 Task: Research Airbnb options in Jatibonico, Cuba from 2nd December, 2023 to 5th December, 2023 for 1 adult.1  bedroom having 1 bed and 1 bathroom. Property type can be hotel. Look for 4 properties as per requirement.
Action: Mouse moved to (487, 96)
Screenshot: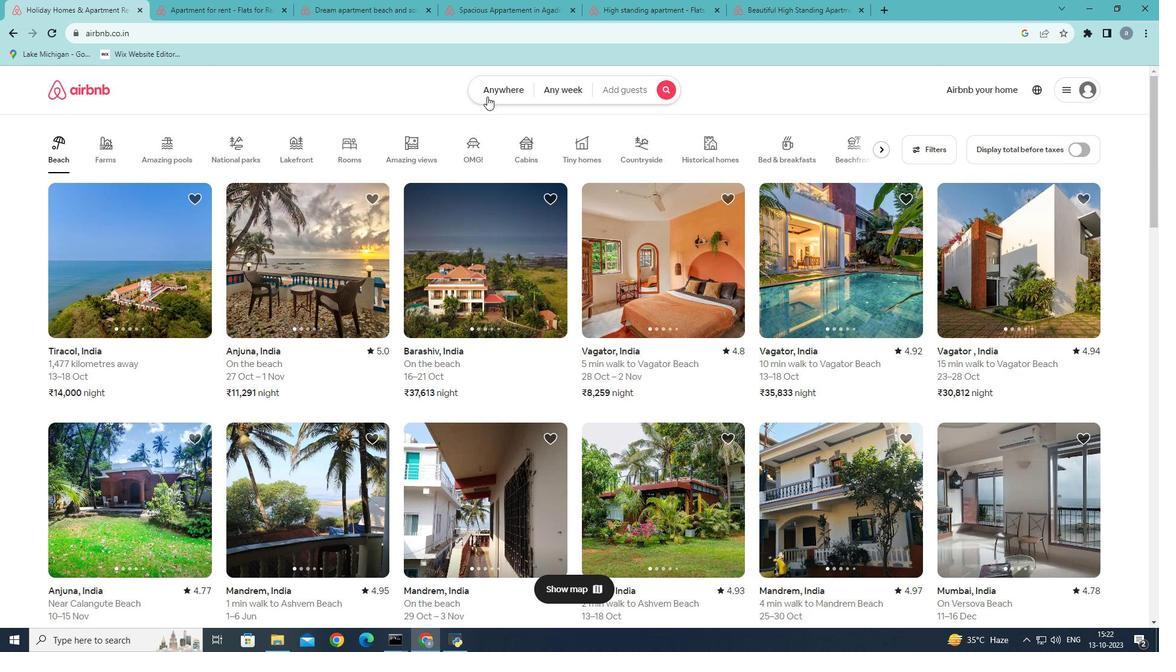 
Action: Mouse pressed left at (487, 96)
Screenshot: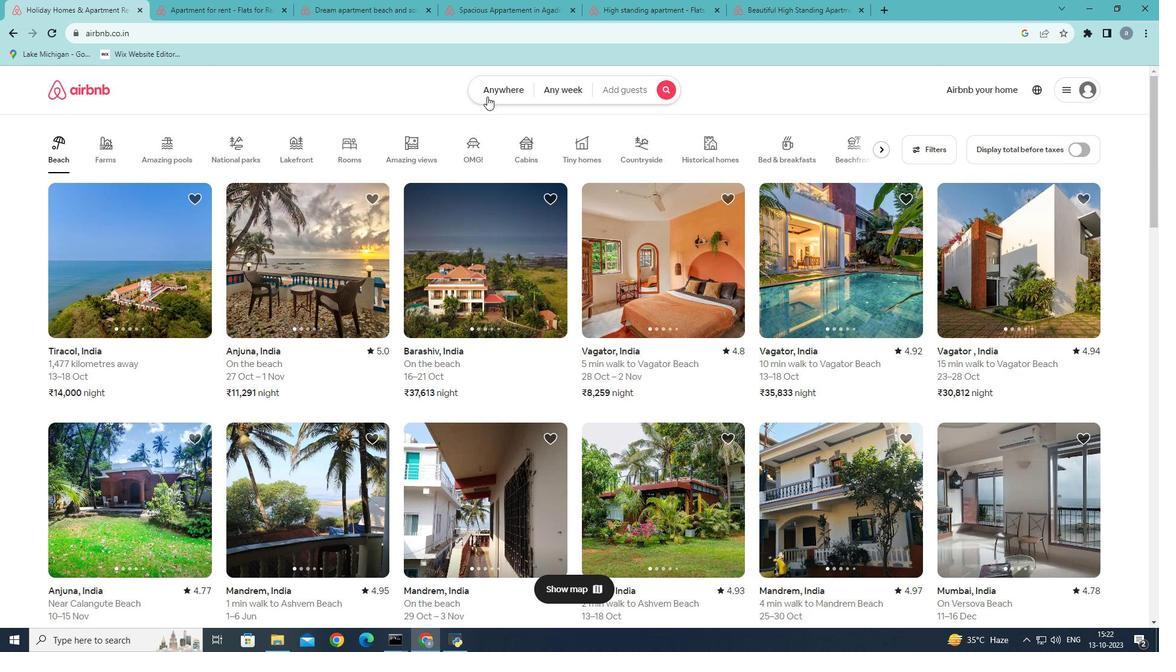 
Action: Mouse moved to (373, 135)
Screenshot: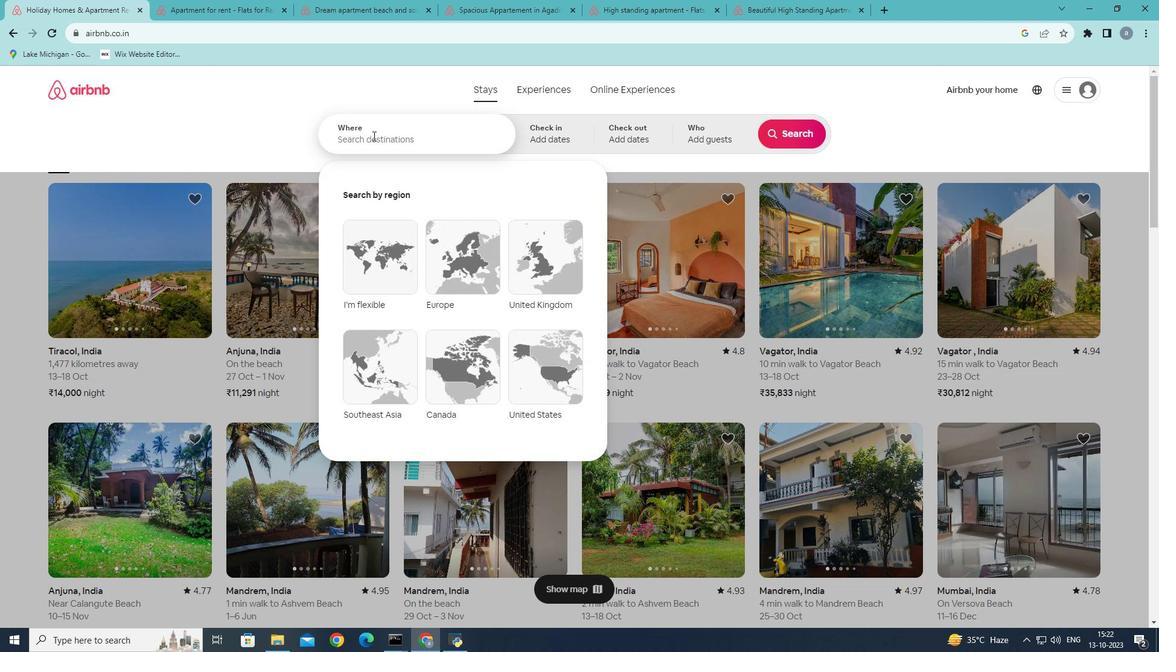 
Action: Mouse pressed left at (373, 135)
Screenshot: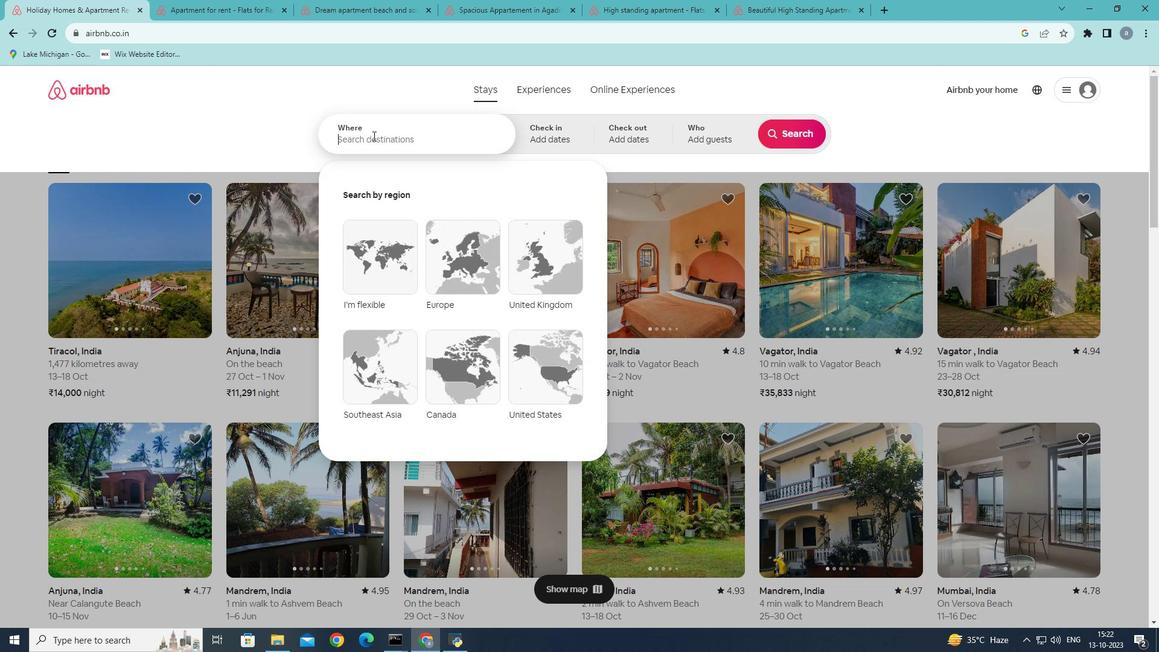 
Action: Mouse moved to (373, 137)
Screenshot: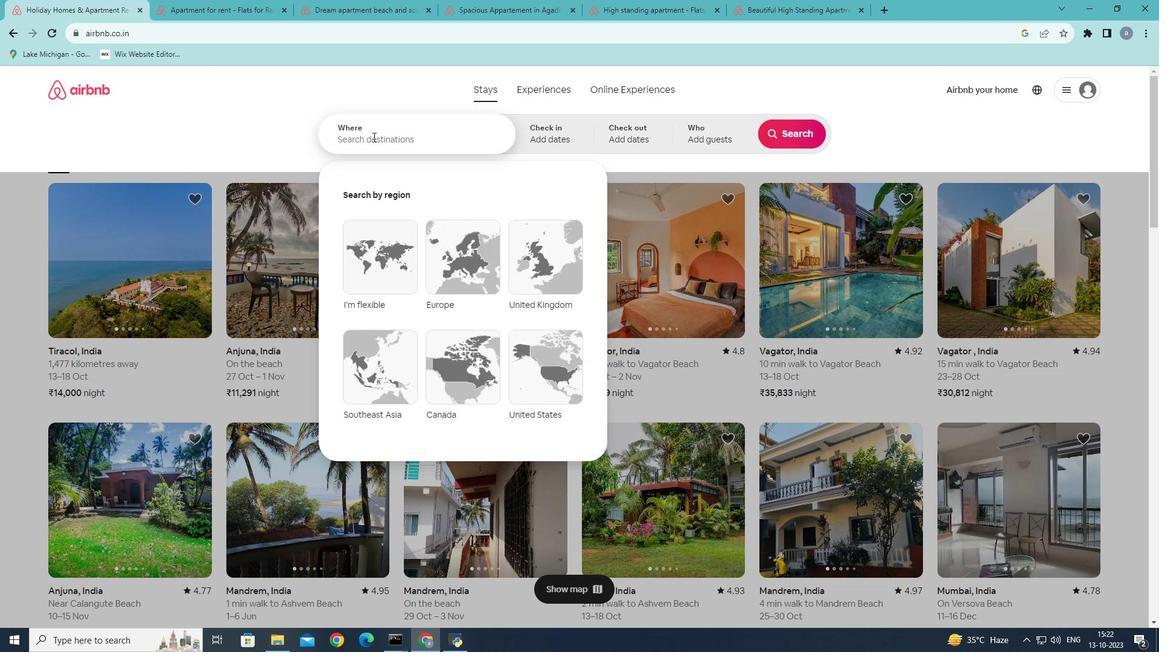 
Action: Key pressed <Key.shift><Key.shift><Key.shift><Key.shift><Key.shift><Key.shift><Key.shift><Key.shift><Key.shift><Key.shift><Key.shift><Key.shift><Key.shift><Key.shift><Key.shift><Key.shift><Key.shift><Key.shift><Key.shift><Key.shift><Key.shift><Key.shift><Key.shift><Key.shift><Key.shift><Key.shift><Key.shift><Key.shift><Key.shift><Key.shift><Key.shift><Key.shift><Key.shift><Key.shift><Key.shift><Key.shift><Key.shift><Key.shift><Key.shift><Key.shift><Key.shift><Key.shift><Key.shift><Key.shift><Key.shift><Key.shift><Key.shift><Key.shift><Key.shift><Key.shift><Key.shift><Key.shift>Air<Key.backspace><Key.backspace><Key.backspace><Key.shift><Key.shift><Key.shift><Key.shift><Key.shift><Key.shift><Key.shift><Key.shift><Key.shift><Key.shift><Key.shift><Key.shift><Key.shift><Key.shift><Key.shift><Key.shift><Key.shift><Key.shift><Key.shift><Key.shift><Key.shift><Key.shift><Key.shift><Key.shift>Jatibonico
Screenshot: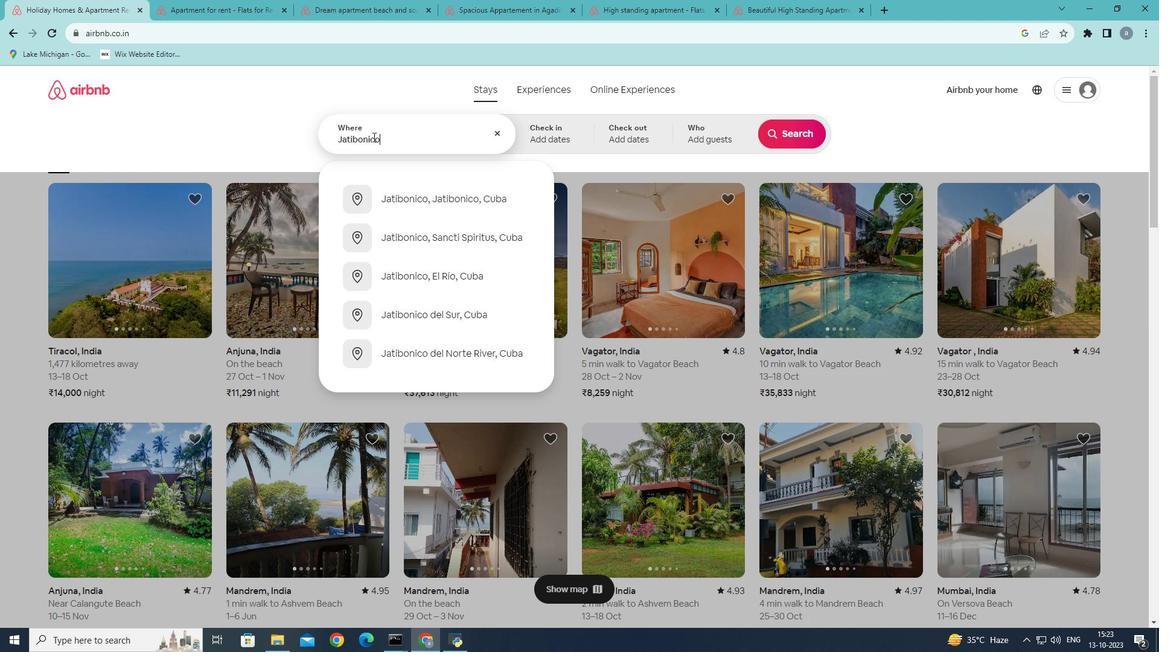 
Action: Mouse moved to (466, 237)
Screenshot: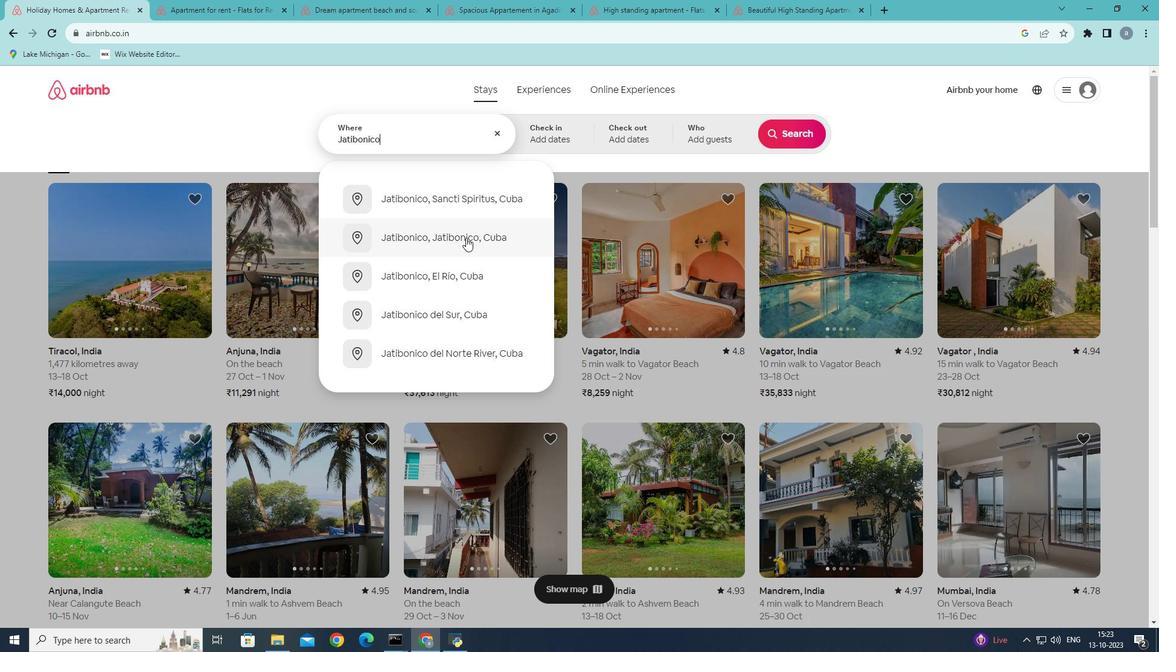 
Action: Mouse pressed left at (466, 237)
Screenshot: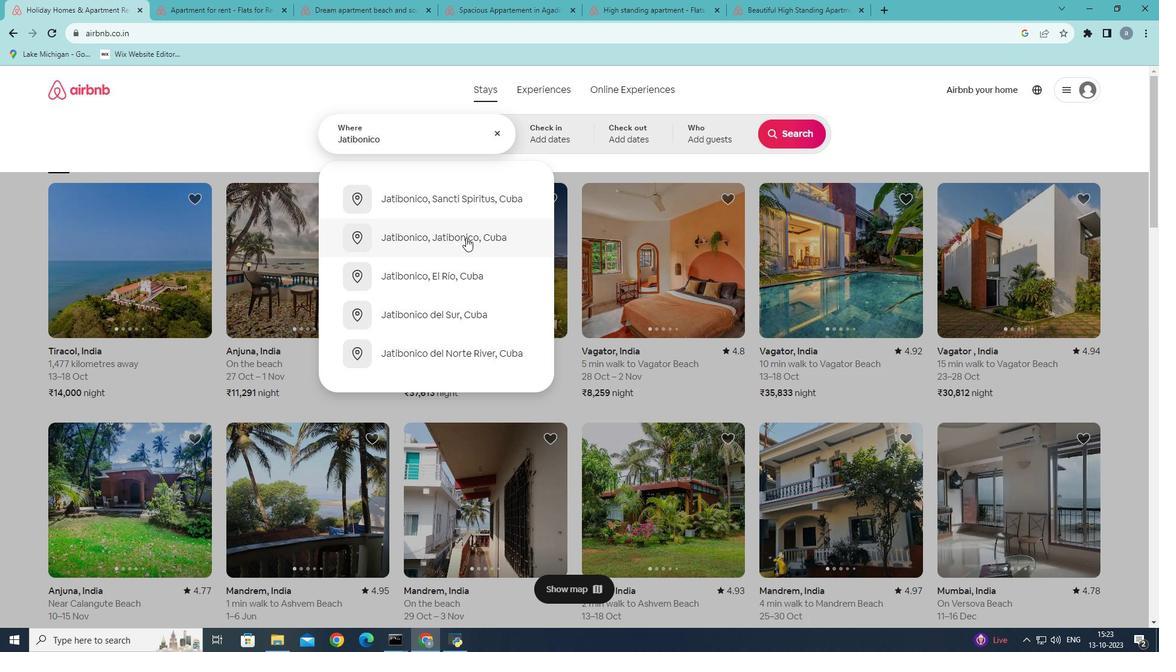 
Action: Mouse moved to (788, 231)
Screenshot: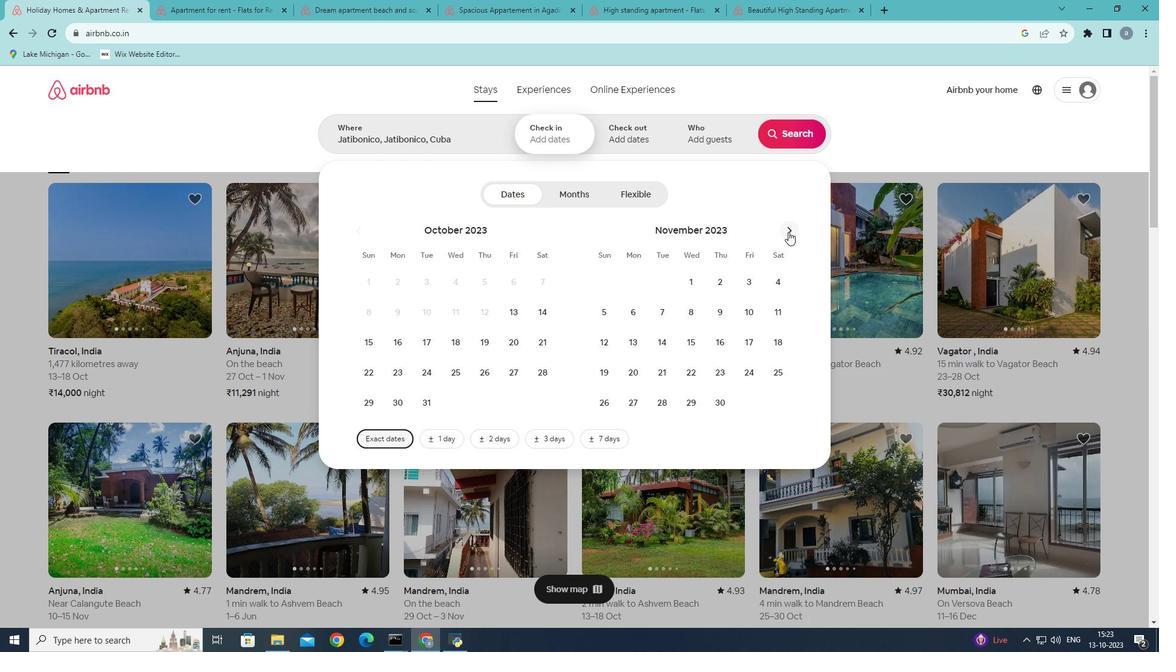 
Action: Mouse pressed left at (788, 231)
Screenshot: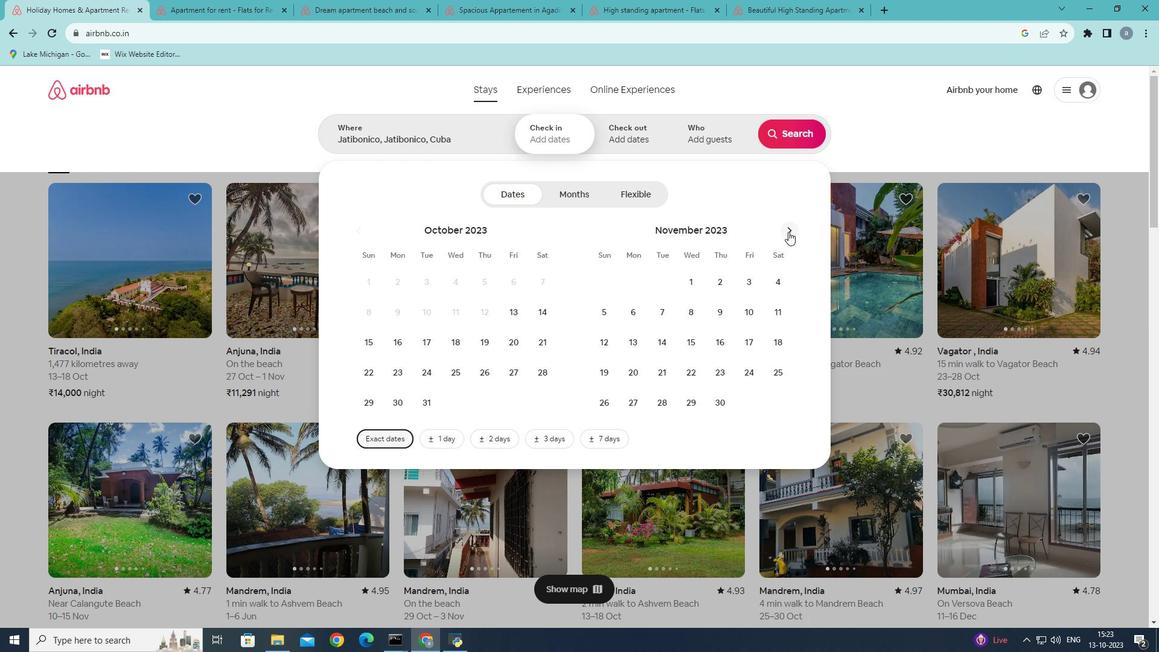 
Action: Mouse moved to (780, 284)
Screenshot: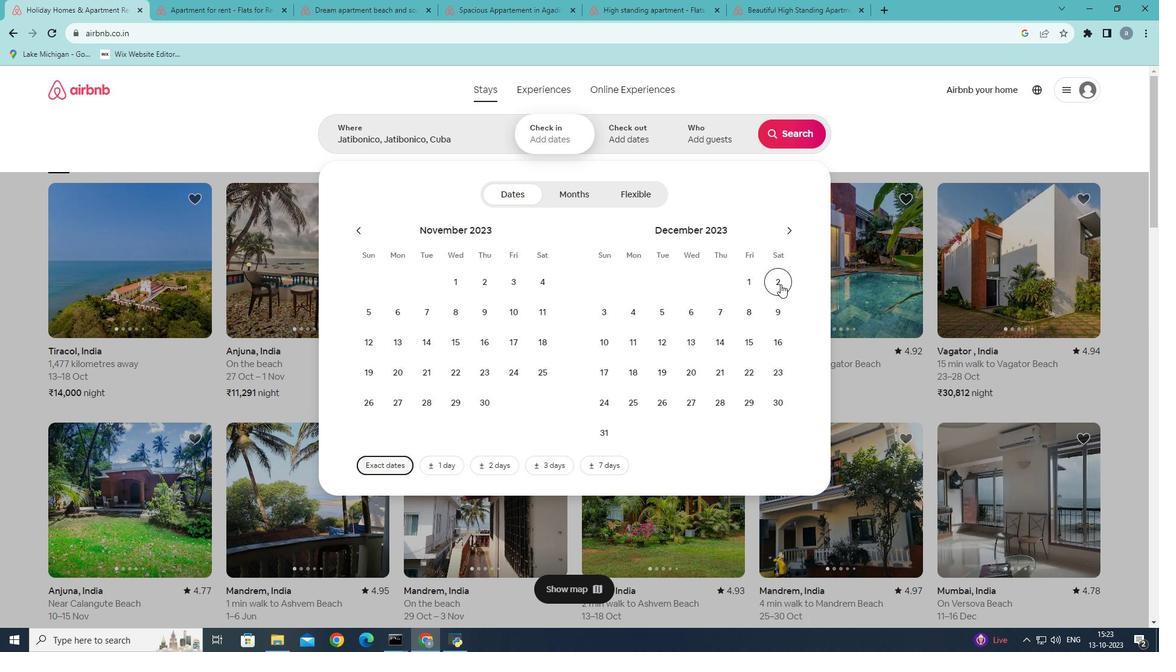 
Action: Mouse pressed left at (780, 284)
Screenshot: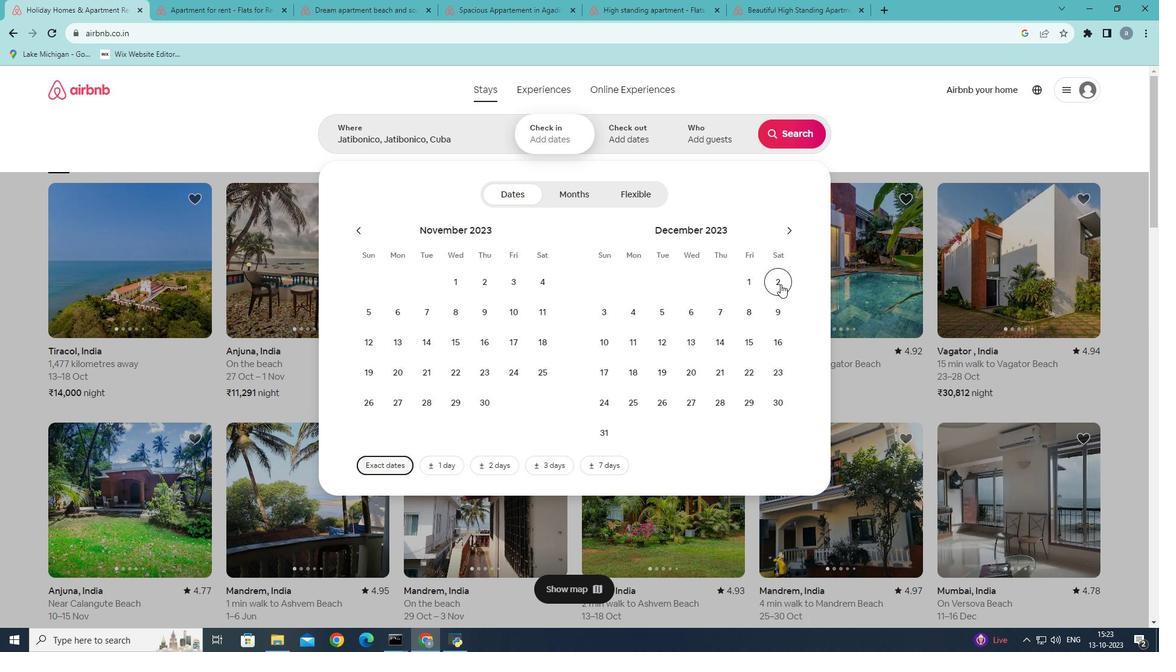 
Action: Mouse moved to (663, 315)
Screenshot: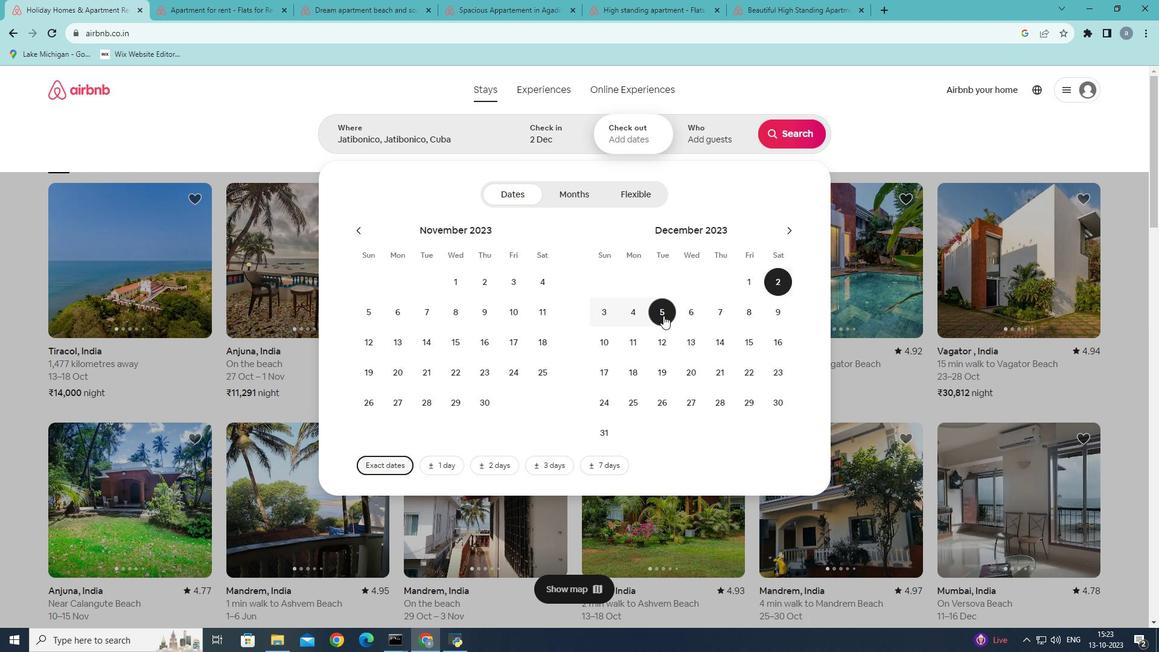 
Action: Mouse pressed left at (663, 315)
Screenshot: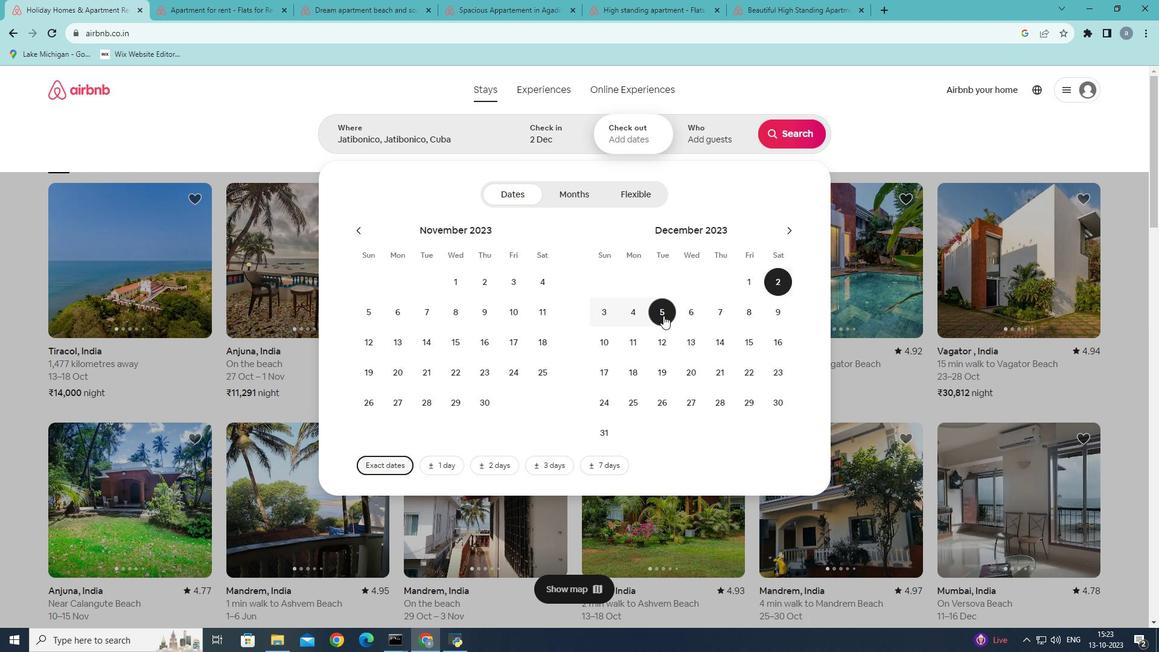
Action: Mouse moved to (734, 138)
Screenshot: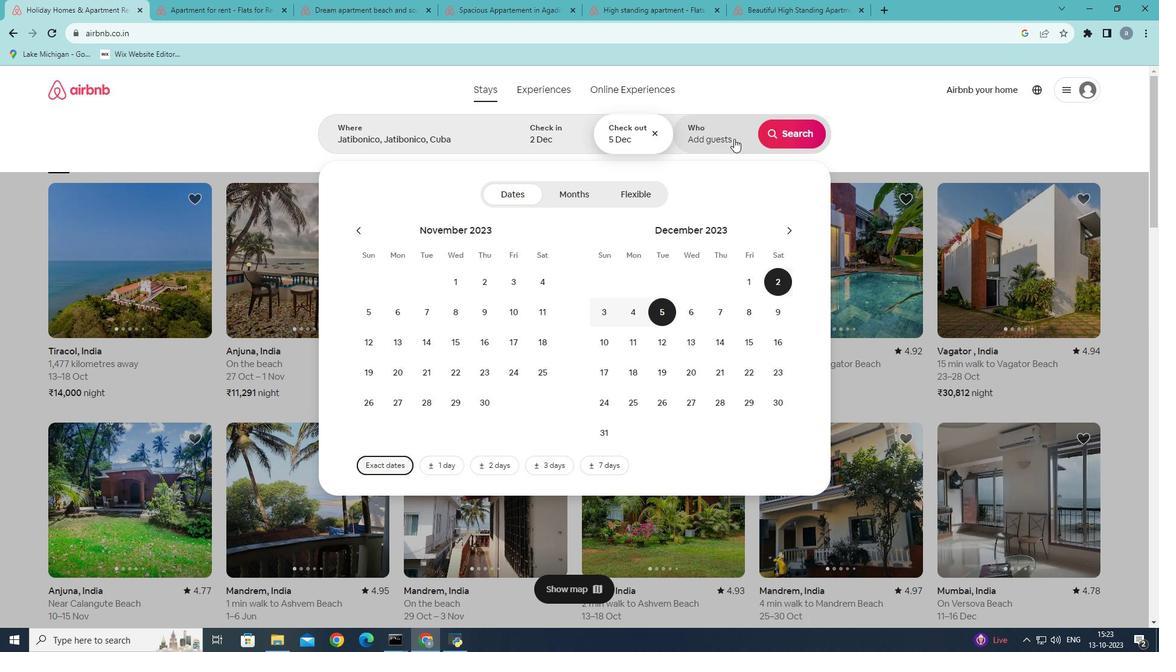 
Action: Mouse pressed left at (734, 138)
Screenshot: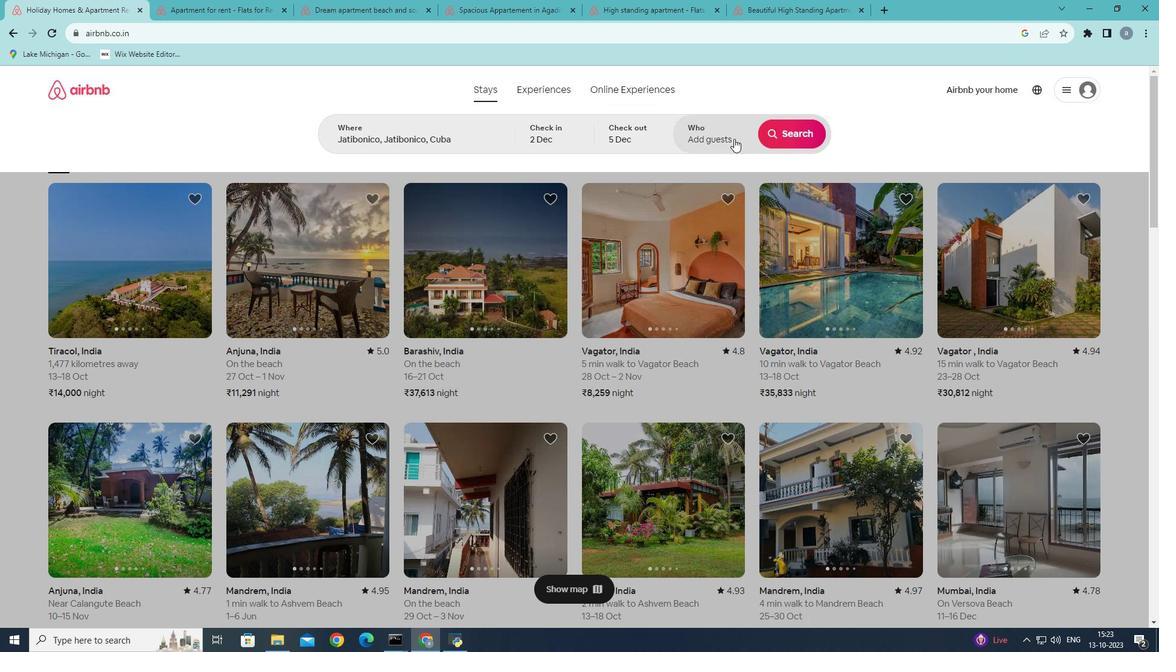 
Action: Mouse moved to (792, 198)
Screenshot: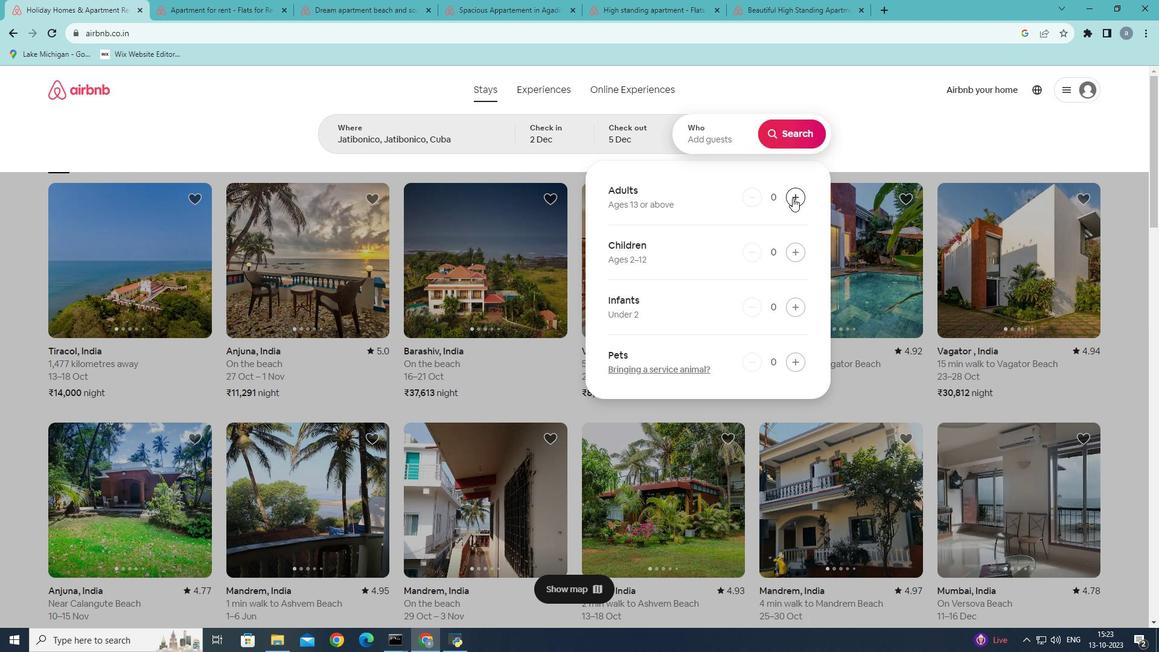 
Action: Mouse pressed left at (792, 198)
Screenshot: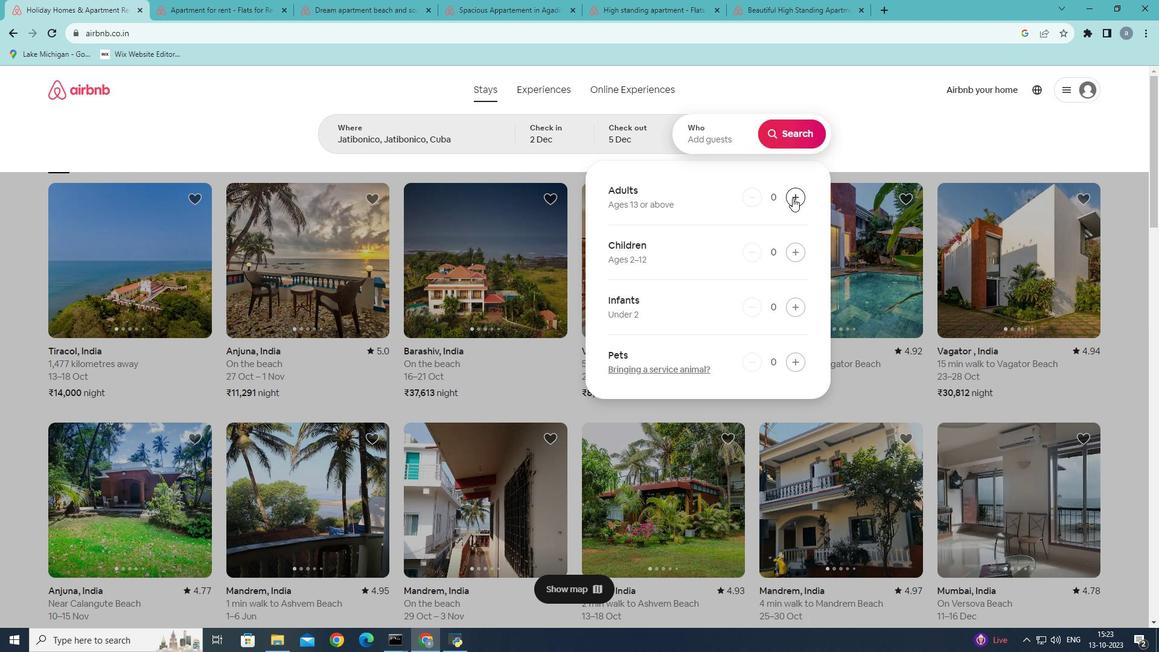 
Action: Mouse moved to (800, 137)
Screenshot: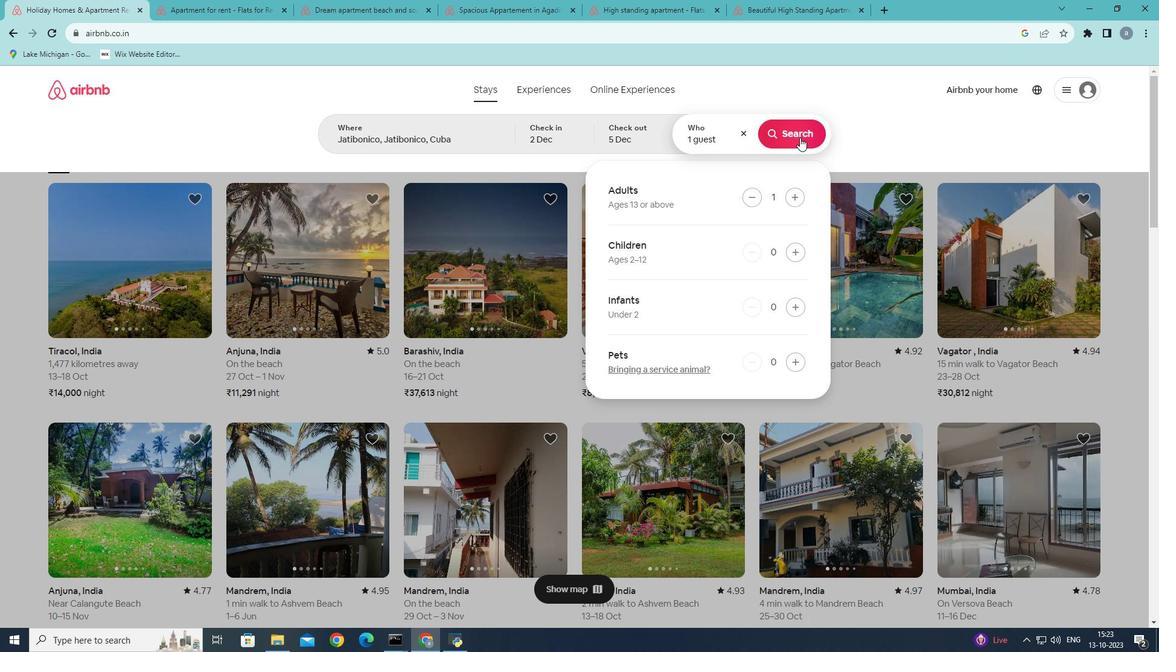 
Action: Mouse pressed left at (800, 137)
Screenshot: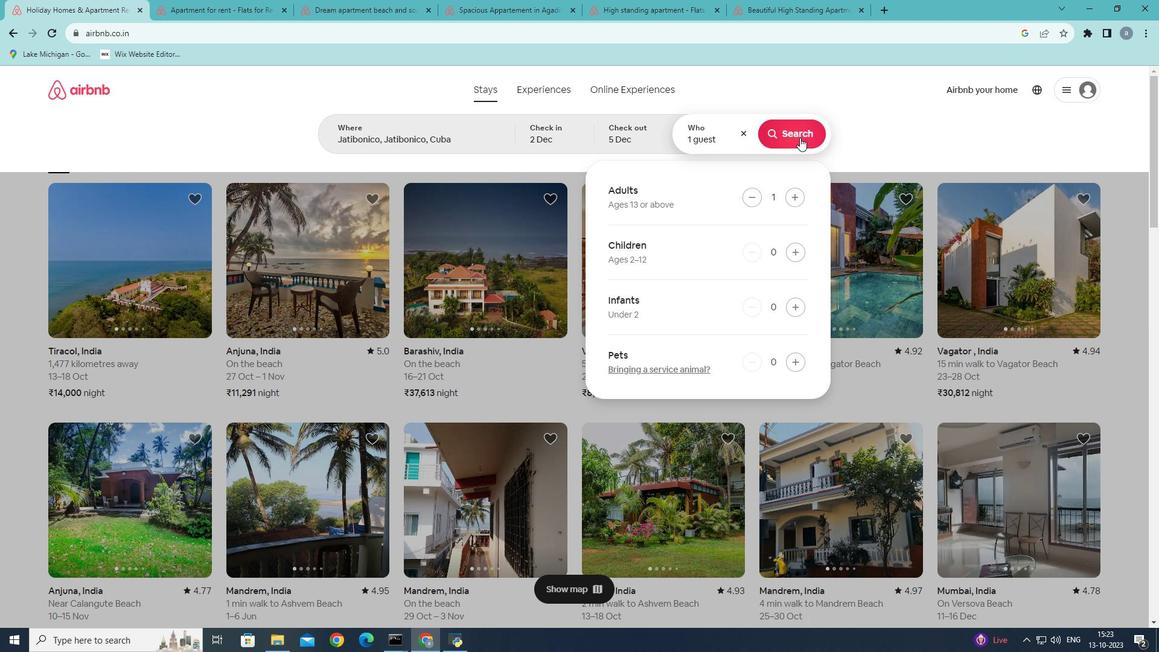 
Action: Mouse moved to (968, 142)
Screenshot: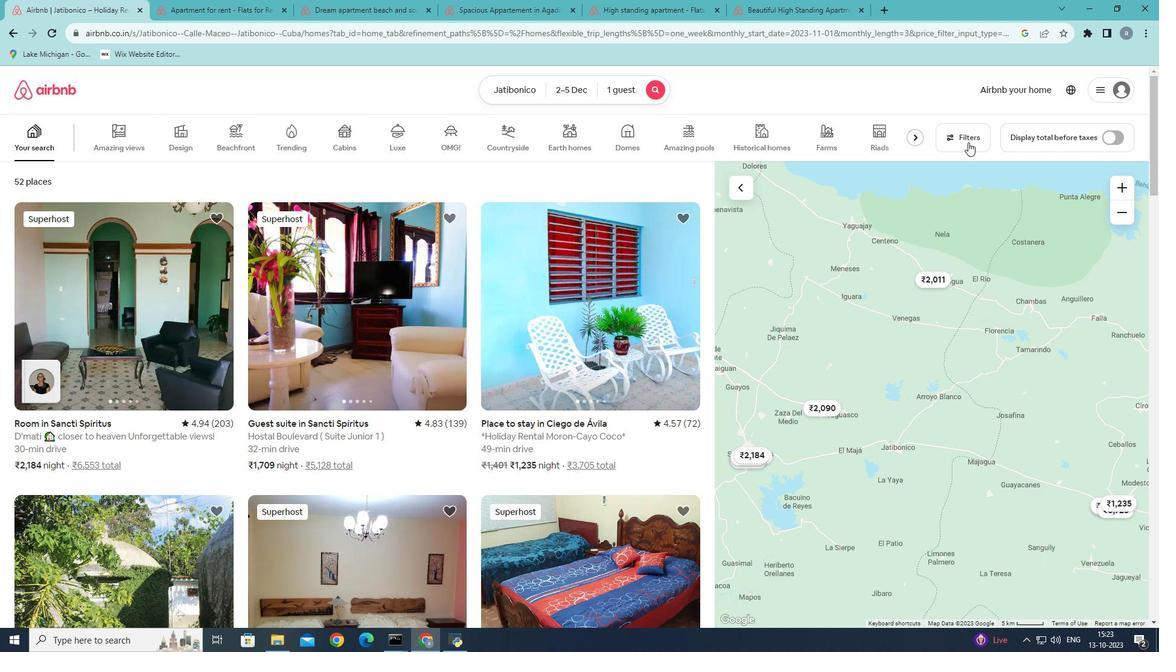 
Action: Mouse pressed left at (968, 142)
Screenshot: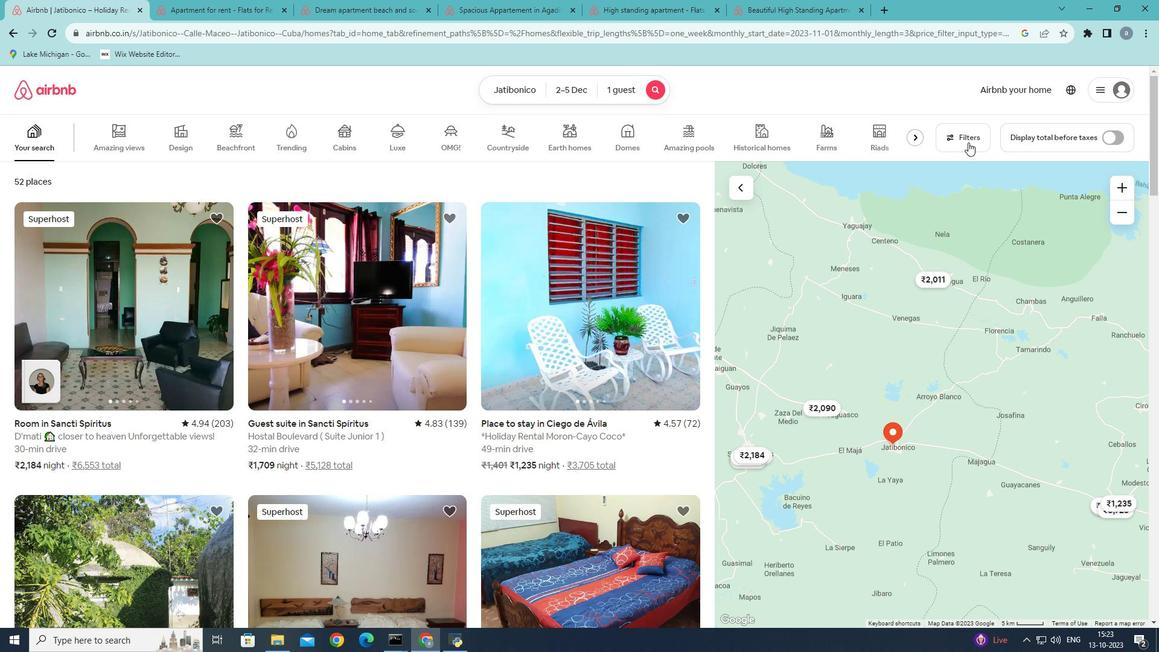 
Action: Mouse moved to (588, 376)
Screenshot: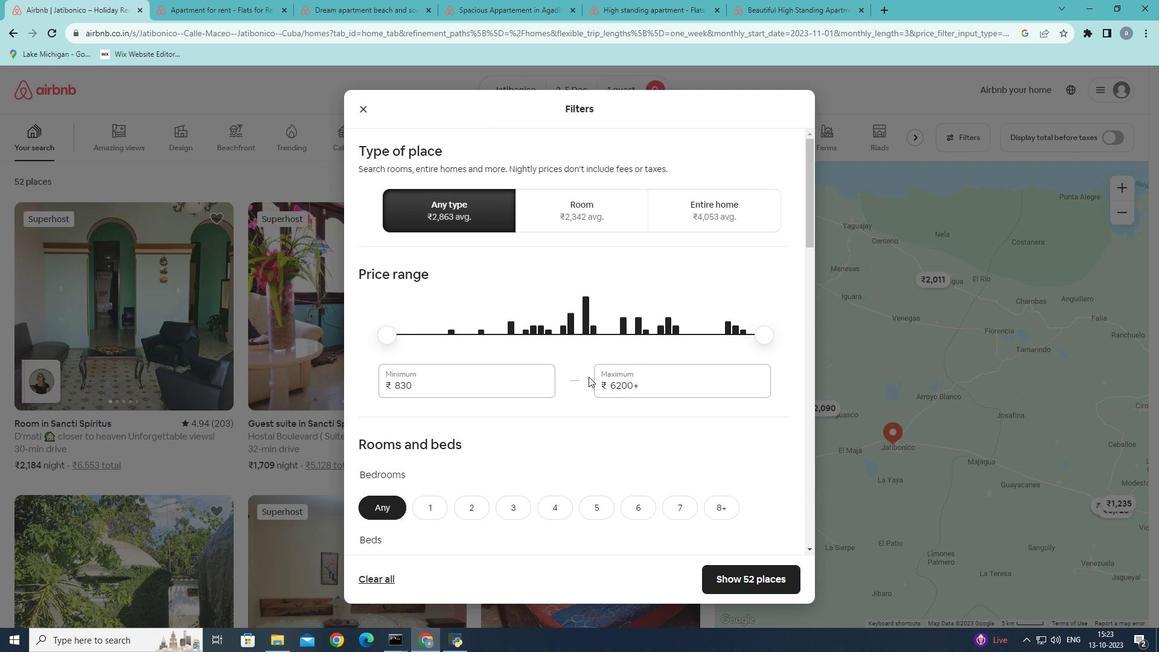 
Action: Mouse scrolled (588, 376) with delta (0, 0)
Screenshot: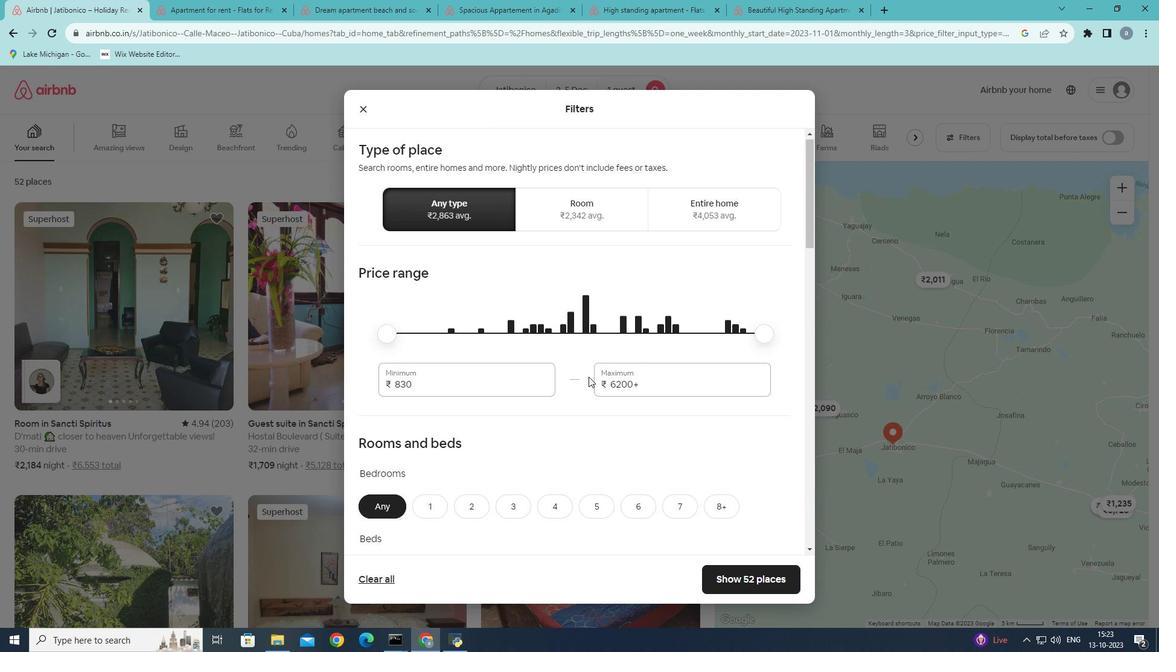 
Action: Mouse scrolled (588, 376) with delta (0, 0)
Screenshot: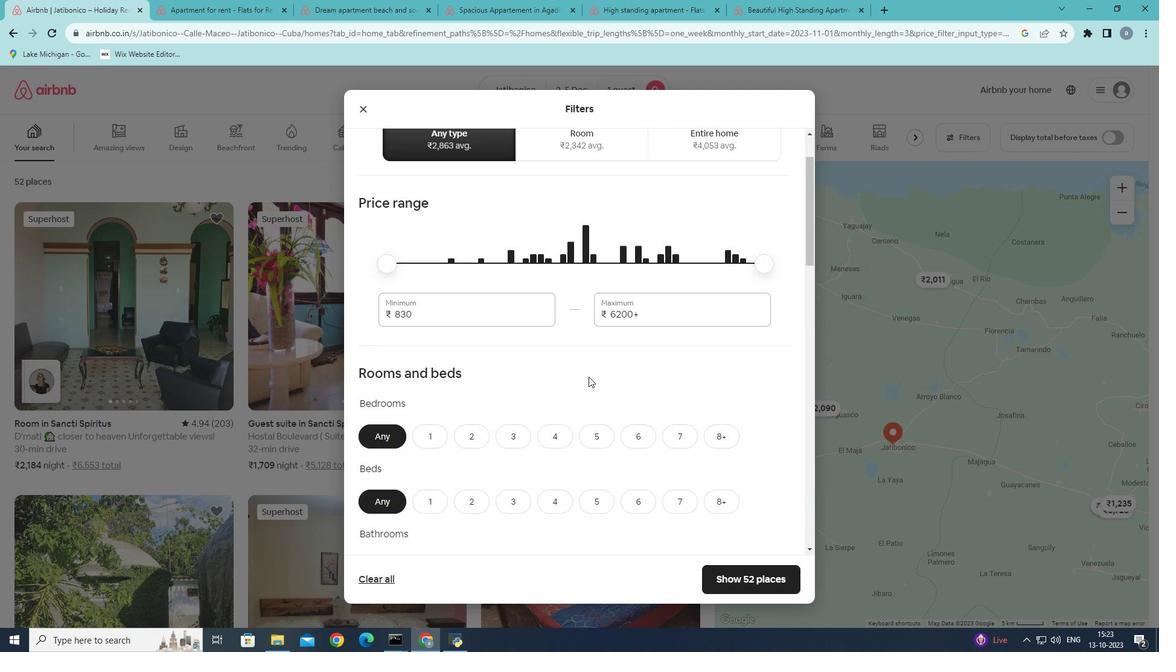
Action: Mouse moved to (441, 392)
Screenshot: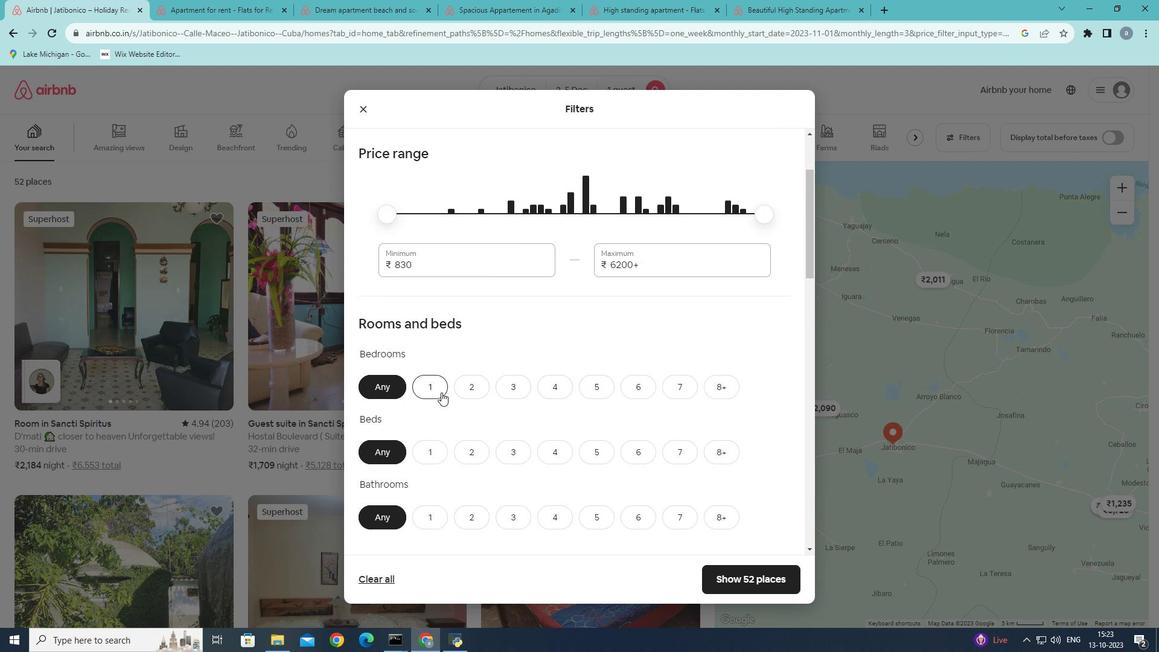 
Action: Mouse pressed left at (441, 392)
Screenshot: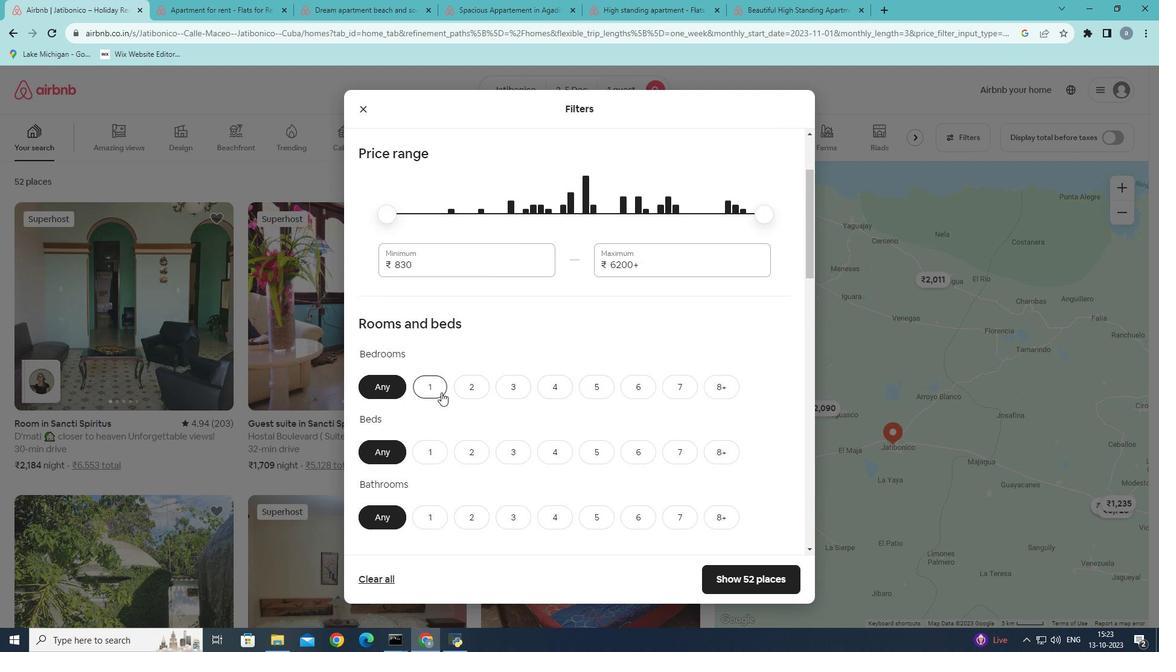 
Action: Mouse moved to (432, 449)
Screenshot: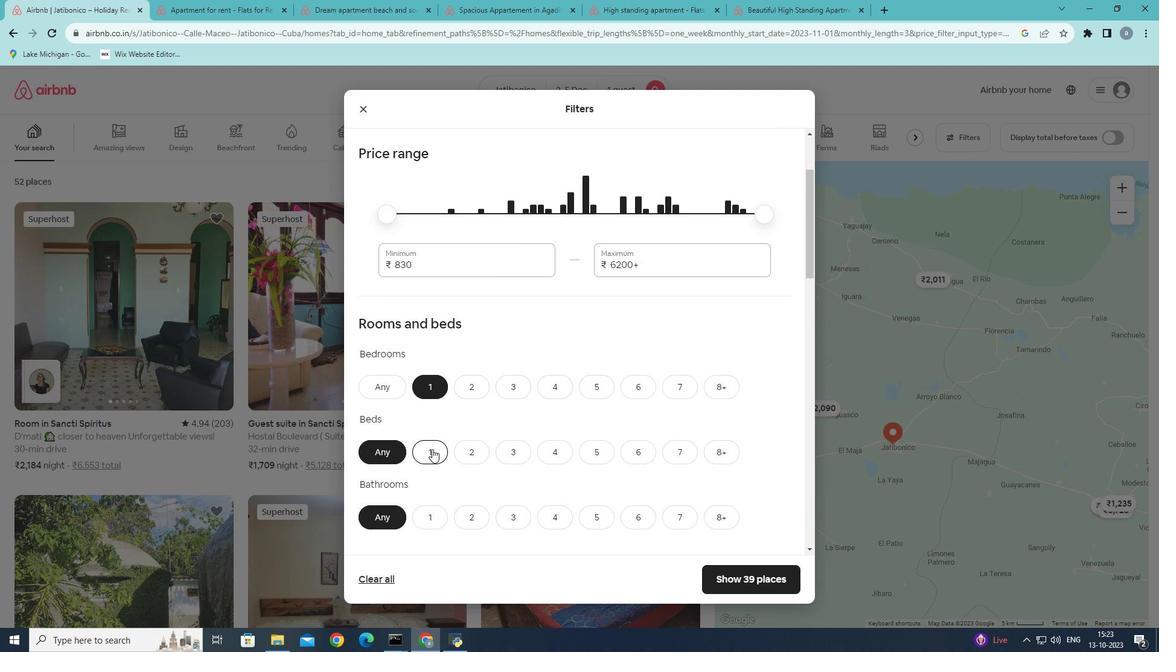 
Action: Mouse pressed left at (432, 449)
Screenshot: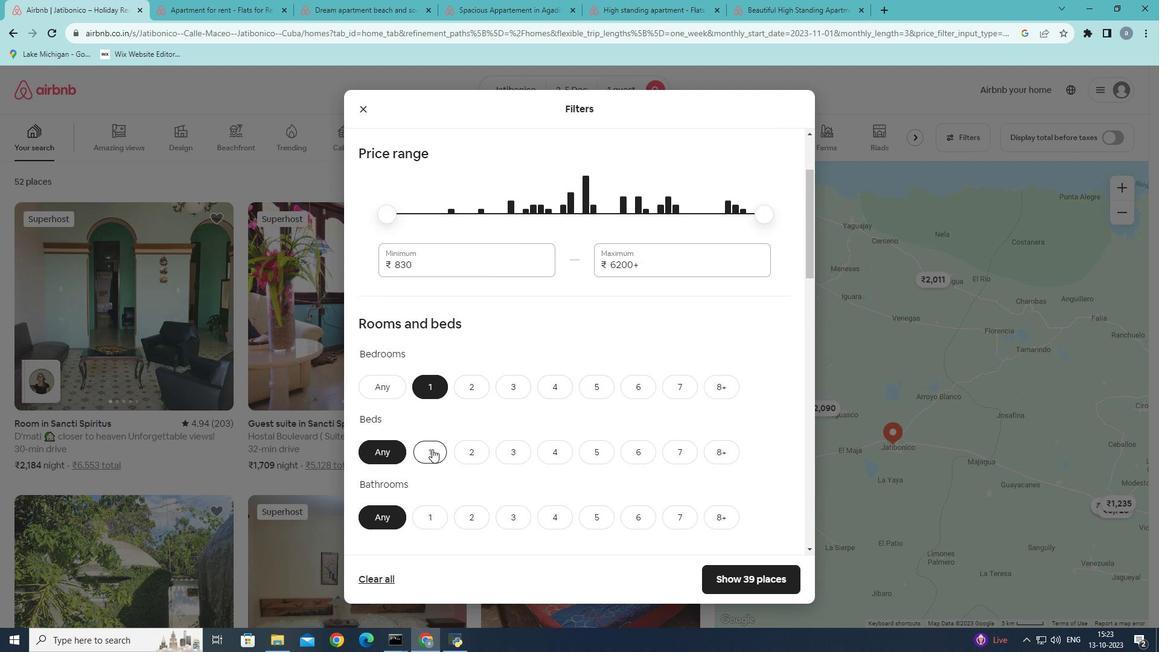 
Action: Mouse moved to (457, 410)
Screenshot: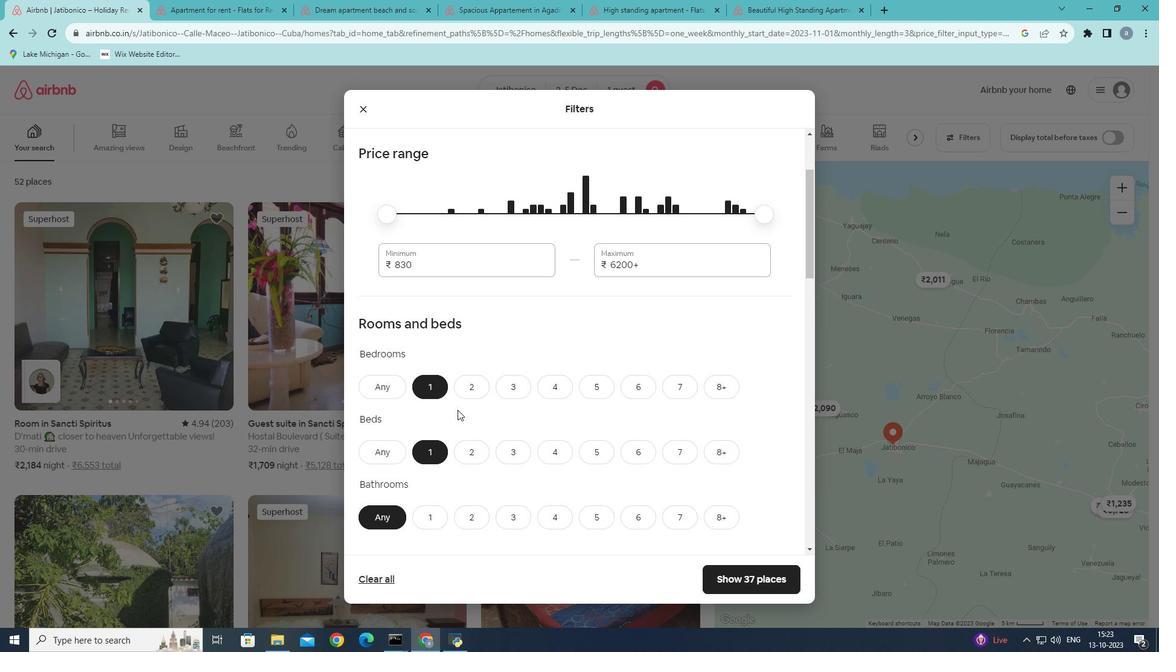 
Action: Mouse scrolled (457, 409) with delta (0, 0)
Screenshot: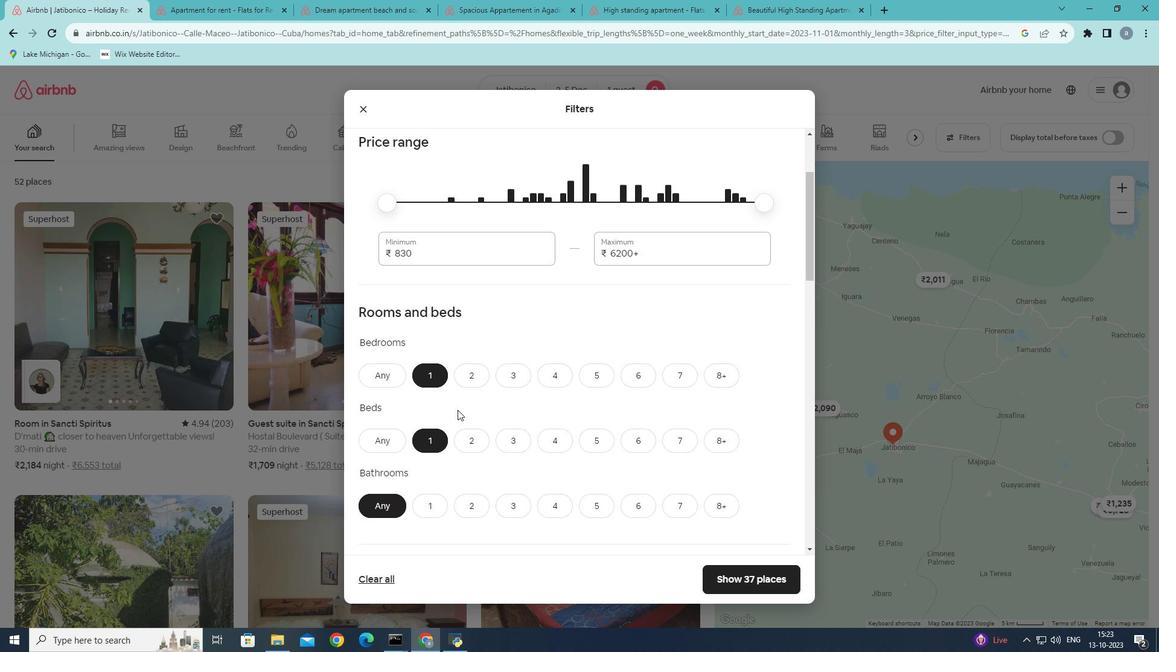 
Action: Mouse scrolled (457, 409) with delta (0, 0)
Screenshot: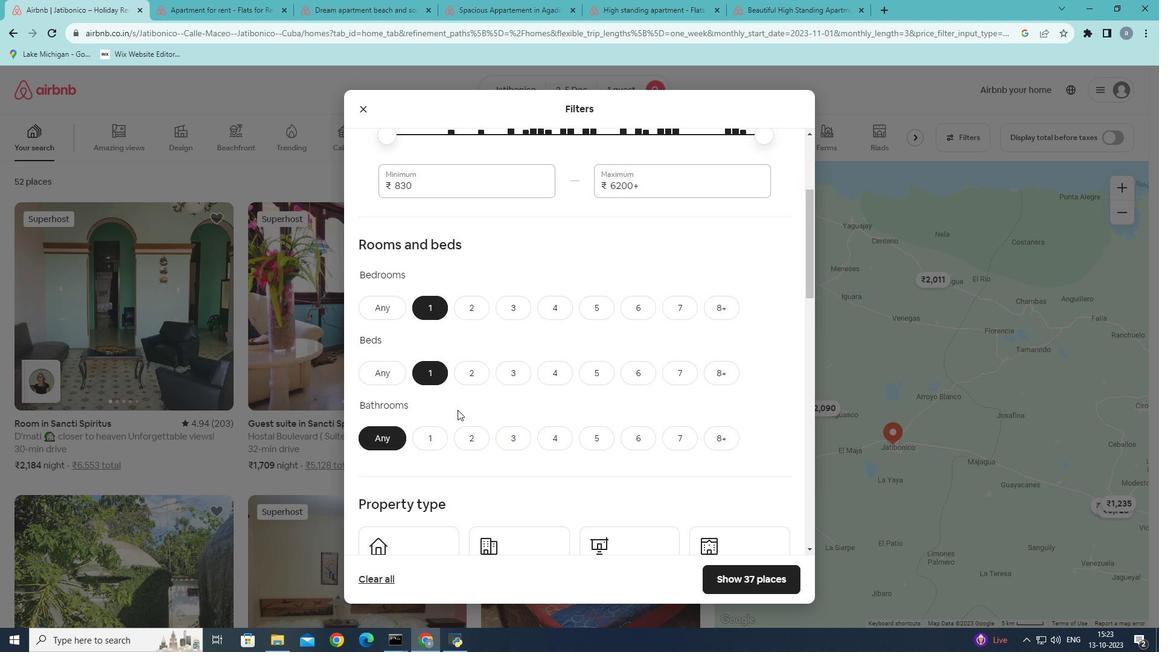 
Action: Mouse scrolled (457, 409) with delta (0, 0)
Screenshot: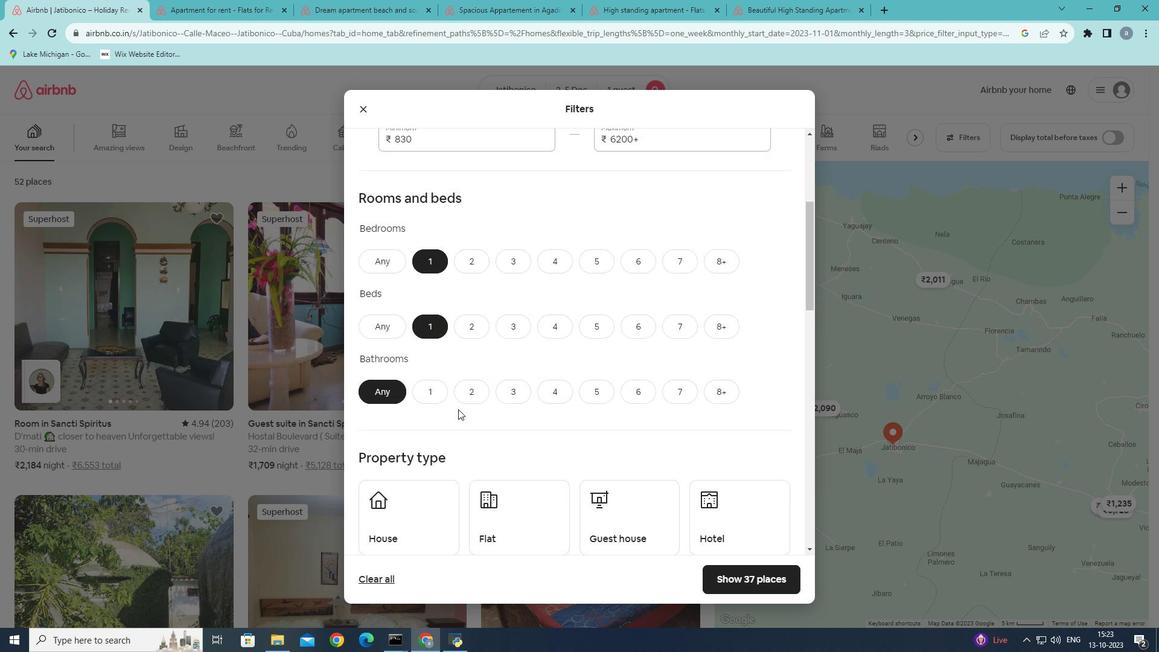 
Action: Mouse moved to (458, 409)
Screenshot: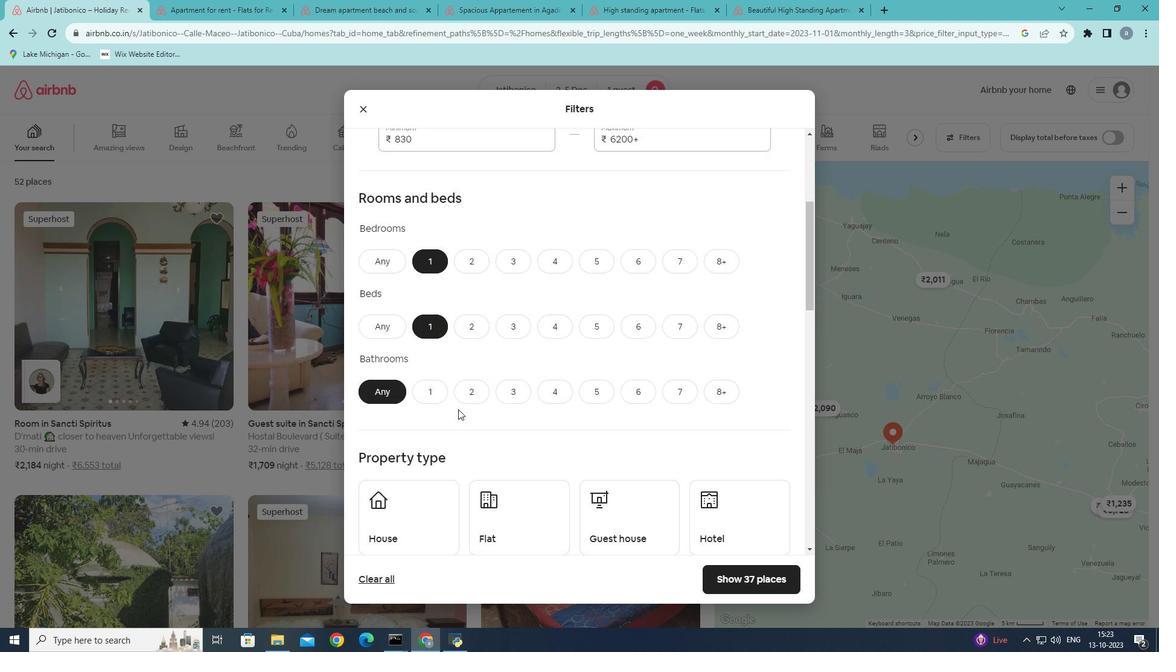 
Action: Mouse scrolled (458, 408) with delta (0, 0)
Screenshot: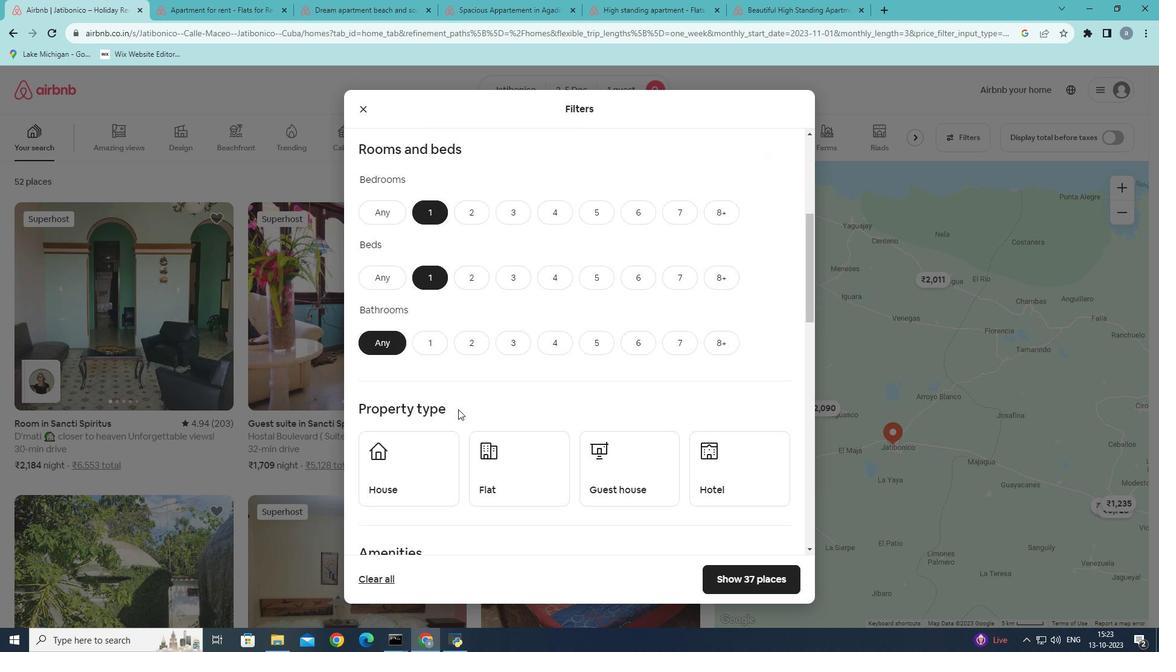 
Action: Mouse moved to (426, 277)
Screenshot: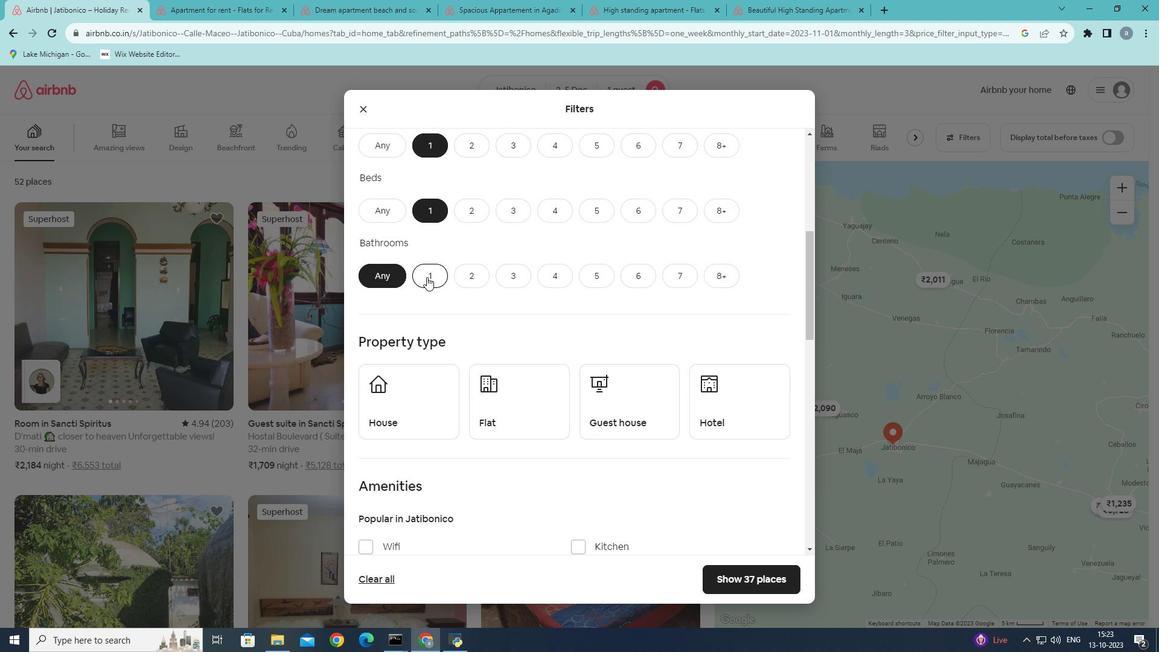 
Action: Mouse pressed left at (426, 277)
Screenshot: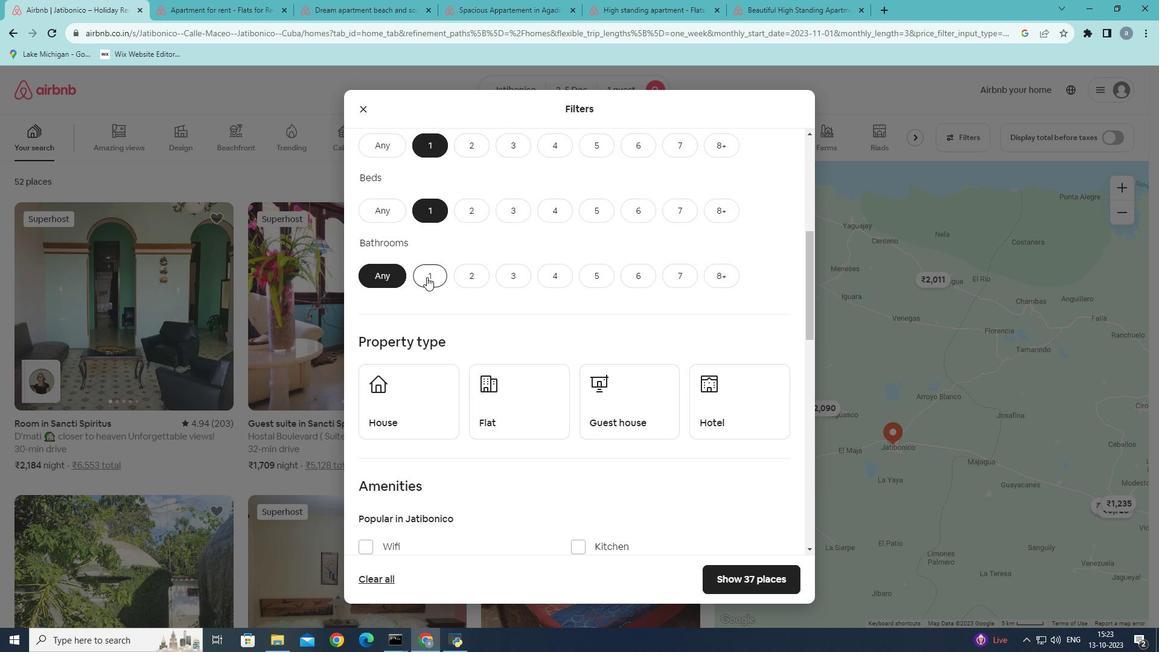 
Action: Mouse moved to (471, 364)
Screenshot: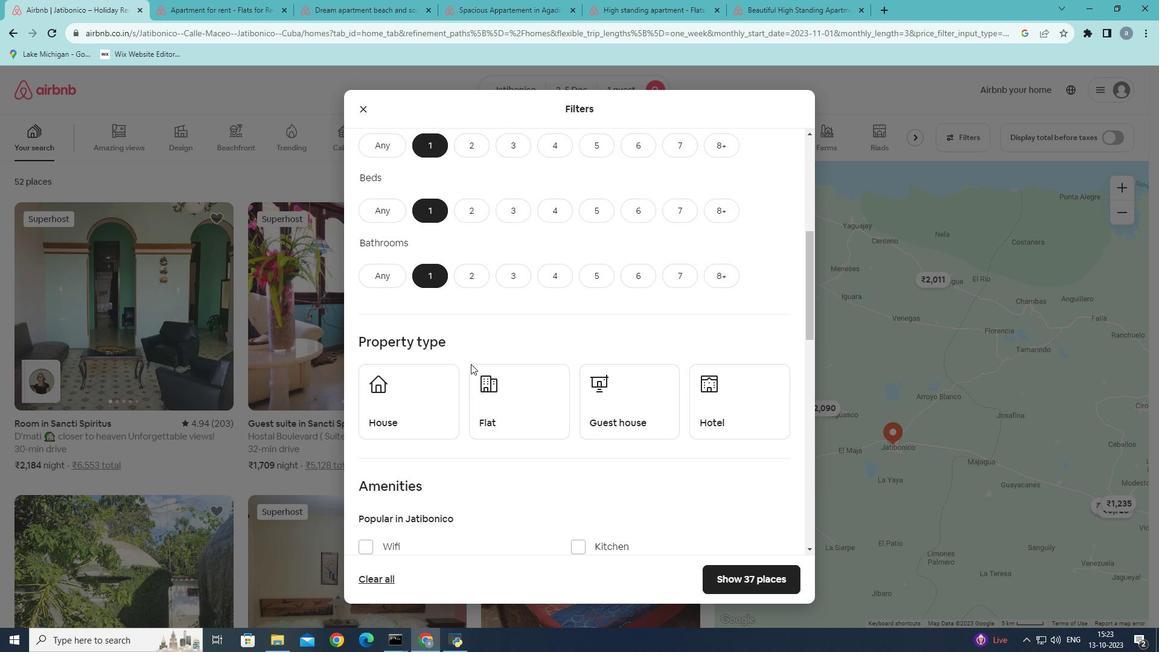 
Action: Mouse scrolled (471, 363) with delta (0, 0)
Screenshot: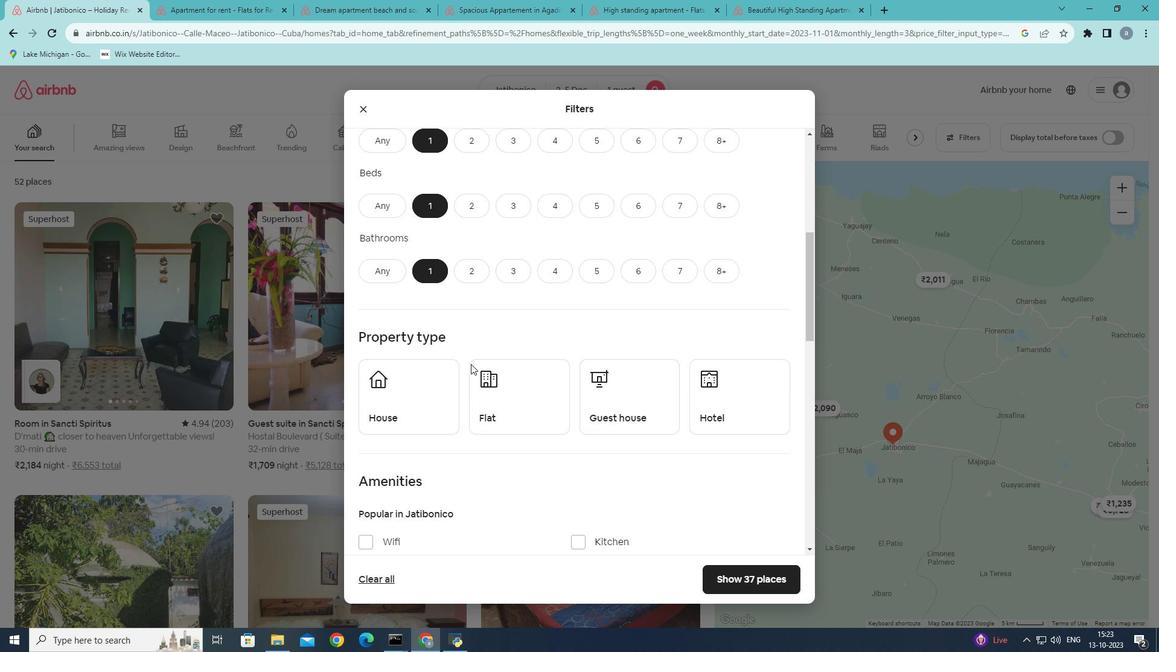 
Action: Mouse scrolled (471, 363) with delta (0, 0)
Screenshot: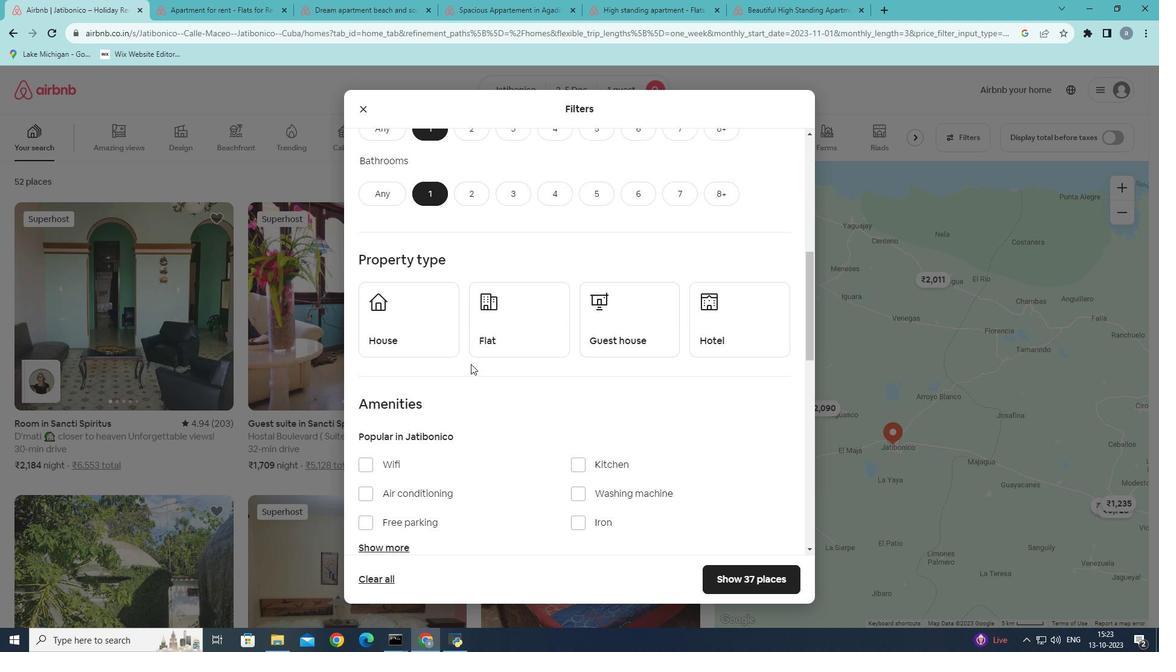 
Action: Mouse moved to (743, 290)
Screenshot: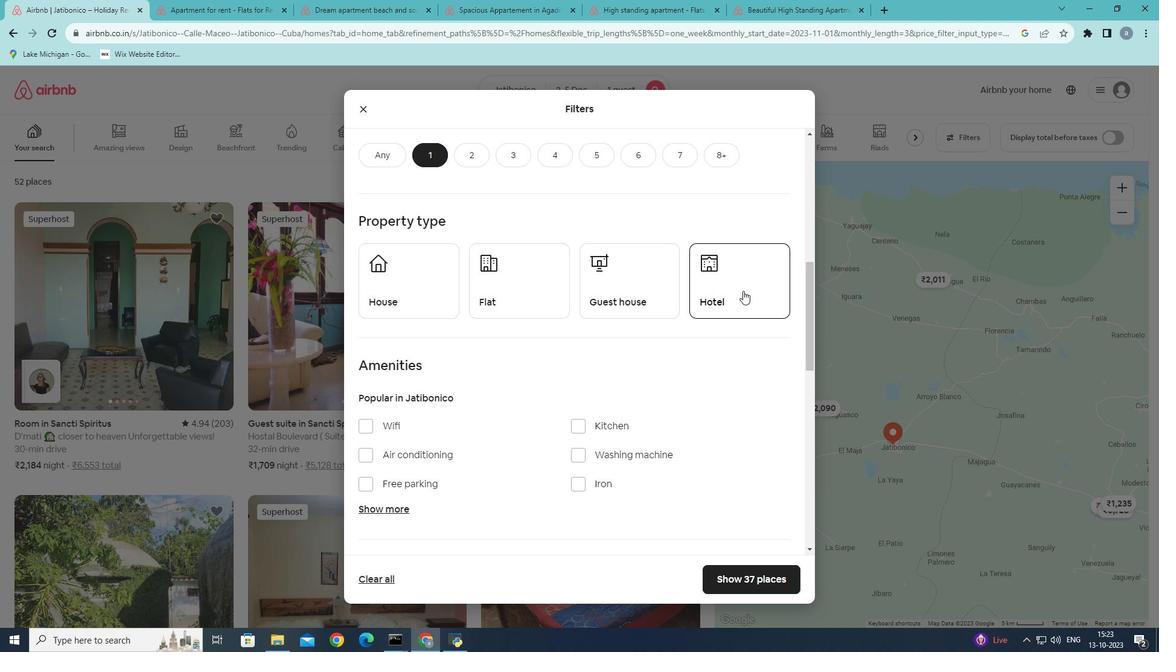 
Action: Mouse pressed left at (743, 290)
Screenshot: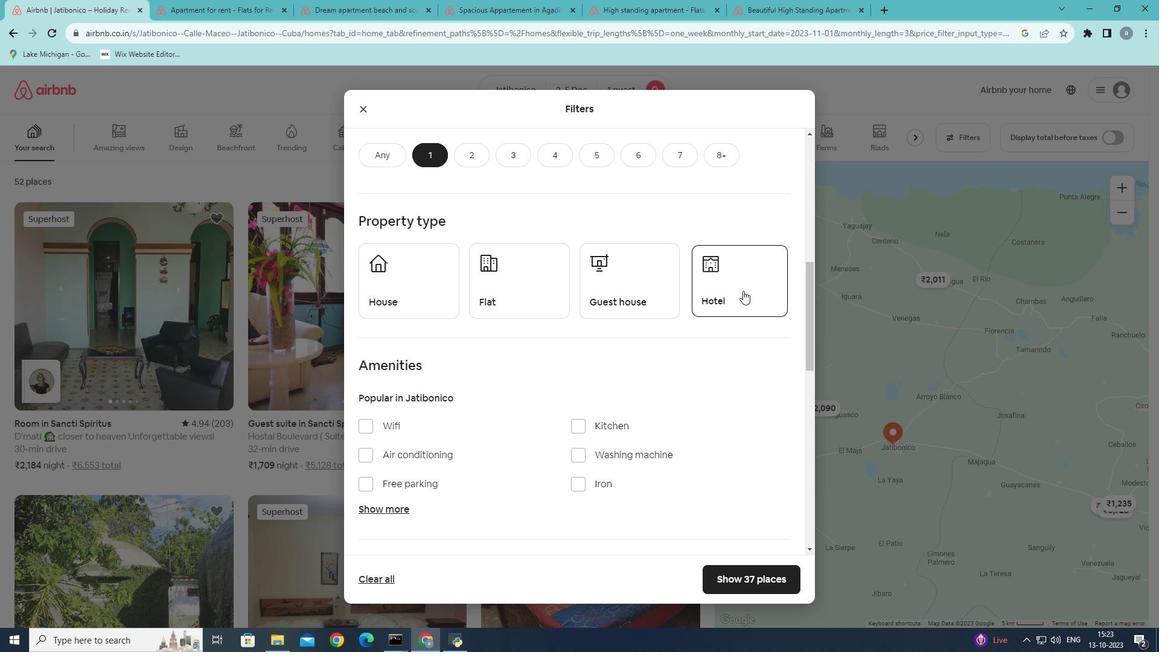 
Action: Mouse moved to (557, 397)
Screenshot: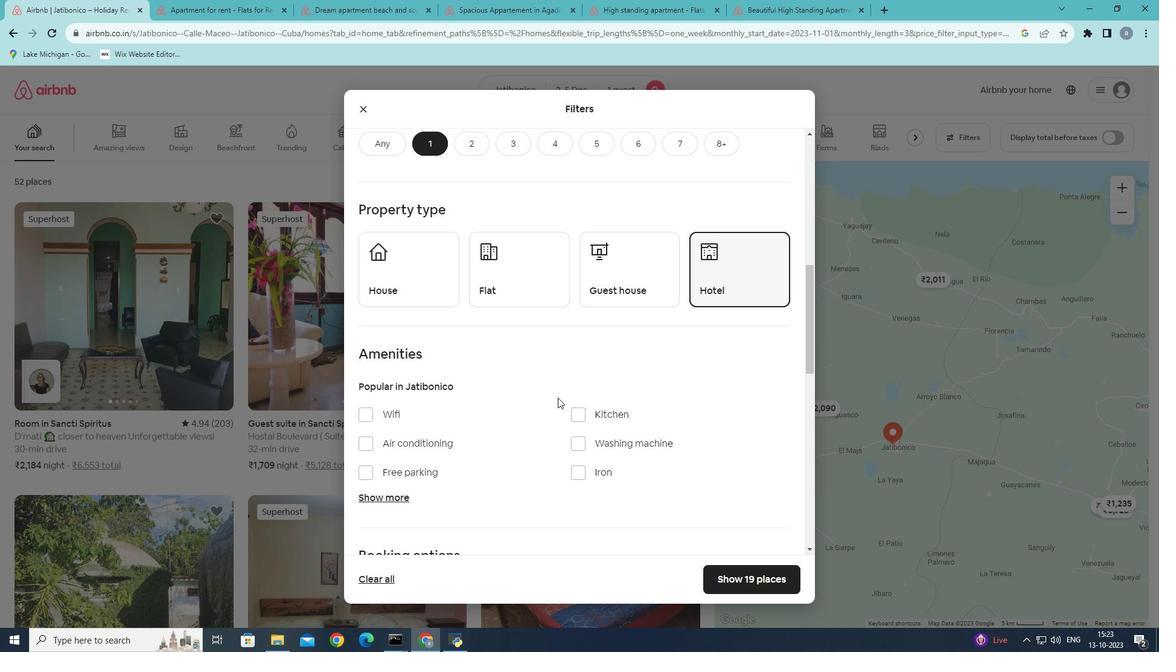 
Action: Mouse scrolled (557, 397) with delta (0, 0)
Screenshot: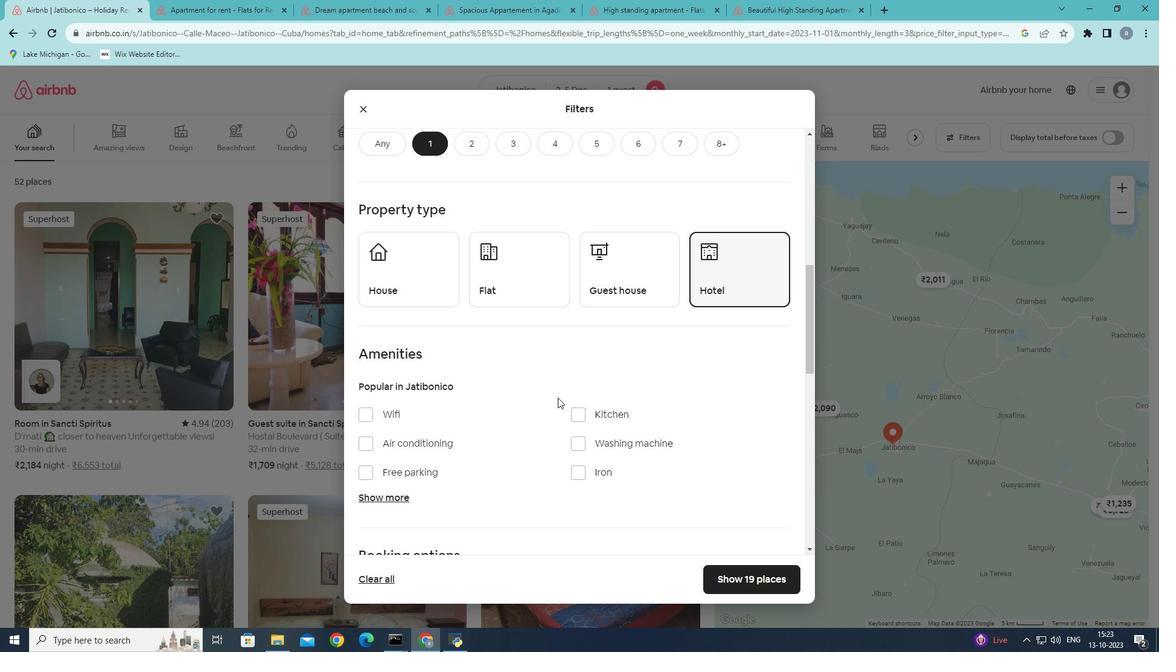 
Action: Mouse moved to (557, 397)
Screenshot: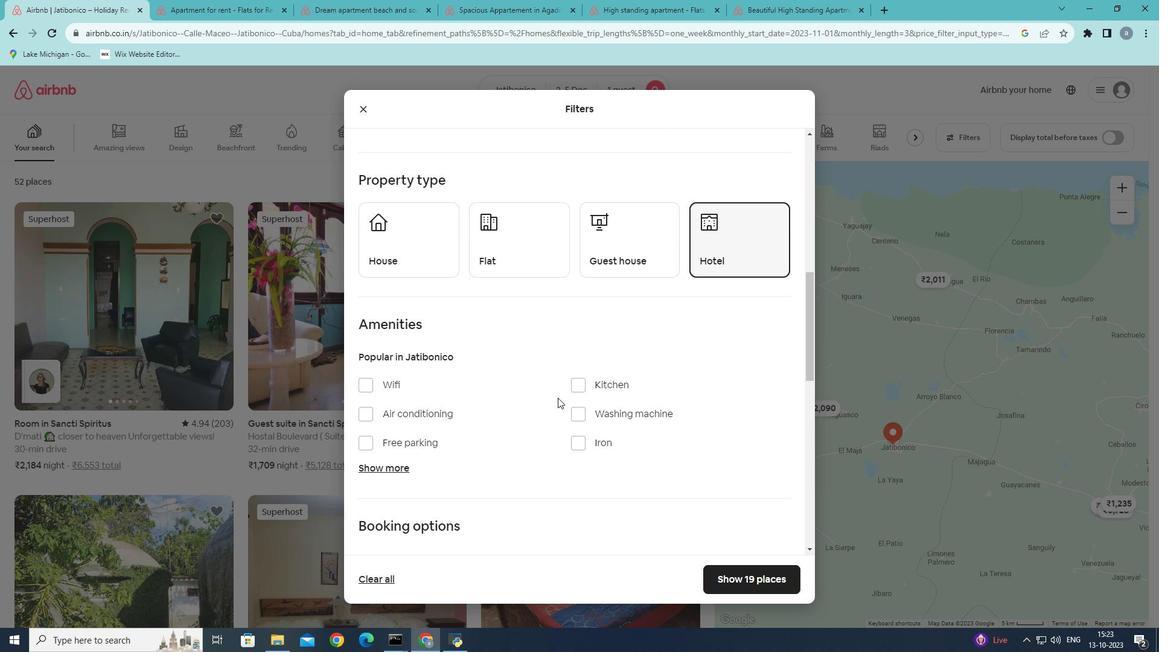
Action: Mouse scrolled (557, 397) with delta (0, 0)
Screenshot: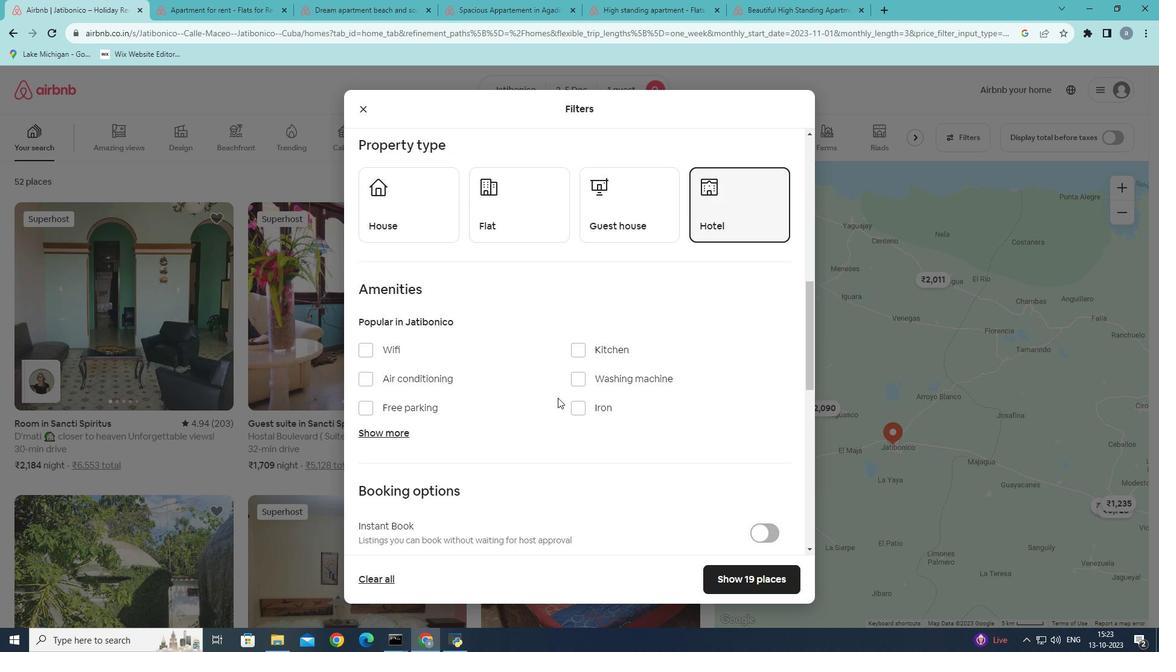 
Action: Mouse moved to (599, 355)
Screenshot: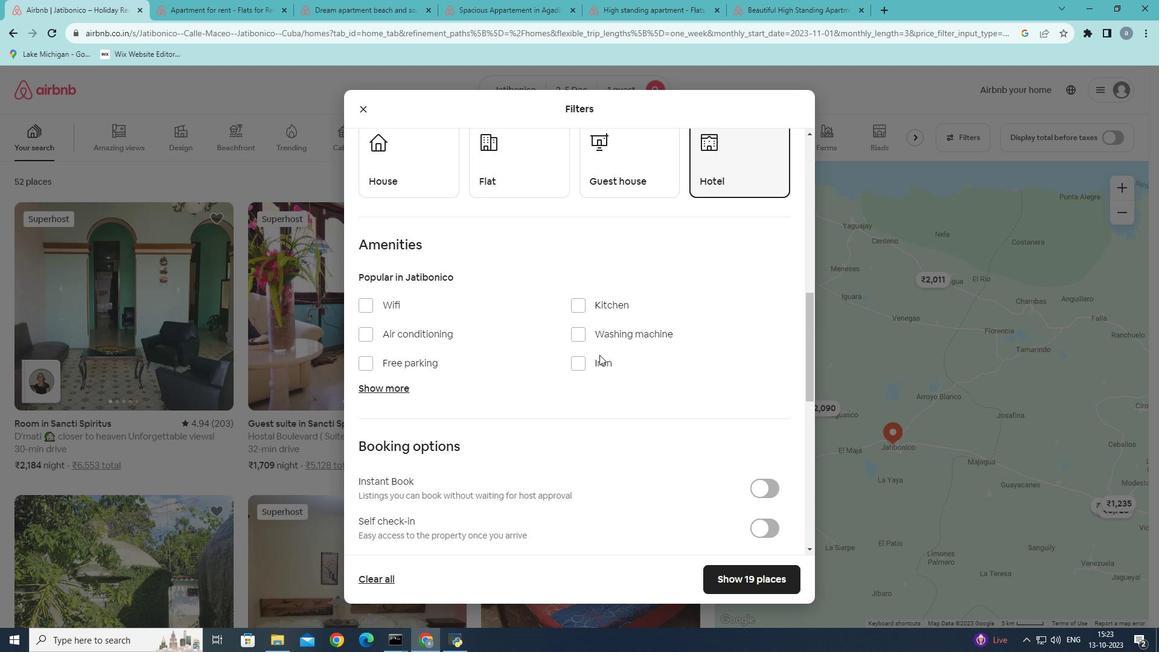 
Action: Mouse scrolled (599, 354) with delta (0, 0)
Screenshot: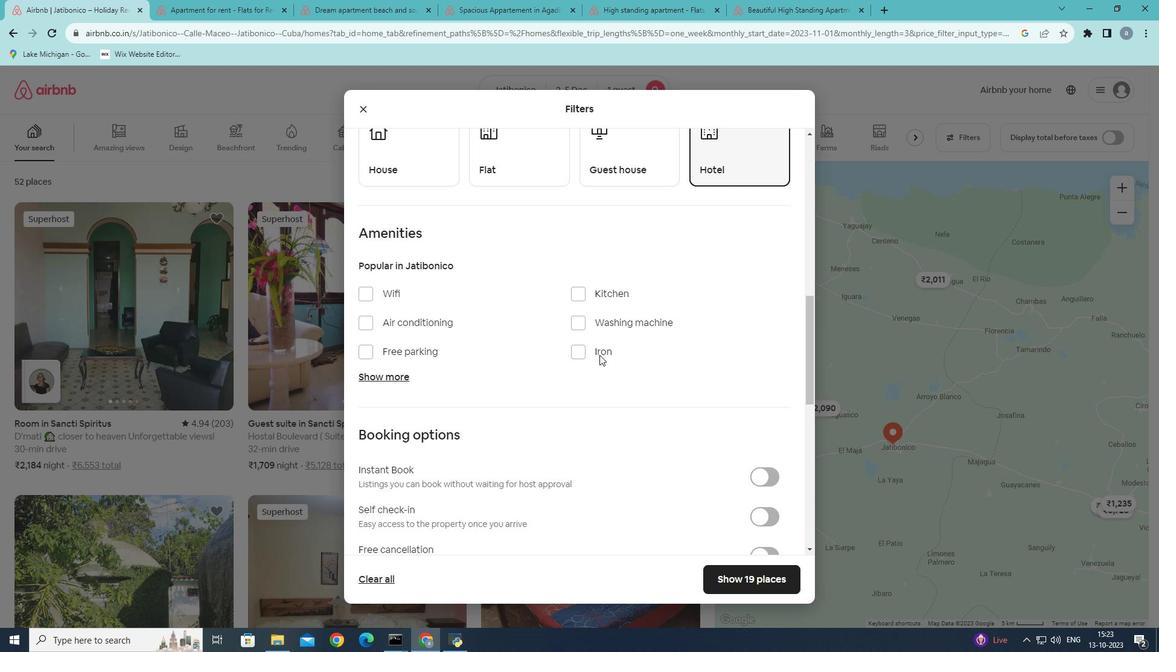 
Action: Mouse scrolled (599, 354) with delta (0, 0)
Screenshot: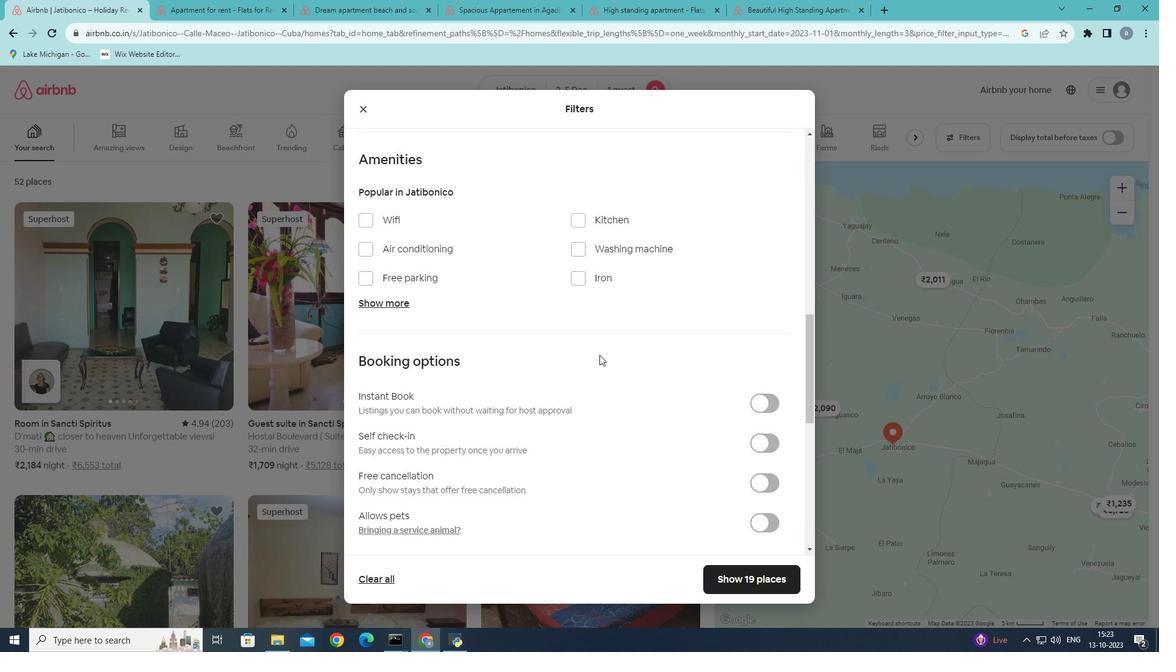 
Action: Mouse moved to (634, 378)
Screenshot: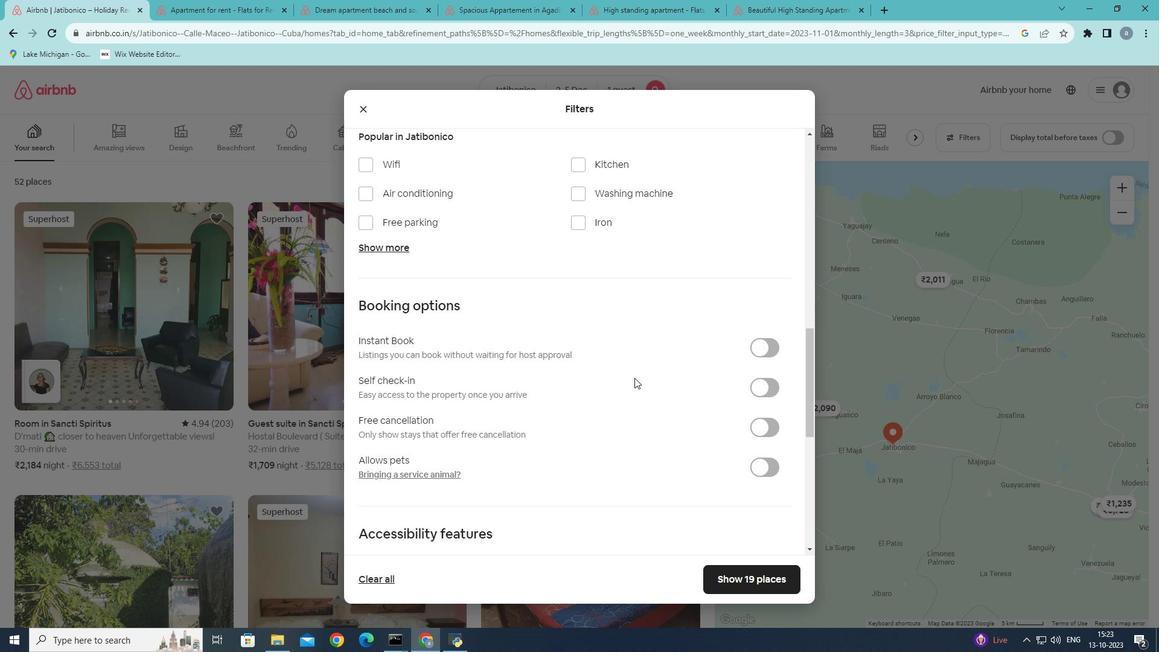 
Action: Mouse scrolled (634, 377) with delta (0, 0)
Screenshot: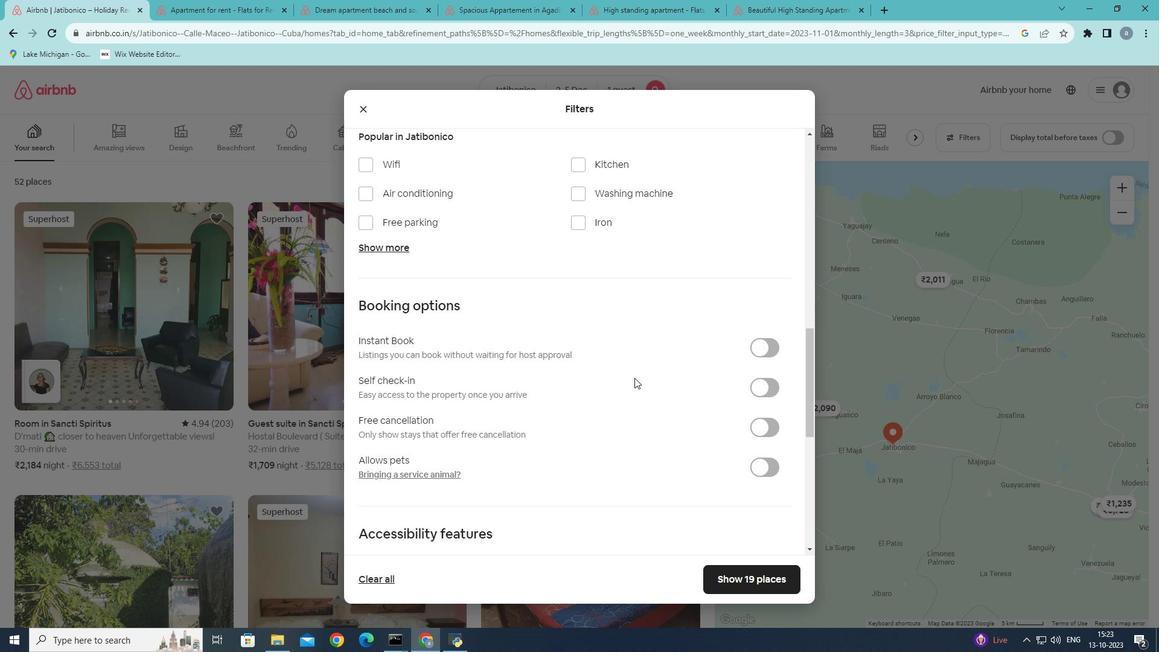 
Action: Mouse scrolled (634, 377) with delta (0, 0)
Screenshot: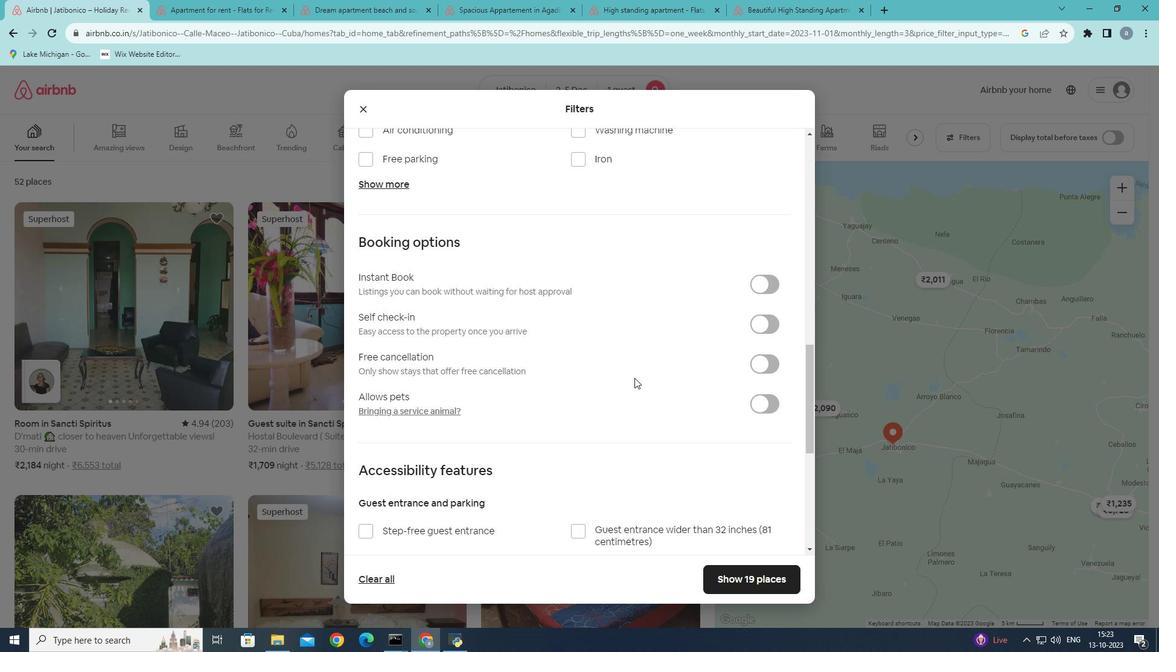
Action: Mouse moved to (754, 583)
Screenshot: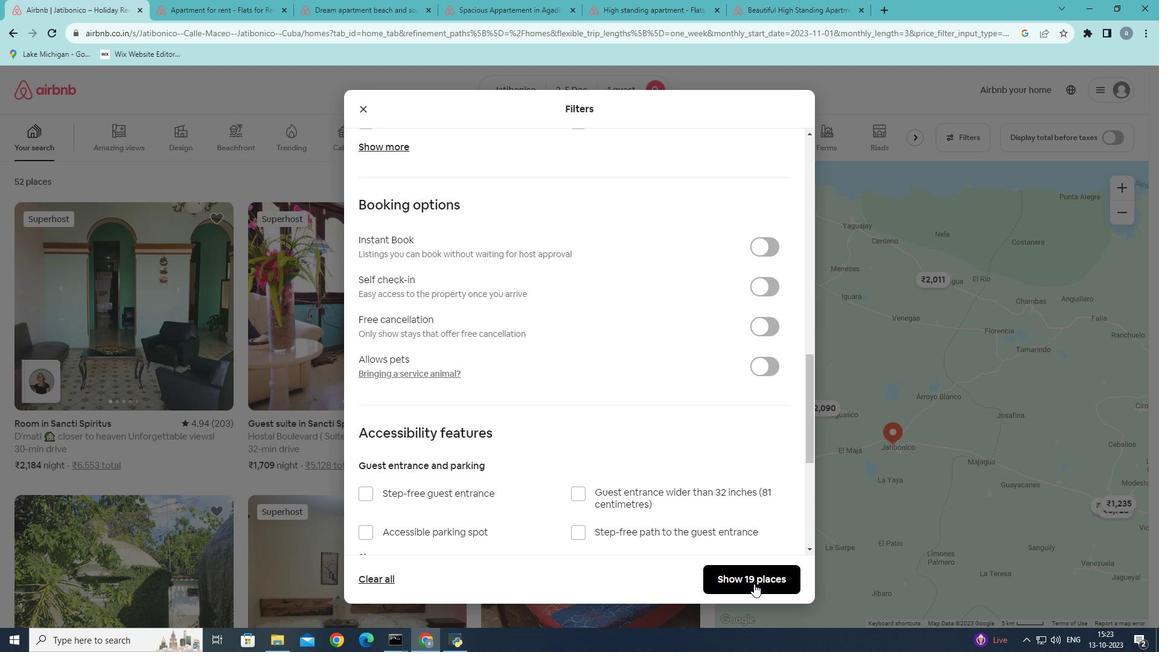 
Action: Mouse pressed left at (754, 583)
Screenshot: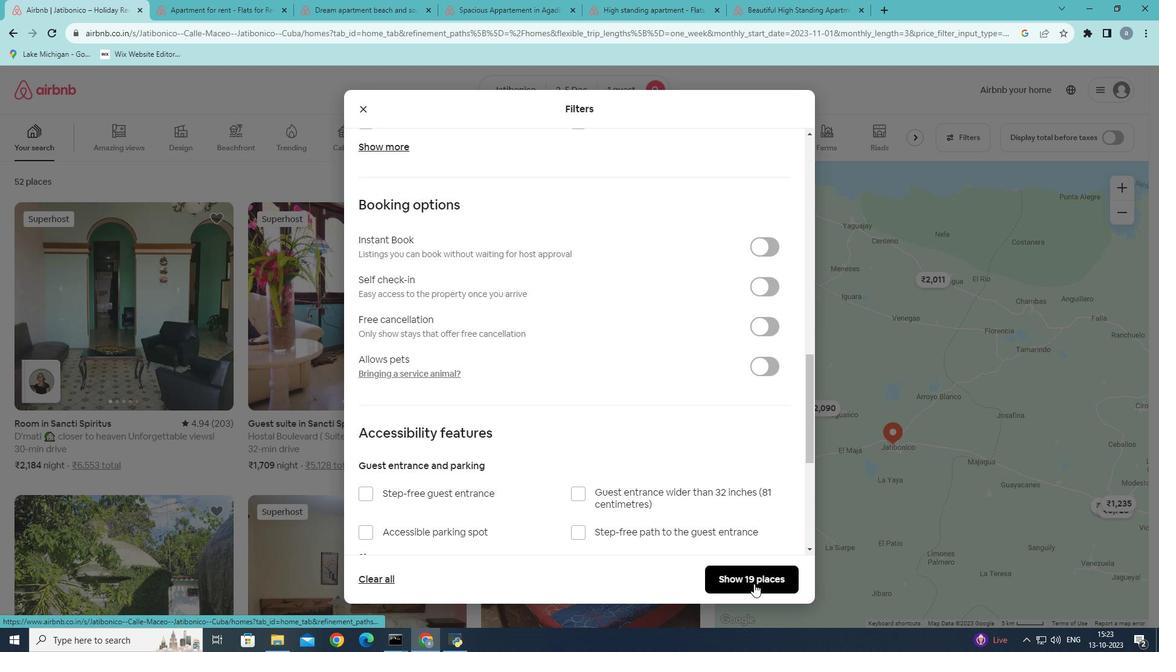 
Action: Mouse moved to (364, 423)
Screenshot: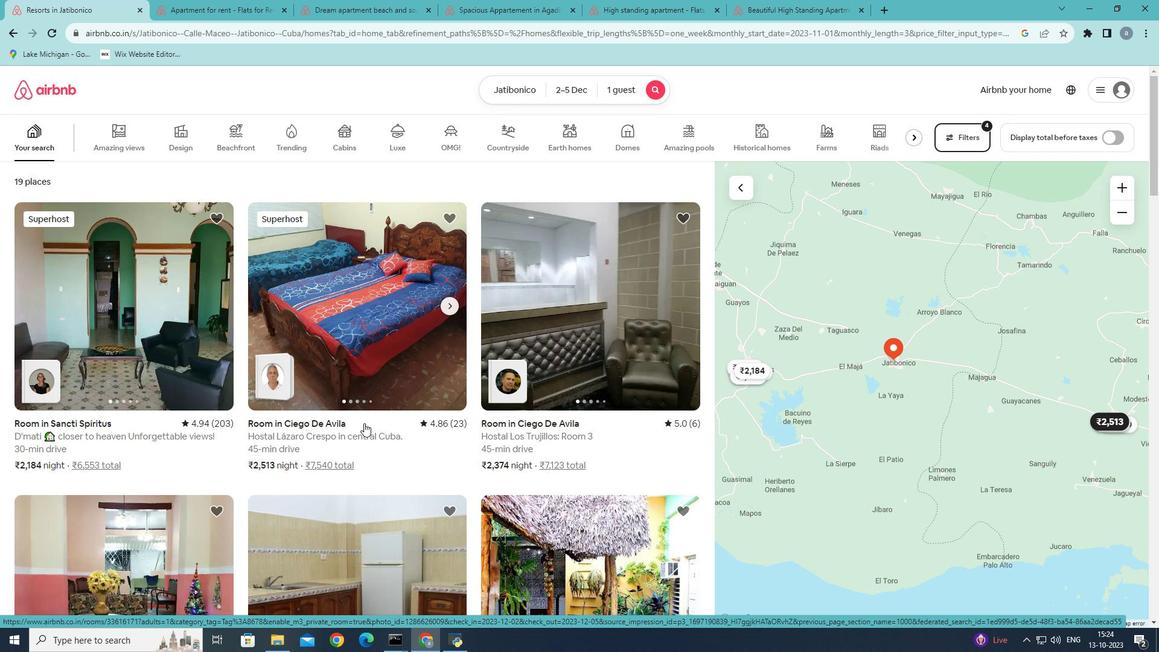 
Action: Mouse scrolled (364, 422) with delta (0, 0)
Screenshot: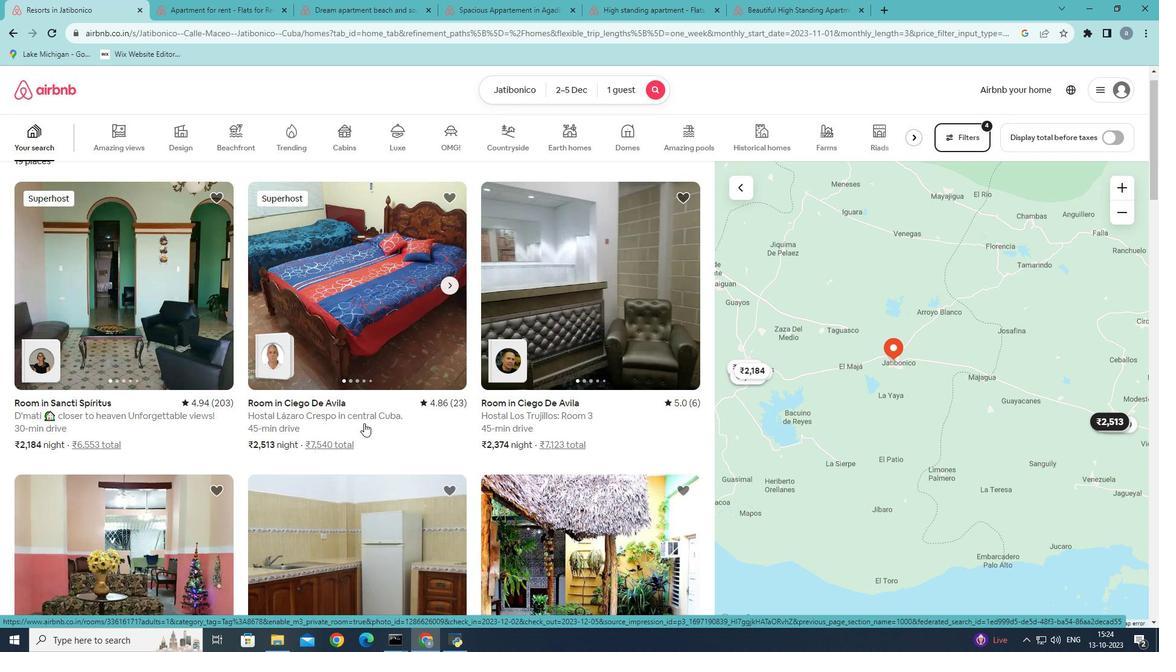 
Action: Mouse scrolled (364, 422) with delta (0, 0)
Screenshot: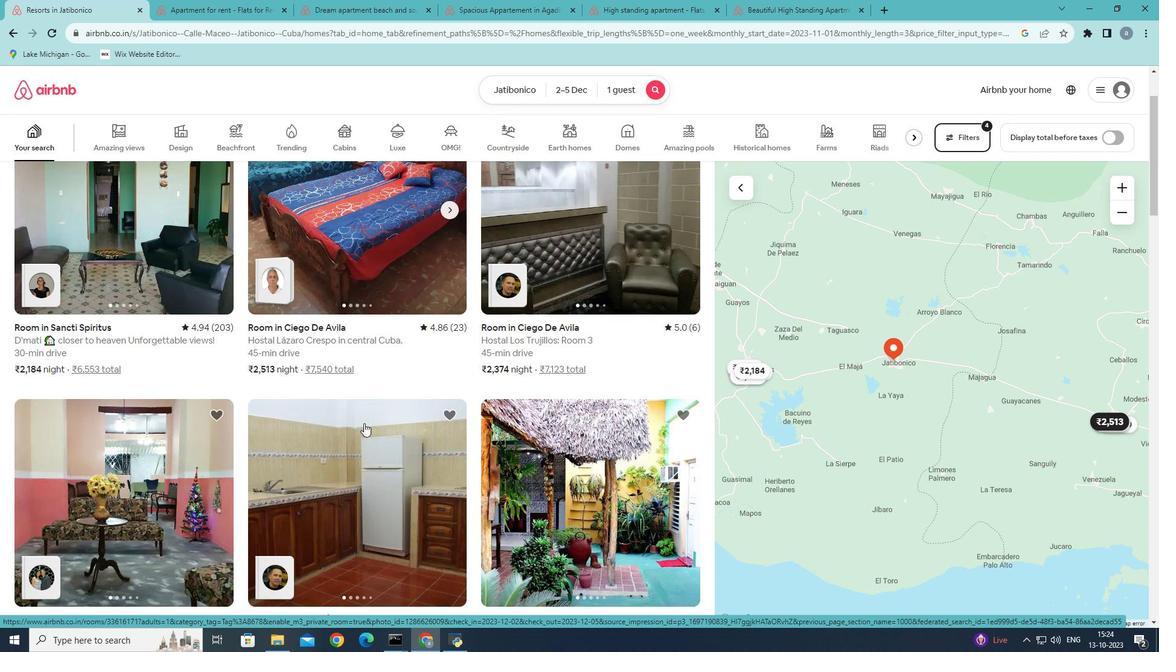 
Action: Mouse scrolled (364, 422) with delta (0, 0)
Screenshot: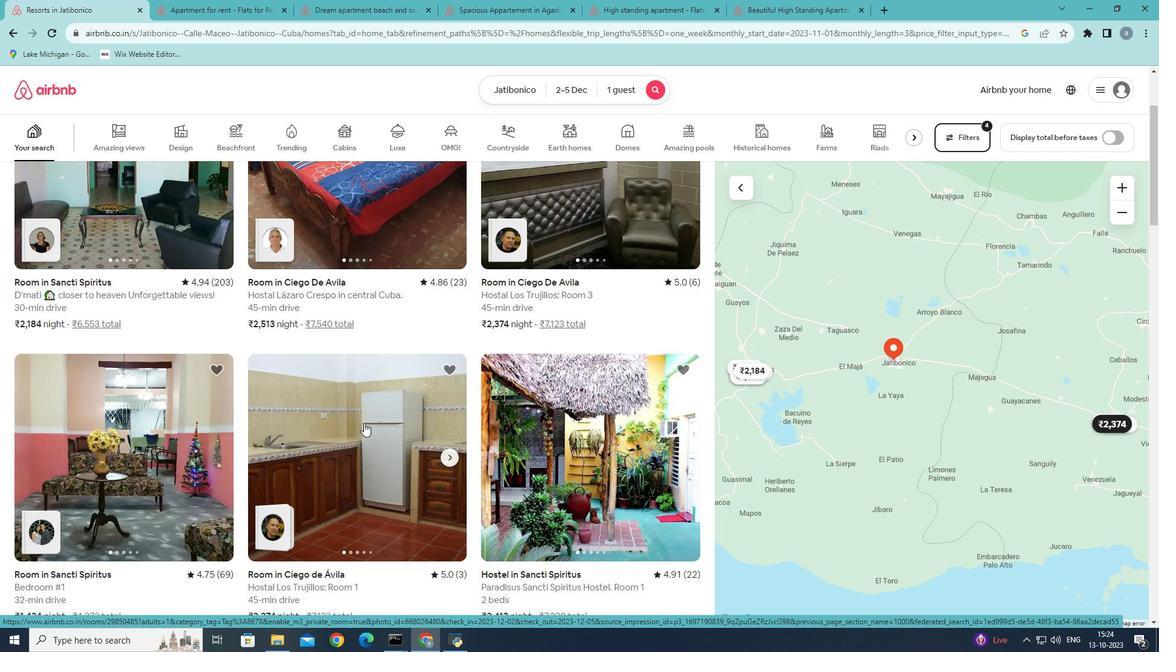 
Action: Mouse scrolled (364, 422) with delta (0, 0)
Screenshot: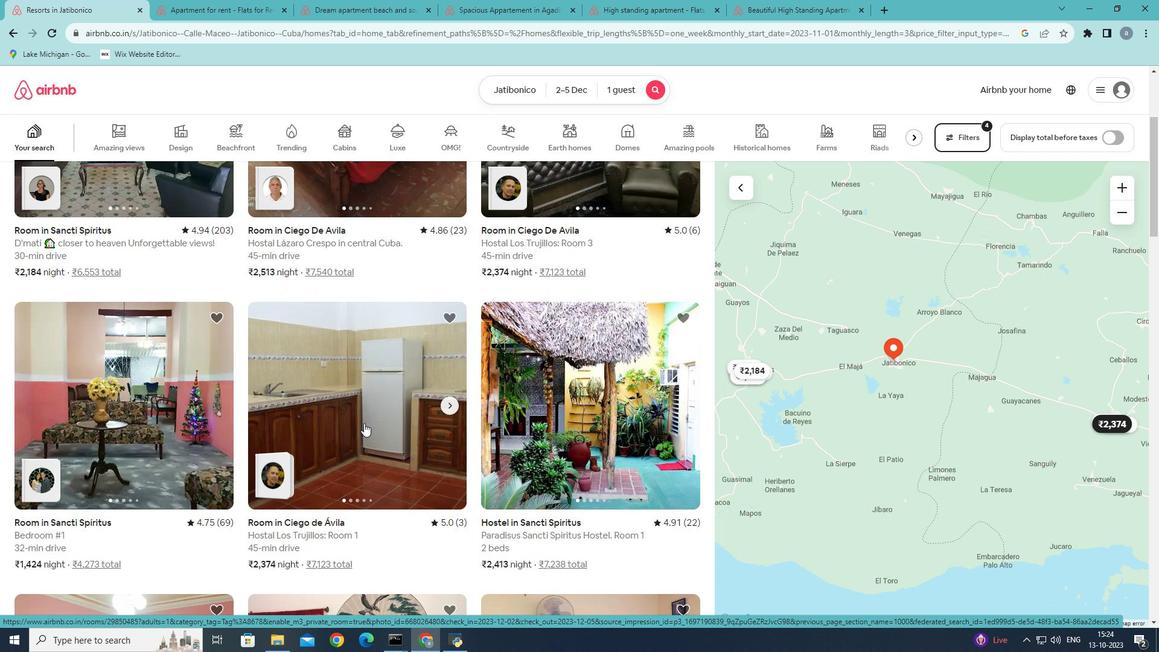 
Action: Mouse scrolled (364, 422) with delta (0, 0)
Screenshot: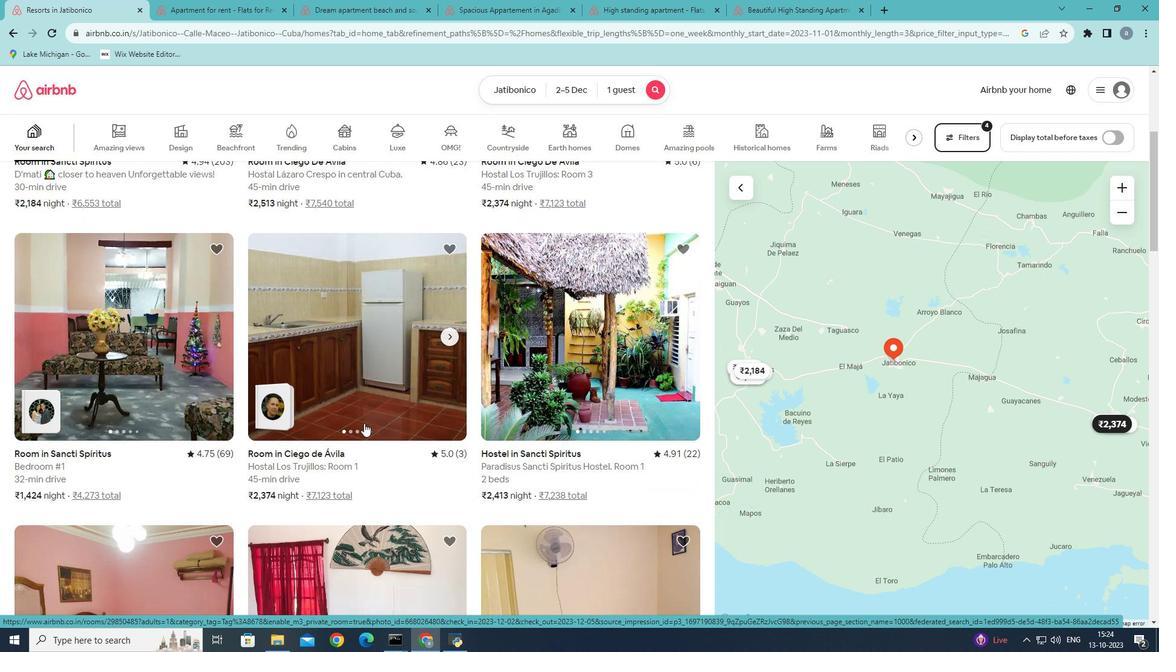 
Action: Mouse moved to (390, 410)
Screenshot: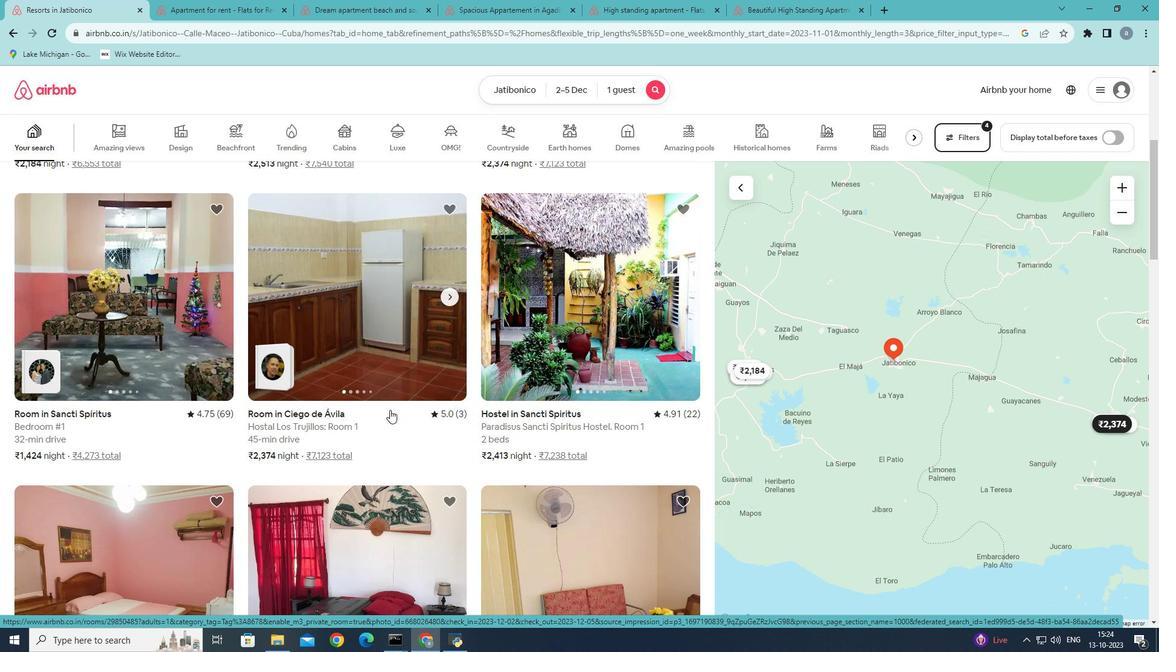 
Action: Mouse scrolled (390, 409) with delta (0, 0)
Screenshot: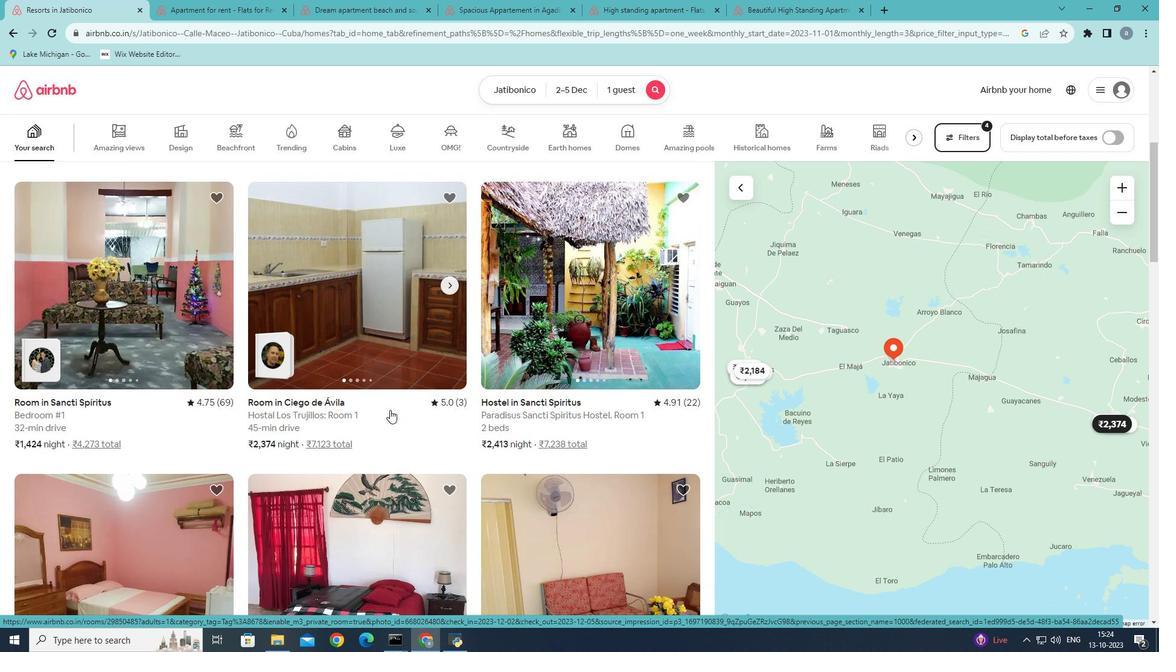 
Action: Mouse scrolled (390, 409) with delta (0, 0)
Screenshot: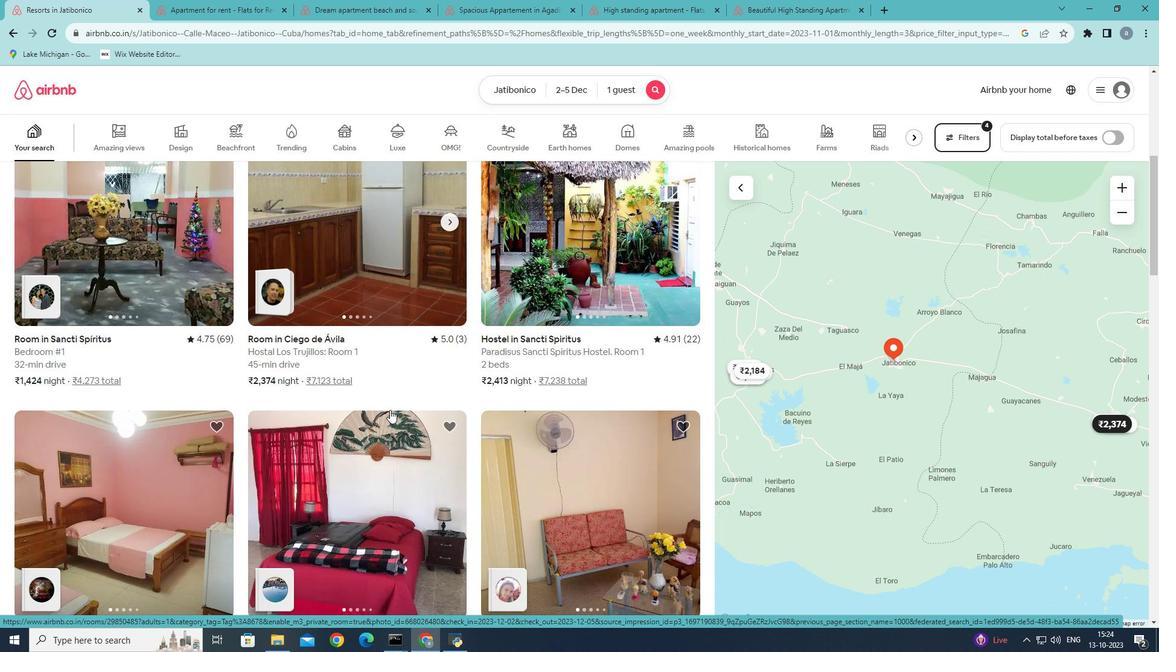 
Action: Mouse scrolled (390, 409) with delta (0, 0)
Screenshot: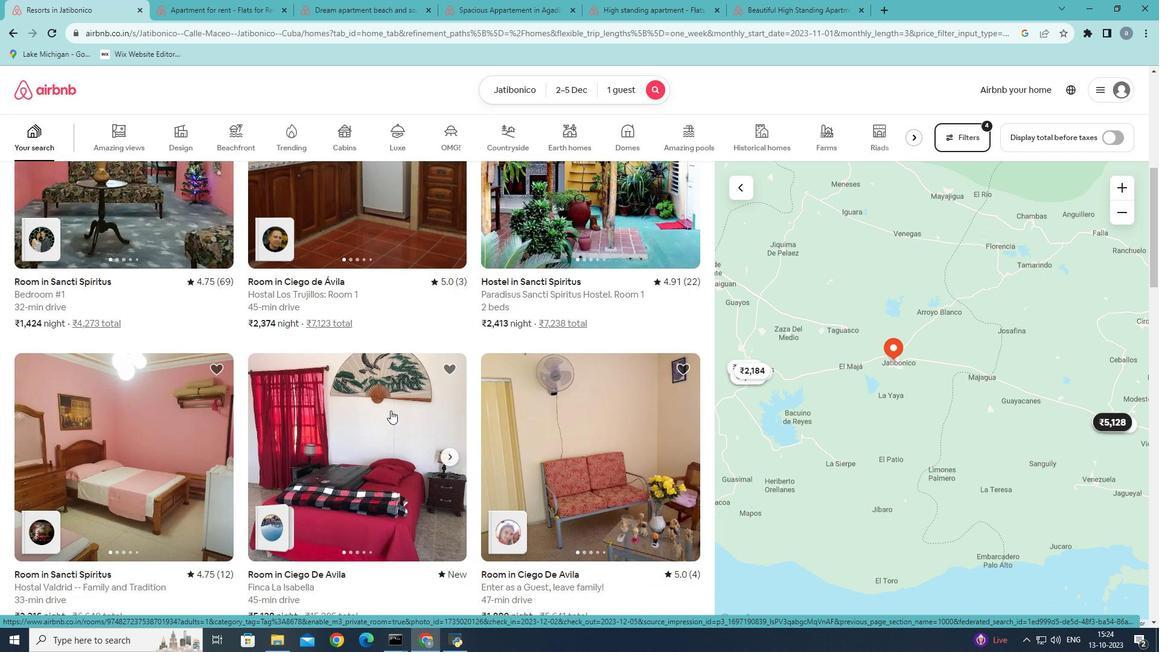 
Action: Mouse moved to (390, 410)
Screenshot: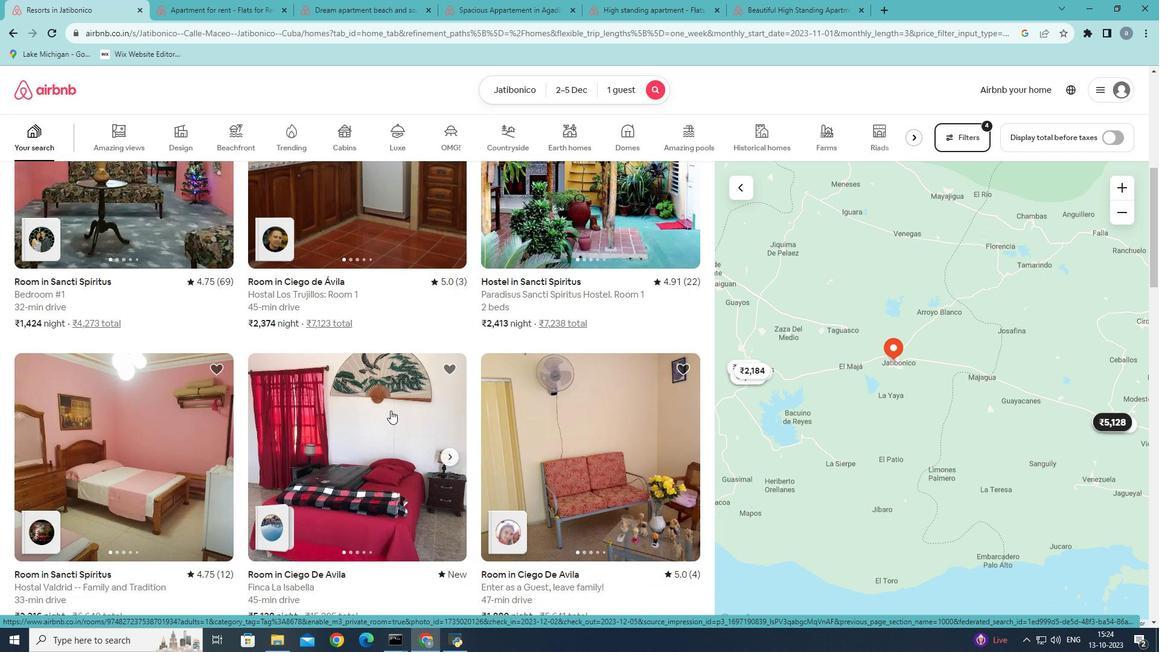 
Action: Mouse scrolled (390, 410) with delta (0, 0)
Screenshot: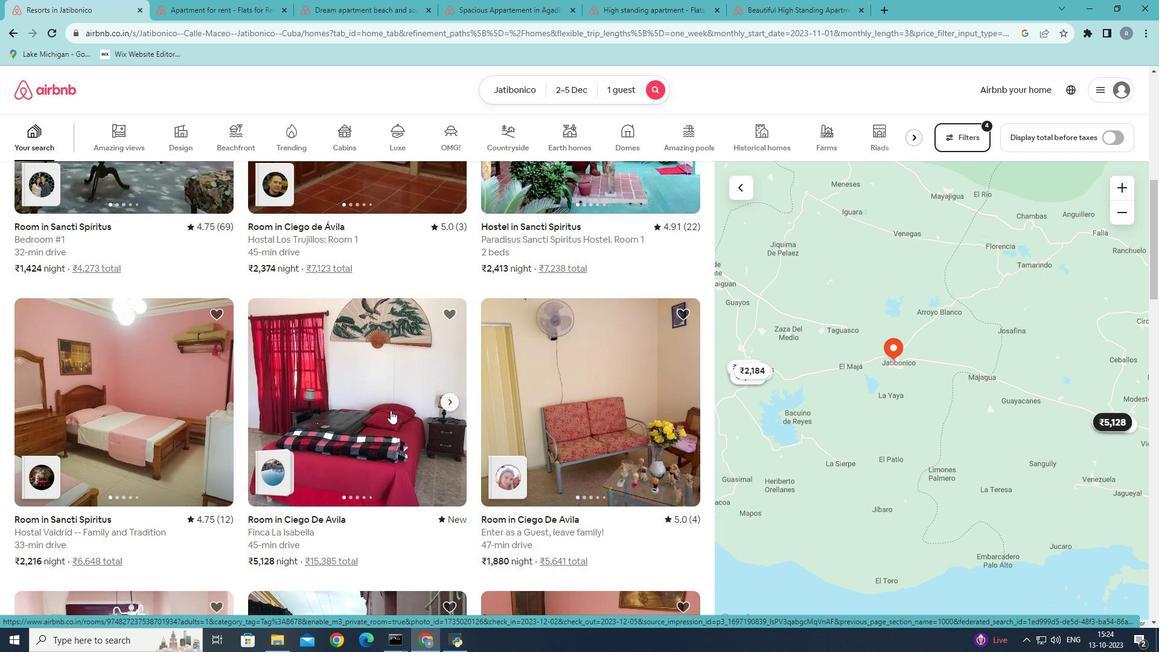 
Action: Mouse scrolled (390, 410) with delta (0, 0)
Screenshot: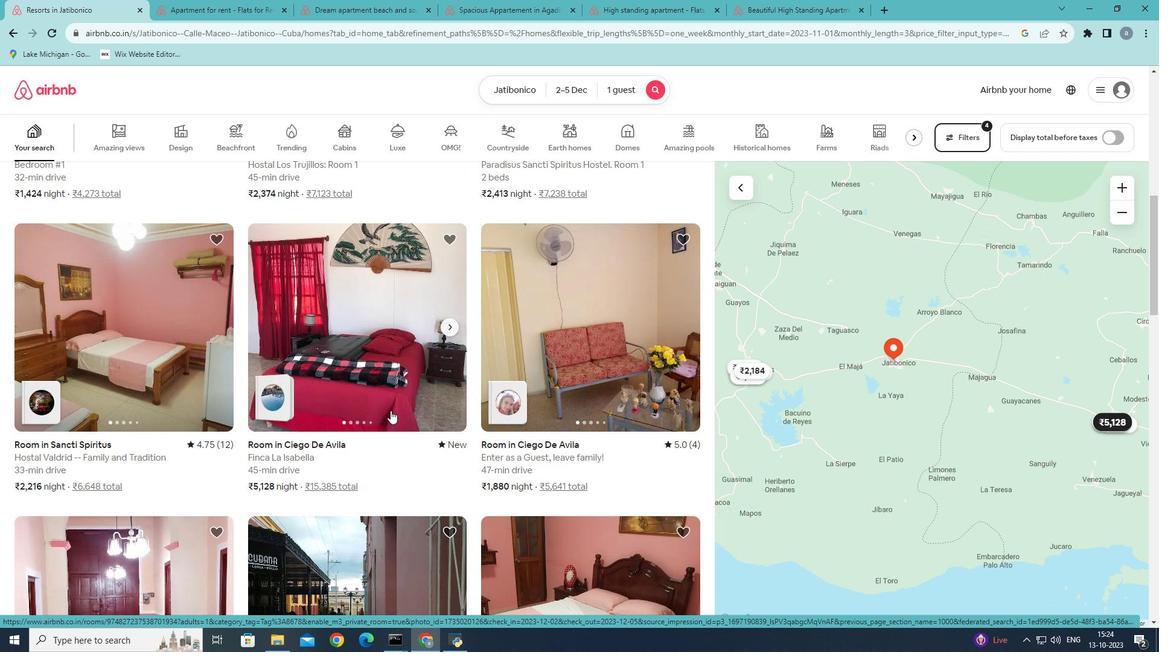 
Action: Mouse scrolled (390, 410) with delta (0, 0)
Screenshot: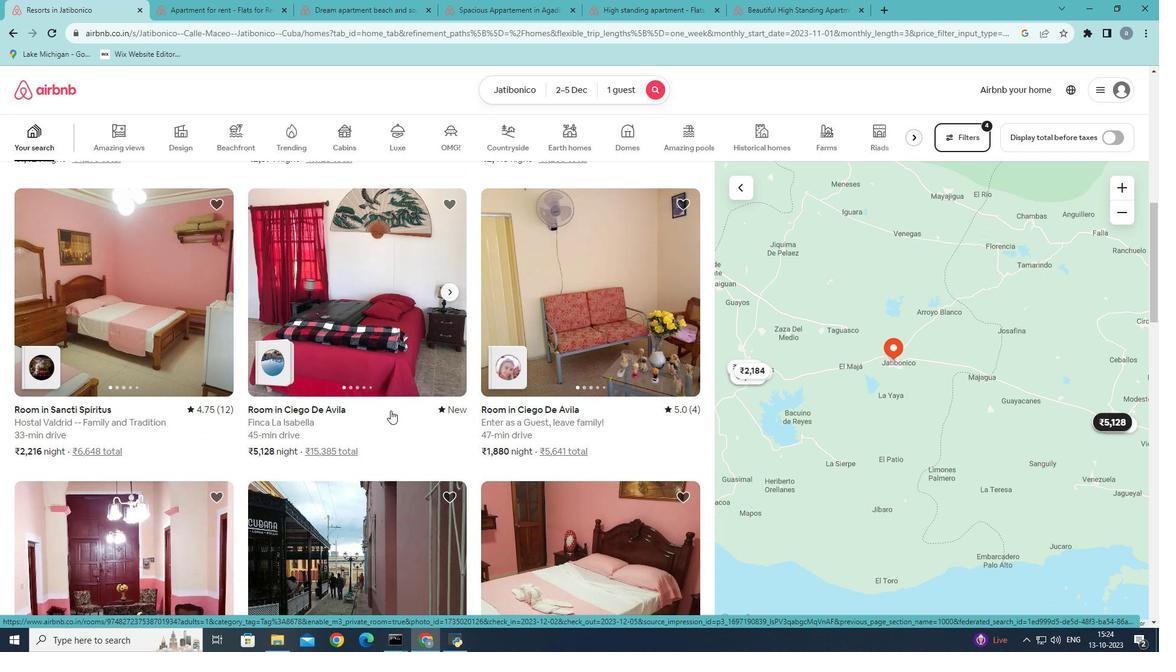 
Action: Mouse scrolled (390, 410) with delta (0, 0)
Screenshot: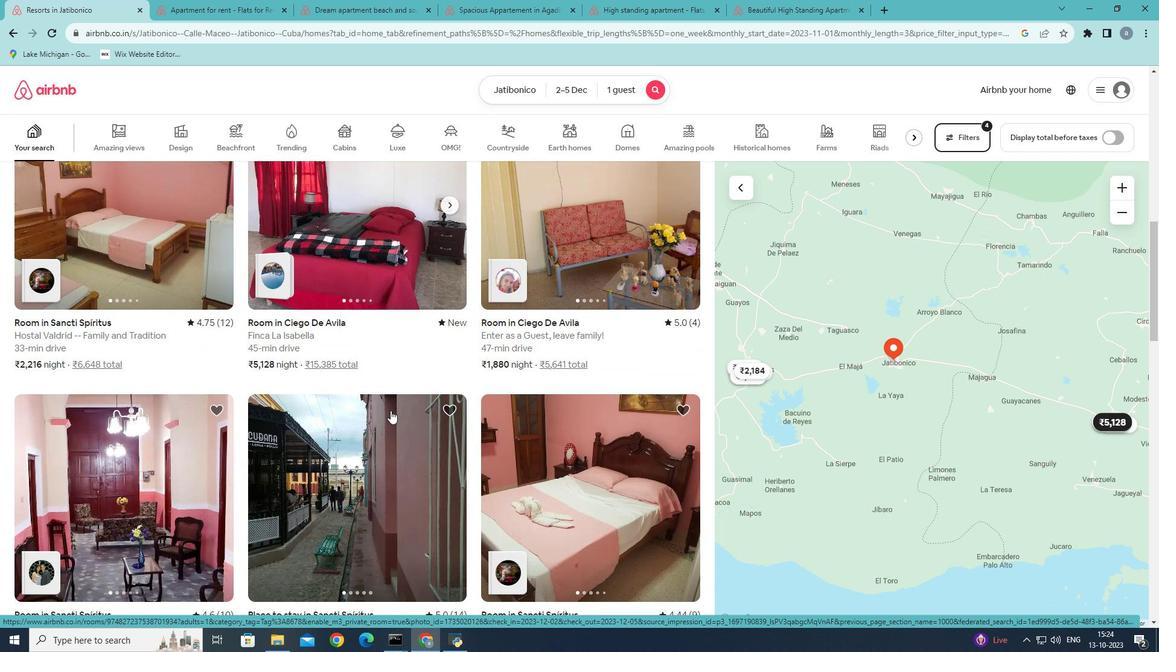 
Action: Mouse scrolled (390, 410) with delta (0, 0)
Screenshot: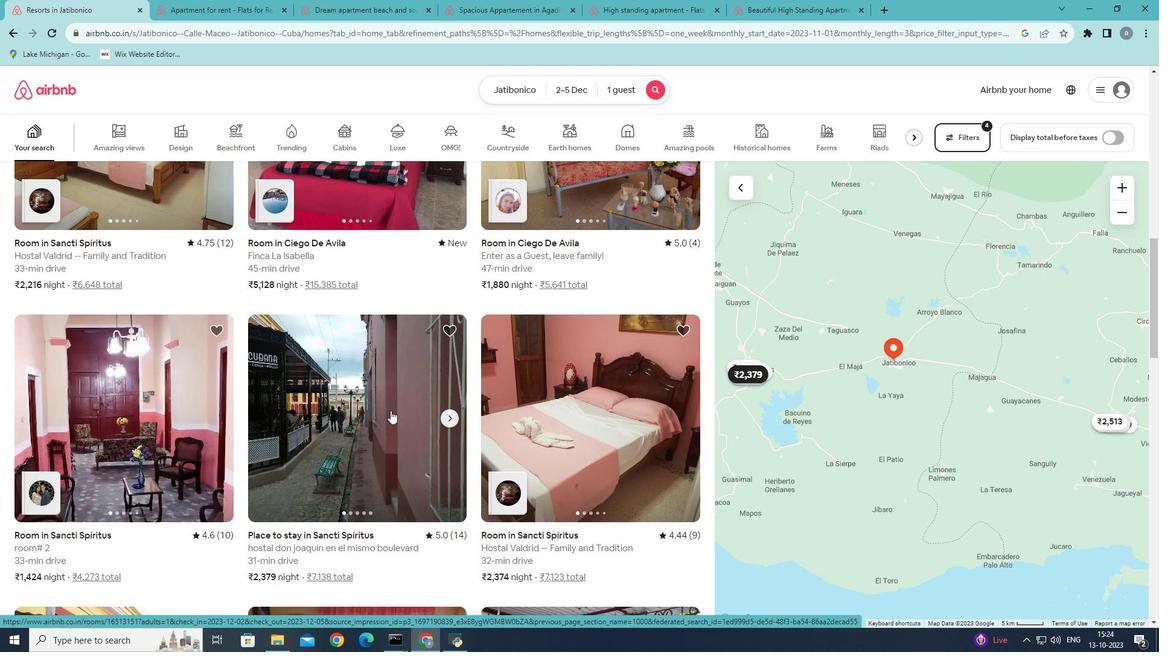 
Action: Mouse scrolled (390, 410) with delta (0, 0)
Screenshot: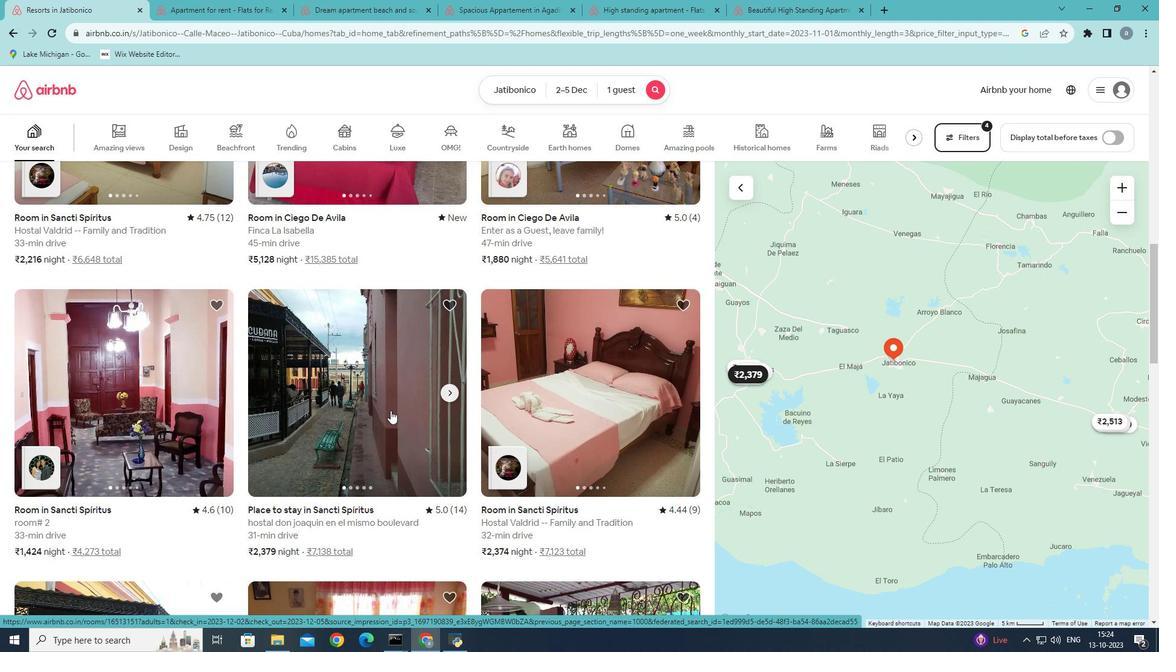 
Action: Mouse scrolled (390, 410) with delta (0, 0)
Screenshot: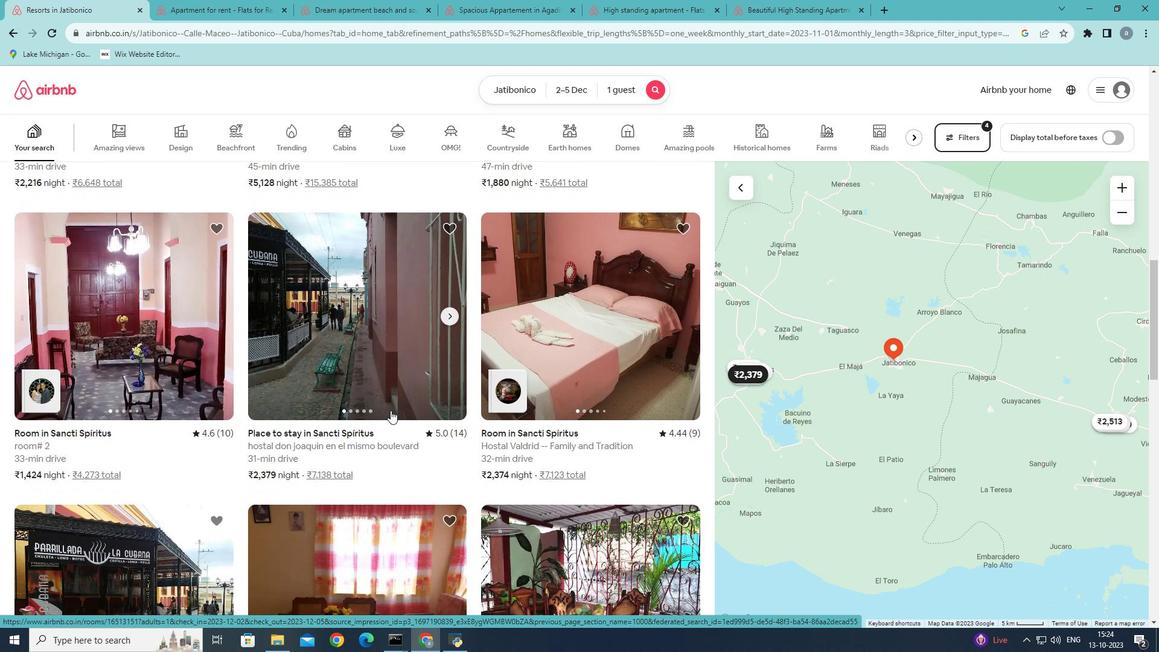 
Action: Mouse scrolled (390, 410) with delta (0, 0)
Screenshot: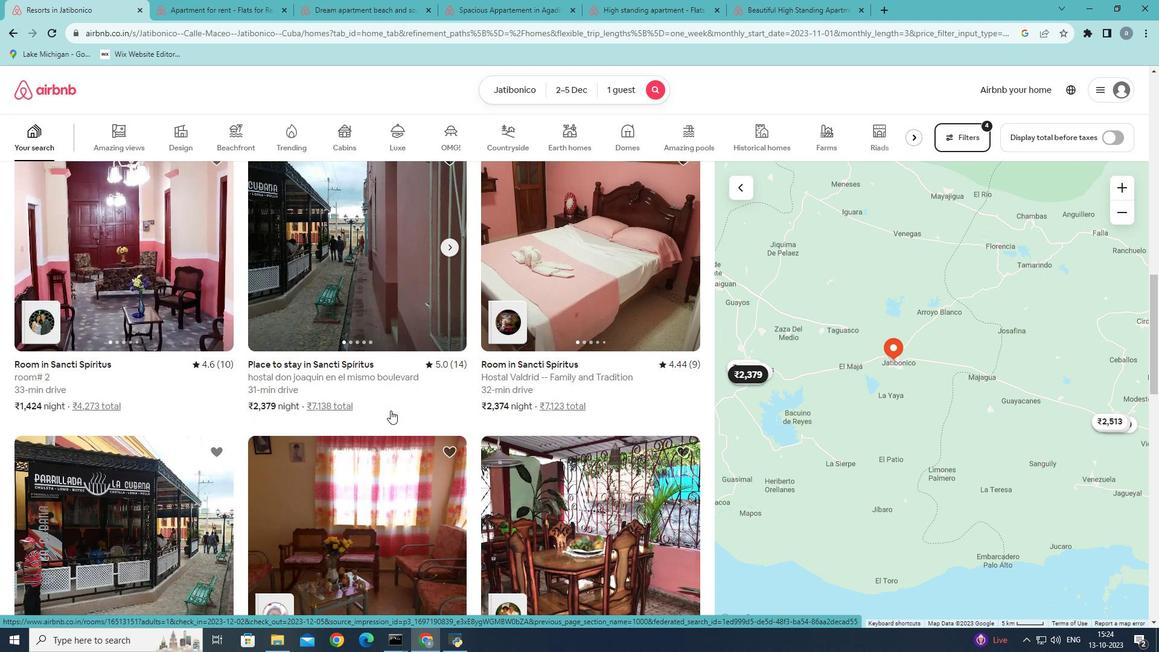 
Action: Mouse scrolled (390, 410) with delta (0, 0)
Screenshot: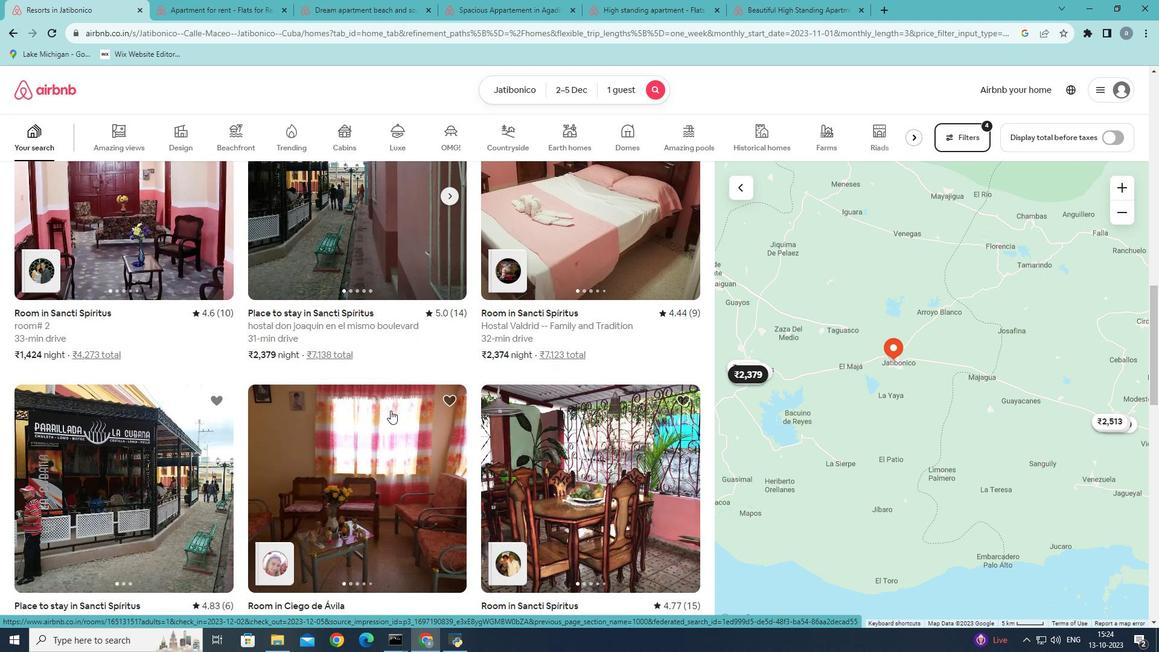 
Action: Mouse scrolled (390, 410) with delta (0, 0)
Screenshot: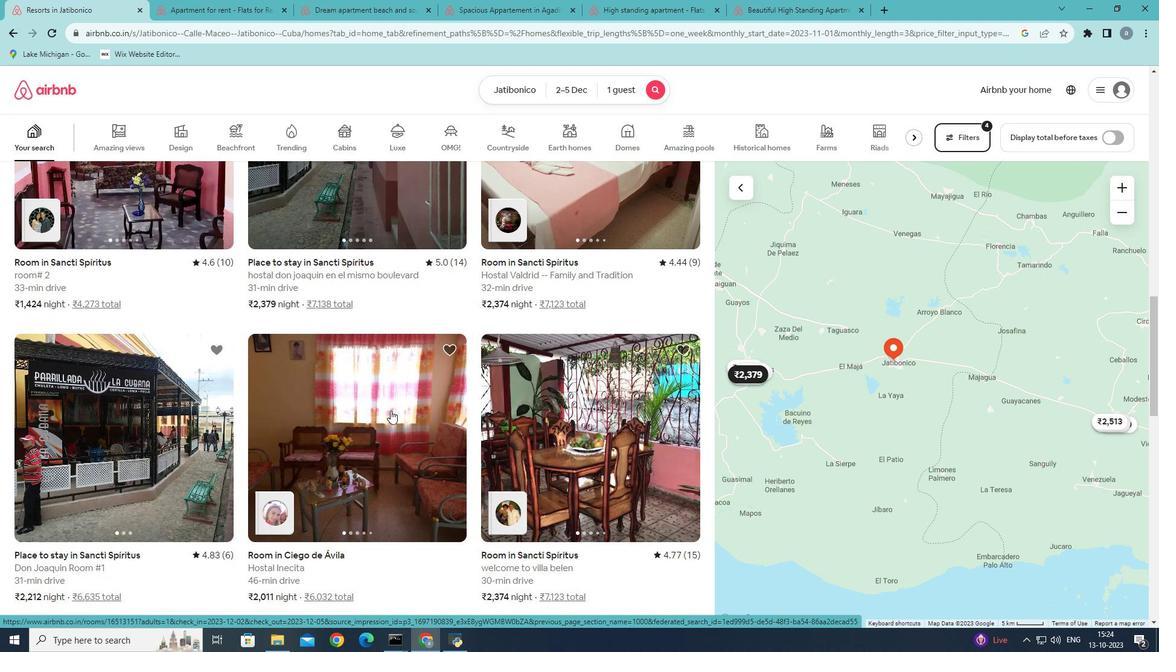 
Action: Mouse scrolled (390, 410) with delta (0, 0)
Screenshot: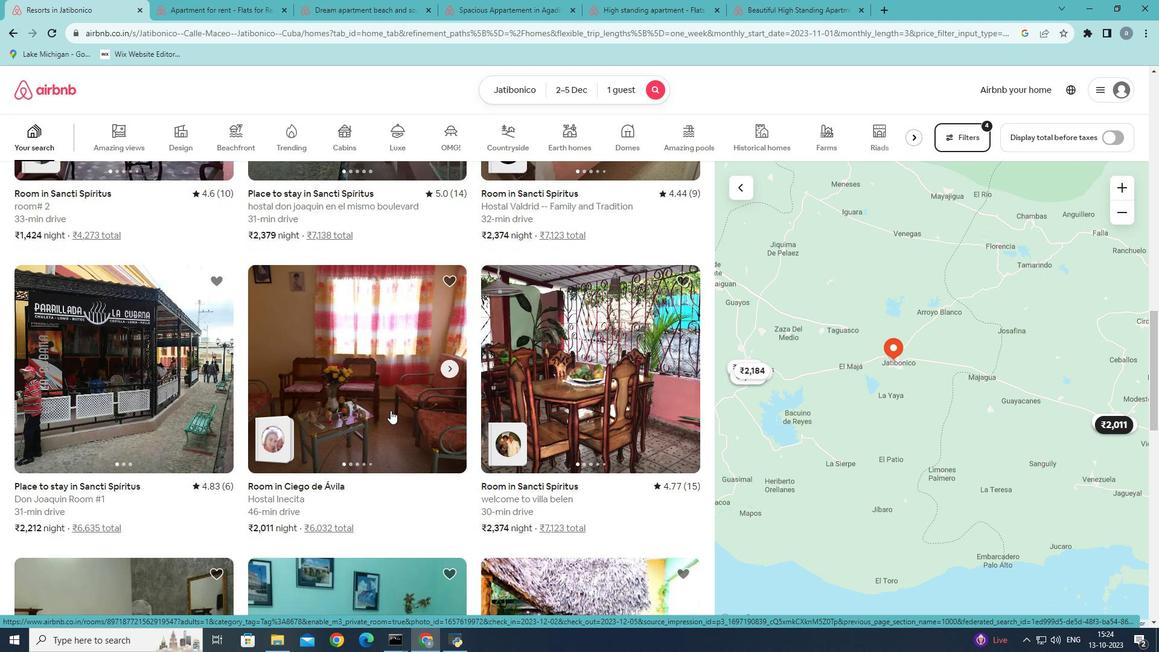
Action: Mouse scrolled (390, 410) with delta (0, 0)
Screenshot: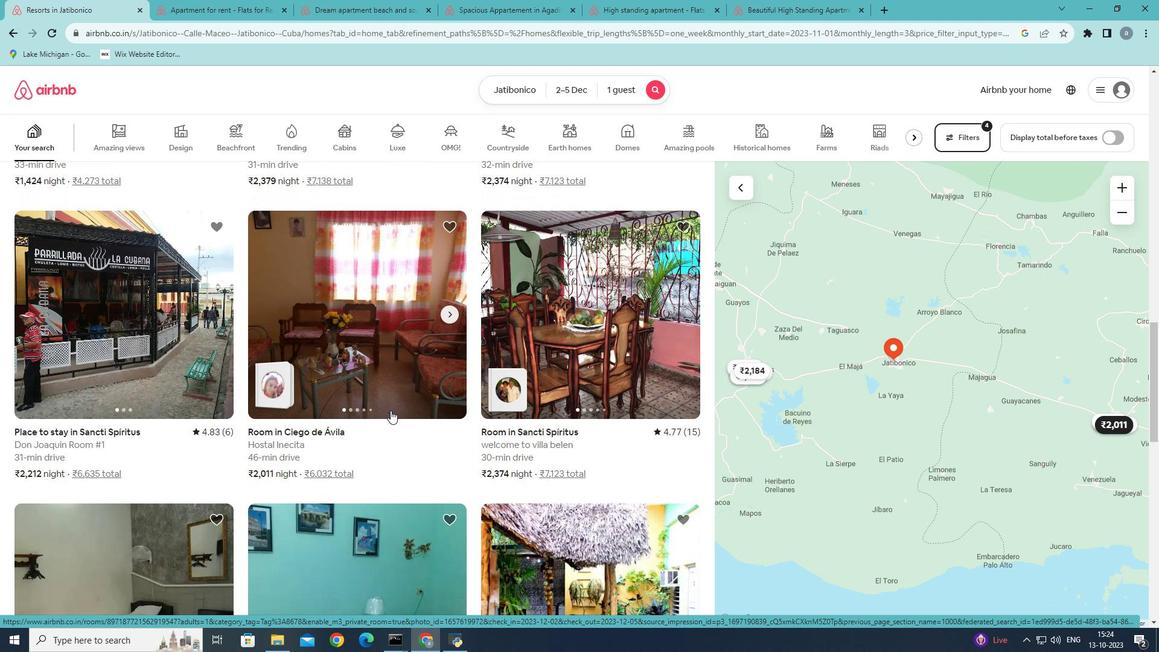 
Action: Mouse scrolled (390, 410) with delta (0, 0)
Screenshot: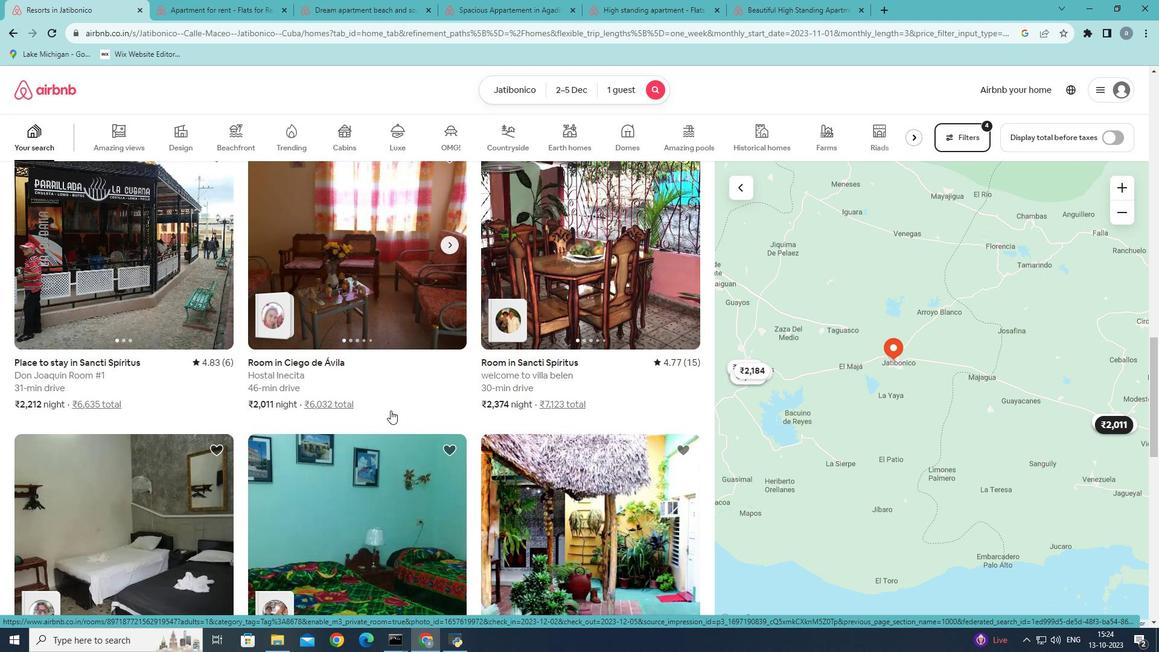 
Action: Mouse scrolled (390, 410) with delta (0, 0)
Screenshot: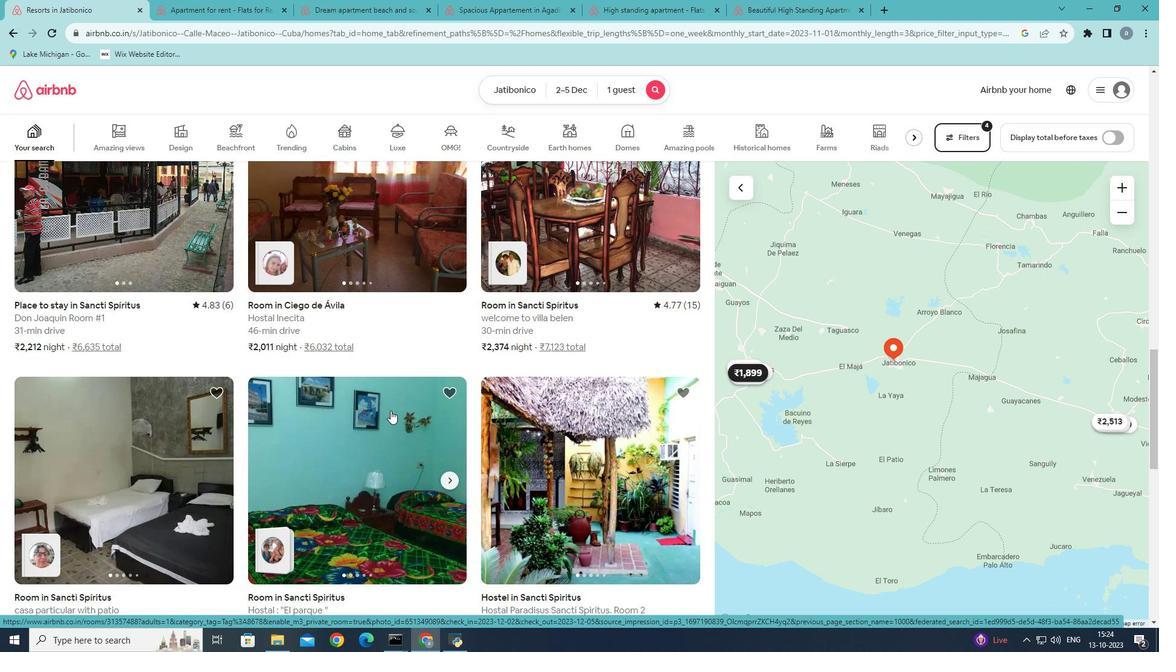 
Action: Mouse scrolled (390, 410) with delta (0, 0)
Screenshot: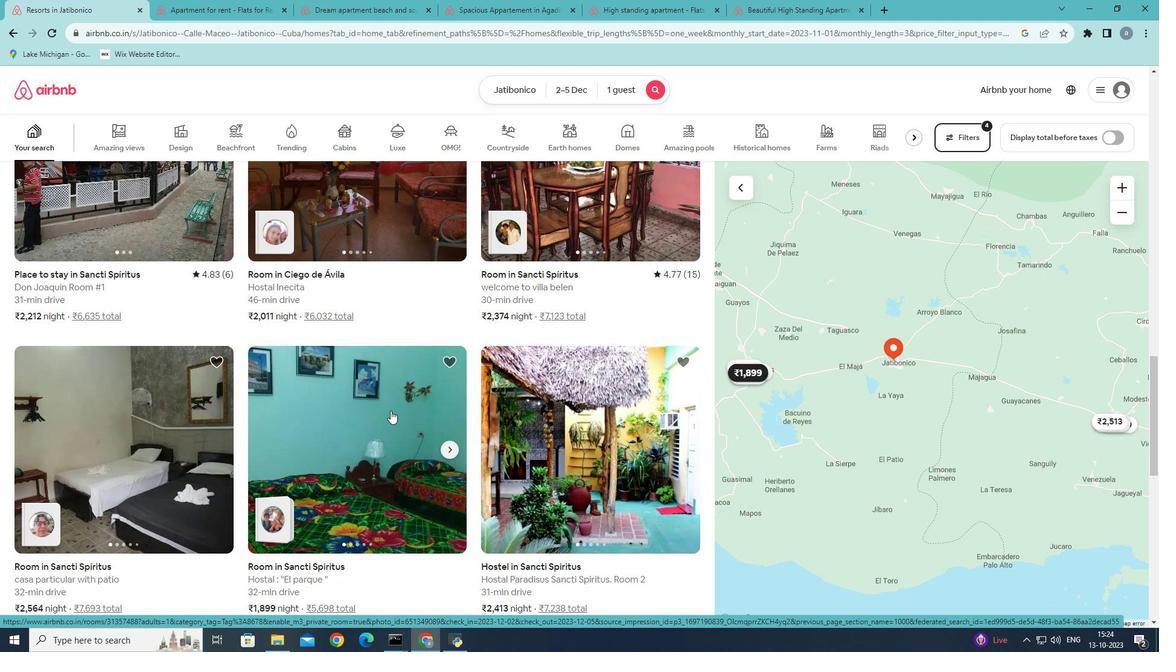 
Action: Mouse scrolled (390, 410) with delta (0, 0)
Screenshot: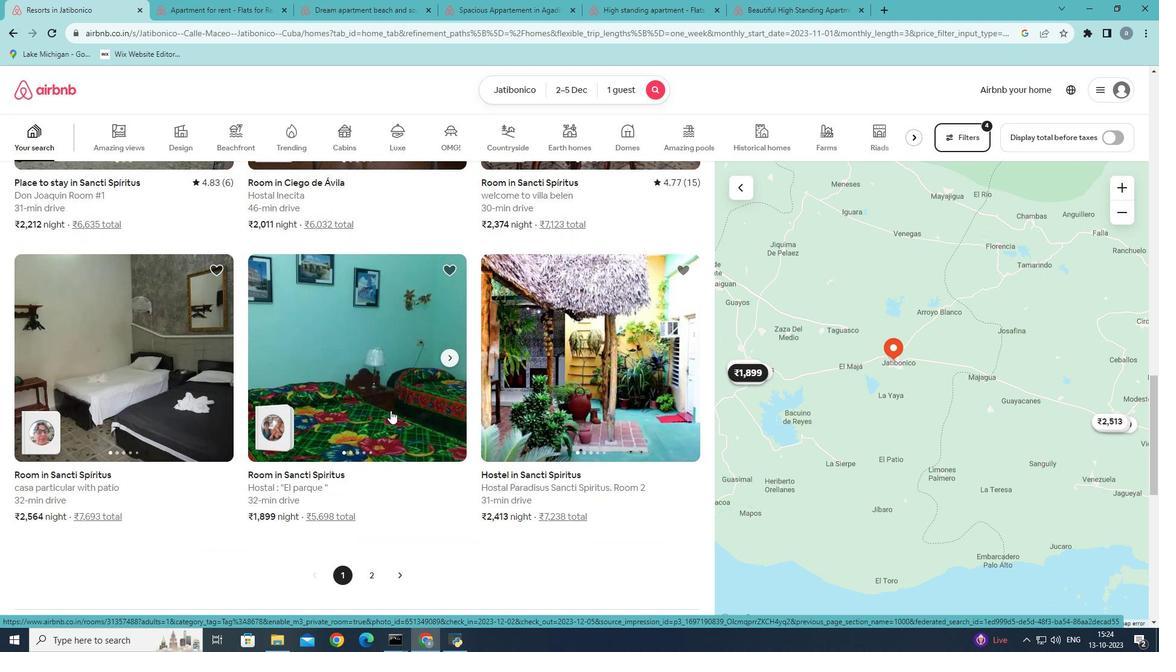 
Action: Mouse moved to (391, 410)
Screenshot: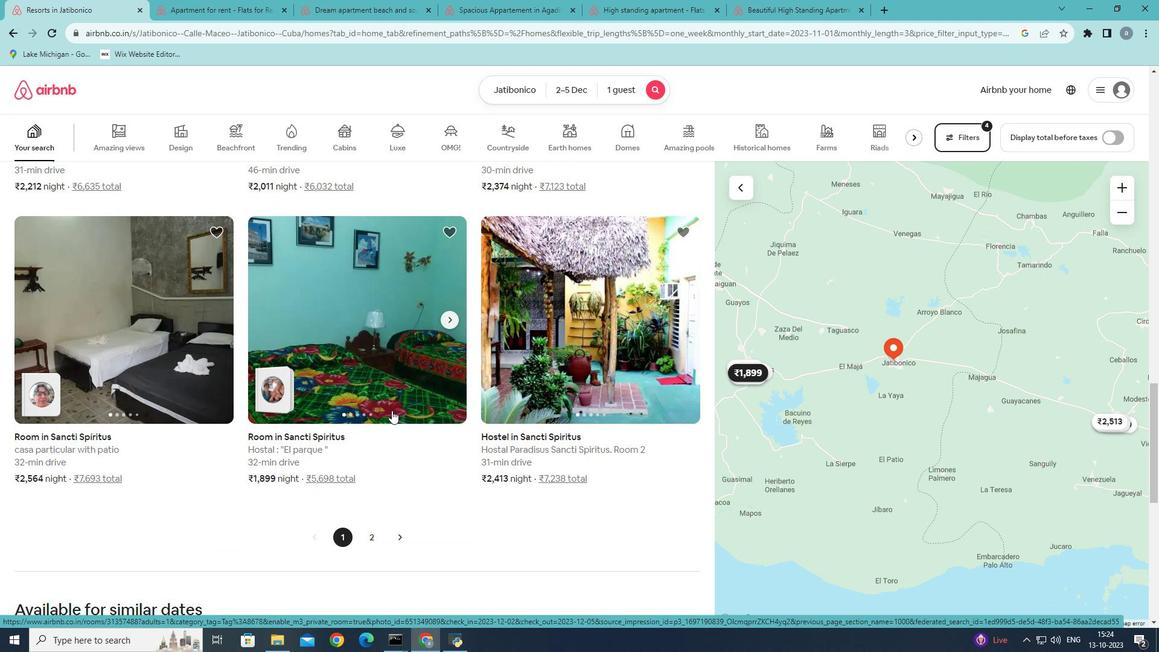 
Action: Mouse scrolled (391, 410) with delta (0, 0)
Screenshot: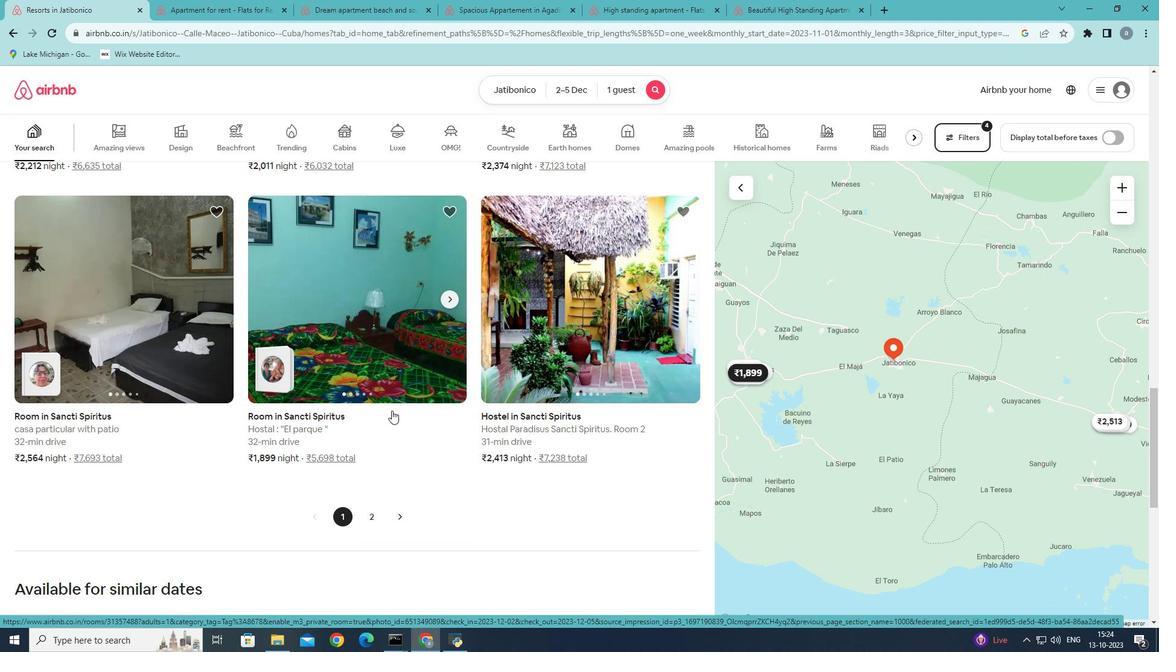 
Action: Mouse scrolled (391, 410) with delta (0, 0)
Screenshot: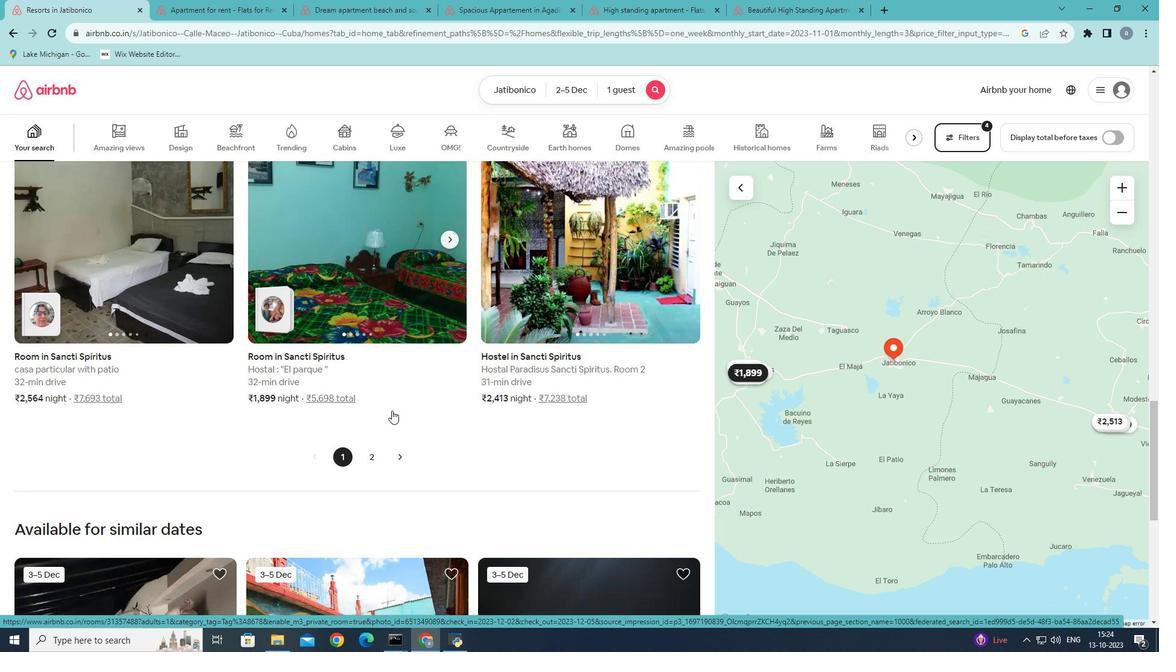 
Action: Mouse moved to (379, 419)
Screenshot: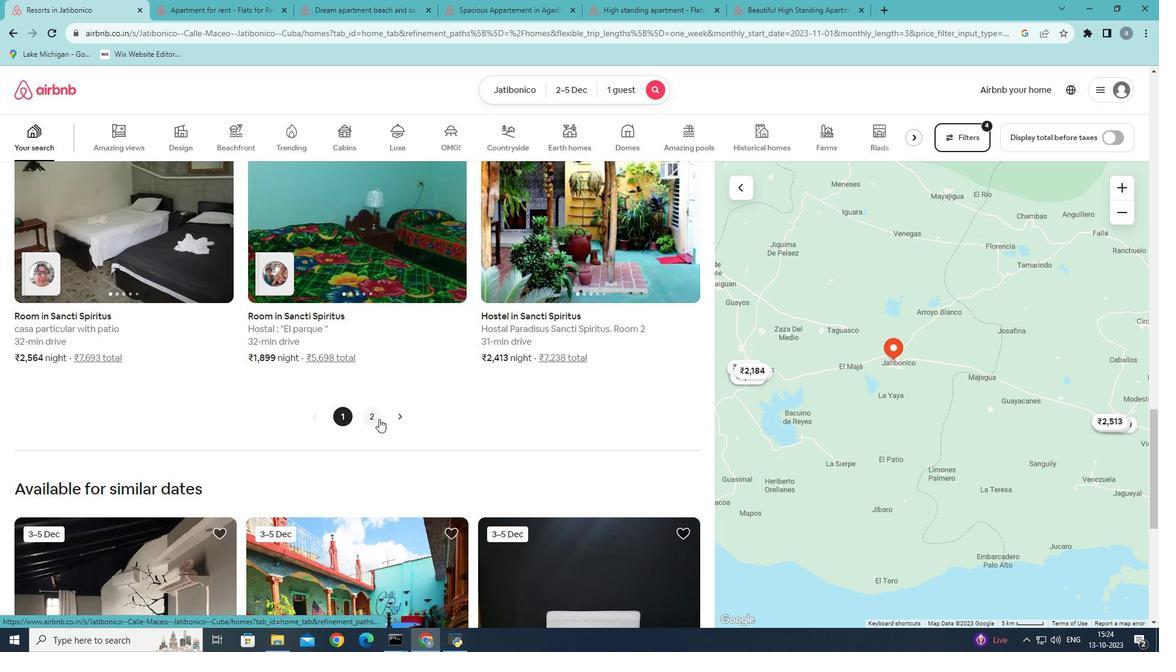 
Action: Mouse pressed left at (379, 419)
Screenshot: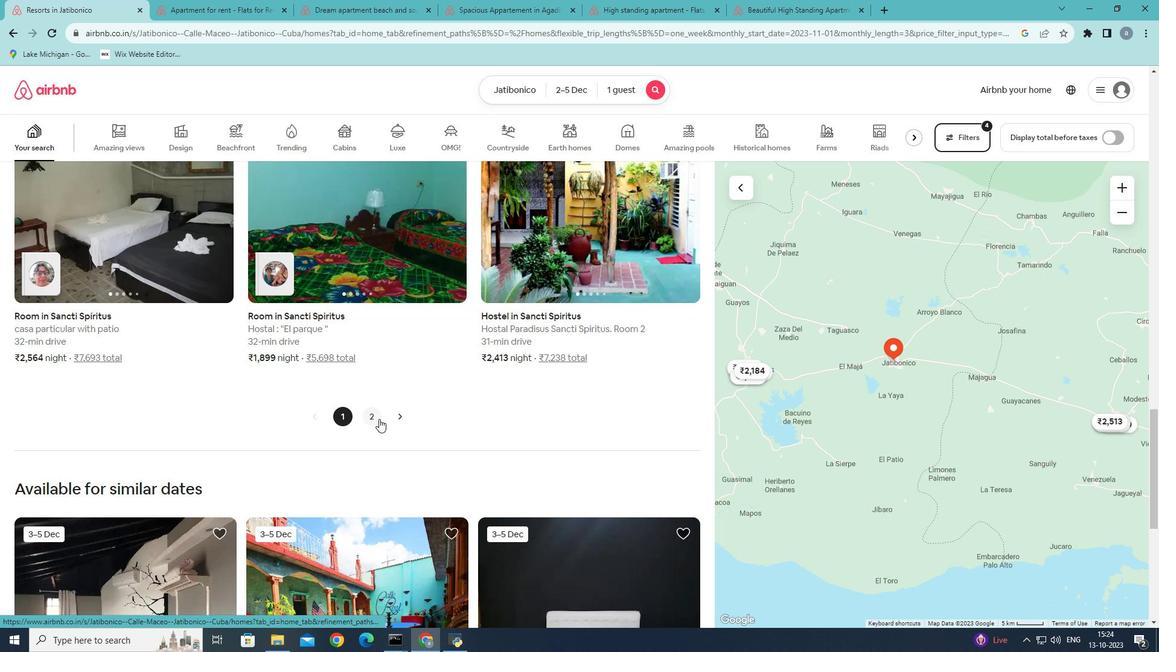 
Action: Mouse moved to (340, 521)
Screenshot: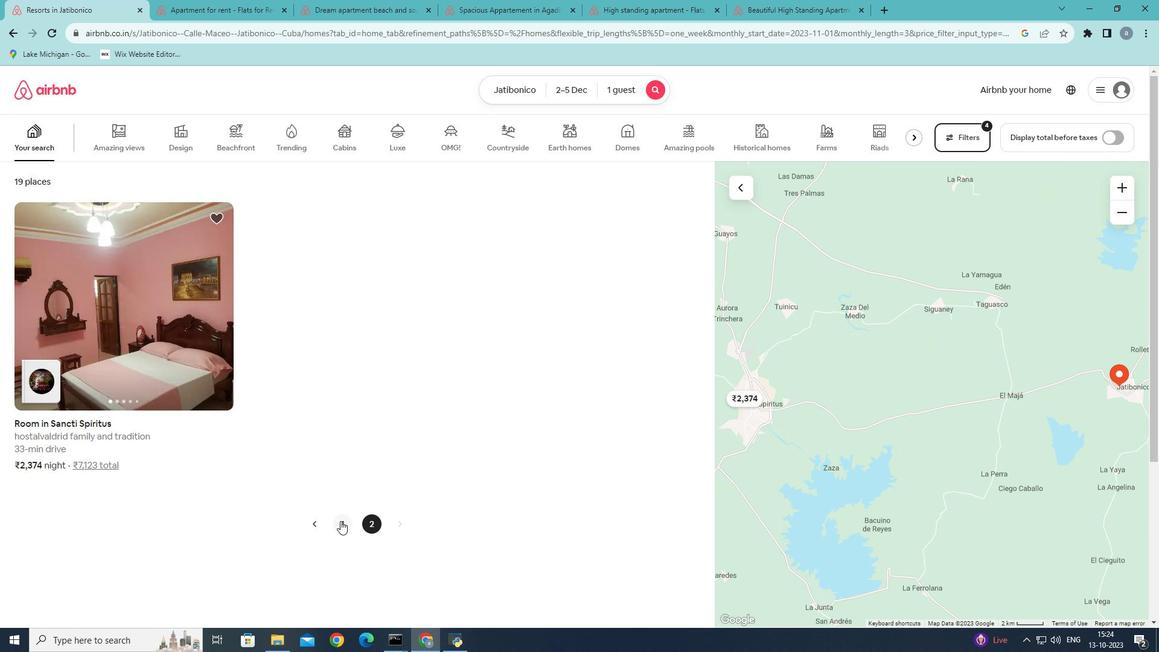 
Action: Mouse pressed left at (340, 521)
Screenshot: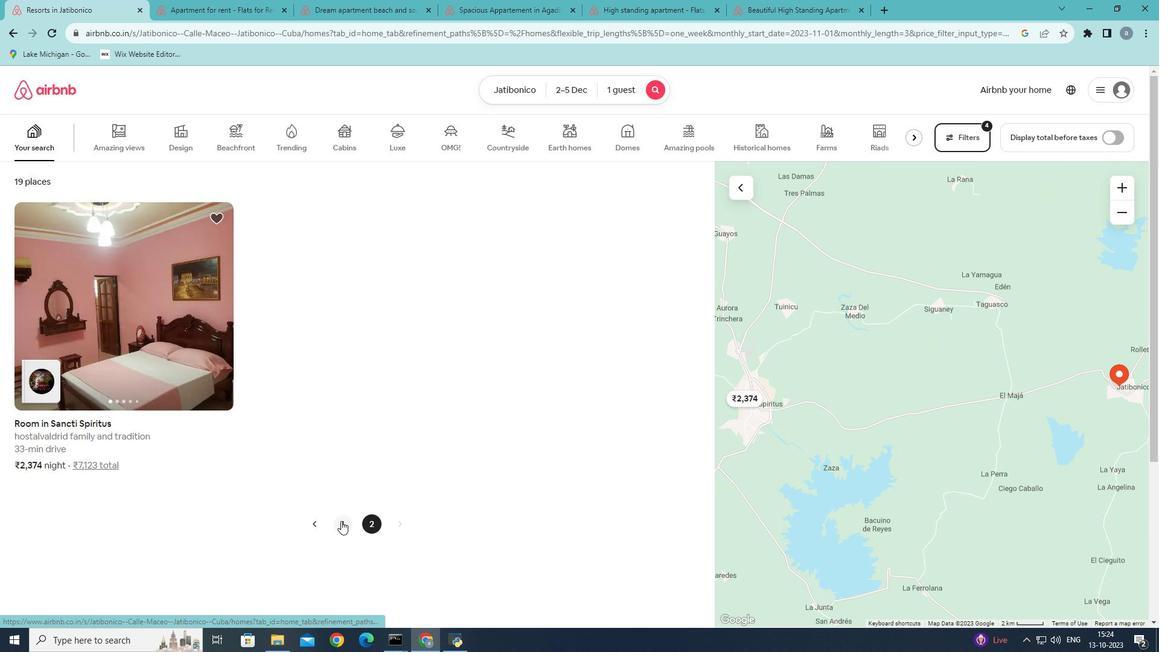 
Action: Mouse moved to (135, 358)
Screenshot: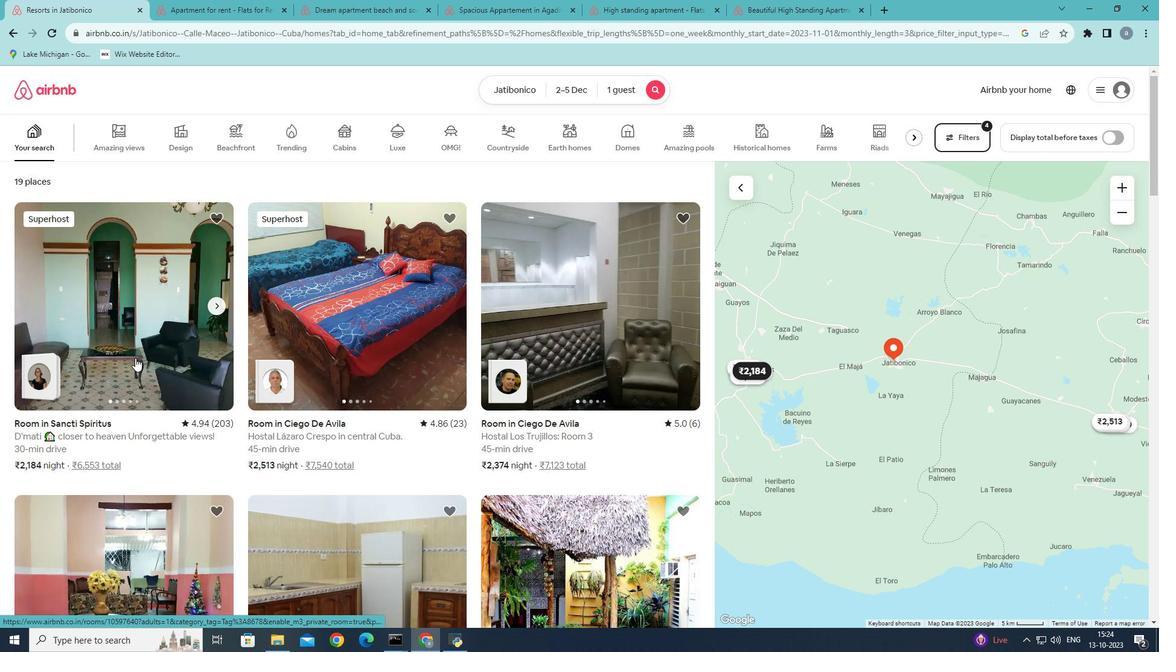 
Action: Mouse pressed left at (135, 358)
Screenshot: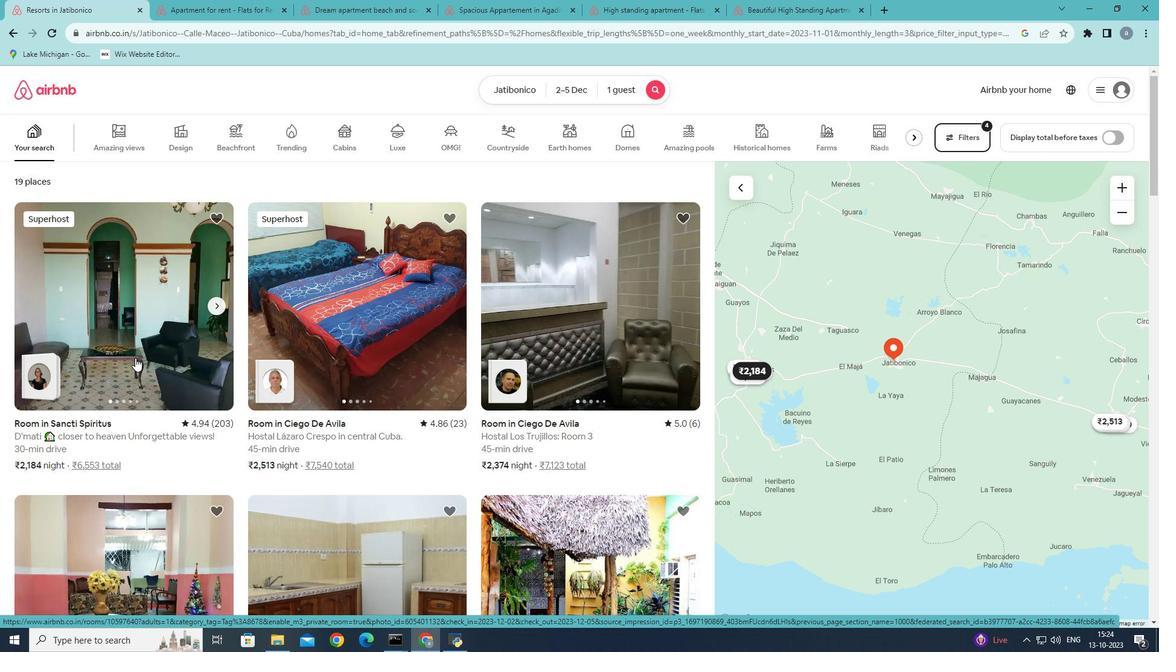 
Action: Mouse moved to (854, 456)
Screenshot: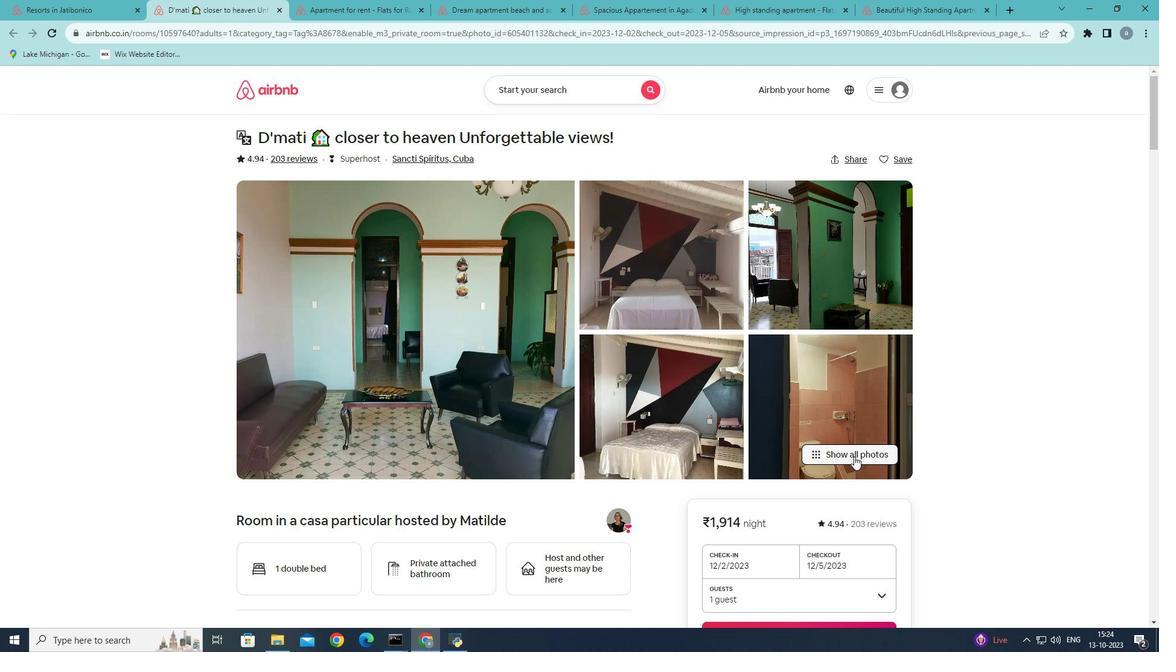 
Action: Mouse pressed left at (854, 456)
Screenshot: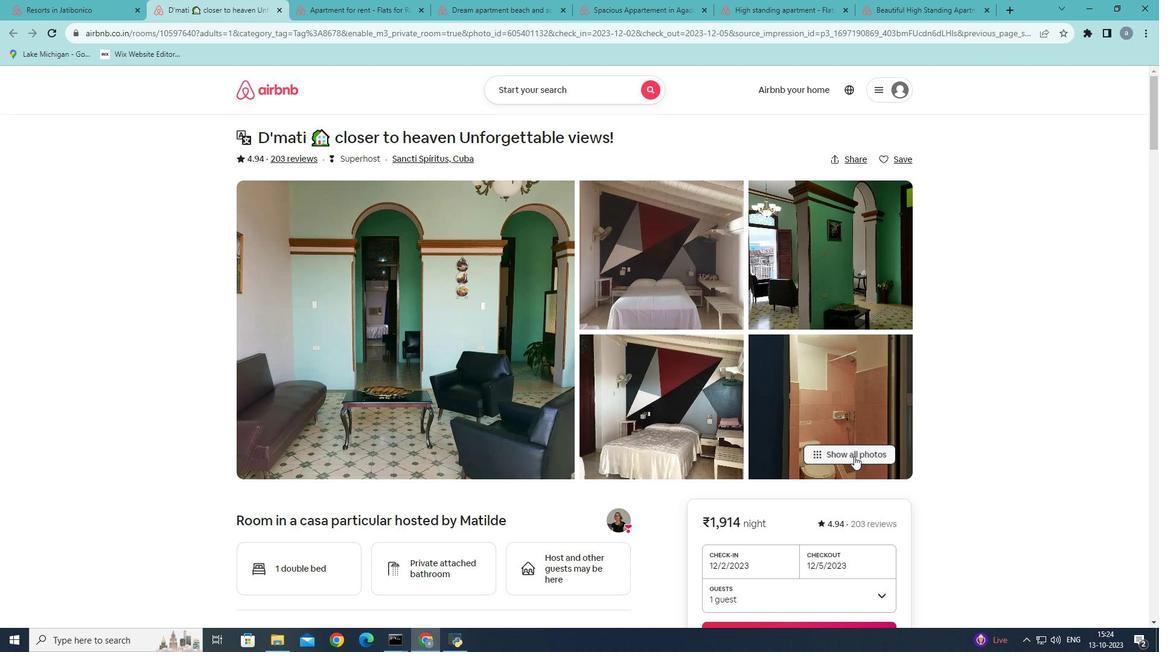 
Action: Mouse moved to (720, 435)
Screenshot: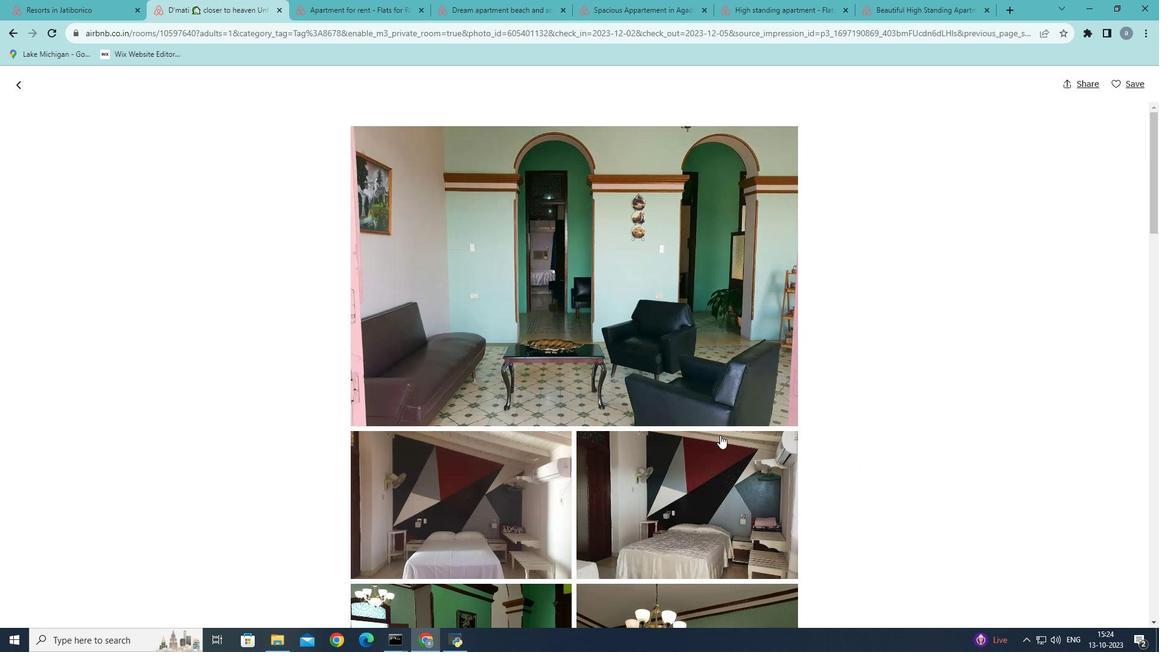 
Action: Mouse scrolled (720, 434) with delta (0, 0)
Screenshot: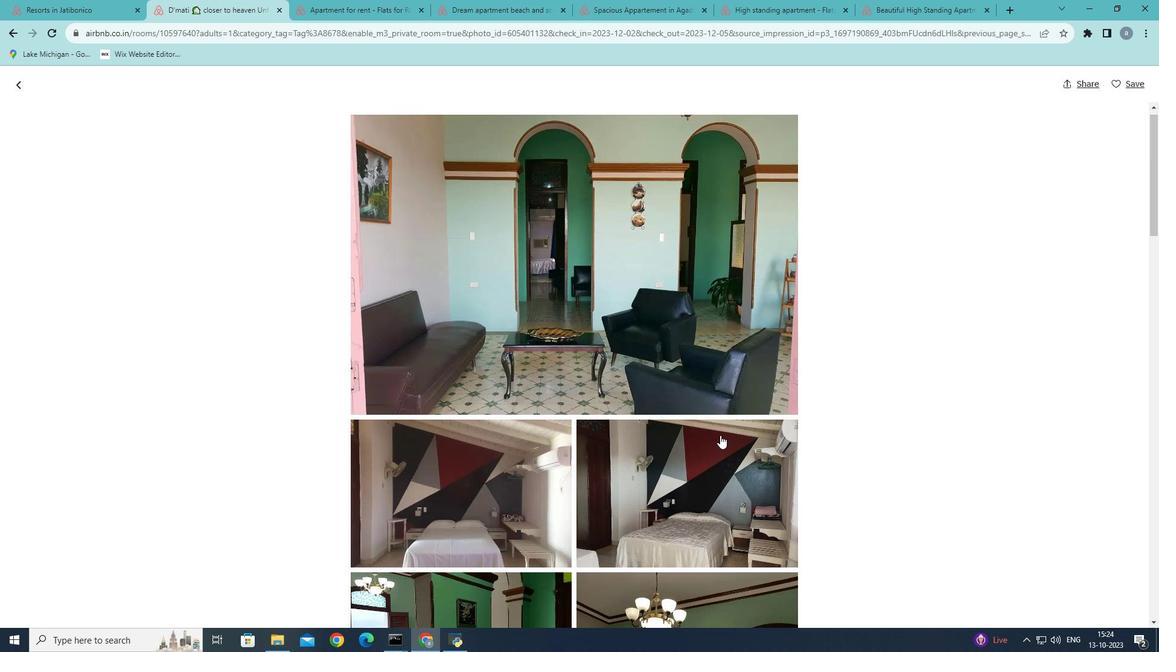 
Action: Mouse scrolled (720, 434) with delta (0, 0)
Screenshot: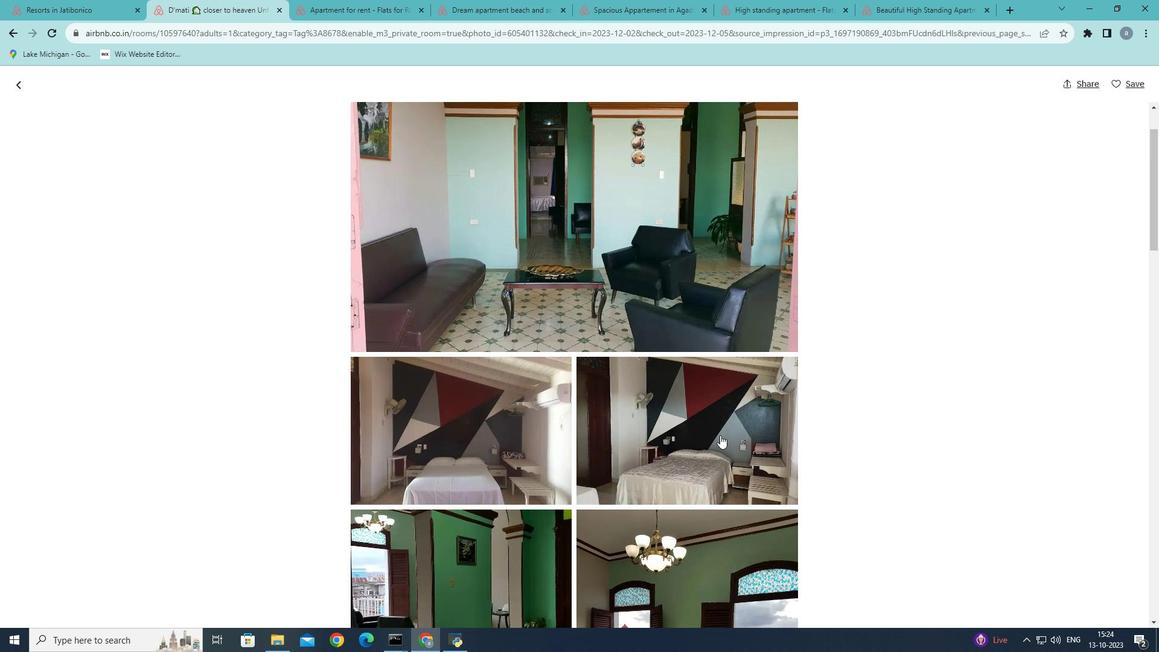 
Action: Mouse scrolled (720, 434) with delta (0, 0)
Screenshot: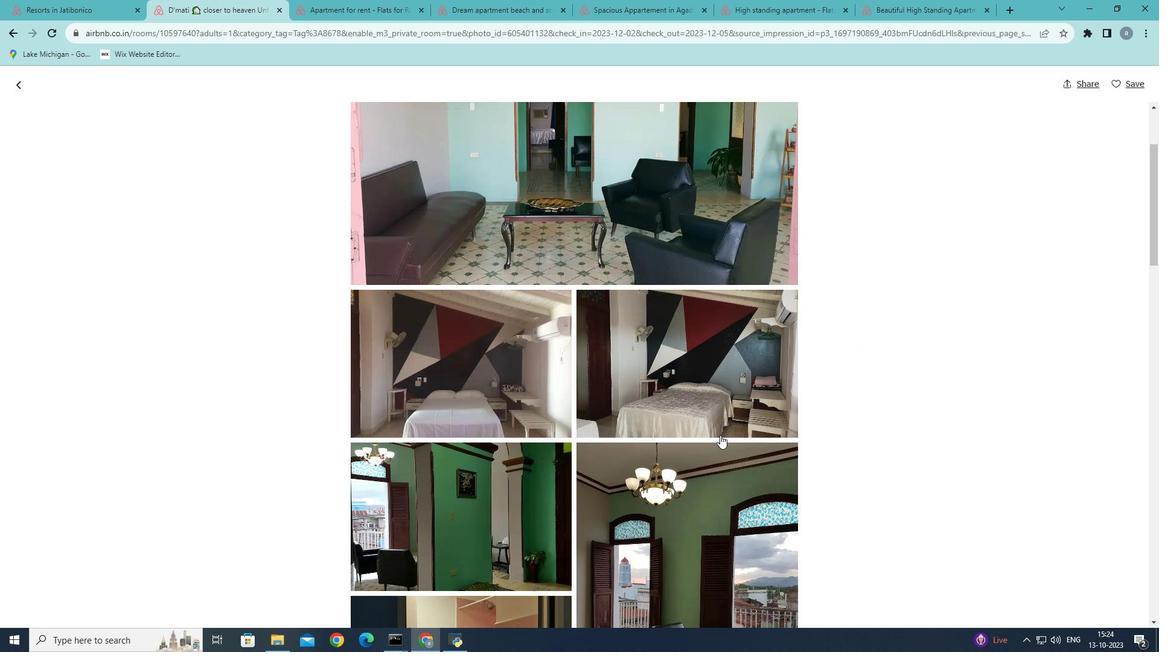 
Action: Mouse scrolled (720, 434) with delta (0, 0)
Screenshot: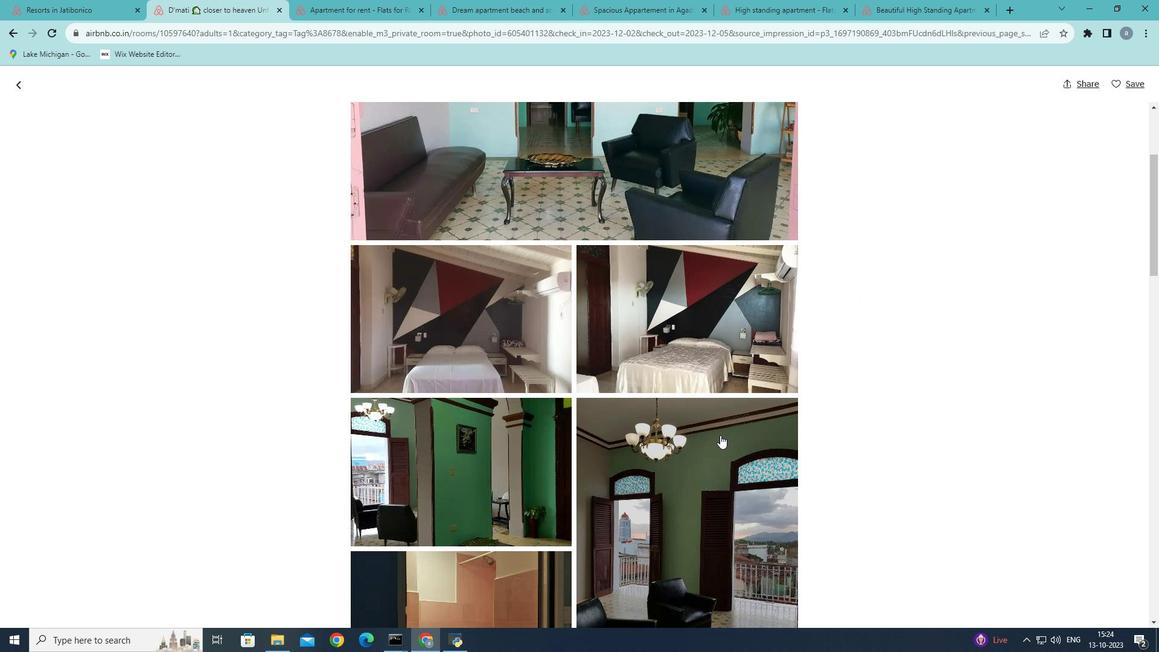 
Action: Mouse scrolled (720, 434) with delta (0, 0)
Screenshot: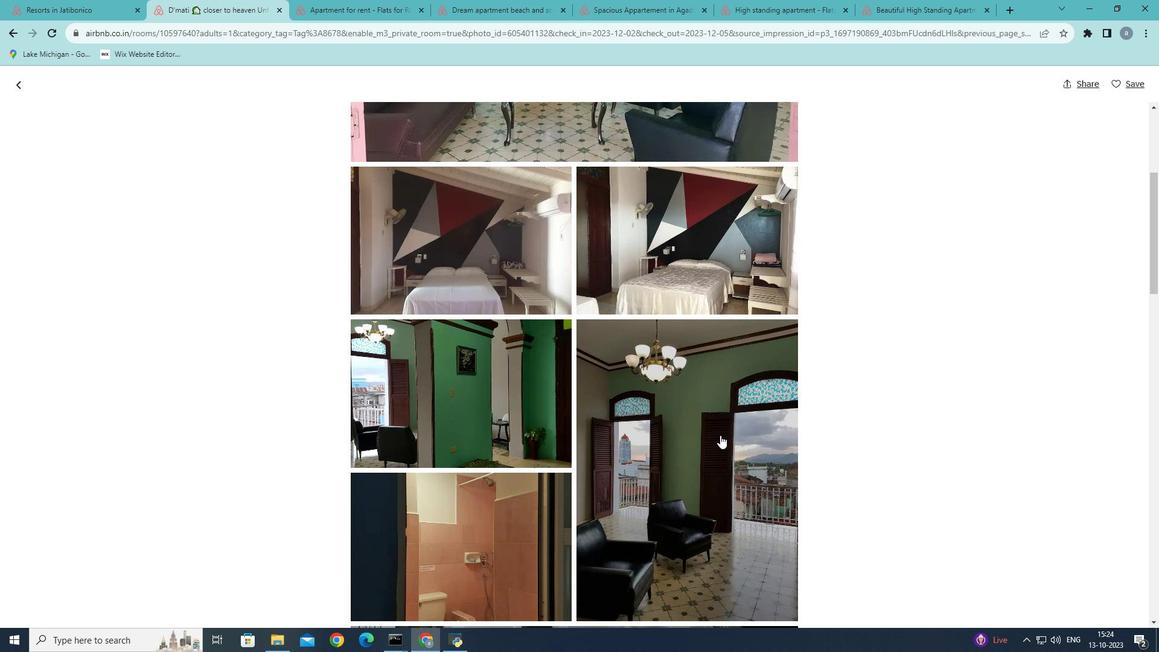 
Action: Mouse scrolled (720, 434) with delta (0, 0)
Screenshot: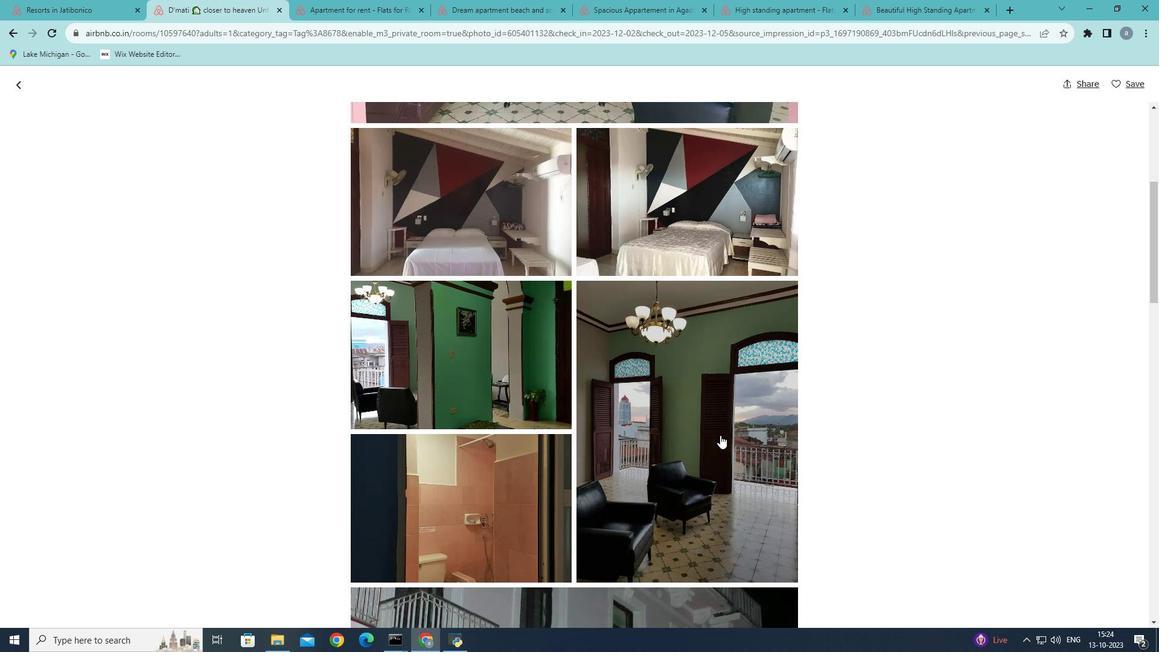 
Action: Mouse scrolled (720, 434) with delta (0, 0)
Screenshot: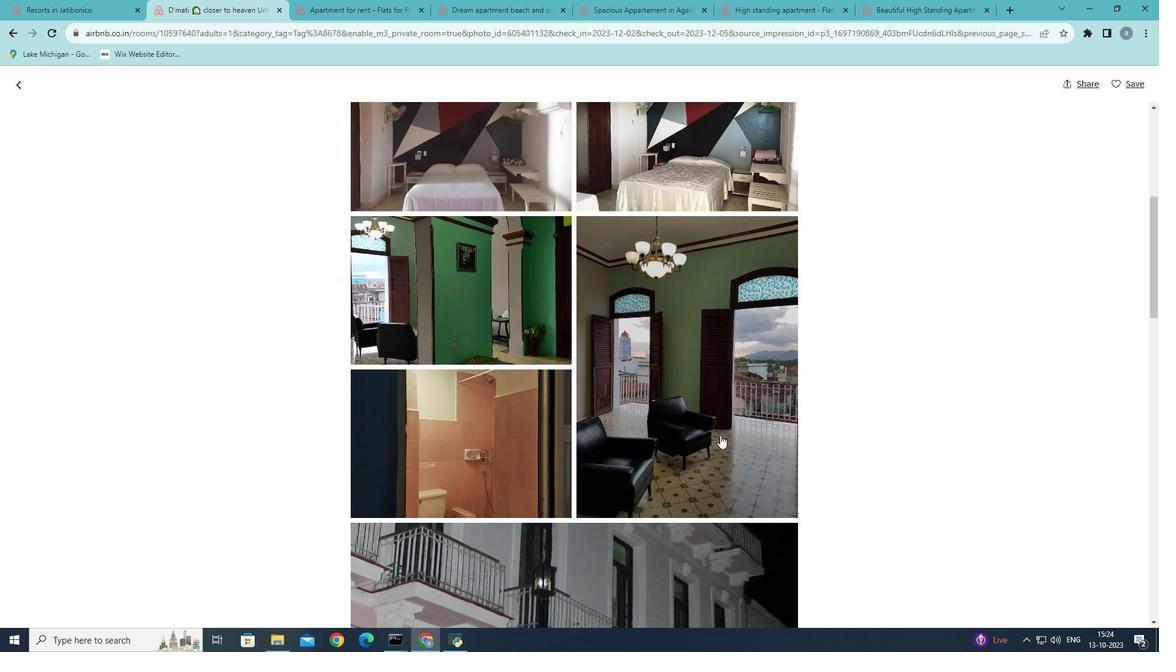 
Action: Mouse scrolled (720, 434) with delta (0, 0)
Screenshot: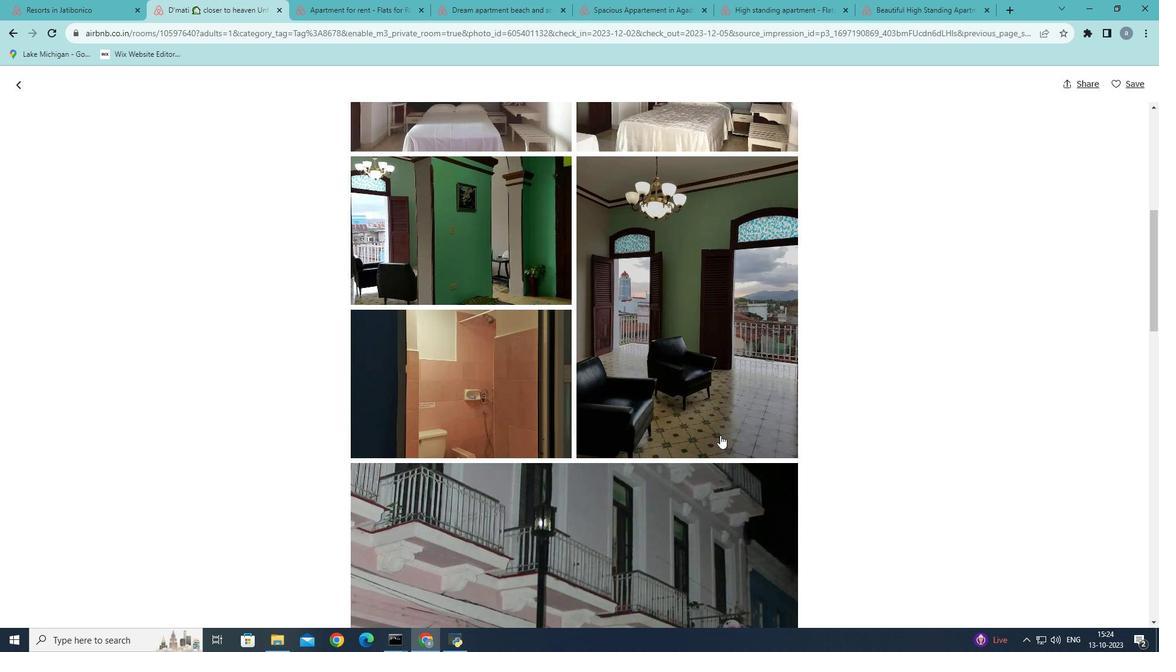 
Action: Mouse scrolled (720, 434) with delta (0, 0)
Screenshot: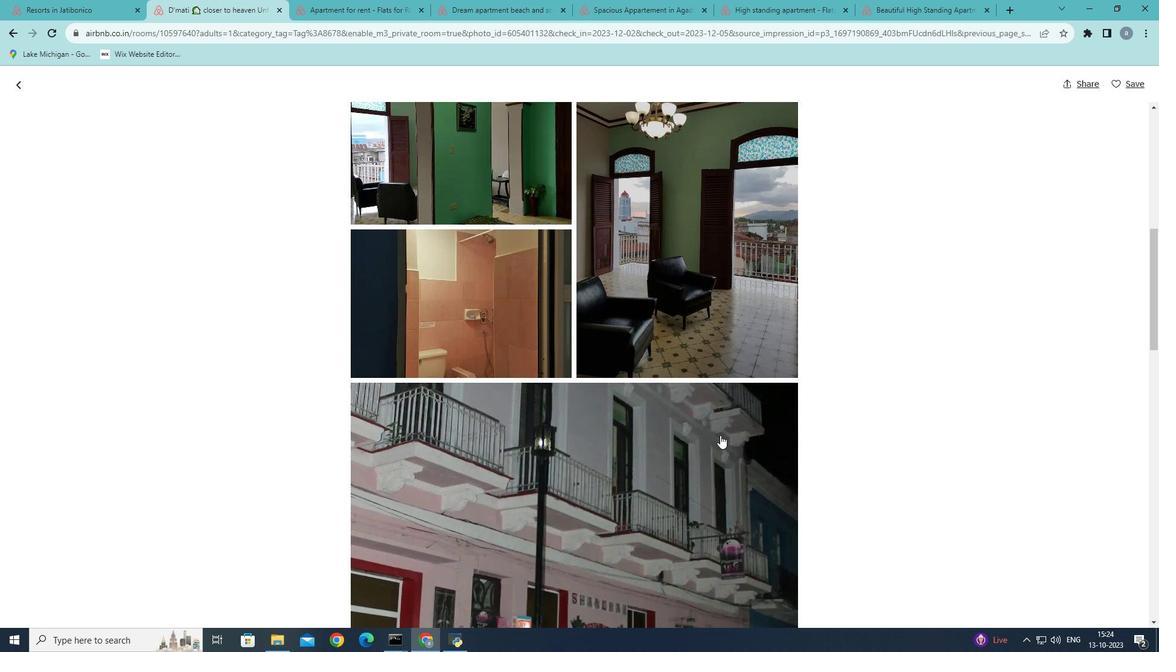 
Action: Mouse scrolled (720, 434) with delta (0, 0)
Screenshot: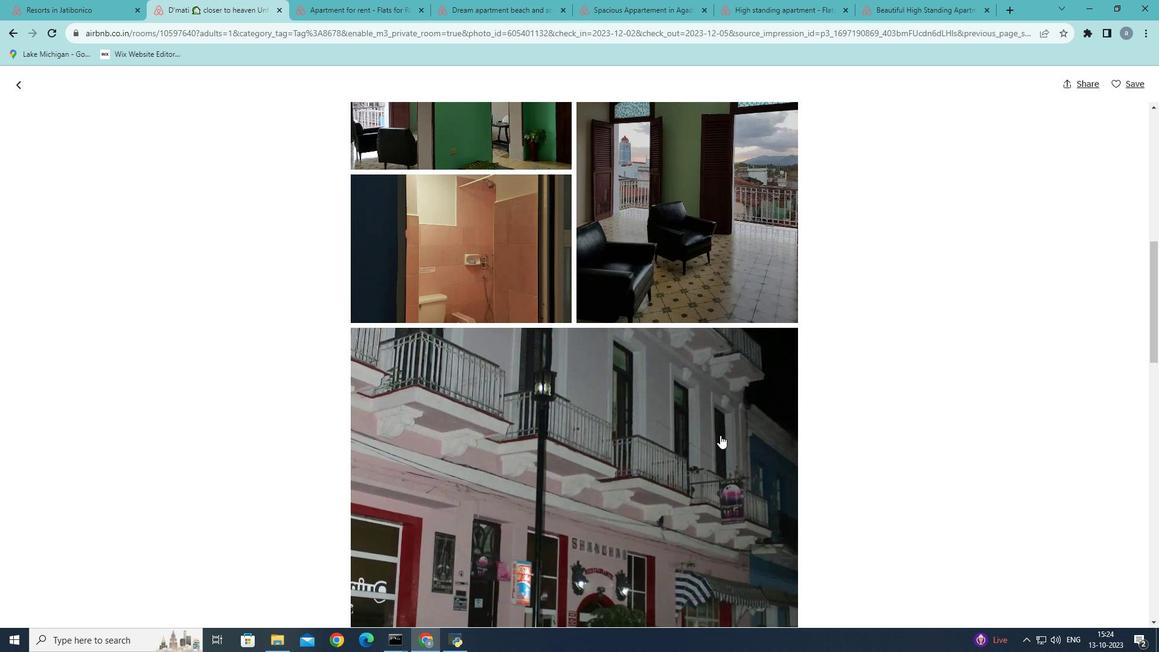 
Action: Mouse scrolled (720, 434) with delta (0, 0)
Screenshot: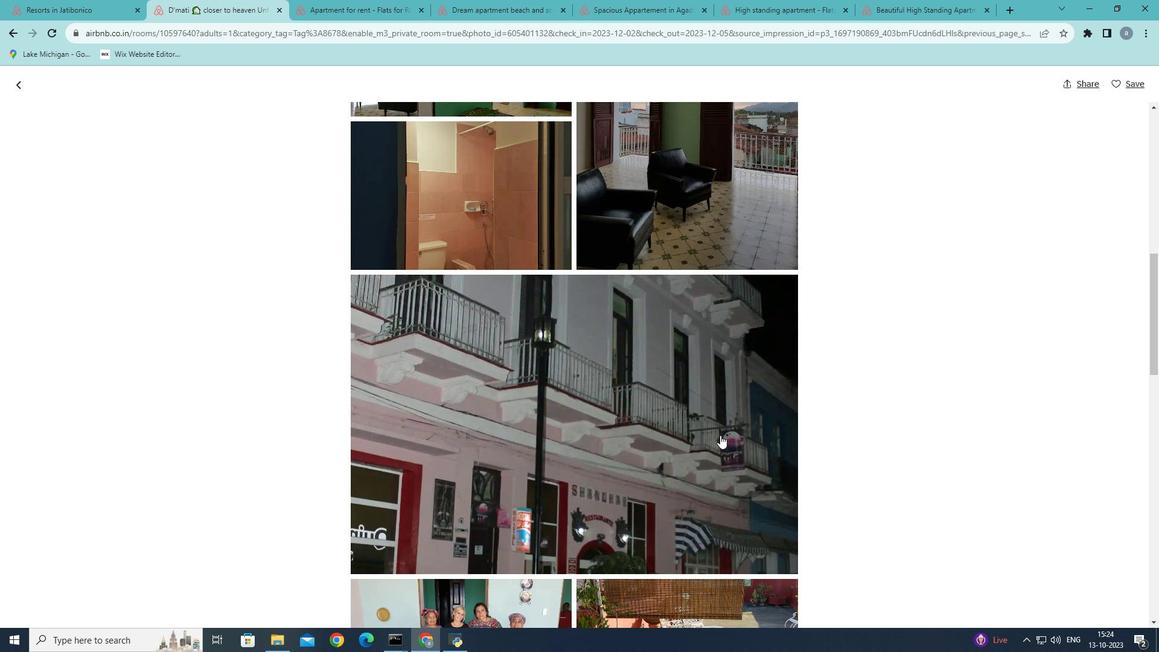 
Action: Mouse scrolled (720, 434) with delta (0, 0)
Screenshot: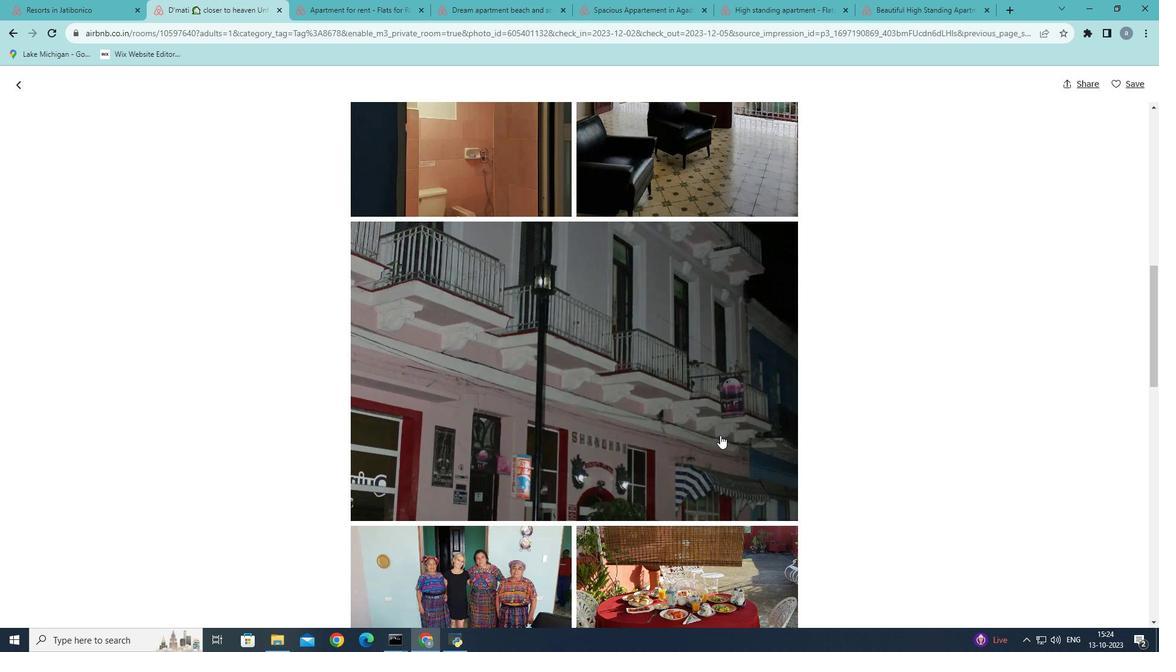 
Action: Mouse scrolled (720, 434) with delta (0, 0)
Screenshot: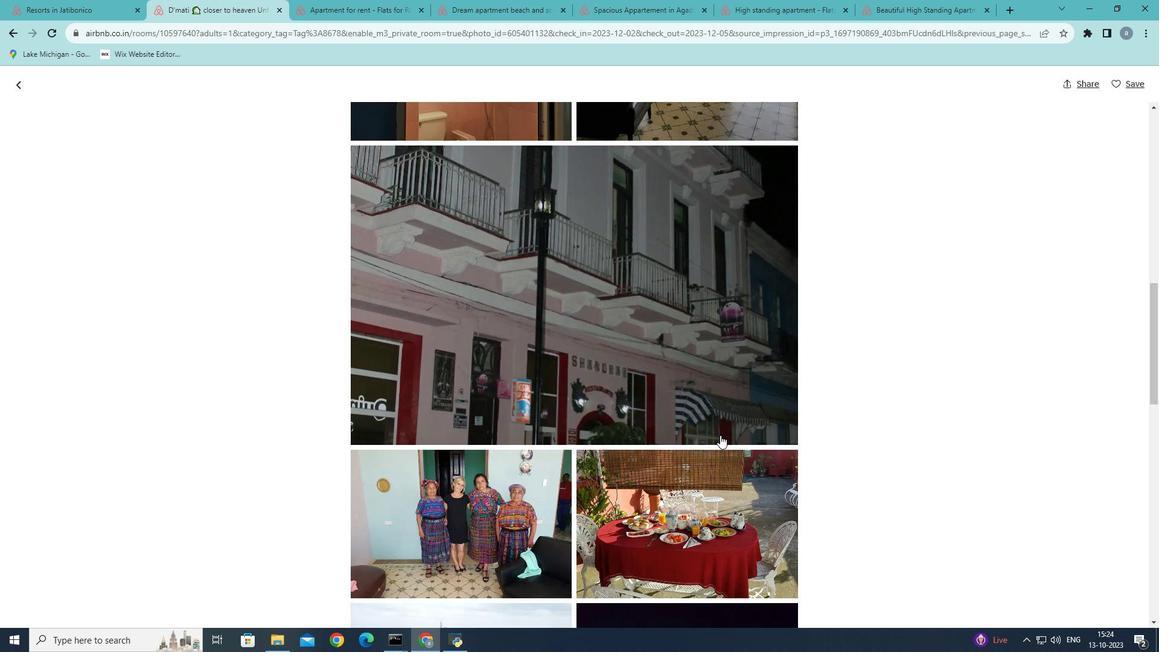 
Action: Mouse scrolled (720, 434) with delta (0, 0)
Screenshot: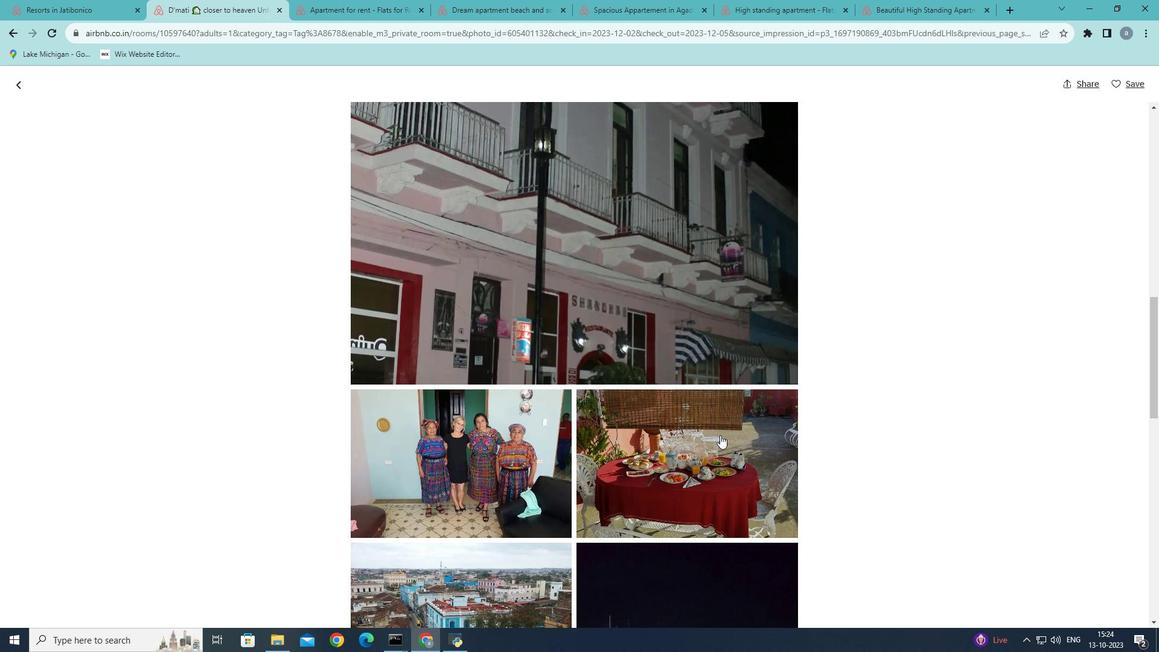 
Action: Mouse scrolled (720, 434) with delta (0, 0)
Screenshot: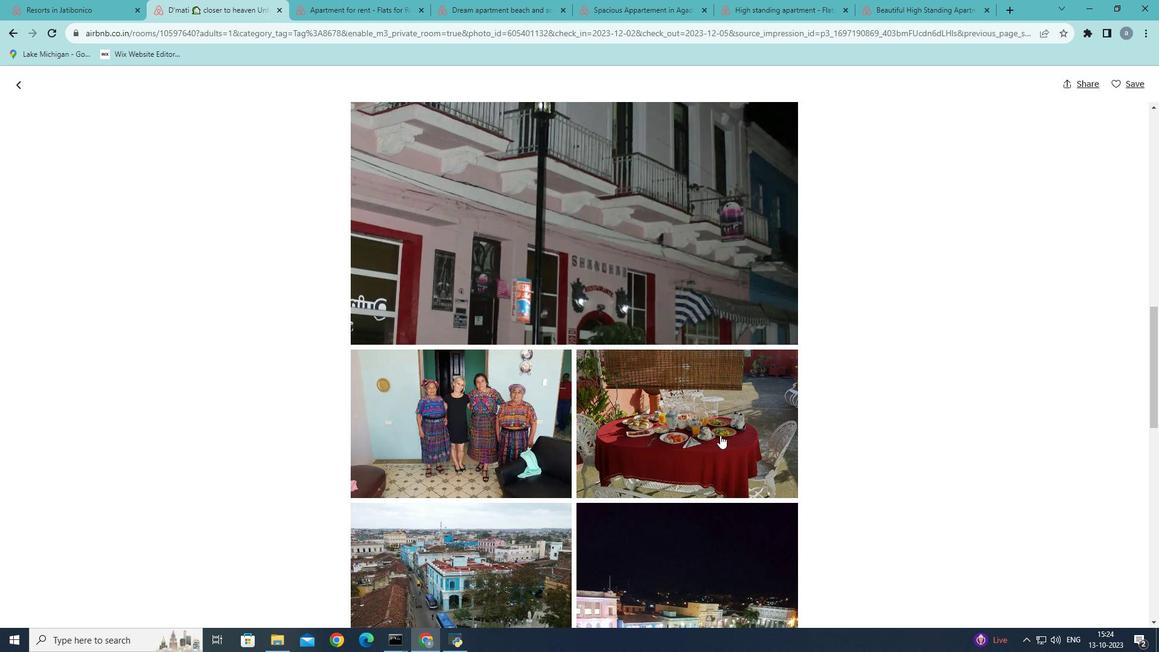 
Action: Mouse scrolled (720, 434) with delta (0, 0)
Screenshot: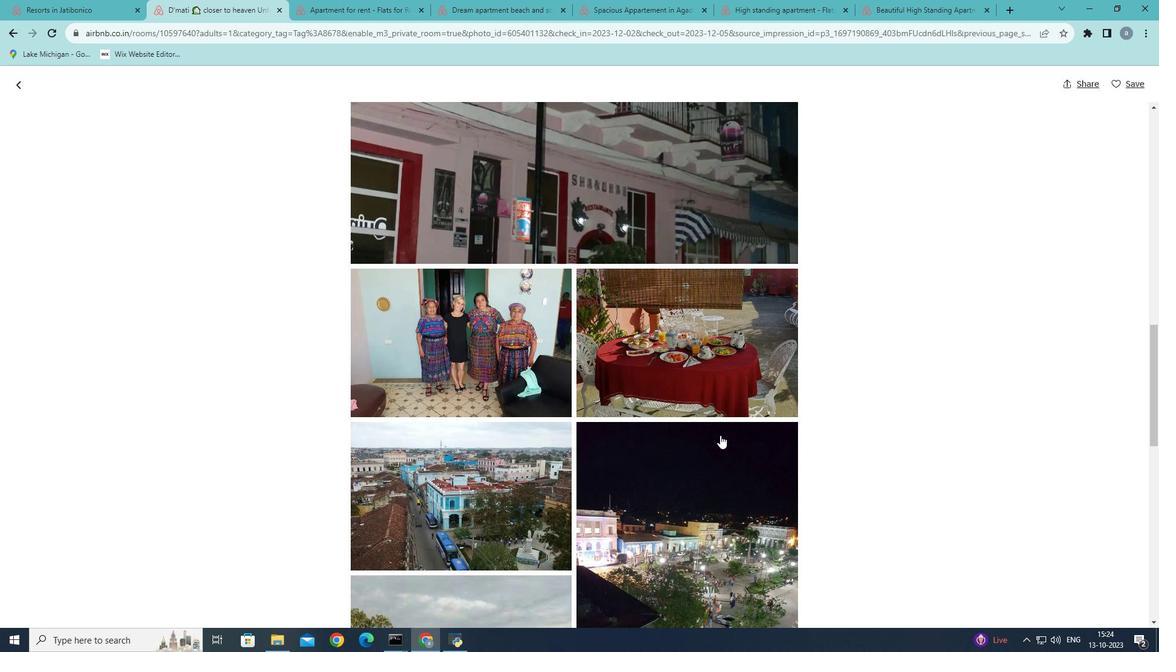 
Action: Mouse scrolled (720, 434) with delta (0, 0)
Screenshot: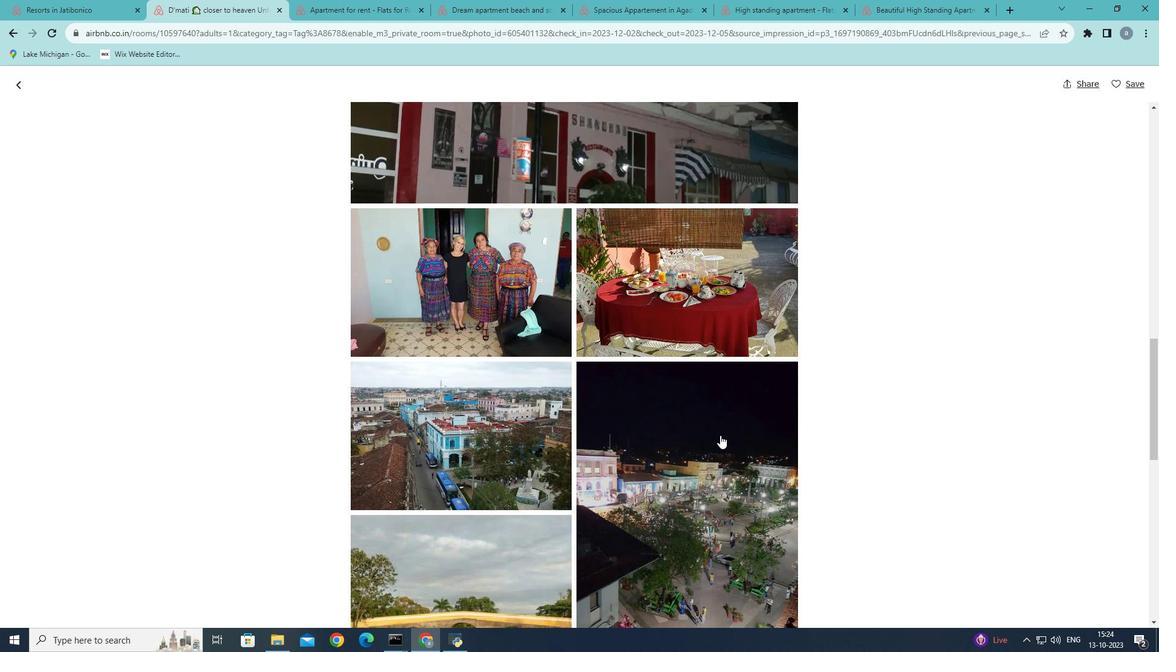 
Action: Mouse scrolled (720, 434) with delta (0, 0)
Screenshot: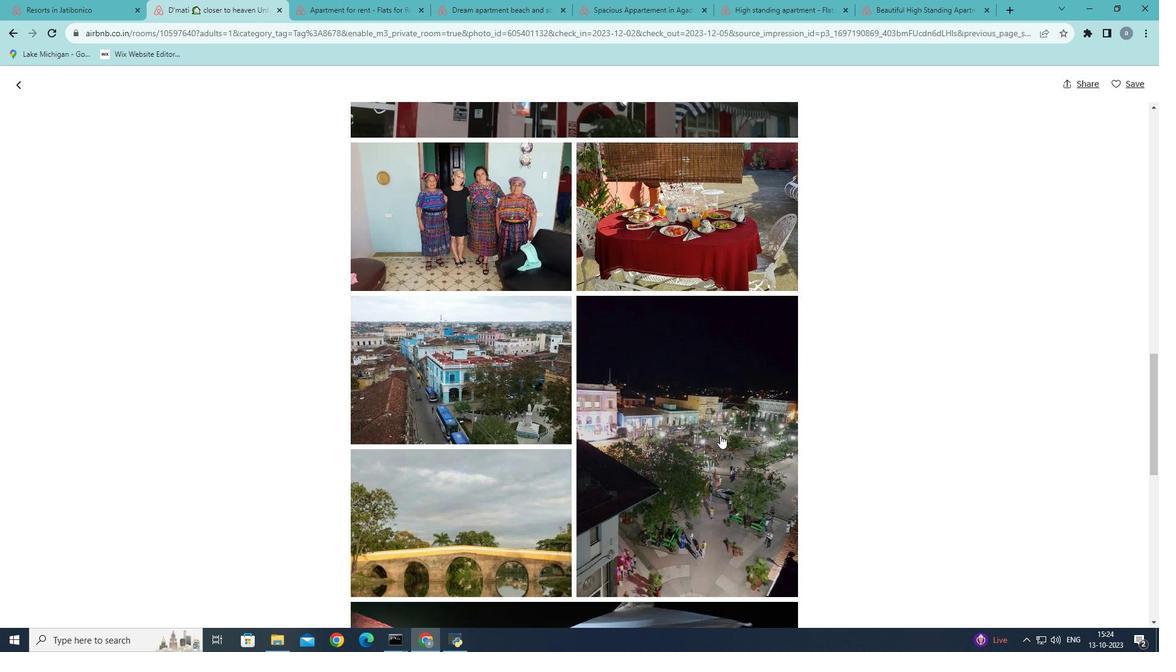 
Action: Mouse scrolled (720, 434) with delta (0, 0)
Screenshot: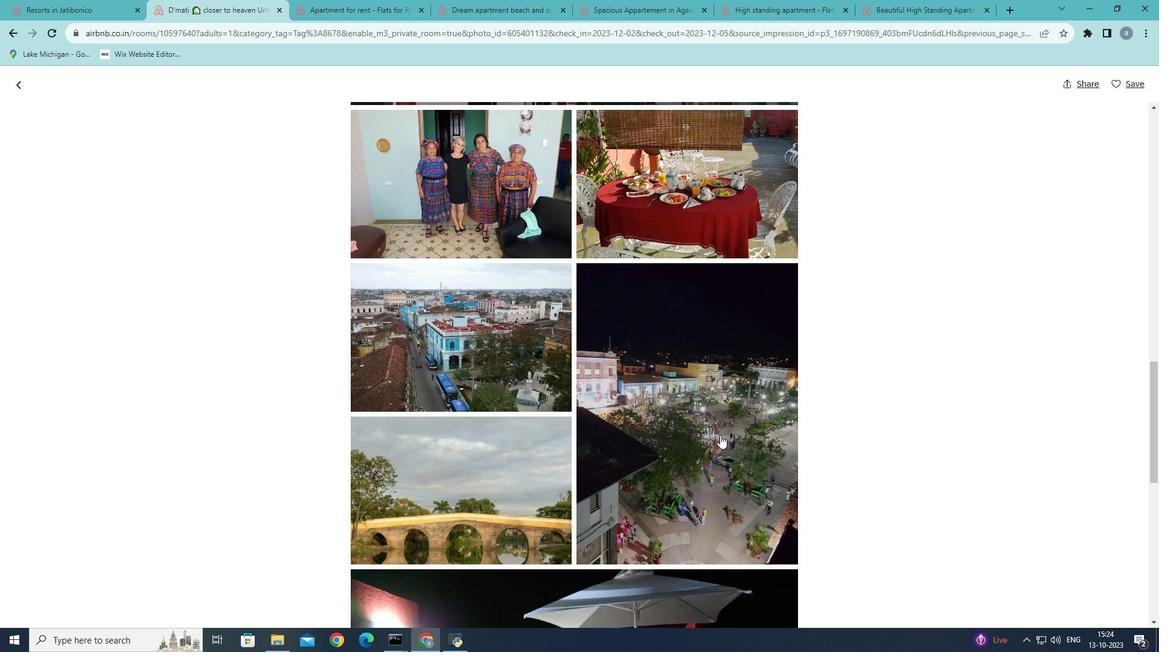 
Action: Mouse scrolled (720, 434) with delta (0, 0)
Screenshot: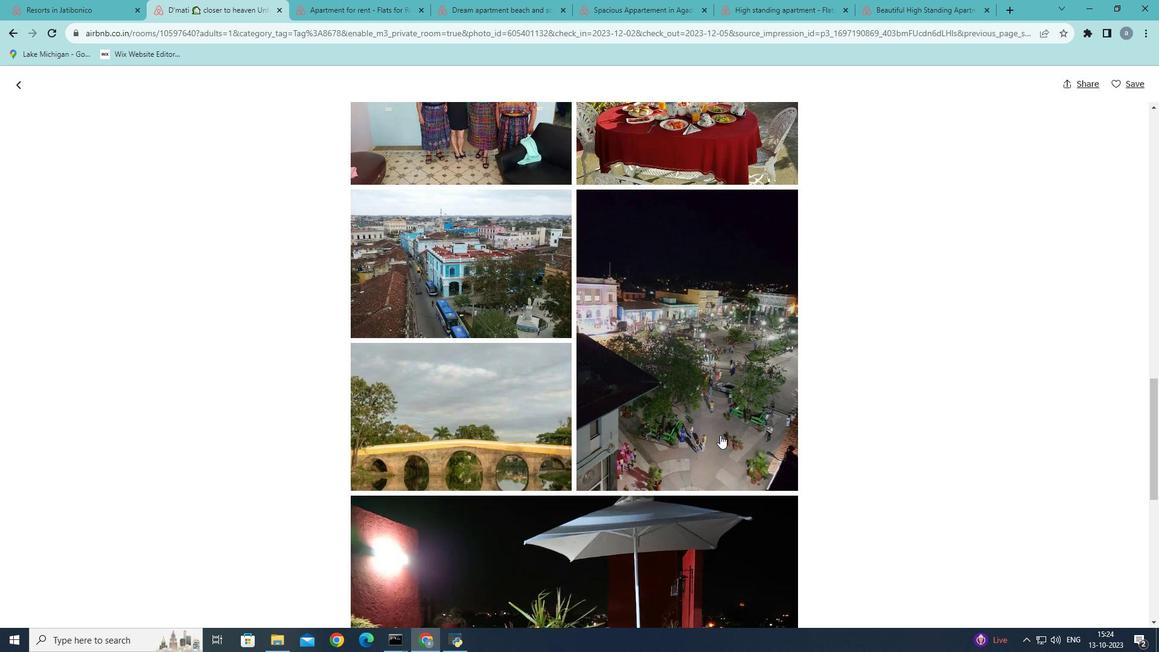 
Action: Mouse scrolled (720, 434) with delta (0, 0)
Screenshot: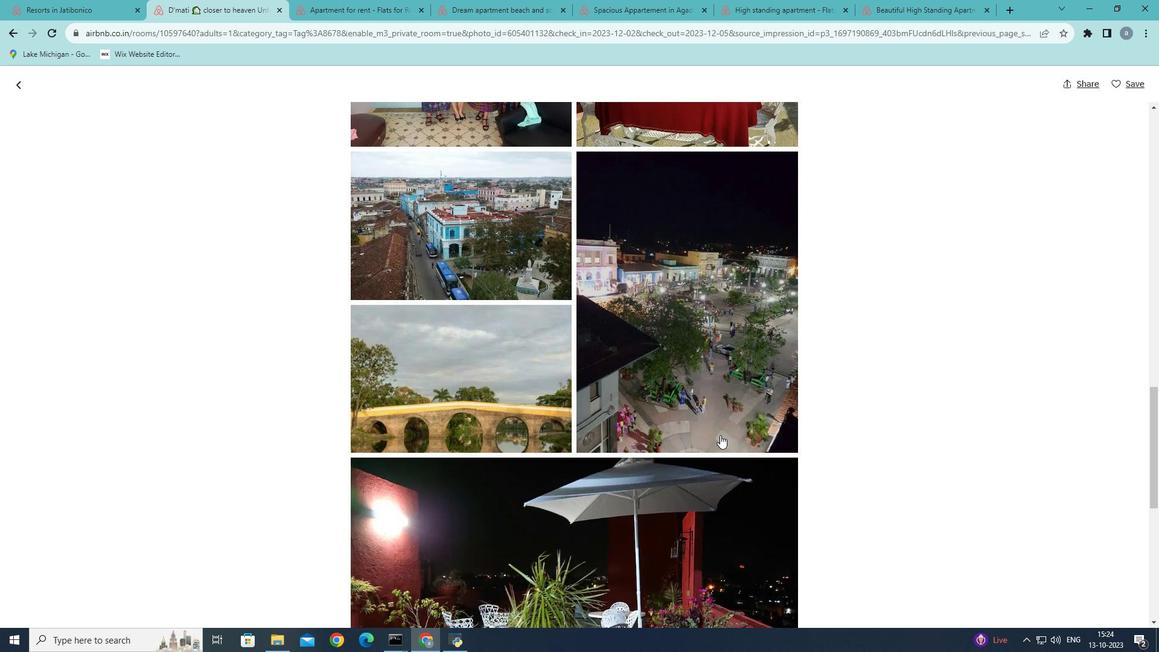 
Action: Mouse scrolled (720, 434) with delta (0, 0)
Screenshot: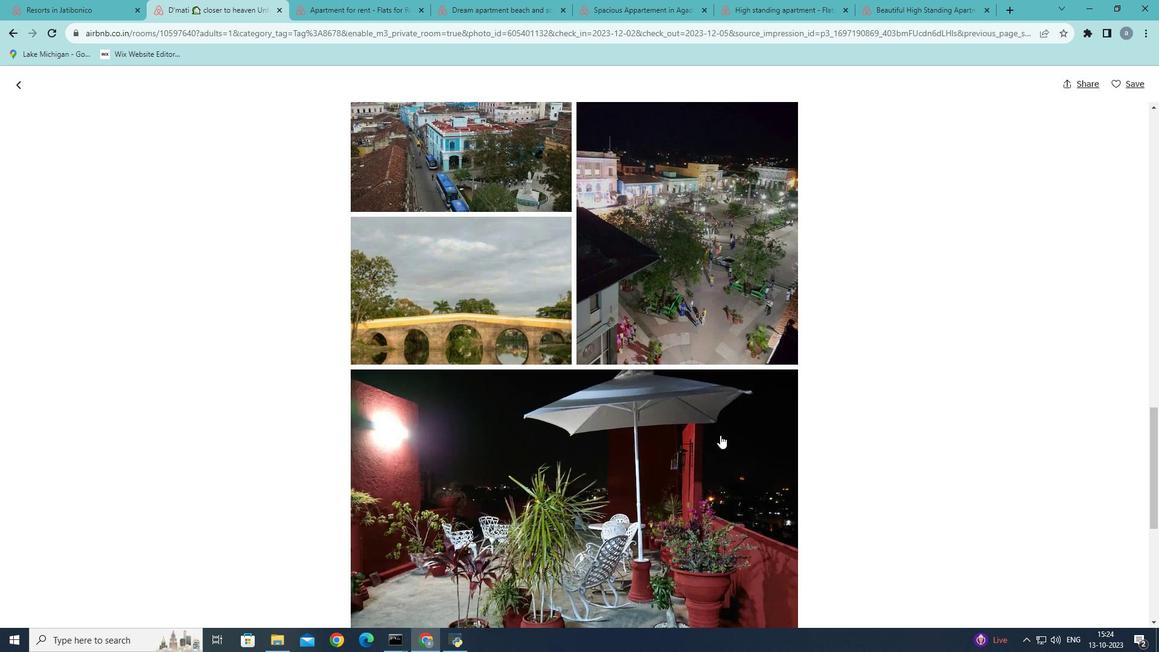 
Action: Mouse scrolled (720, 434) with delta (0, 0)
Screenshot: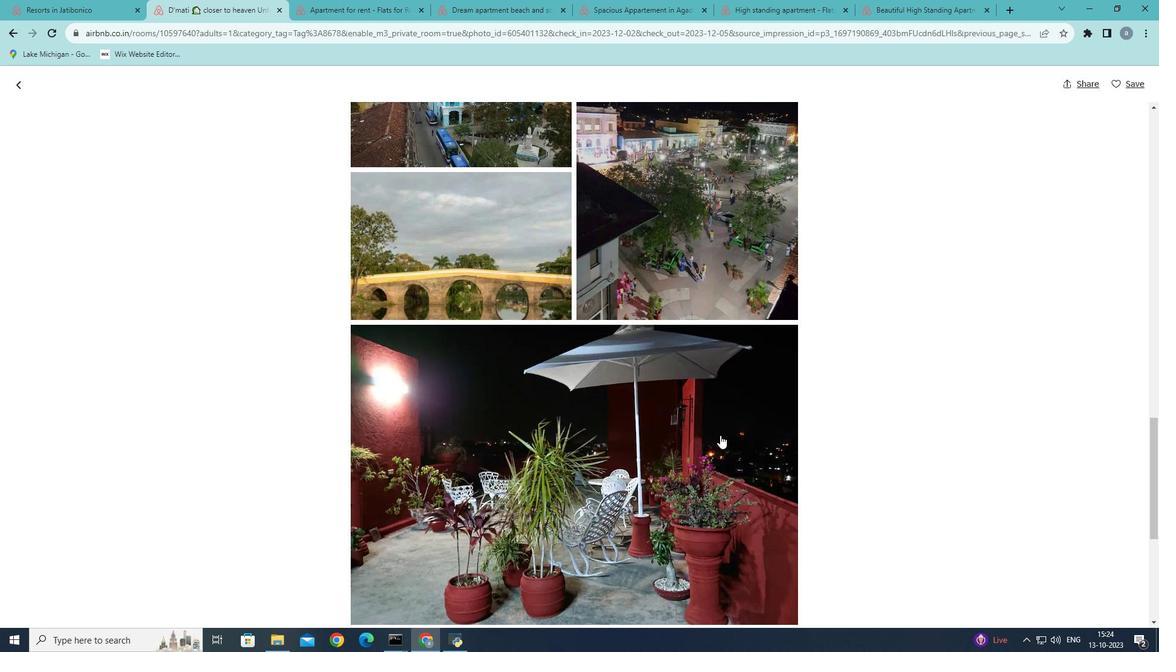 
Action: Mouse scrolled (720, 434) with delta (0, 0)
Screenshot: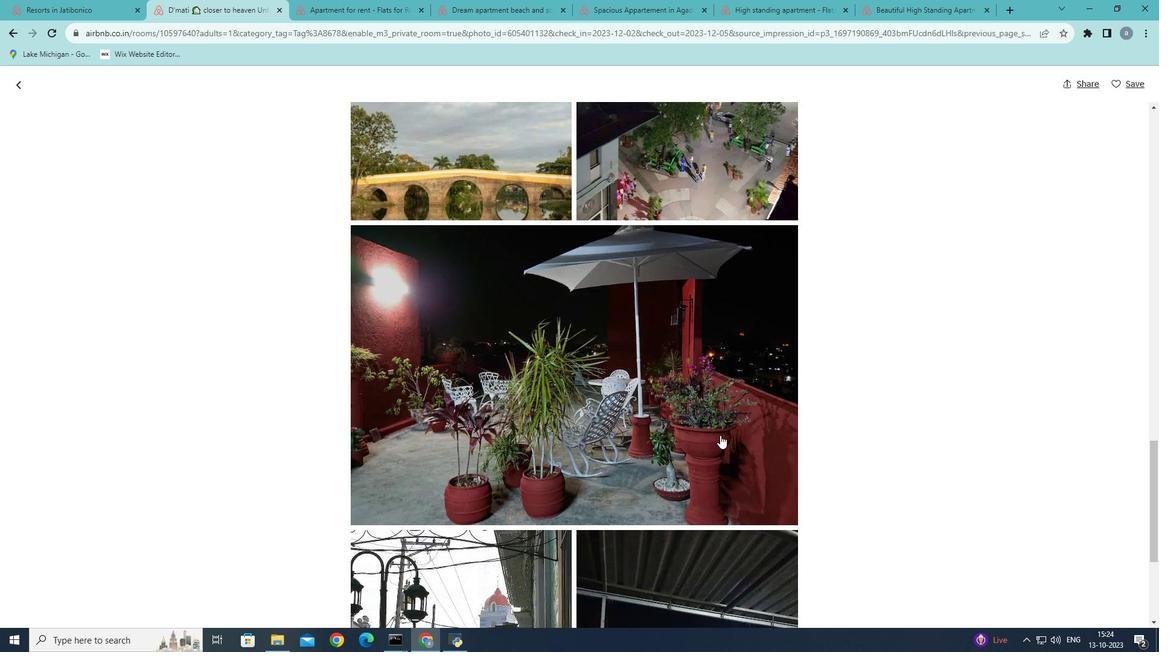 
Action: Mouse scrolled (720, 434) with delta (0, 0)
Screenshot: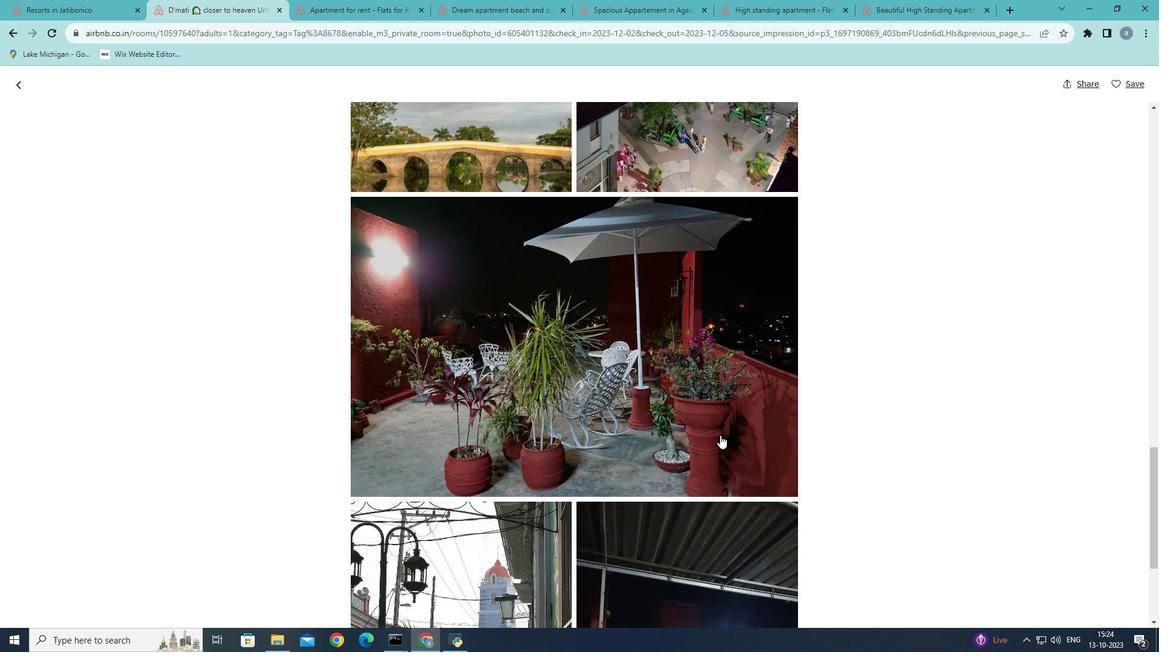 
Action: Mouse scrolled (720, 434) with delta (0, 0)
Screenshot: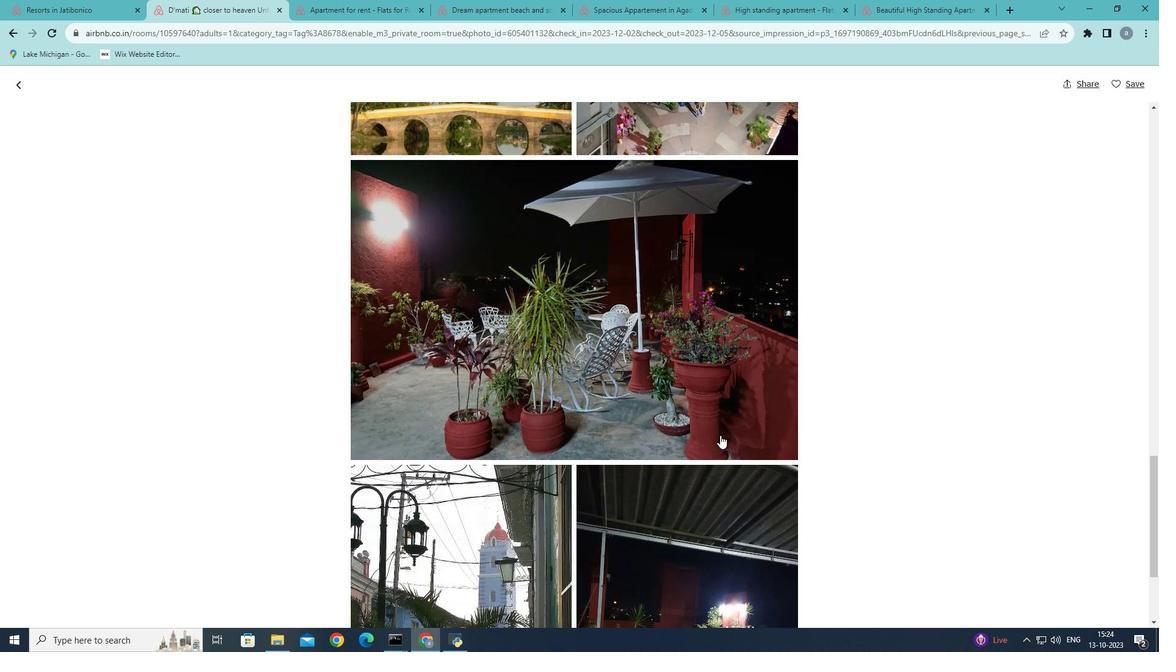 
Action: Mouse scrolled (720, 434) with delta (0, 0)
Screenshot: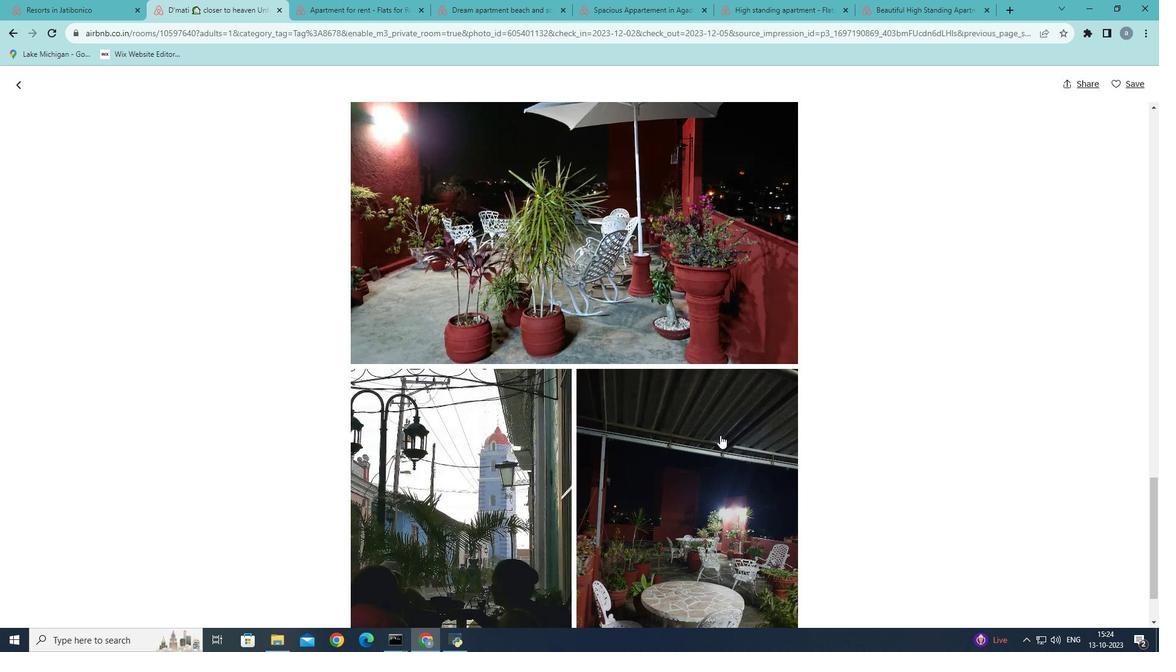 
Action: Mouse scrolled (720, 434) with delta (0, 0)
Screenshot: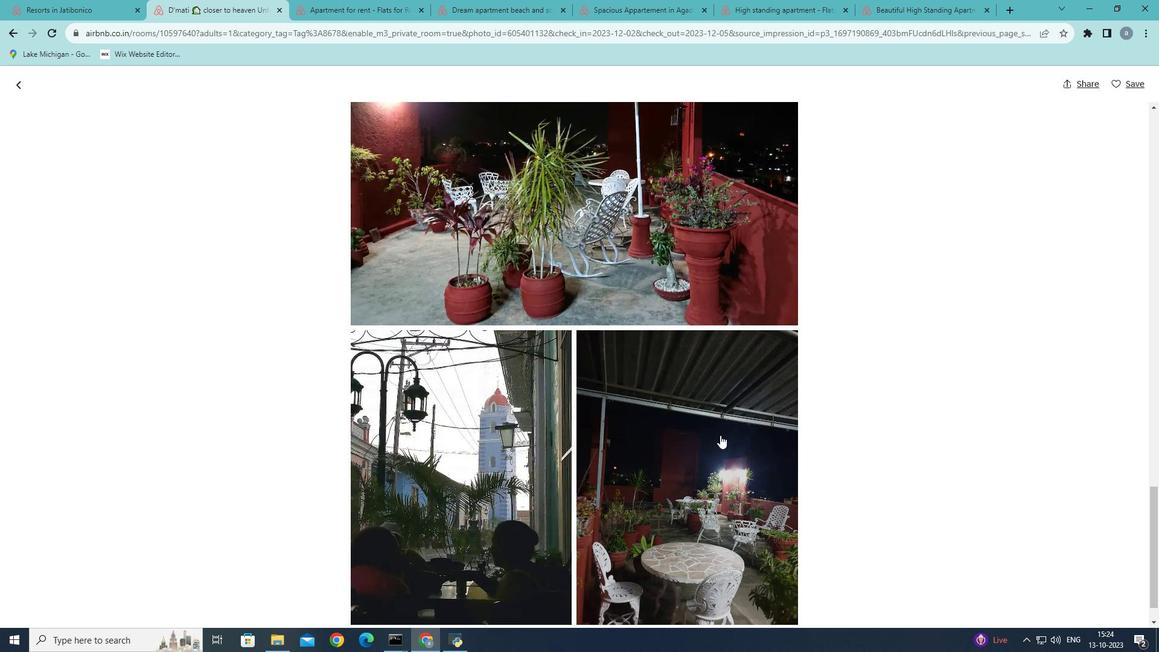 
Action: Mouse scrolled (720, 434) with delta (0, 0)
Screenshot: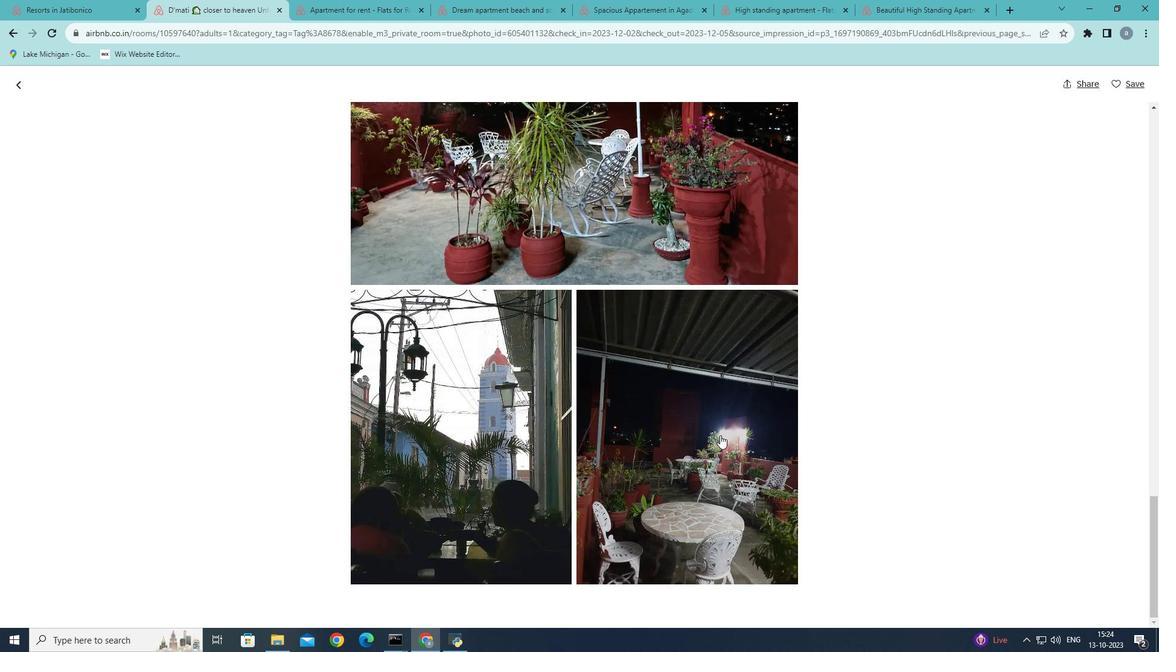 
Action: Mouse scrolled (720, 434) with delta (0, 0)
Screenshot: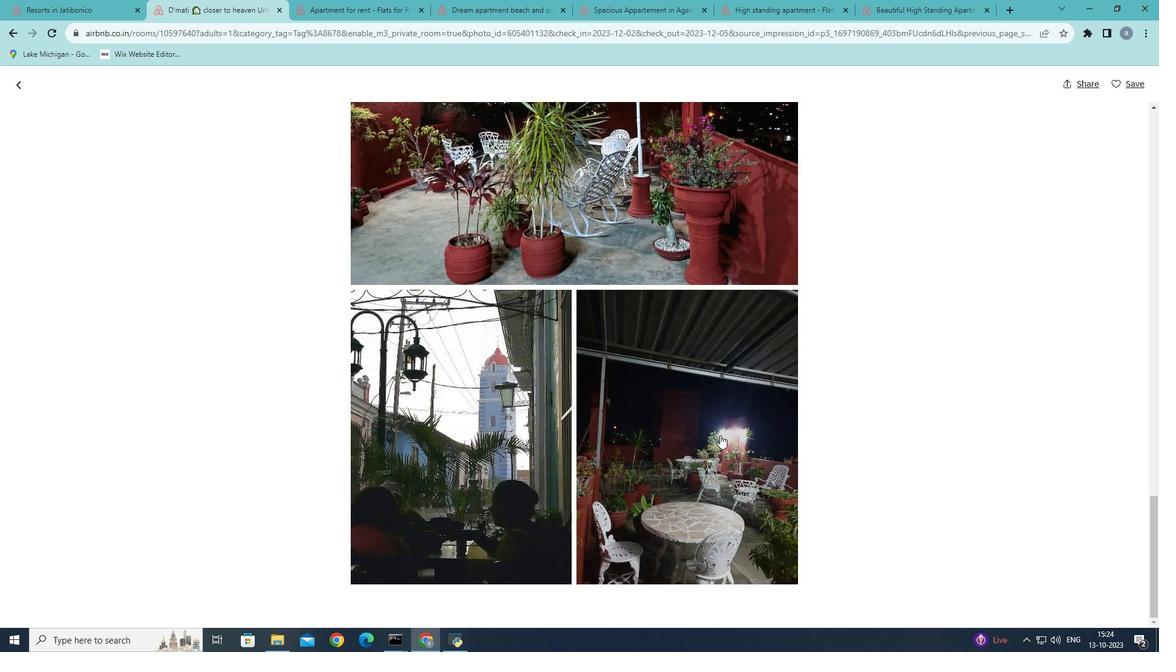 
Action: Mouse scrolled (720, 434) with delta (0, 0)
Screenshot: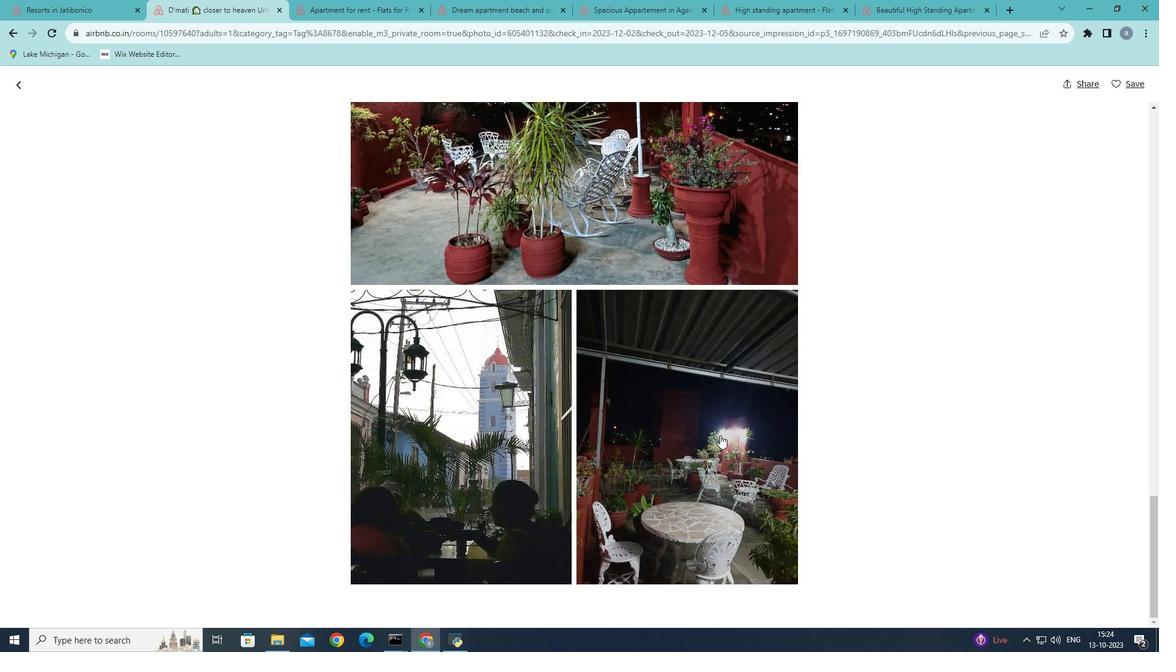 
Action: Mouse scrolled (720, 434) with delta (0, 0)
Screenshot: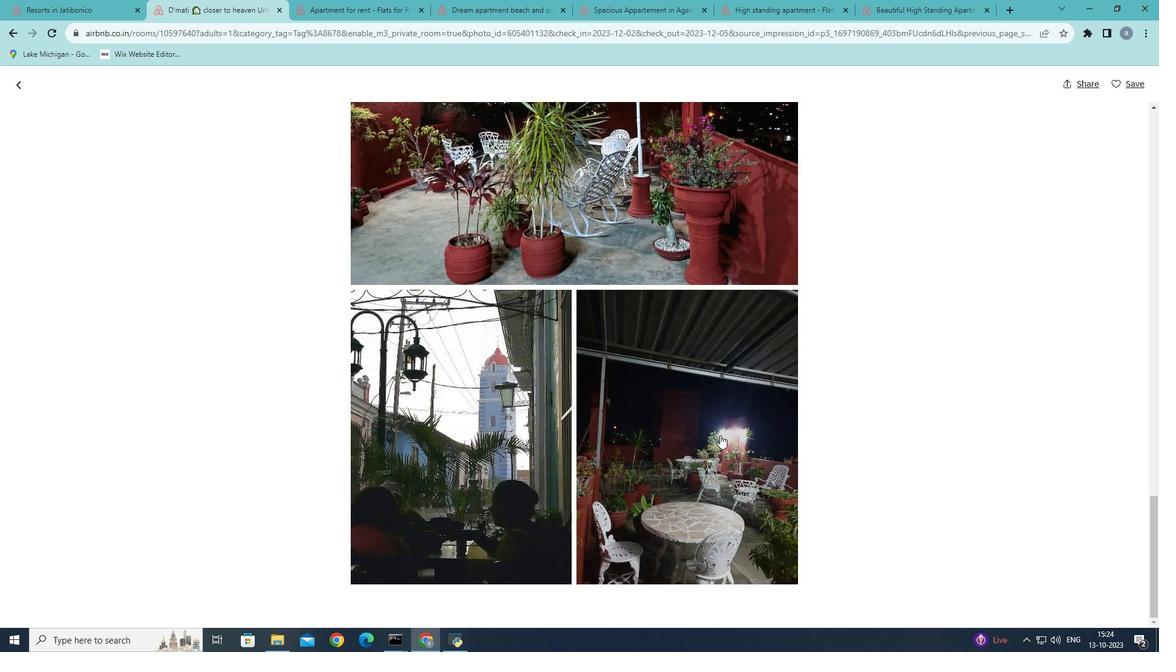 
Action: Mouse scrolled (720, 434) with delta (0, 0)
Screenshot: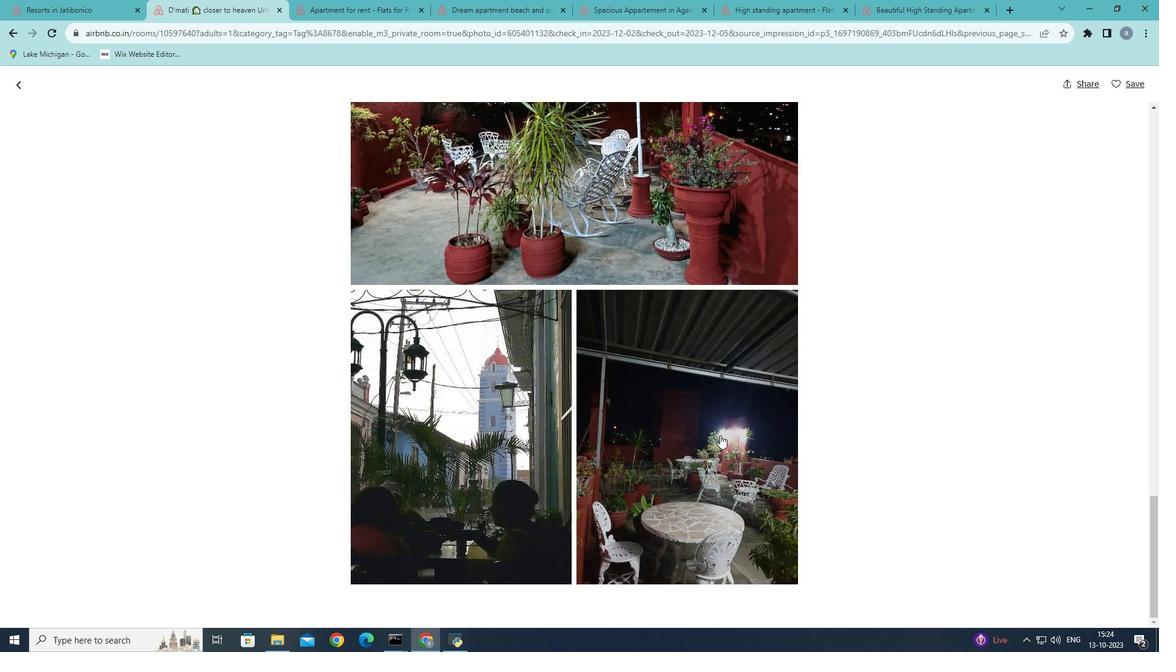 
Action: Mouse moved to (710, 455)
Screenshot: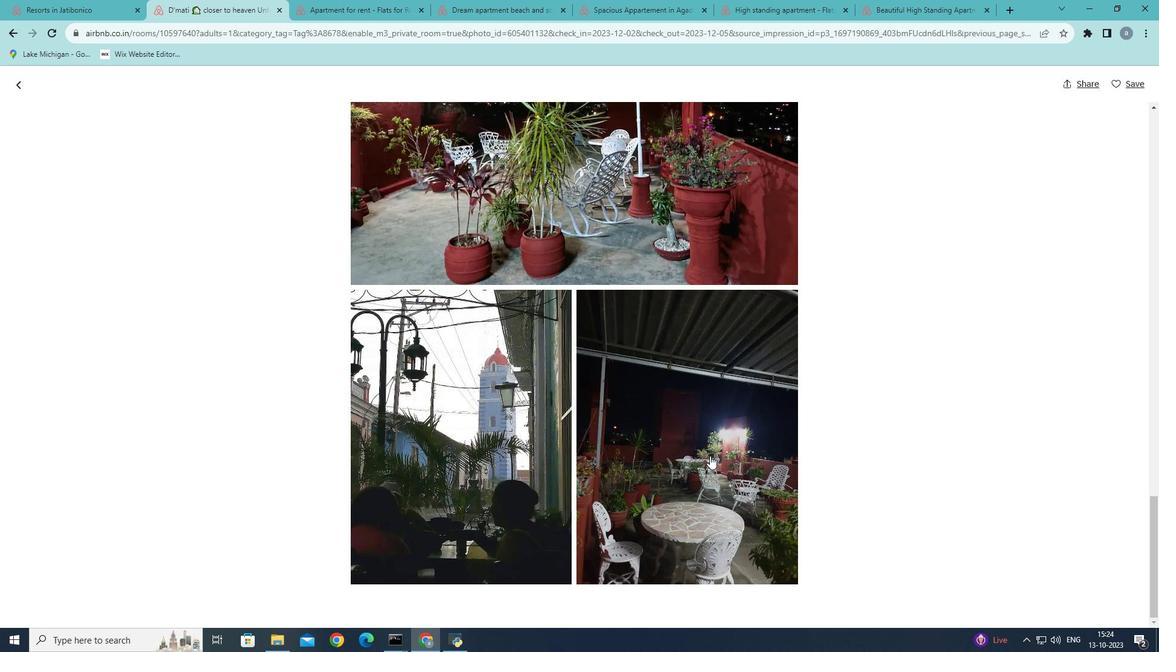 
Action: Mouse scrolled (710, 455) with delta (0, 0)
Screenshot: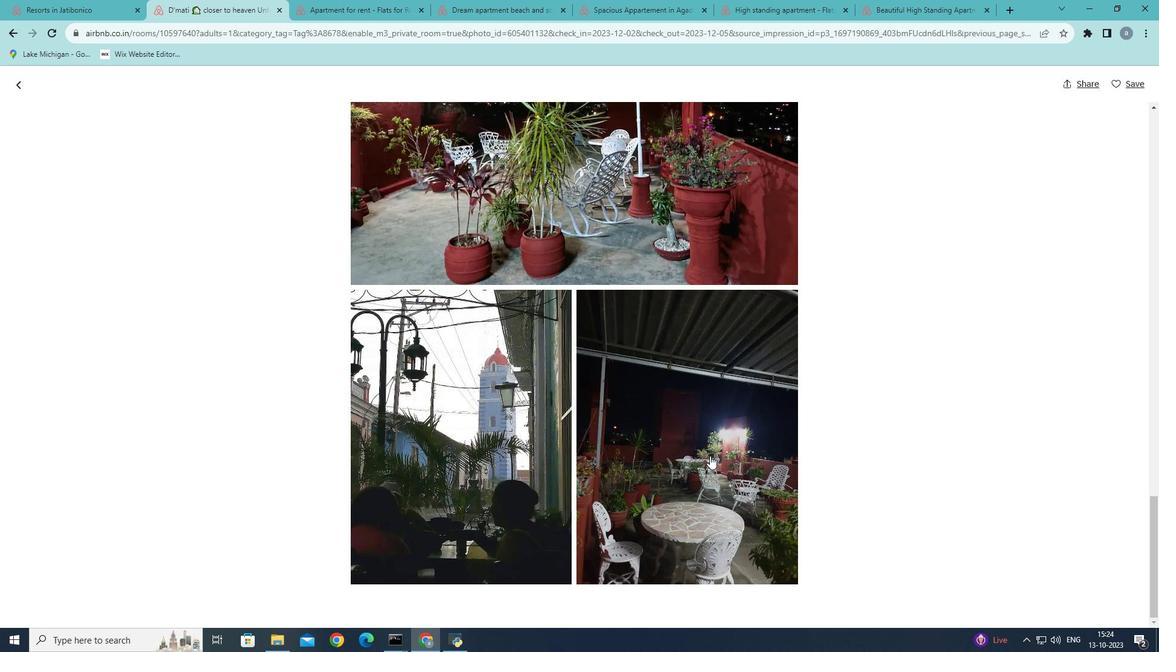 
Action: Mouse scrolled (710, 455) with delta (0, 0)
Screenshot: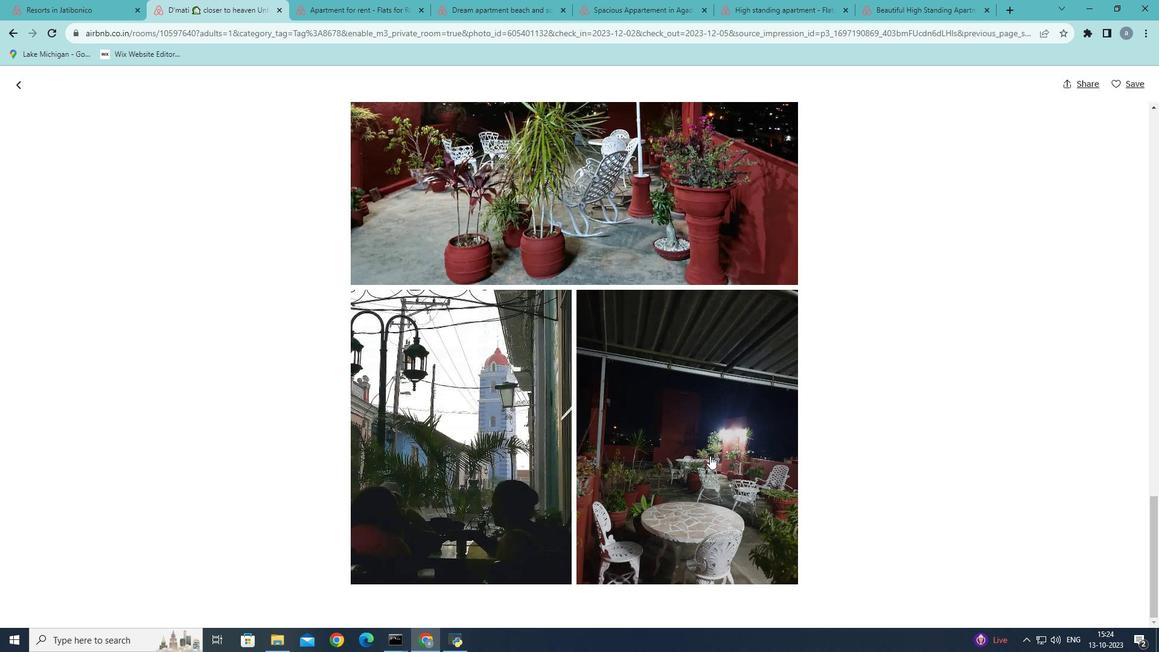 
Action: Mouse scrolled (710, 455) with delta (0, 0)
Screenshot: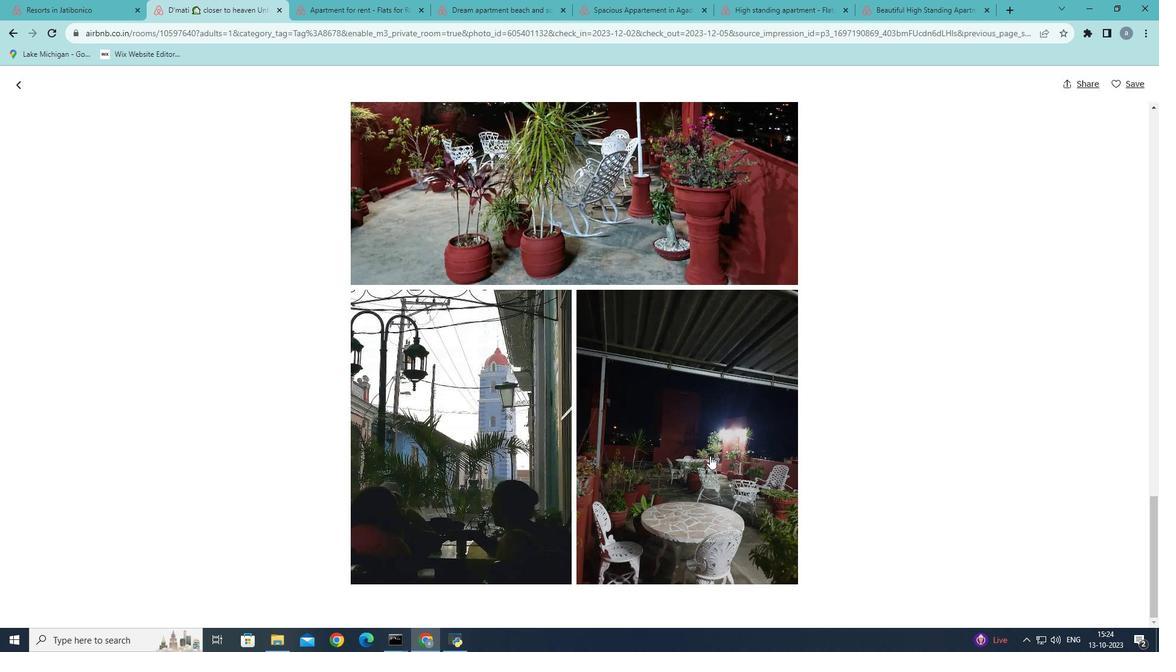 
Action: Mouse scrolled (710, 455) with delta (0, 0)
Screenshot: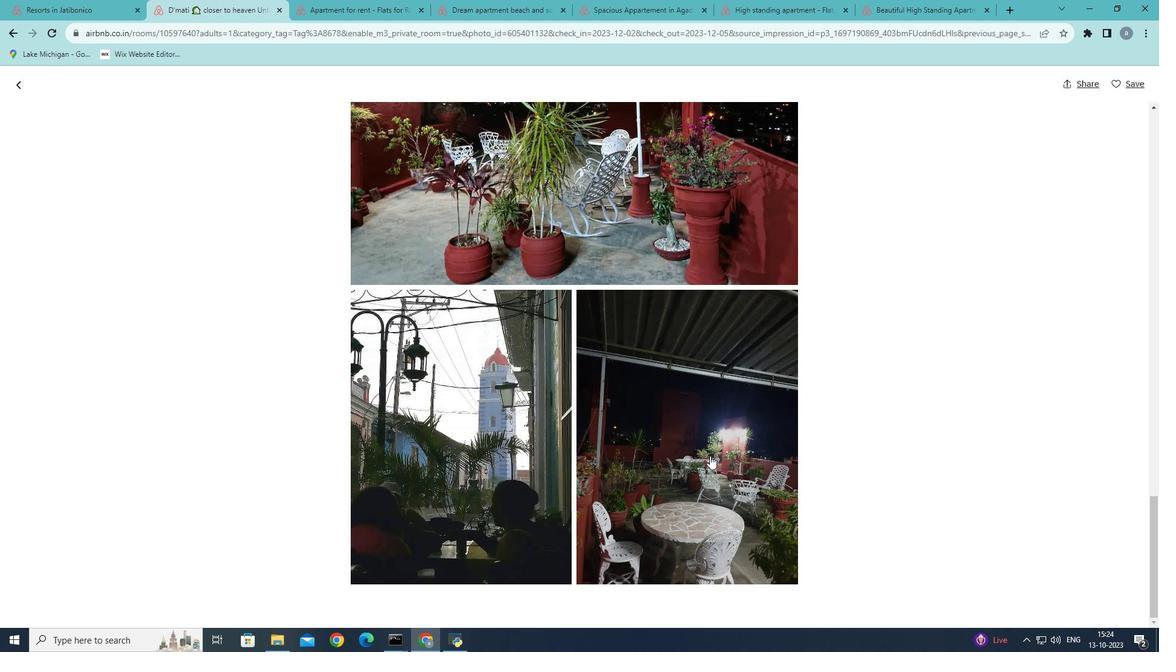 
Action: Mouse moved to (16, 86)
Screenshot: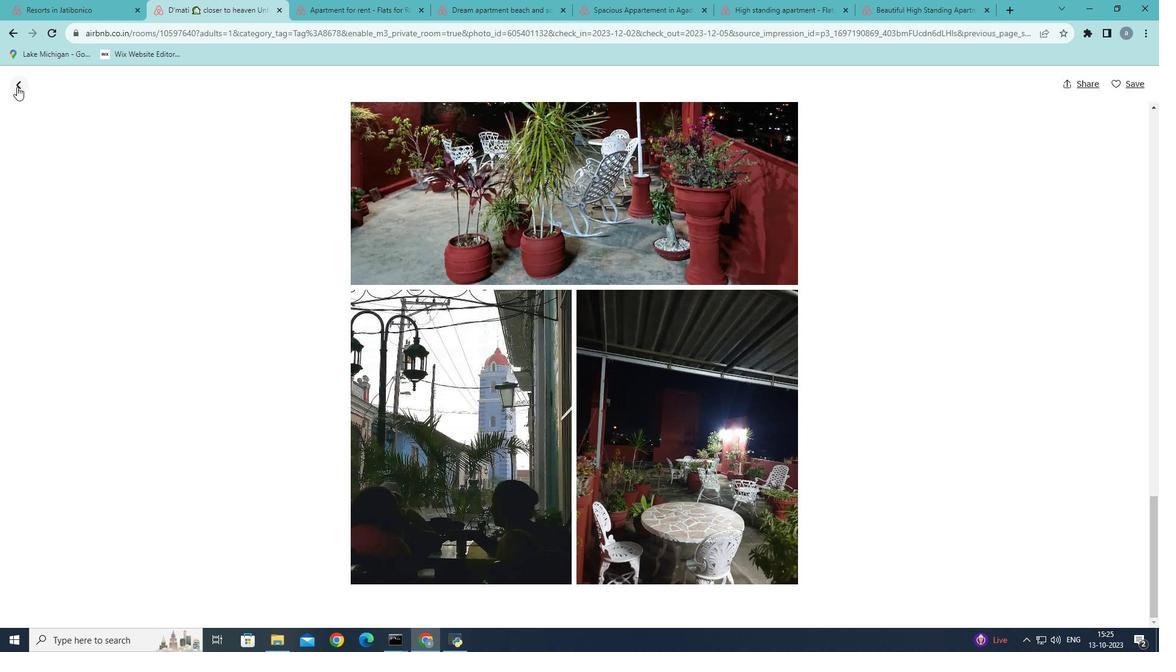 
Action: Mouse pressed left at (16, 86)
Screenshot: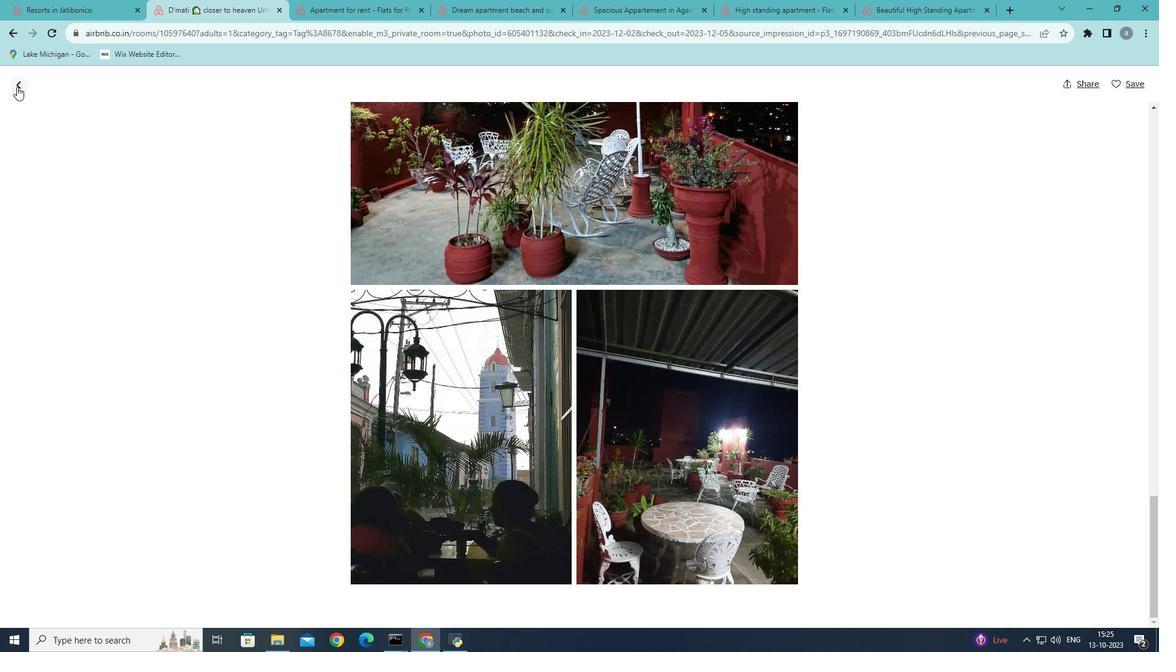 
Action: Mouse moved to (509, 492)
Screenshot: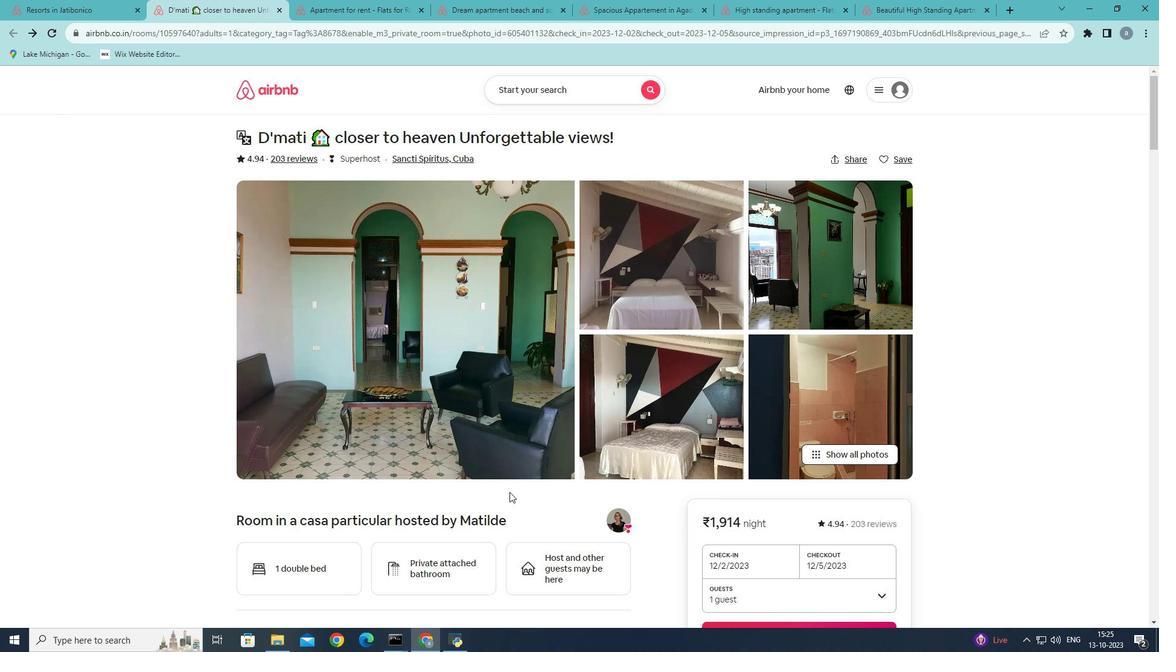 
Action: Mouse scrolled (509, 491) with delta (0, 0)
Screenshot: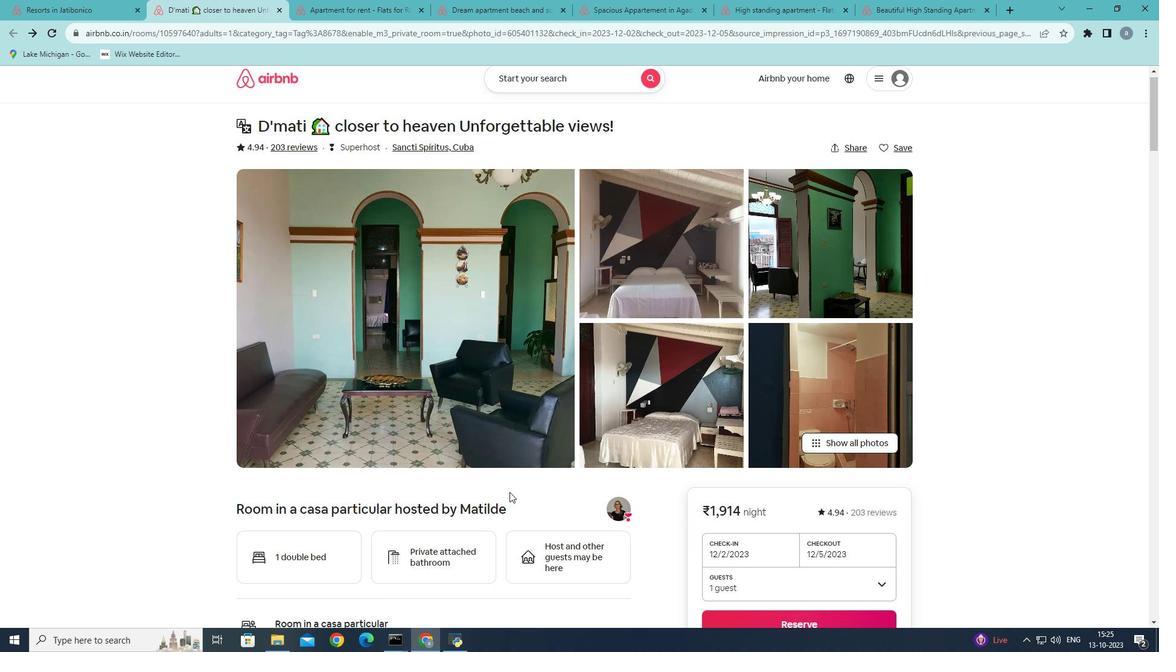 
Action: Mouse moved to (512, 492)
Screenshot: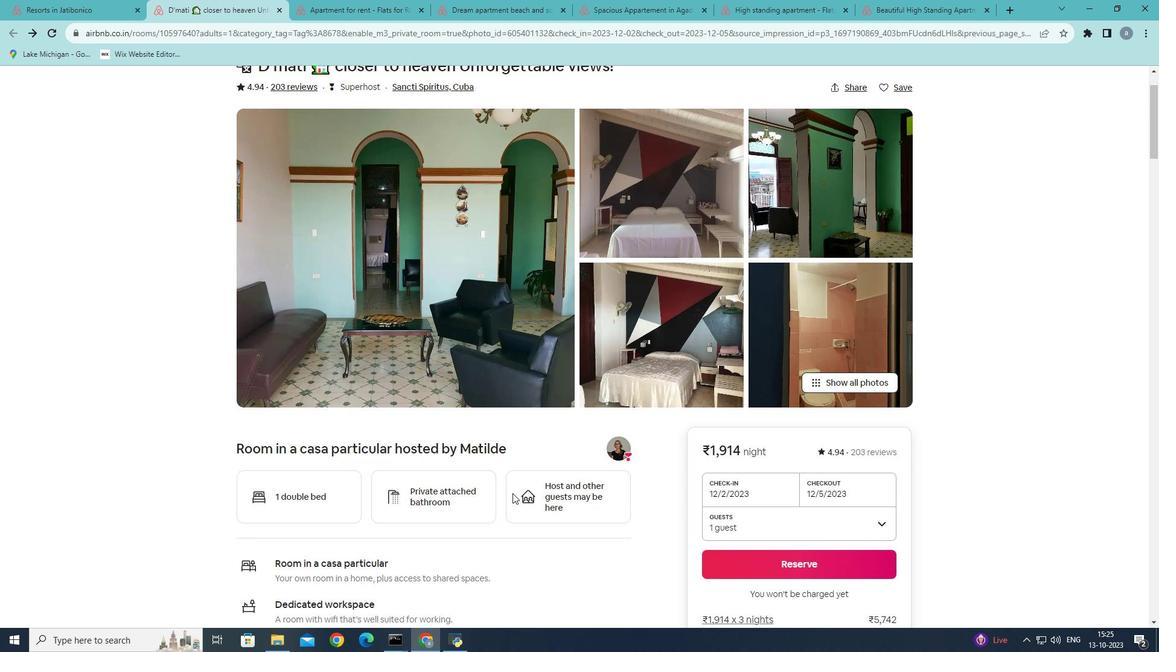 
Action: Mouse scrolled (512, 492) with delta (0, 0)
Screenshot: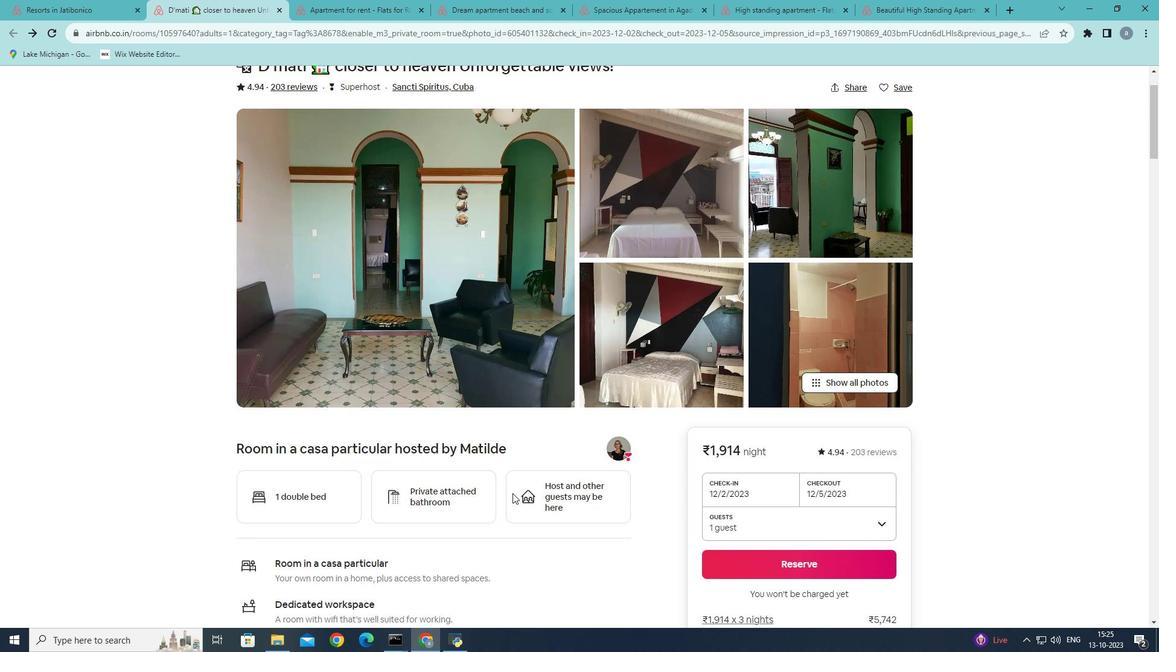 
Action: Mouse moved to (515, 495)
Screenshot: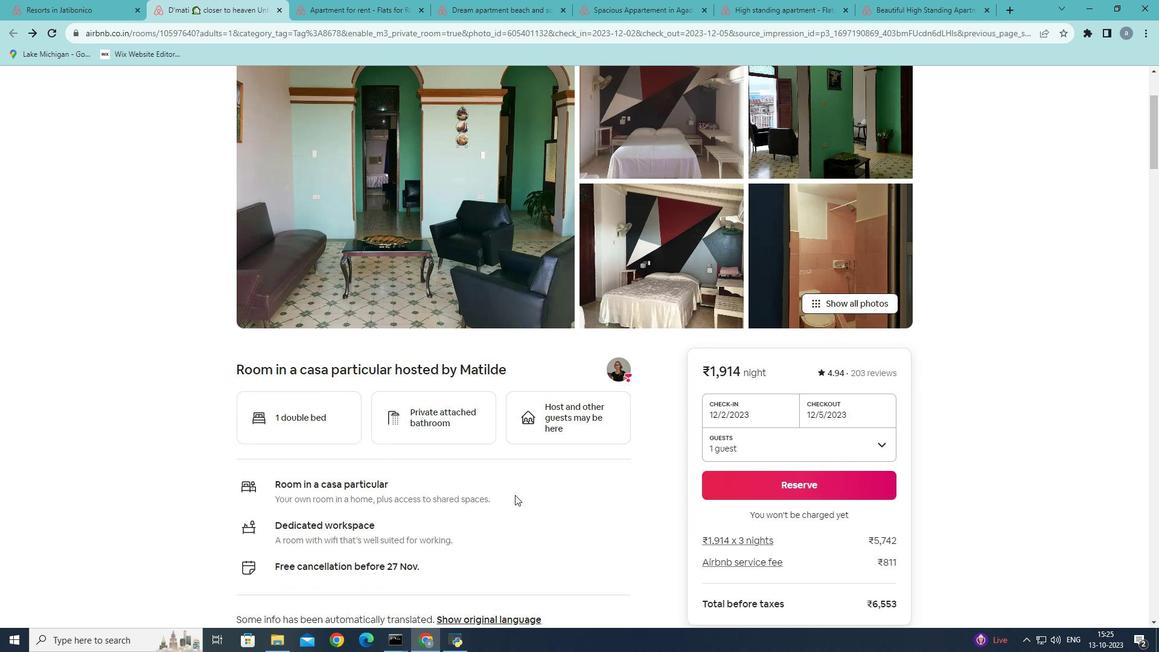 
Action: Mouse scrolled (515, 494) with delta (0, 0)
Screenshot: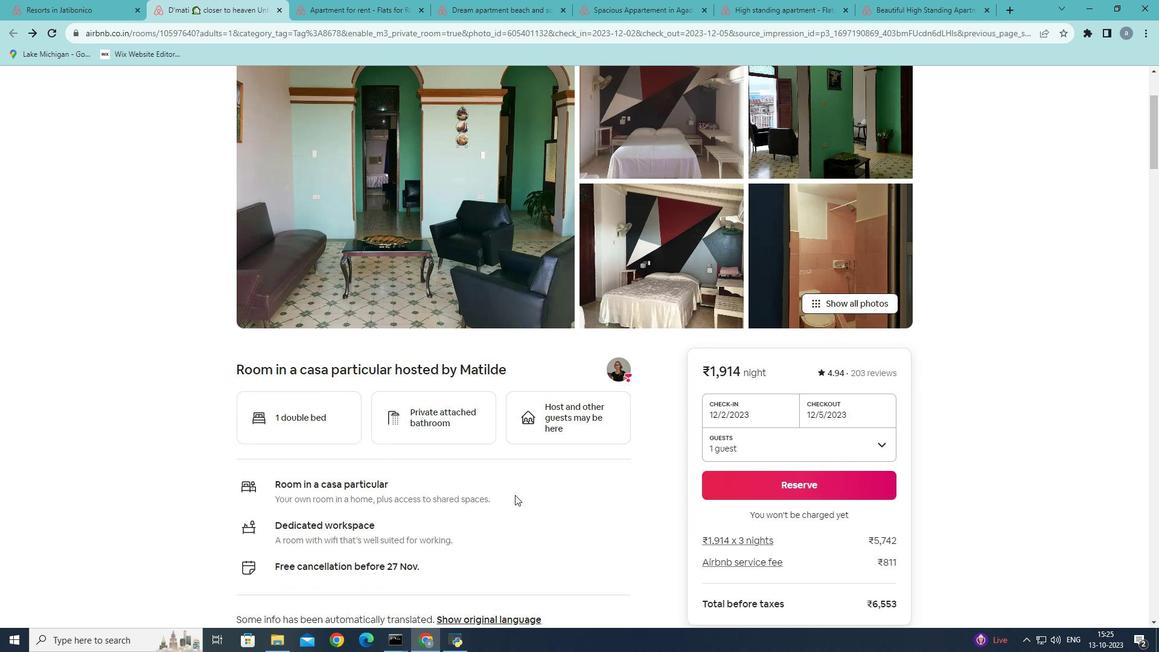 
Action: Mouse scrolled (515, 494) with delta (0, 0)
Screenshot: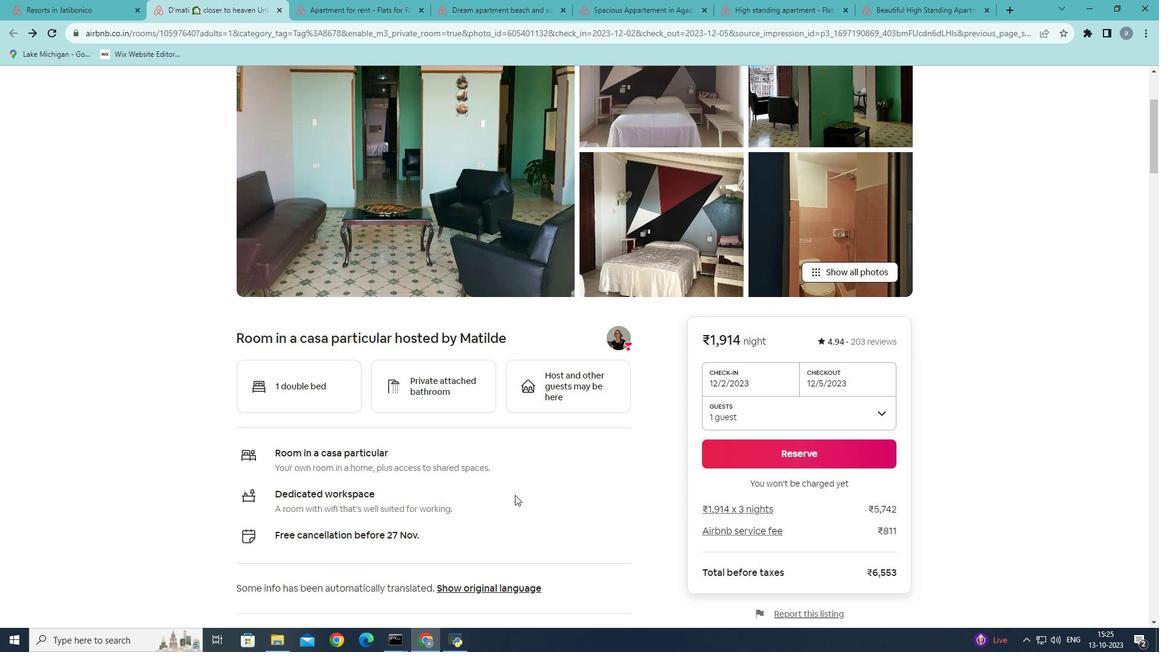 
Action: Mouse scrolled (515, 494) with delta (0, 0)
Screenshot: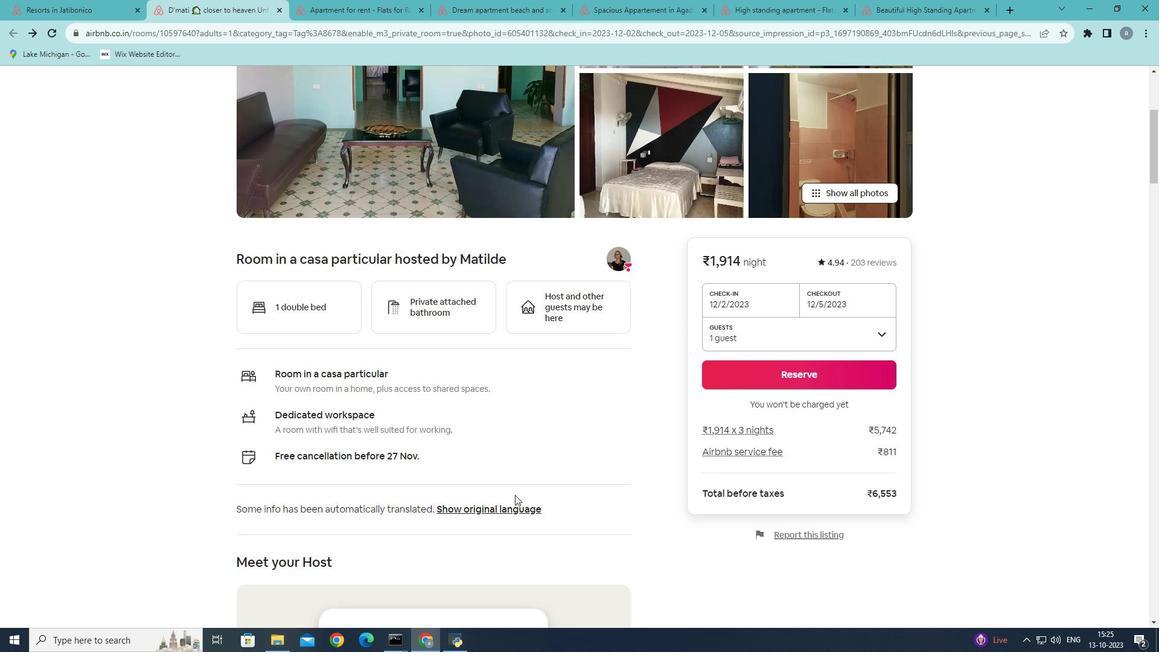
Action: Mouse scrolled (515, 494) with delta (0, 0)
Screenshot: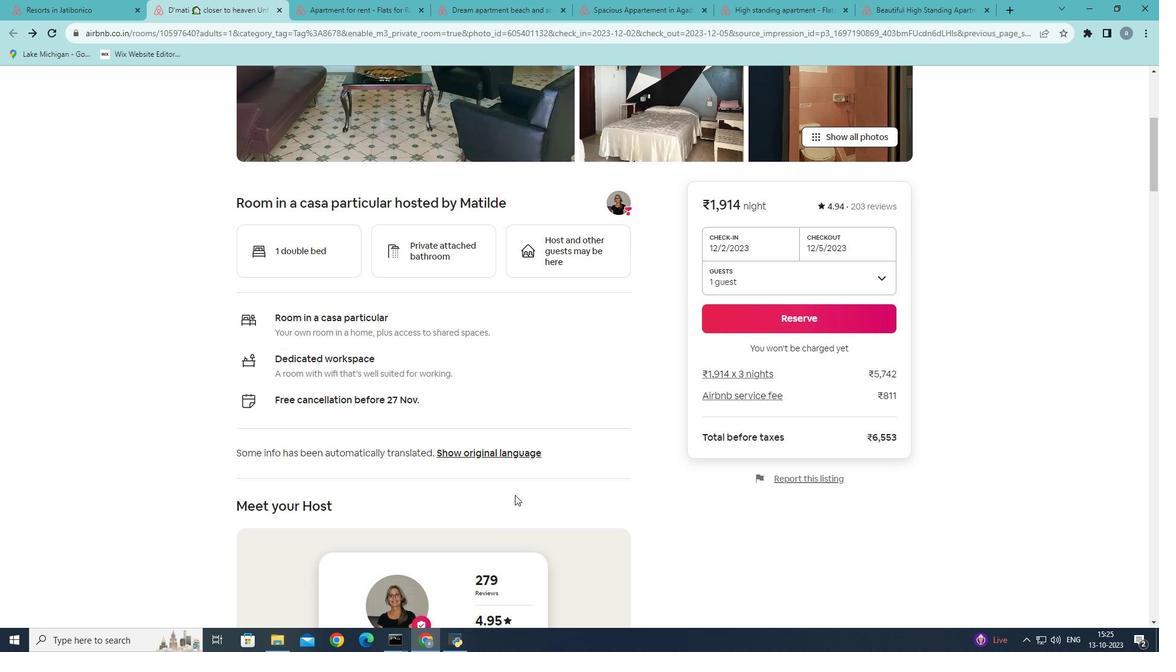 
Action: Mouse scrolled (515, 494) with delta (0, 0)
Screenshot: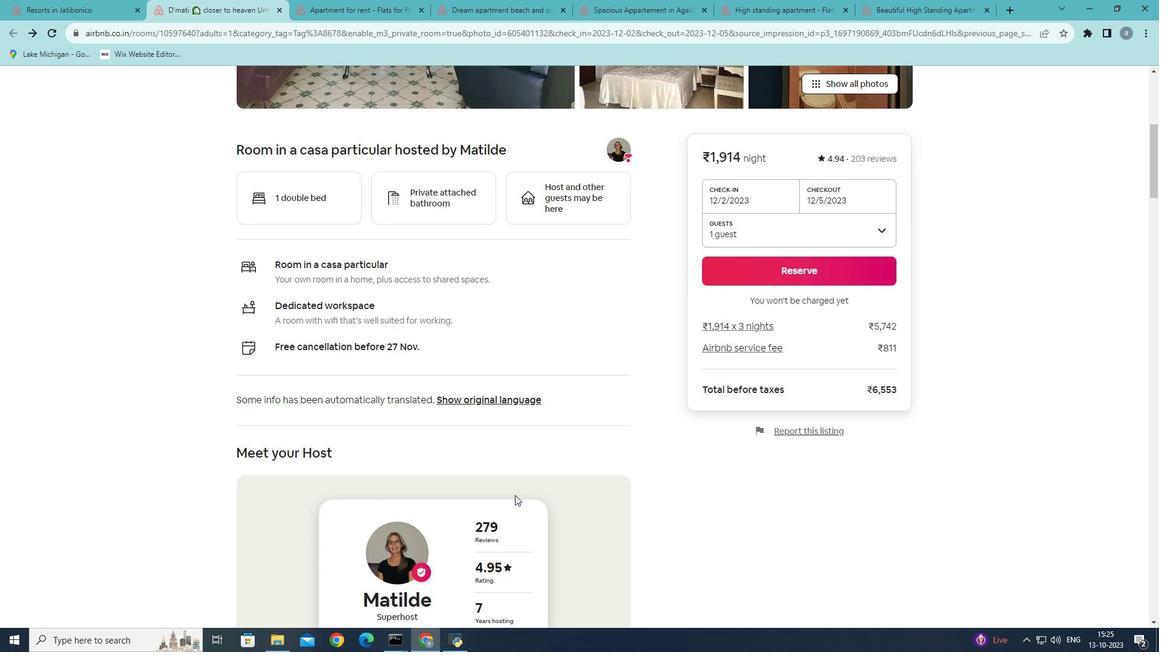 
Action: Mouse moved to (500, 504)
Screenshot: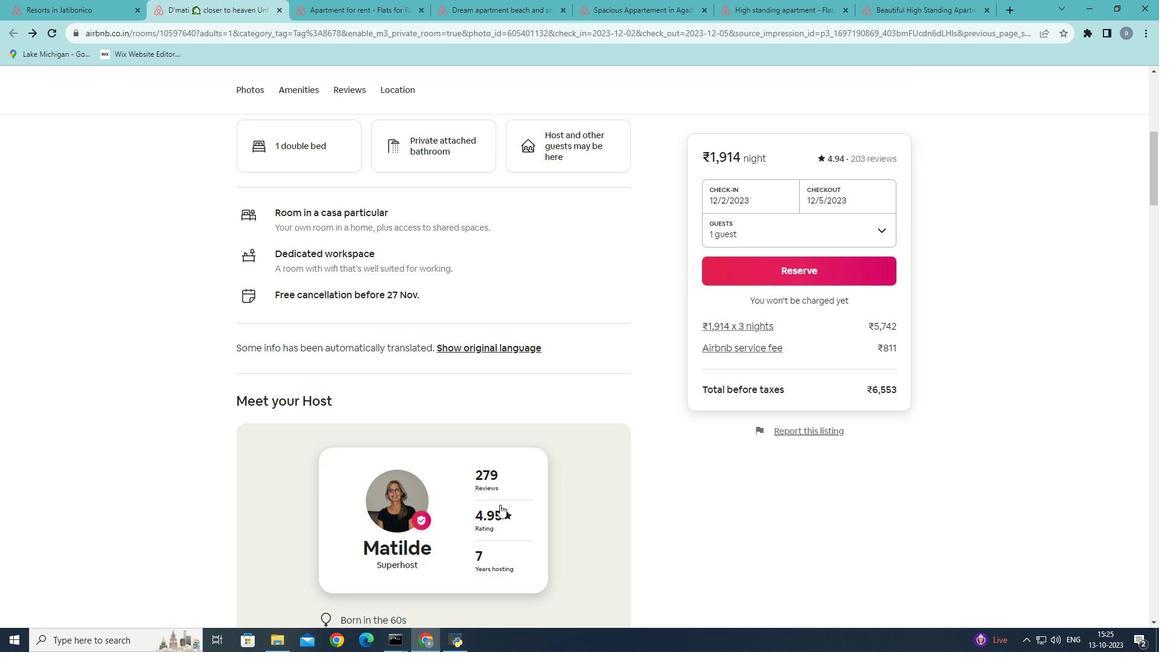 
Action: Mouse scrolled (500, 504) with delta (0, 0)
Screenshot: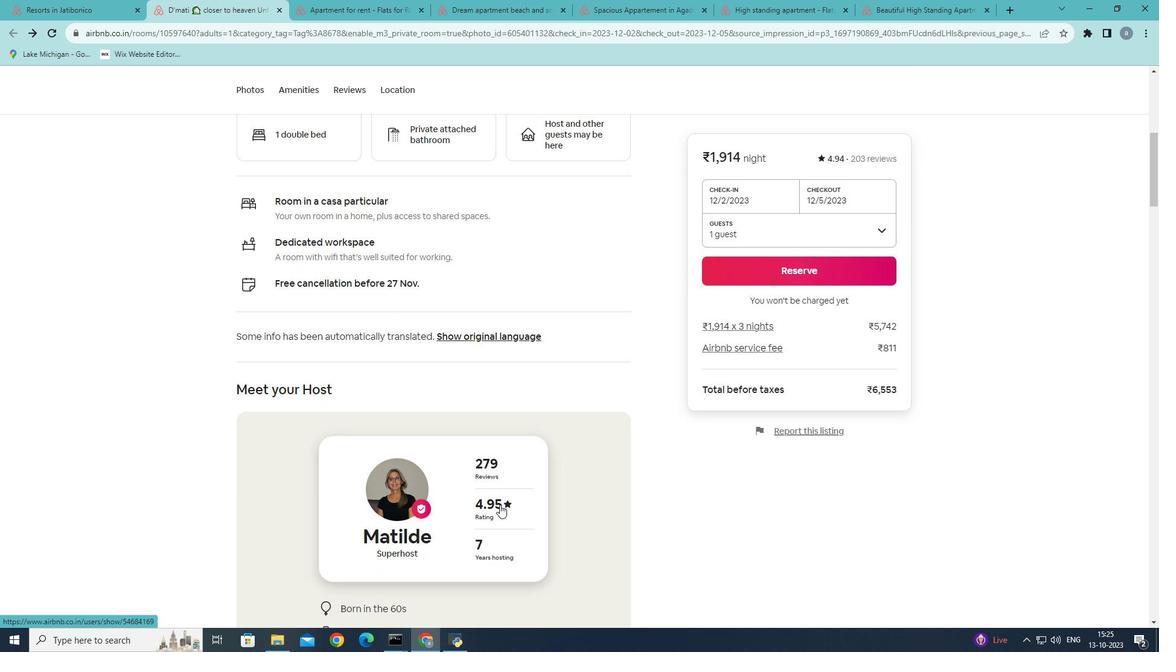 
Action: Mouse scrolled (500, 504) with delta (0, 0)
Screenshot: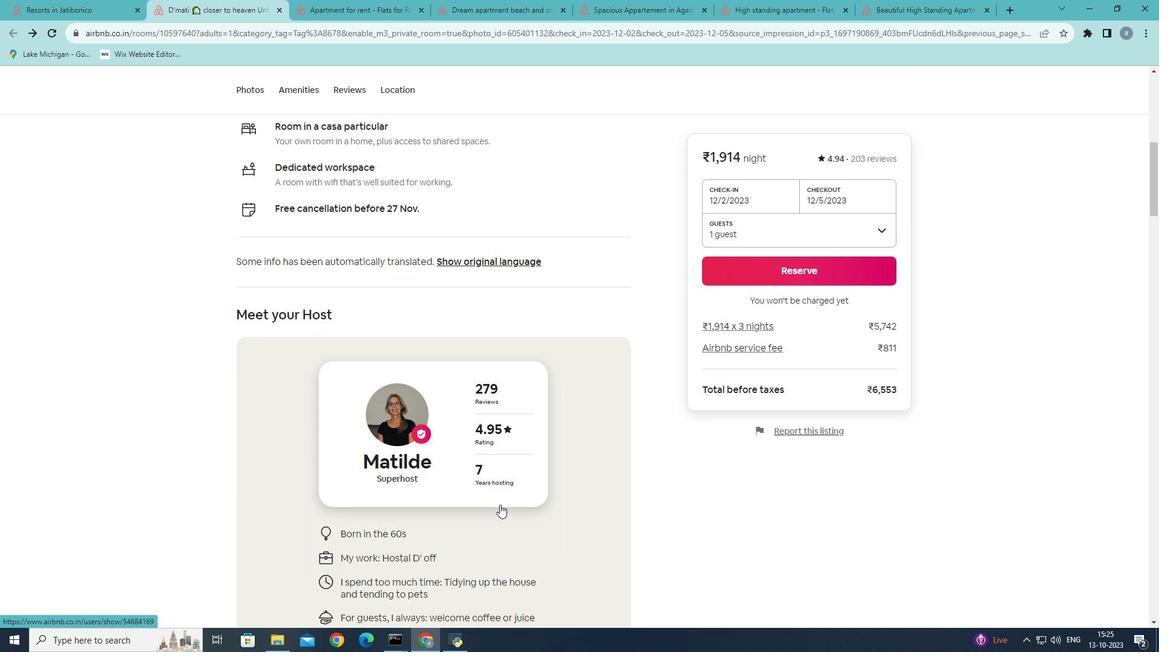 
Action: Mouse scrolled (500, 504) with delta (0, 0)
Screenshot: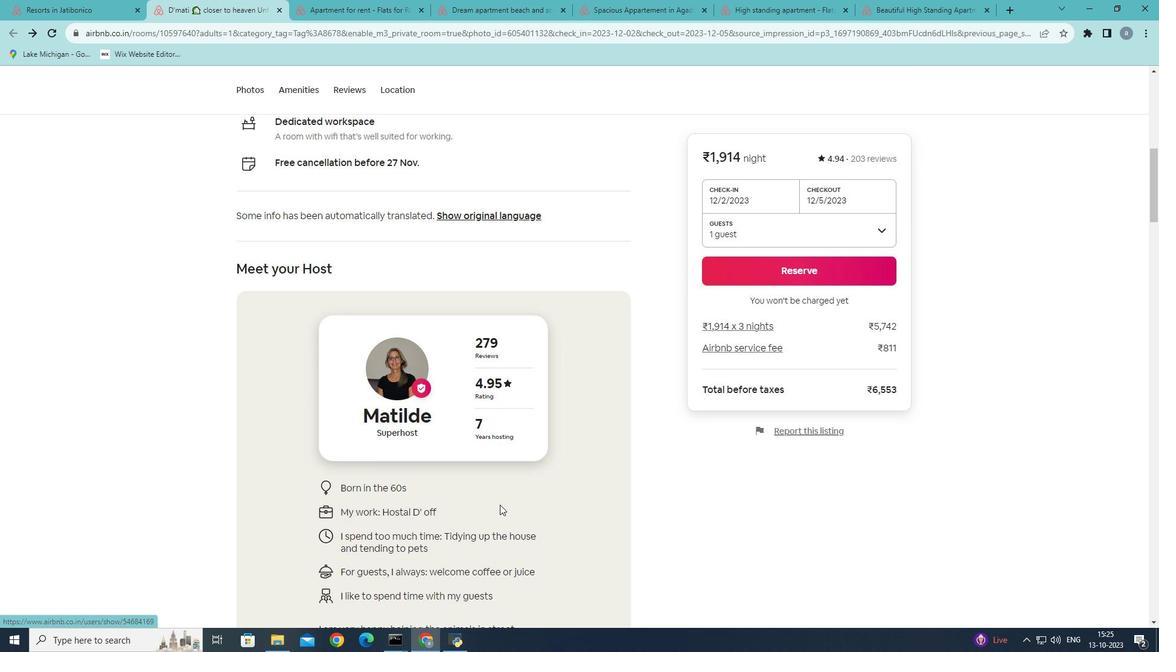 
Action: Mouse scrolled (500, 504) with delta (0, 0)
Screenshot: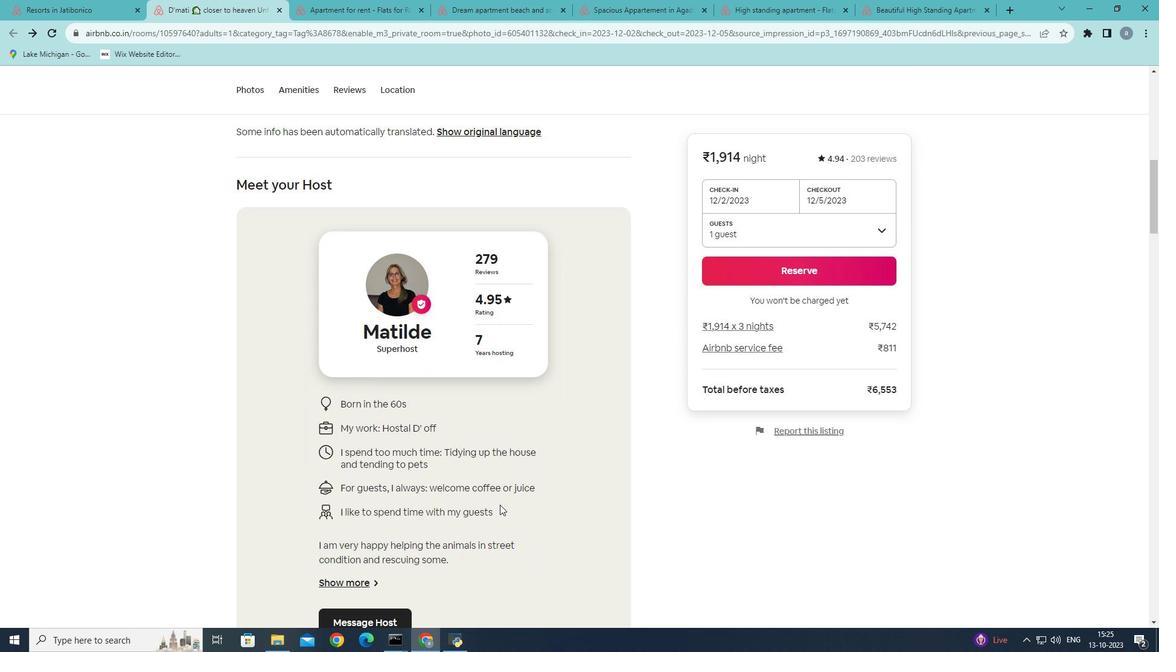 
Action: Mouse scrolled (500, 504) with delta (0, 0)
Screenshot: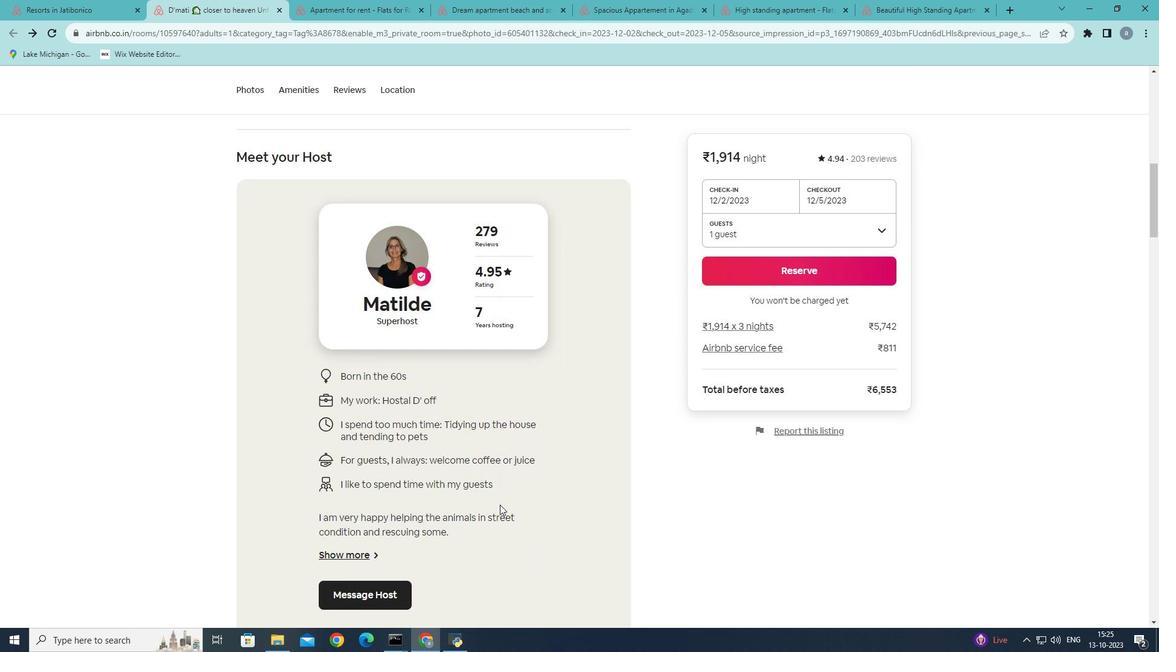 
Action: Mouse scrolled (500, 504) with delta (0, 0)
Screenshot: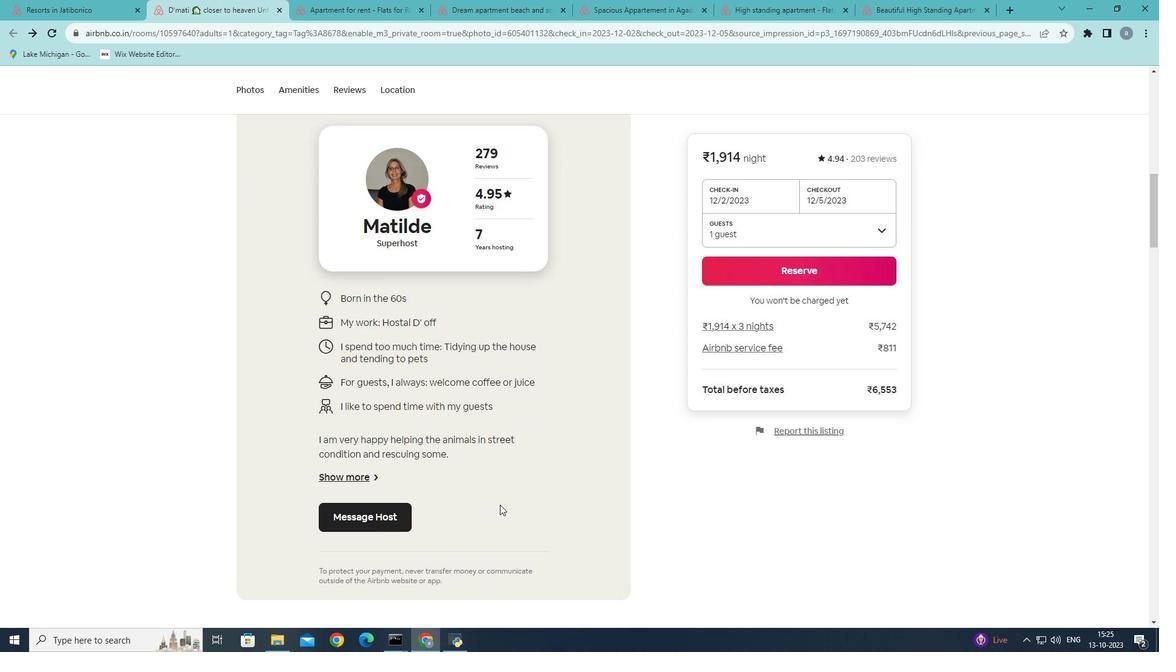 
Action: Mouse scrolled (500, 504) with delta (0, 0)
Screenshot: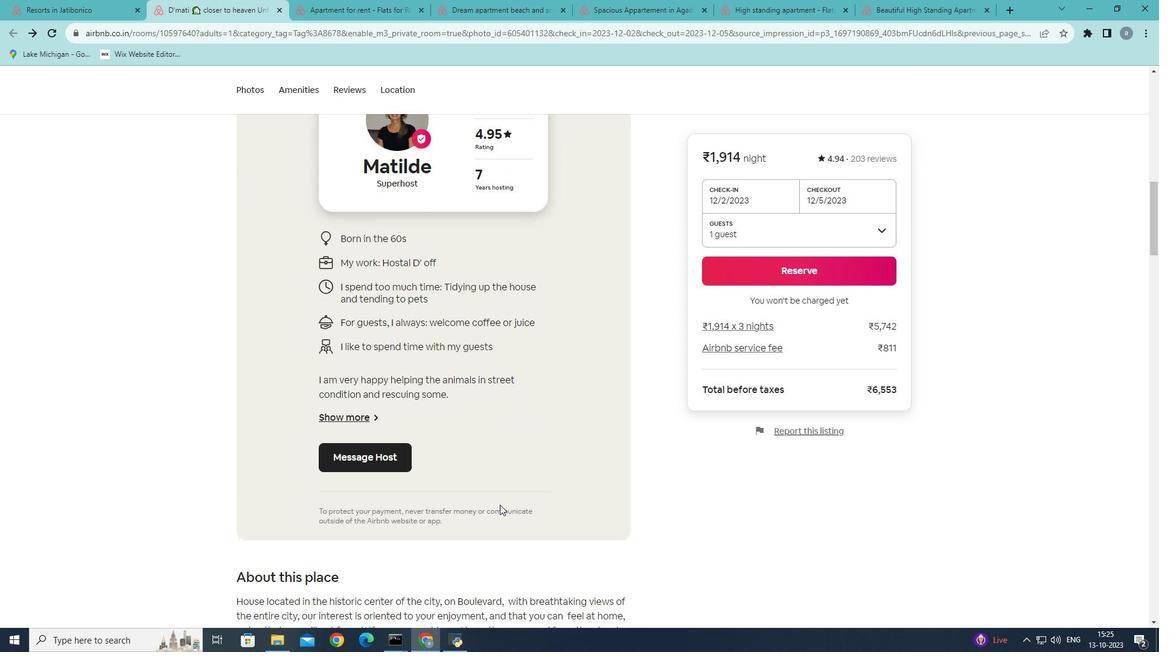 
Action: Mouse scrolled (500, 504) with delta (0, 0)
Screenshot: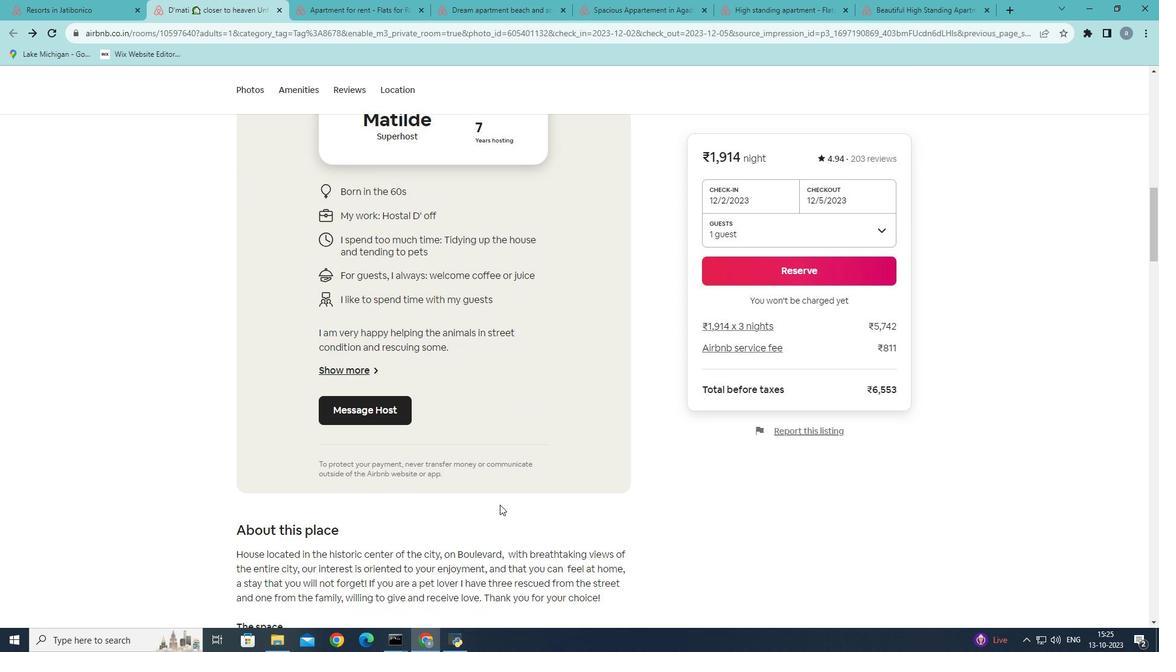 
Action: Mouse scrolled (500, 504) with delta (0, 0)
Screenshot: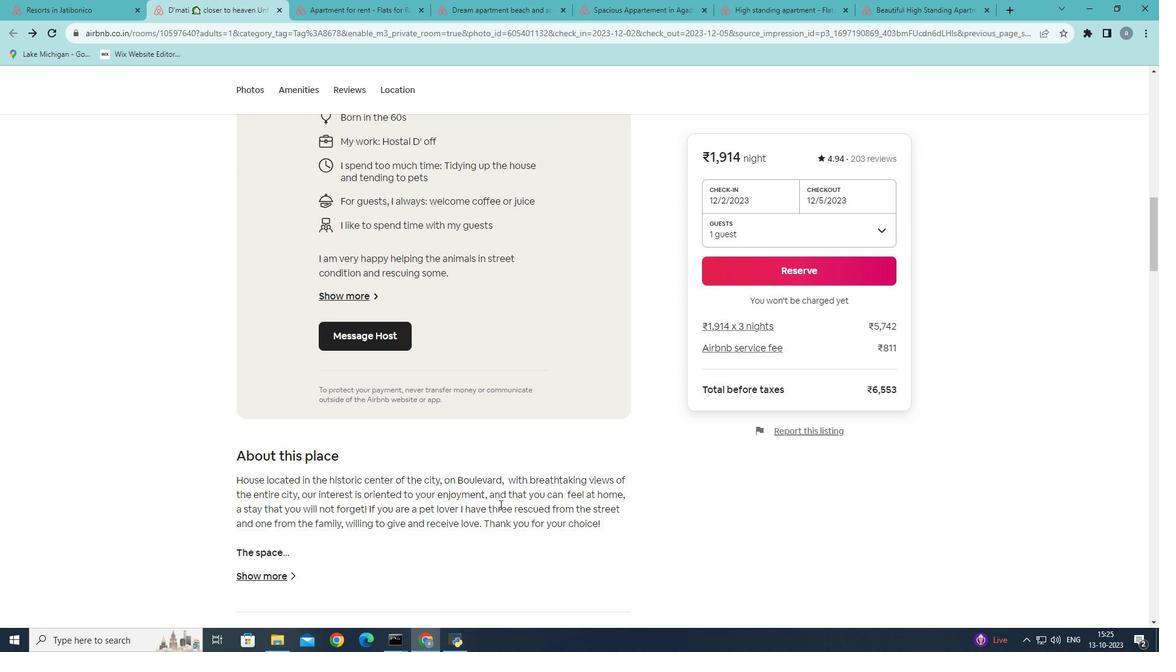 
Action: Mouse scrolled (500, 504) with delta (0, 0)
Screenshot: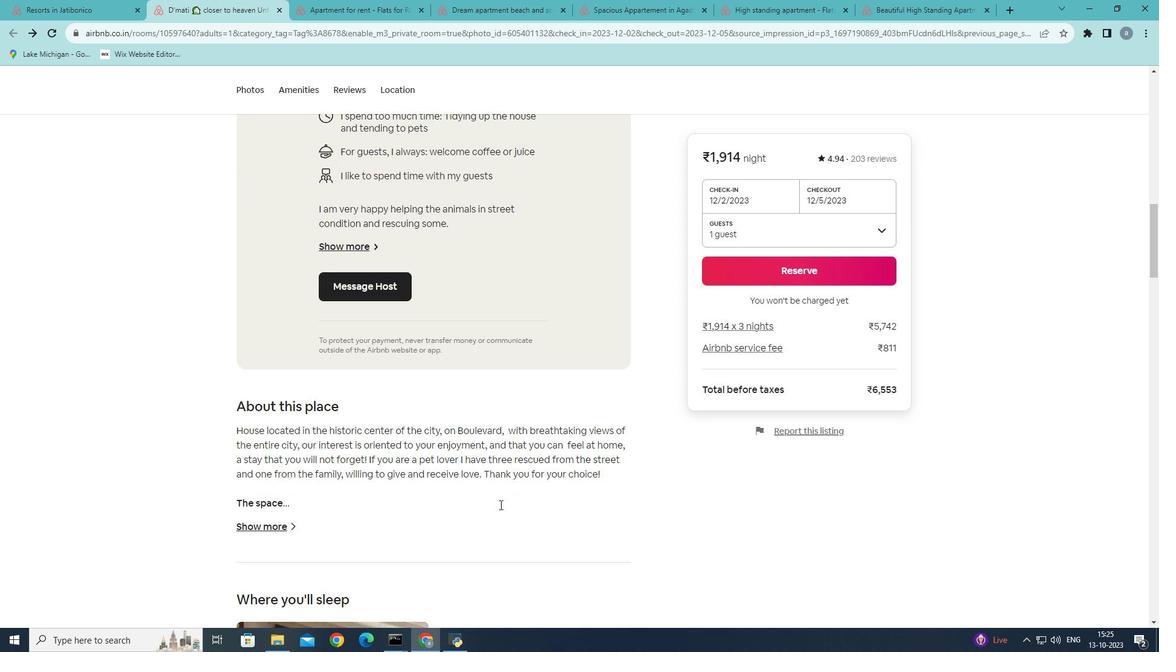 
Action: Mouse scrolled (500, 504) with delta (0, 0)
Screenshot: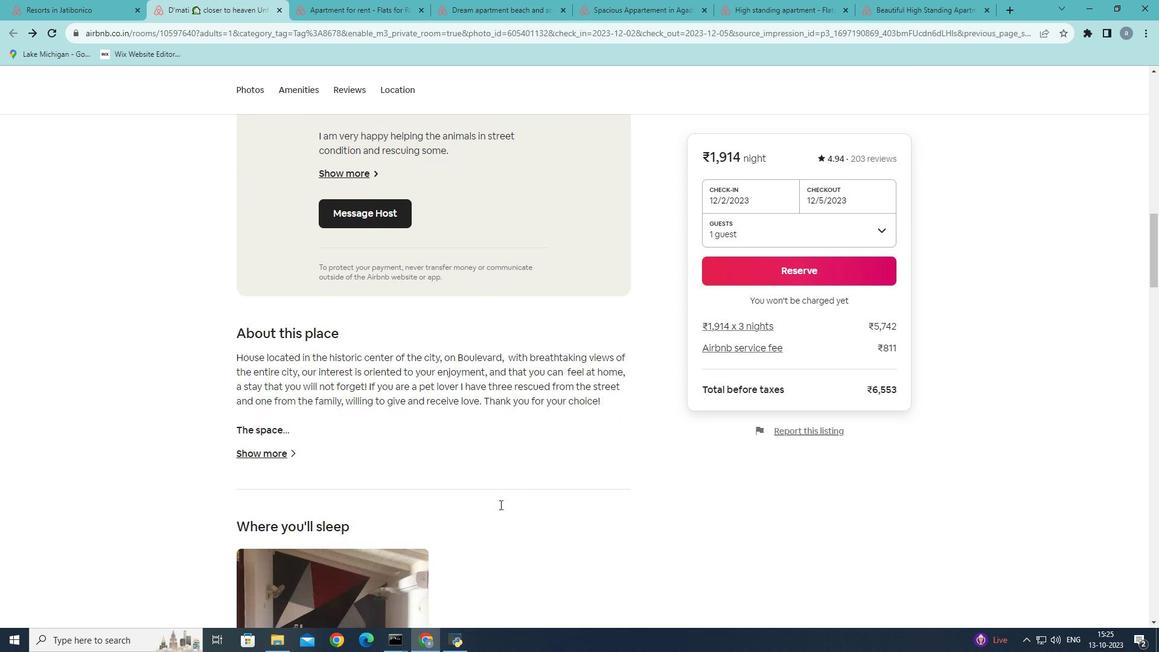 
Action: Mouse scrolled (500, 504) with delta (0, 0)
Screenshot: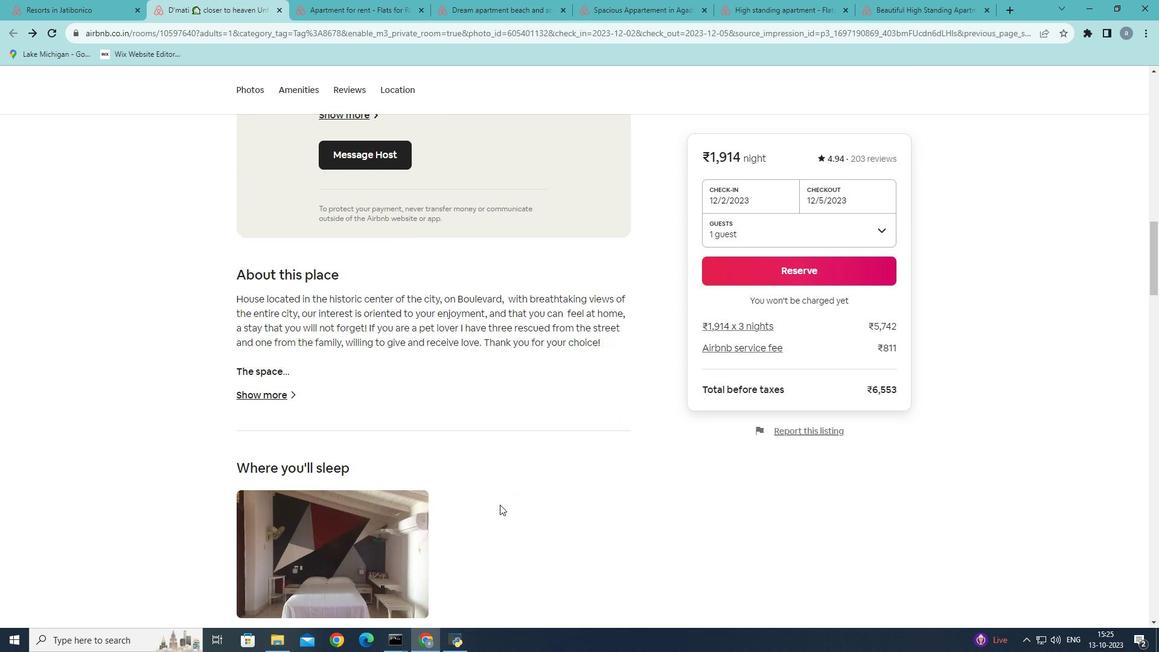
Action: Mouse scrolled (500, 504) with delta (0, 0)
Screenshot: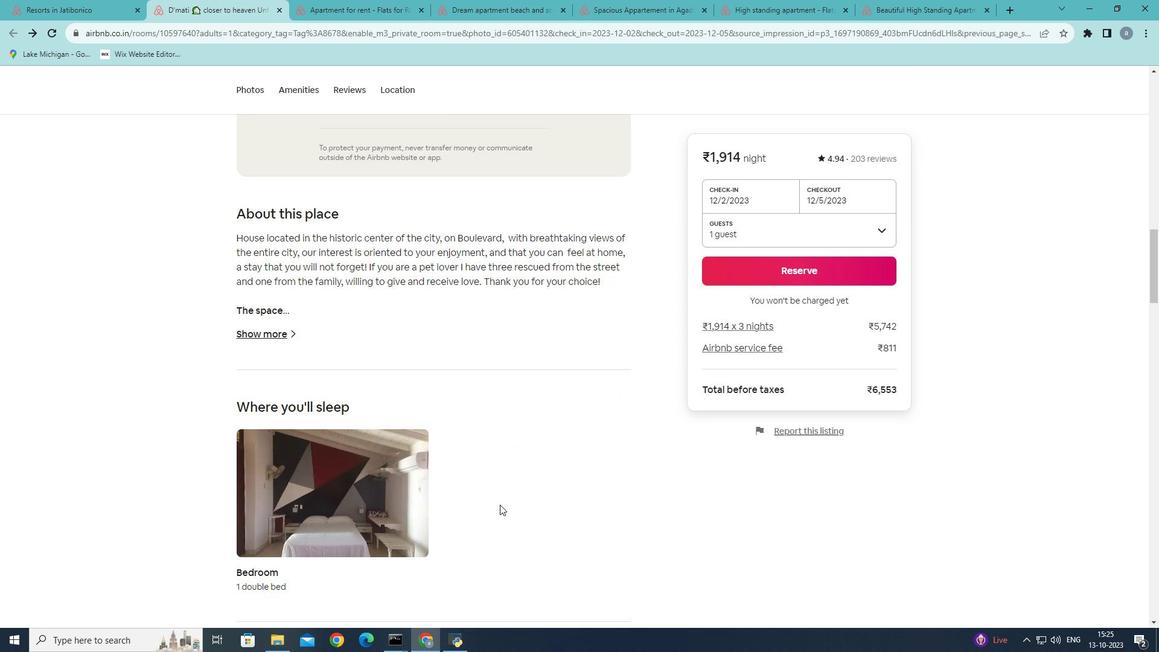 
Action: Mouse scrolled (500, 504) with delta (0, 0)
Screenshot: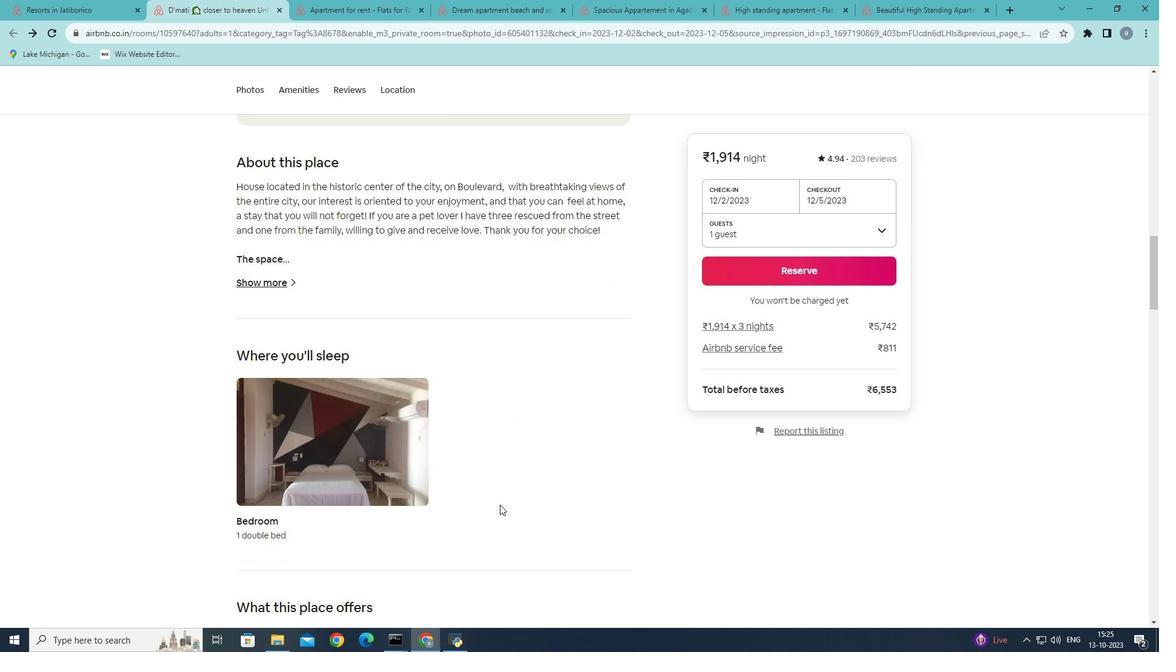 
Action: Mouse scrolled (500, 504) with delta (0, 0)
Screenshot: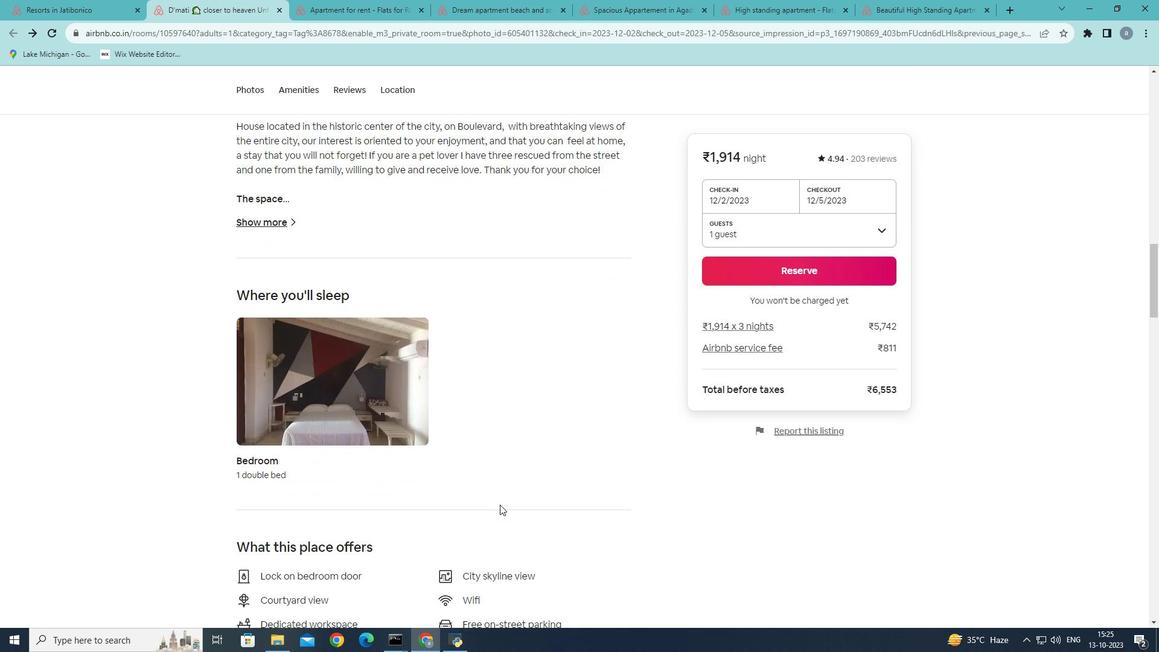 
Action: Mouse scrolled (500, 504) with delta (0, 0)
Screenshot: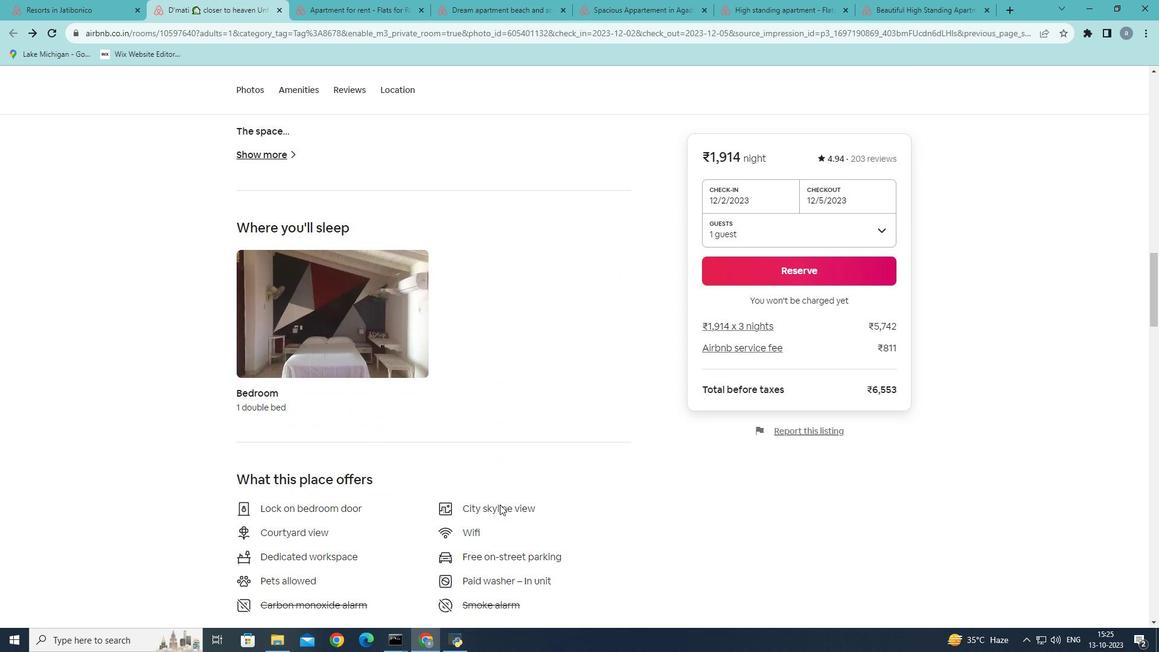 
Action: Mouse scrolled (500, 504) with delta (0, 0)
Screenshot: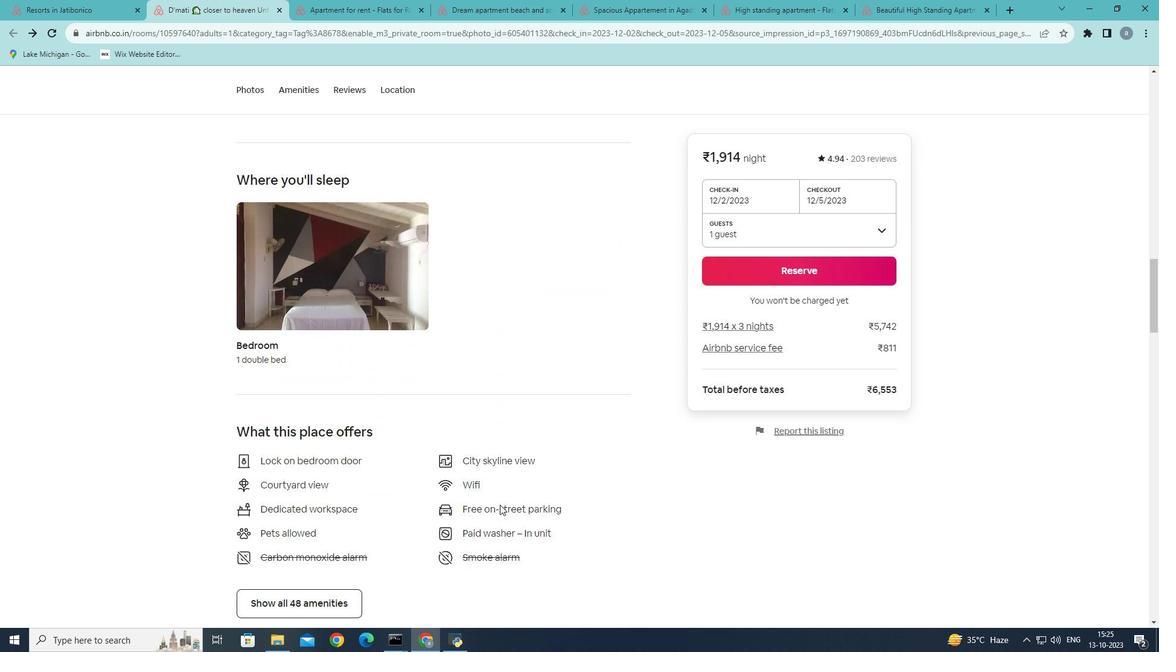 
Action: Mouse scrolled (500, 504) with delta (0, 0)
Screenshot: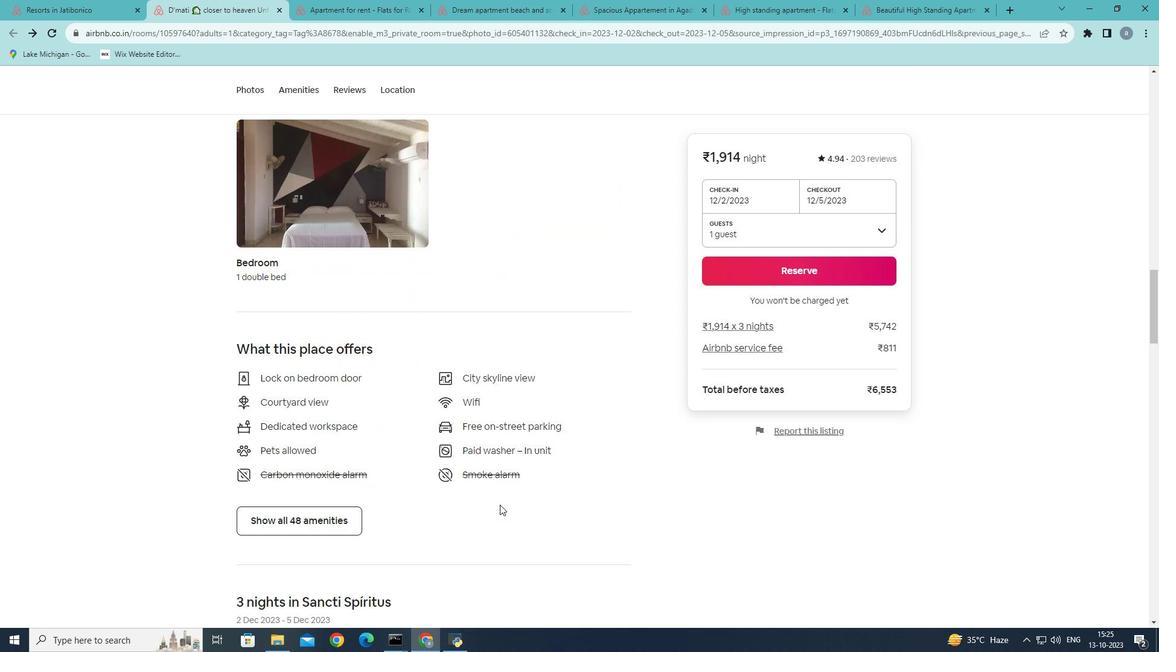 
Action: Mouse moved to (283, 481)
Screenshot: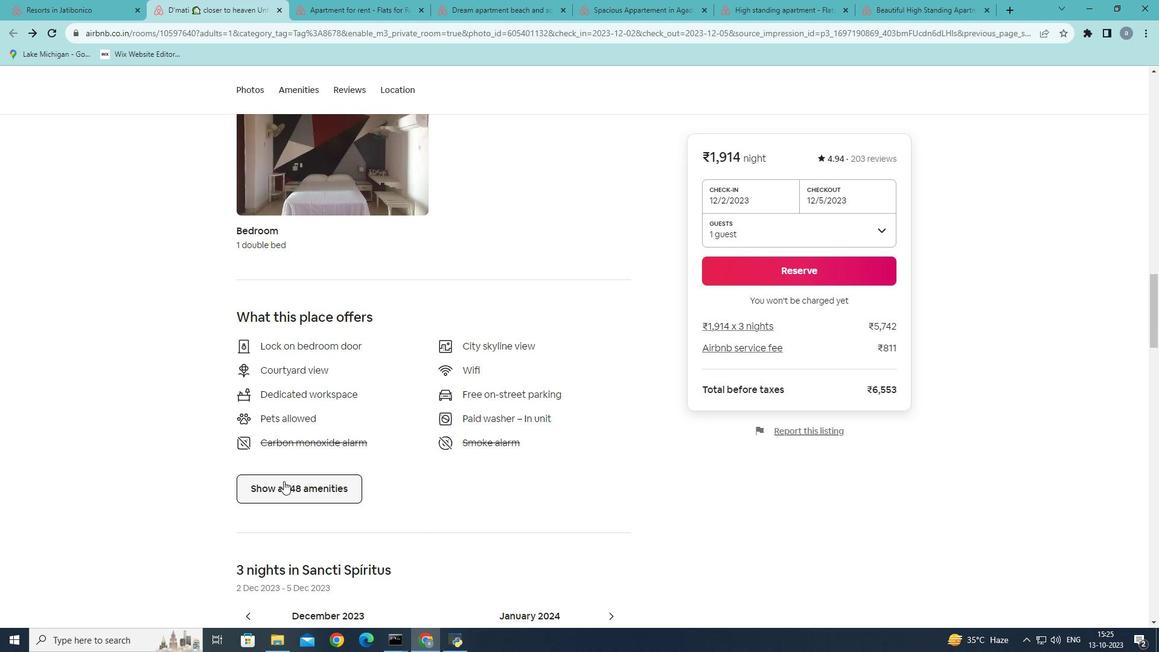 
Action: Mouse pressed left at (283, 481)
Screenshot: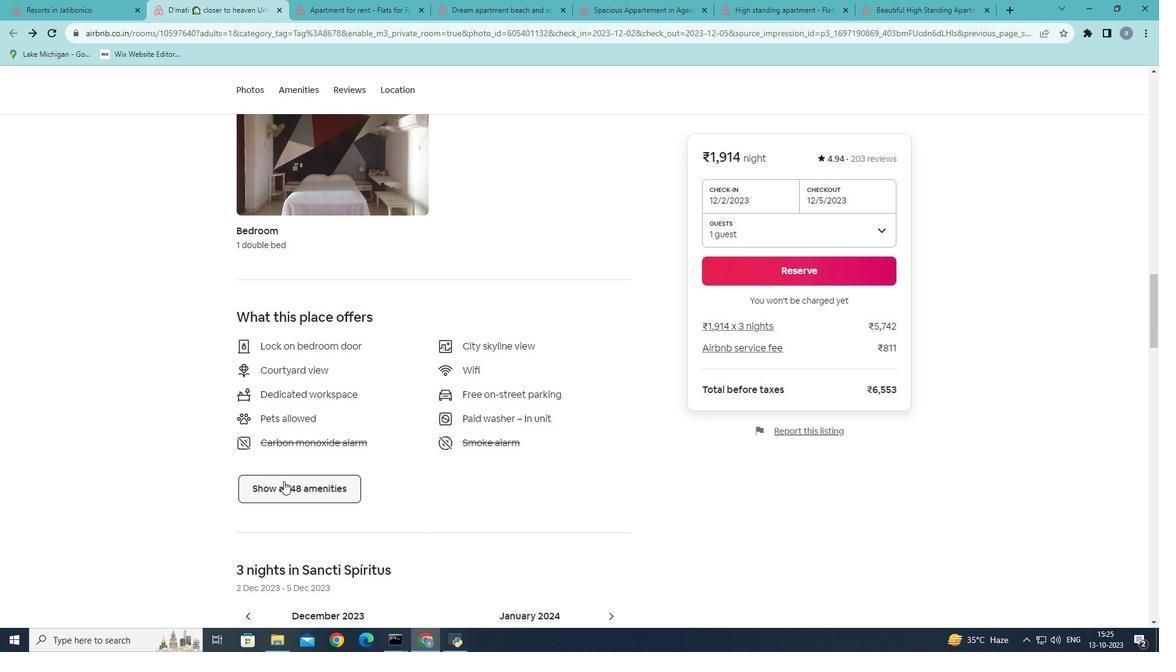 
Action: Mouse moved to (457, 349)
Screenshot: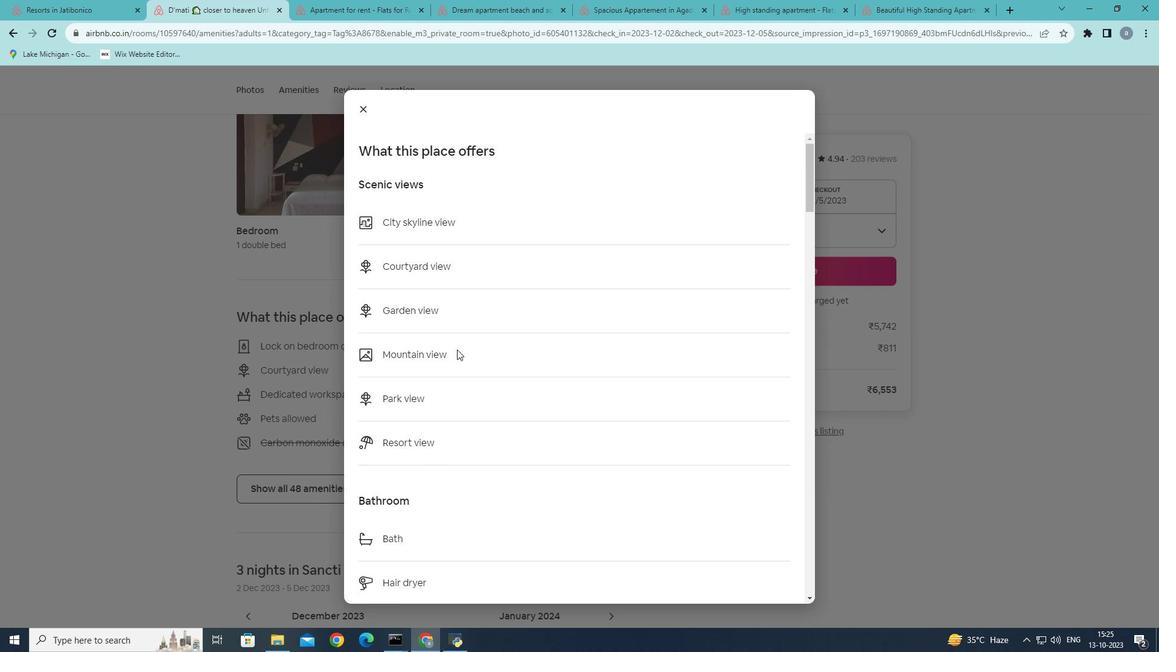 
Action: Mouse scrolled (457, 349) with delta (0, 0)
Screenshot: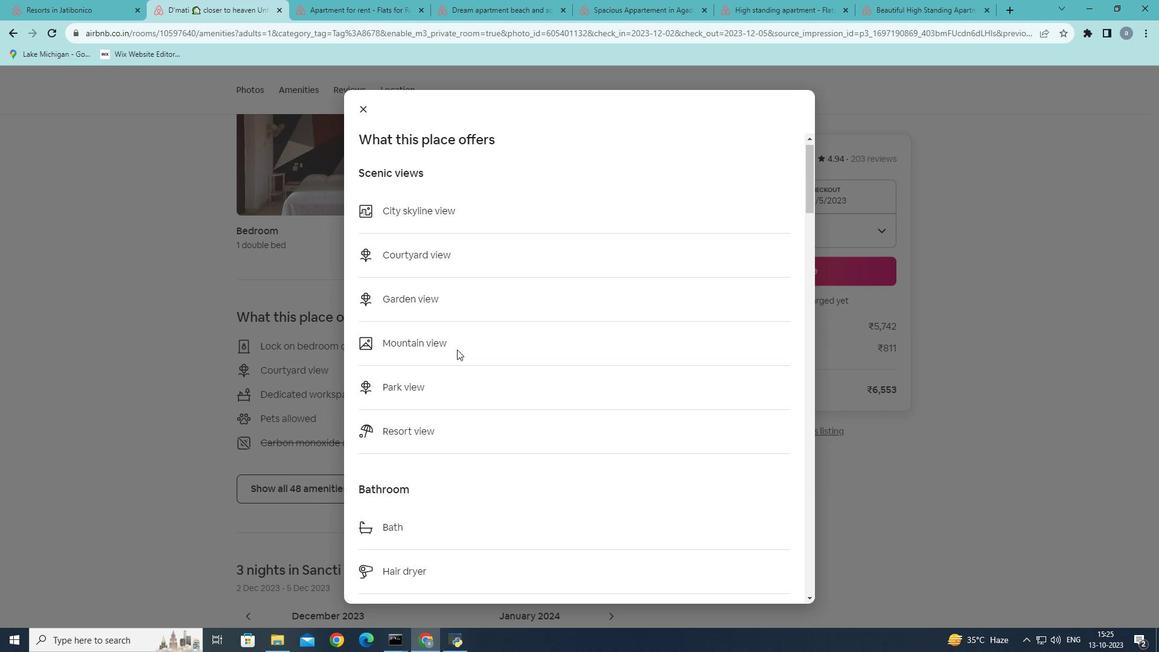 
Action: Mouse scrolled (457, 349) with delta (0, 0)
Screenshot: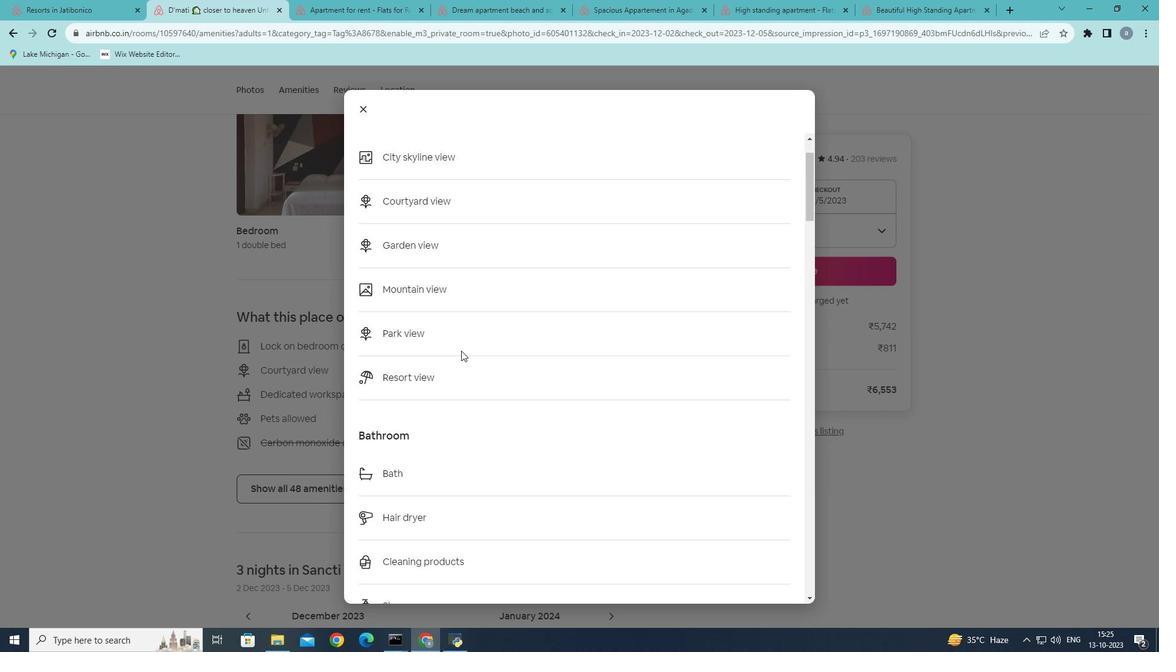 
Action: Mouse moved to (468, 356)
Screenshot: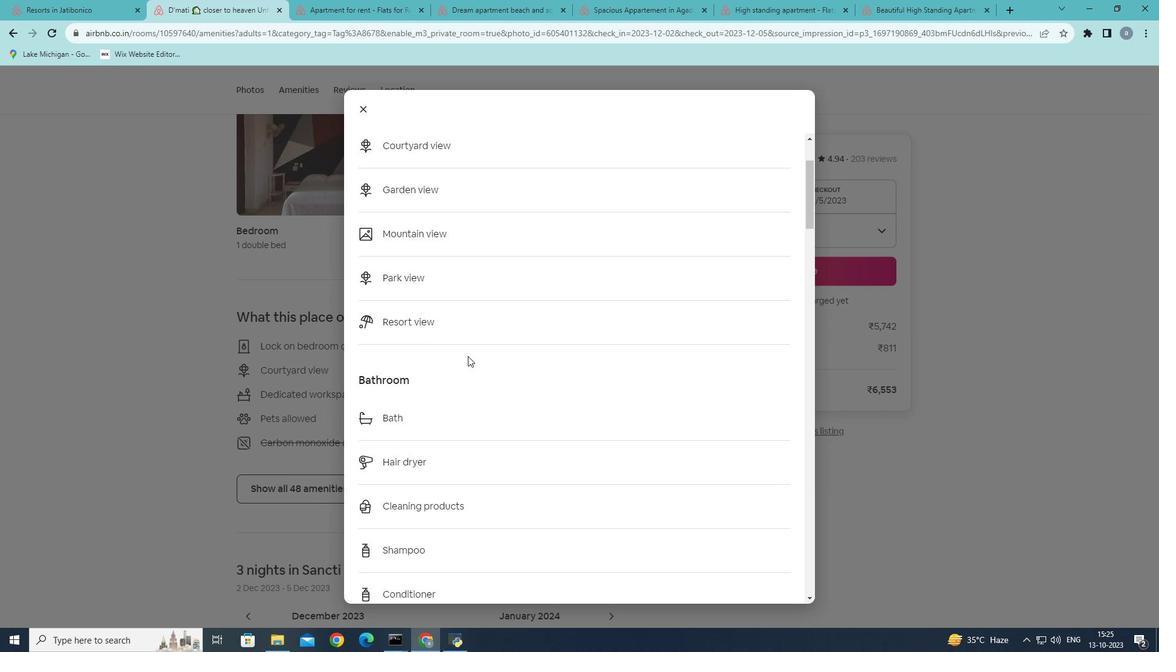 
Action: Mouse scrolled (468, 355) with delta (0, 0)
Screenshot: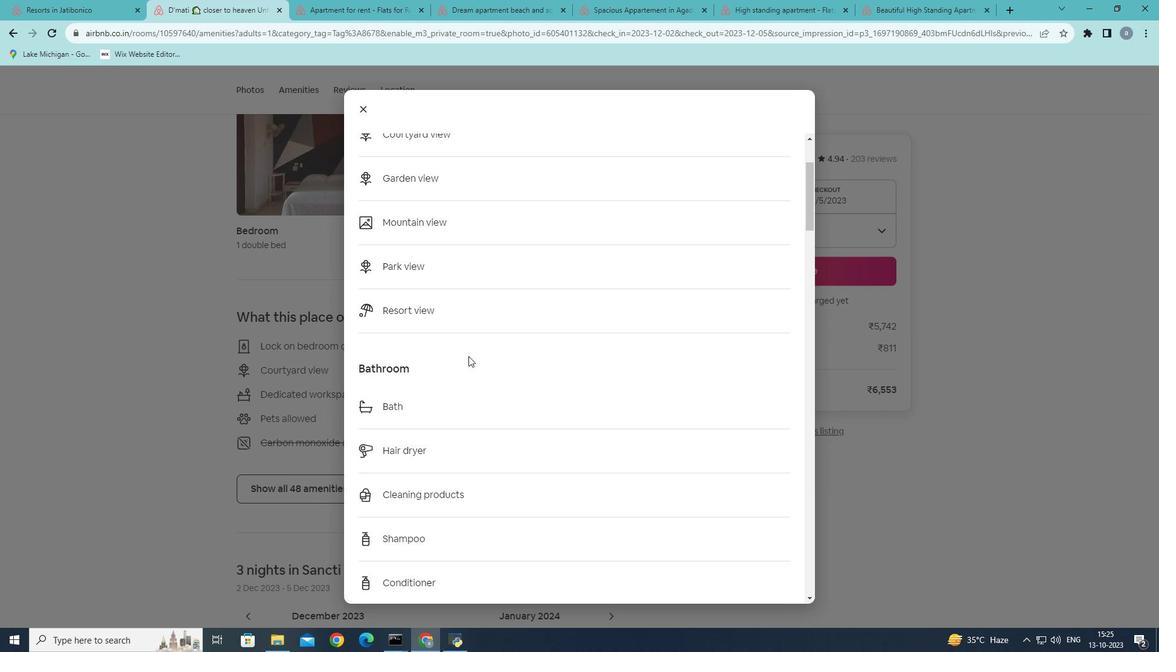 
Action: Mouse moved to (468, 356)
Screenshot: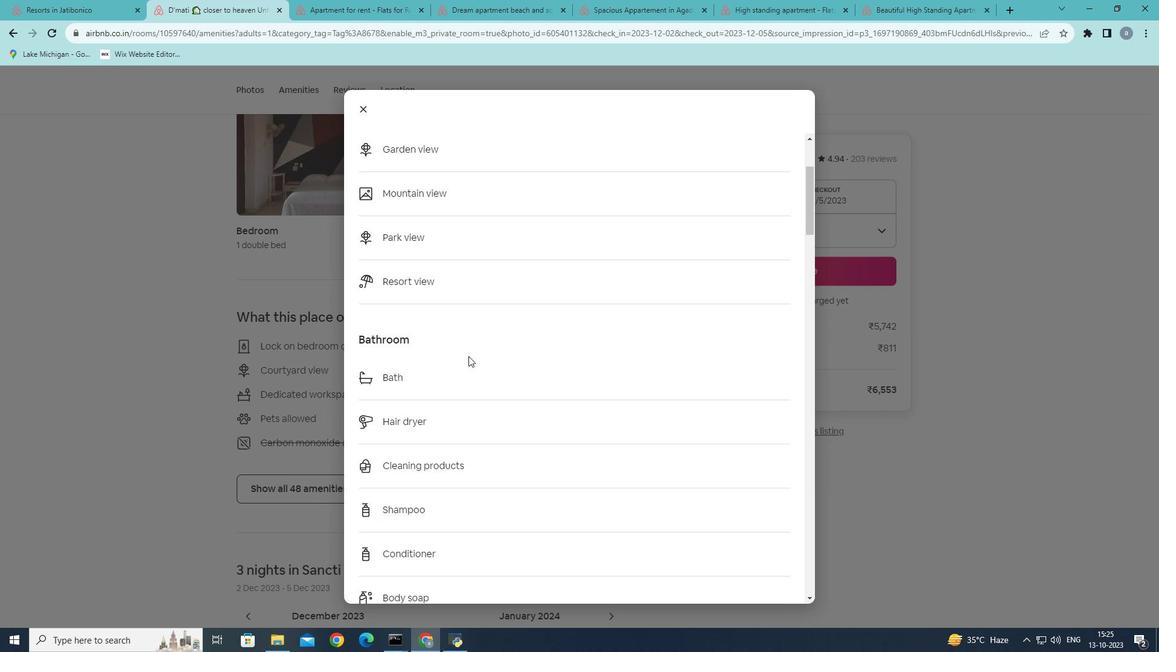 
Action: Mouse scrolled (468, 355) with delta (0, 0)
Screenshot: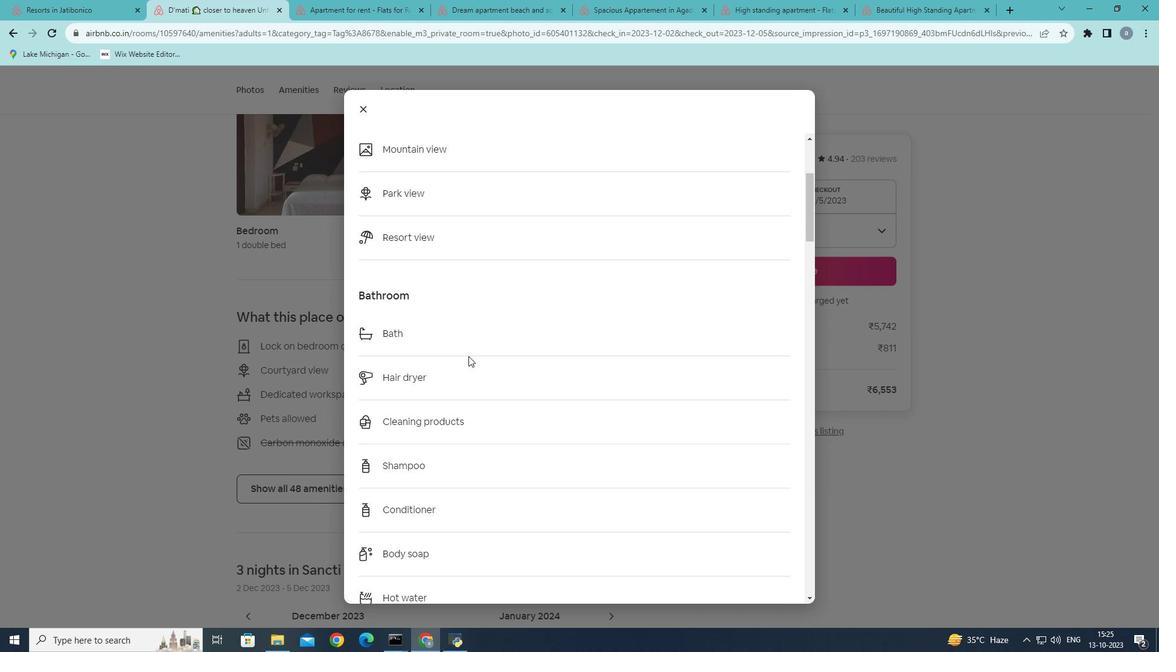 
Action: Mouse scrolled (468, 355) with delta (0, 0)
Screenshot: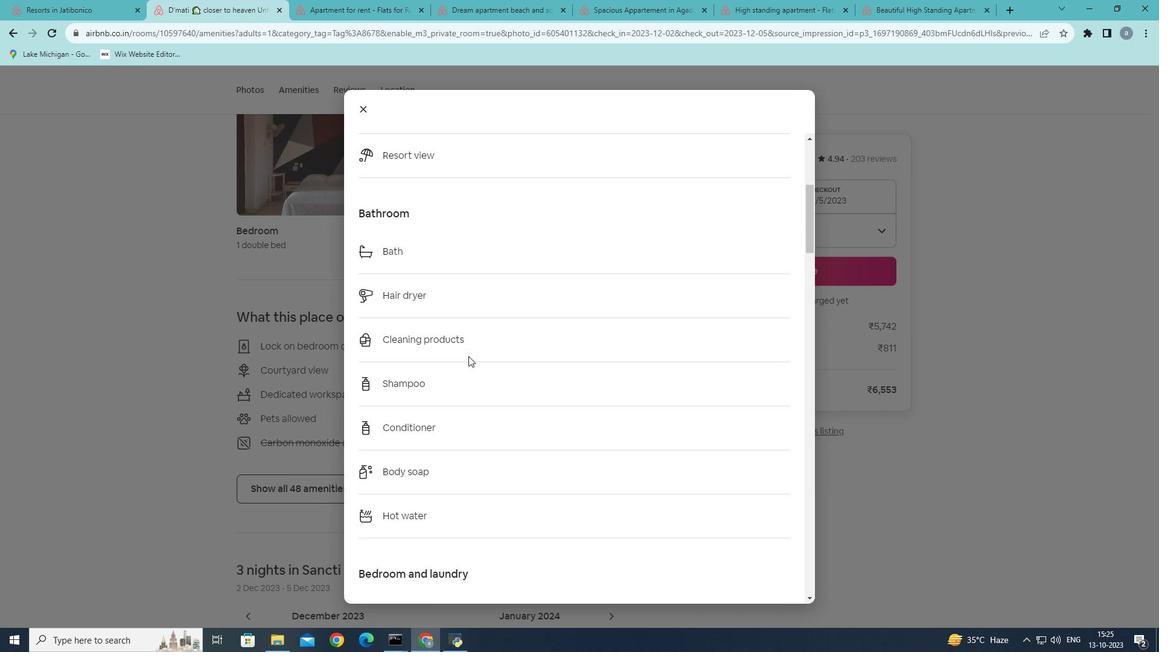 
Action: Mouse scrolled (468, 355) with delta (0, 0)
Screenshot: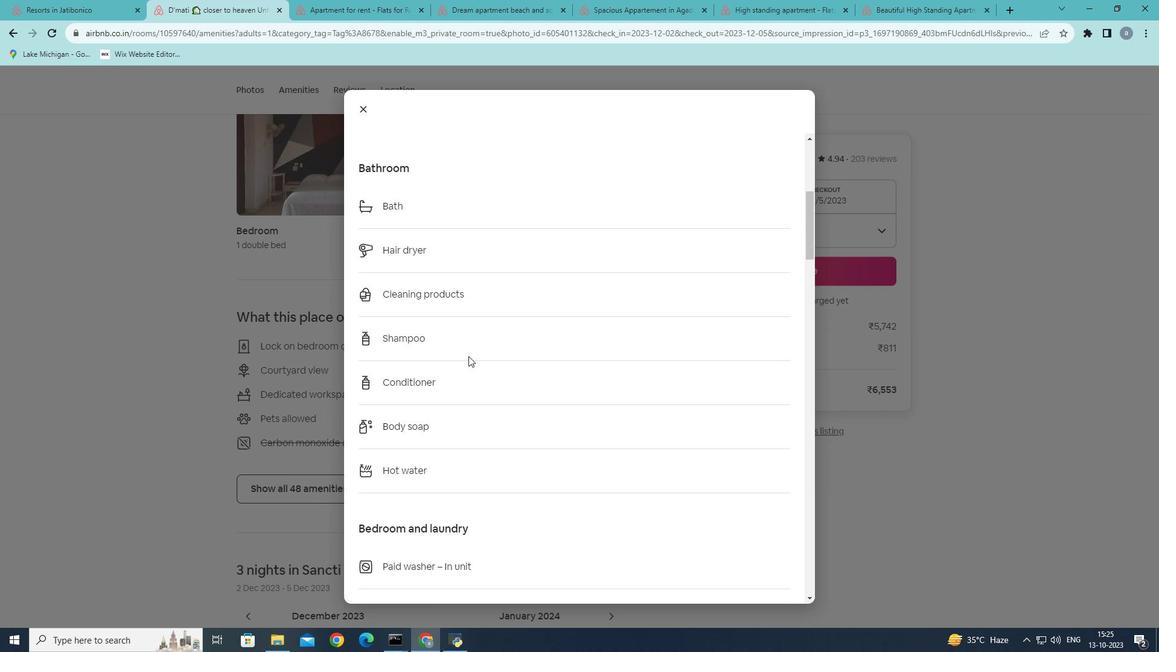 
Action: Mouse scrolled (468, 355) with delta (0, 0)
Screenshot: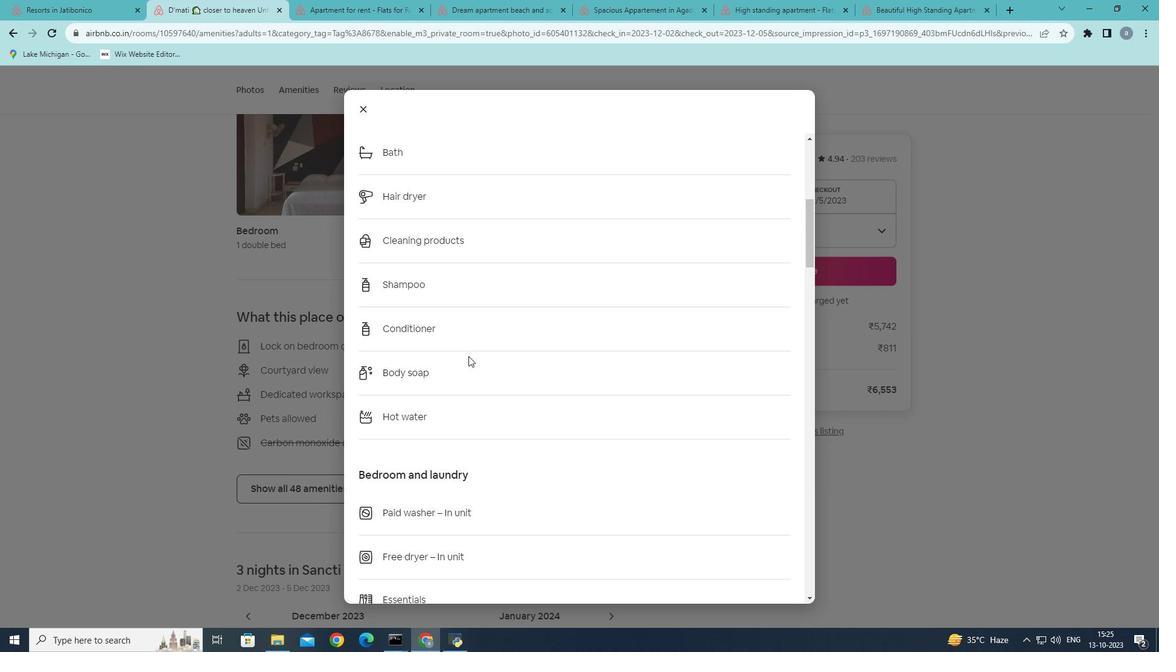 
Action: Mouse scrolled (468, 355) with delta (0, 0)
Screenshot: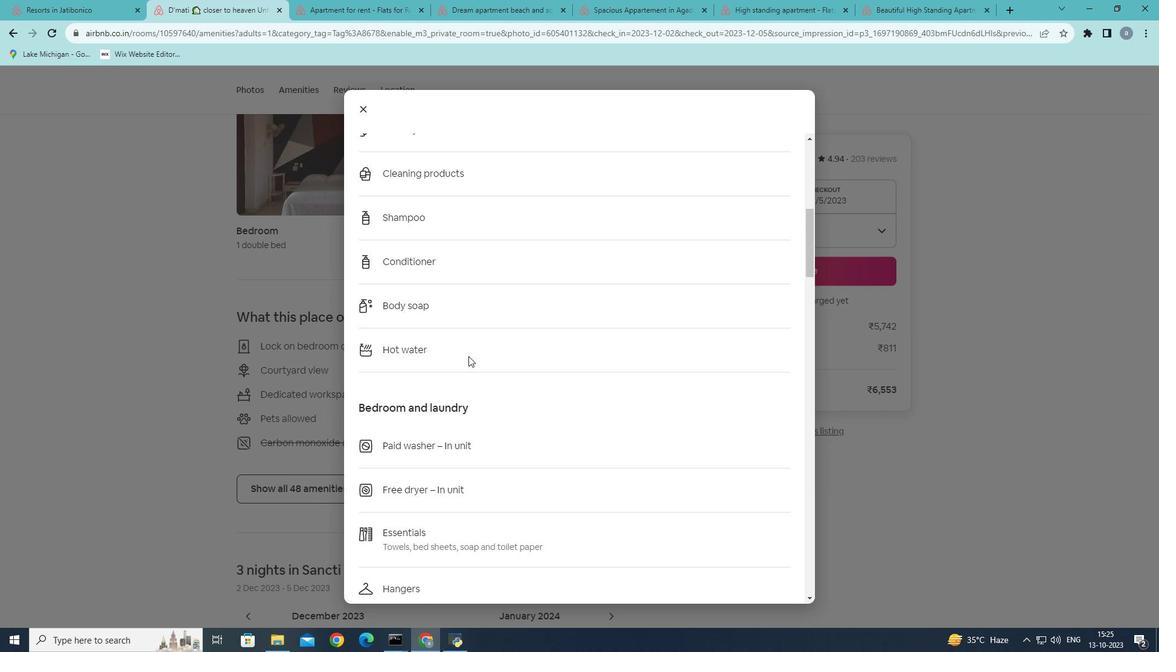 
Action: Mouse scrolled (468, 355) with delta (0, 0)
Screenshot: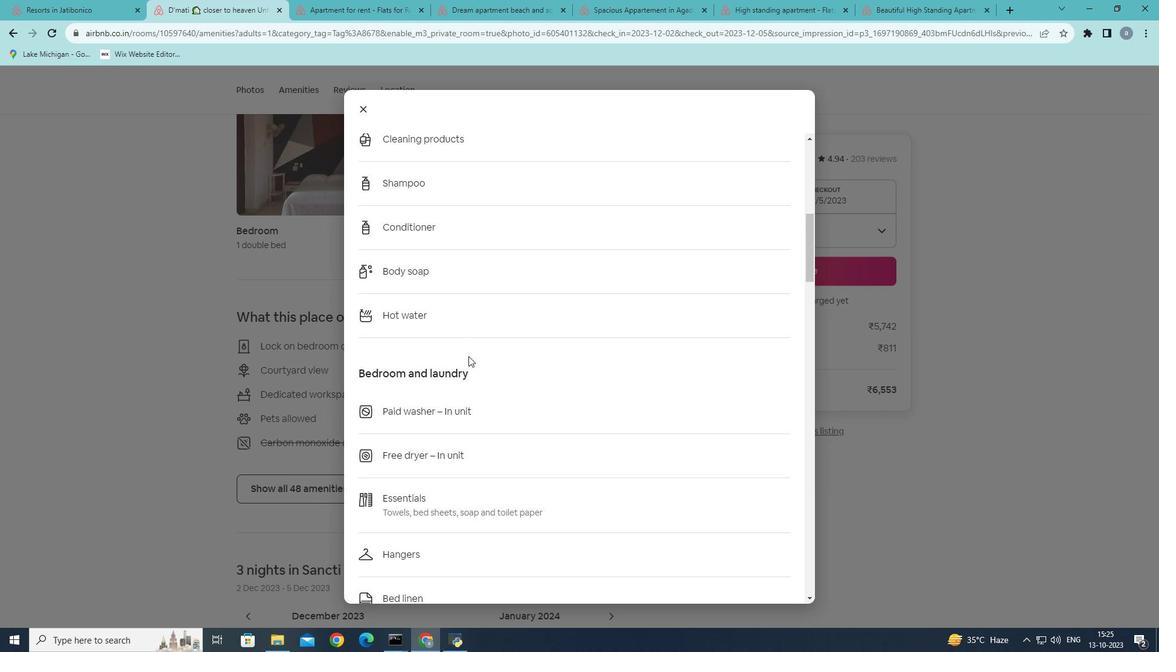 
Action: Mouse scrolled (468, 355) with delta (0, 0)
Screenshot: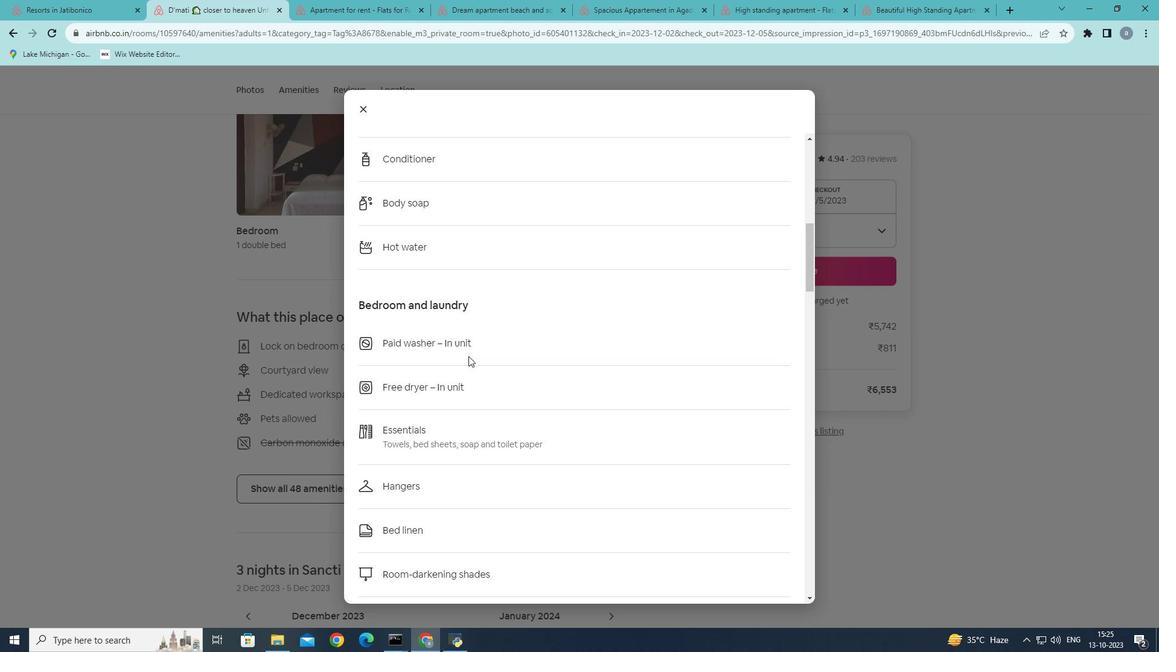 
Action: Mouse scrolled (468, 355) with delta (0, 0)
Screenshot: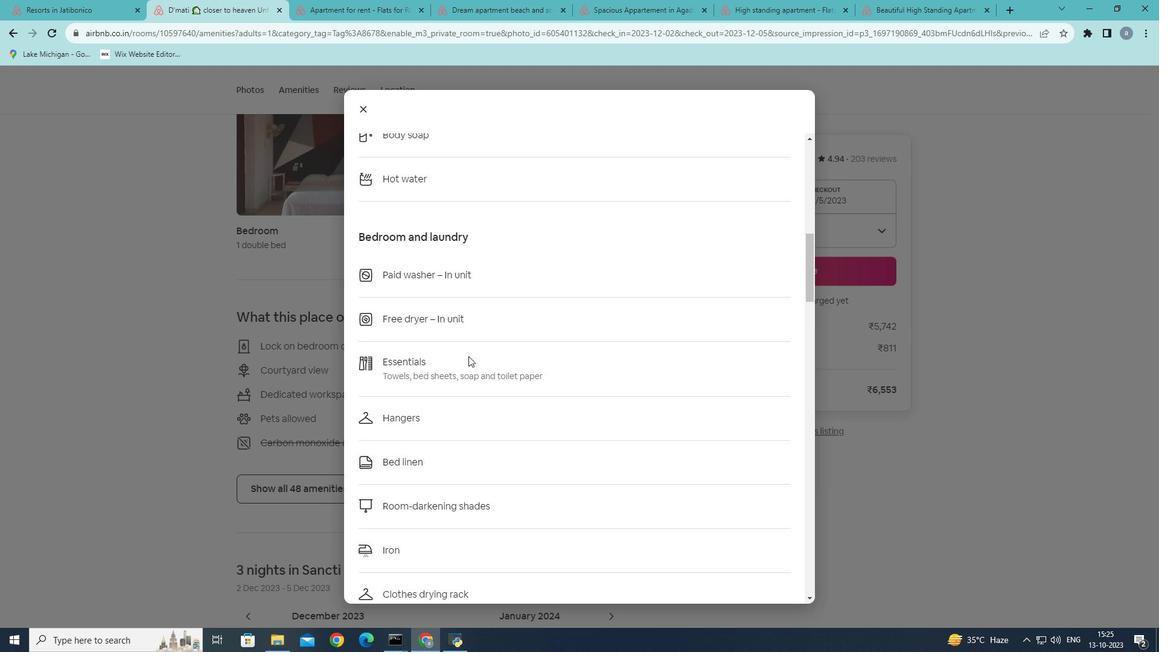 
Action: Mouse scrolled (468, 355) with delta (0, 0)
Screenshot: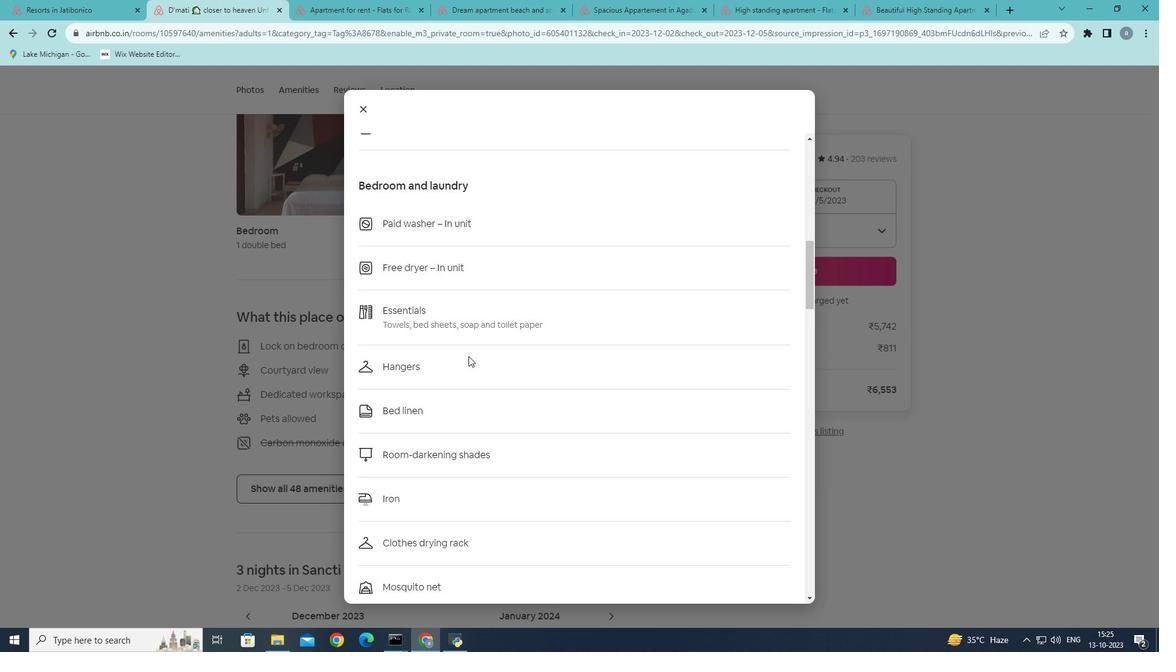 
Action: Mouse scrolled (468, 355) with delta (0, 0)
Screenshot: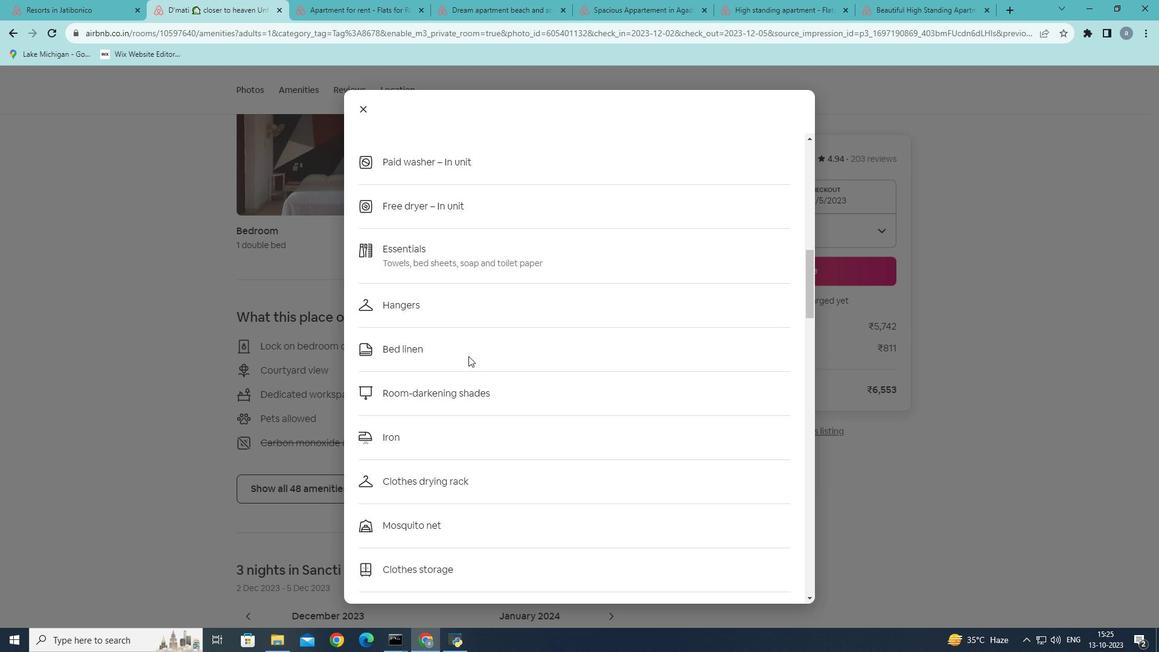 
Action: Mouse moved to (468, 368)
Screenshot: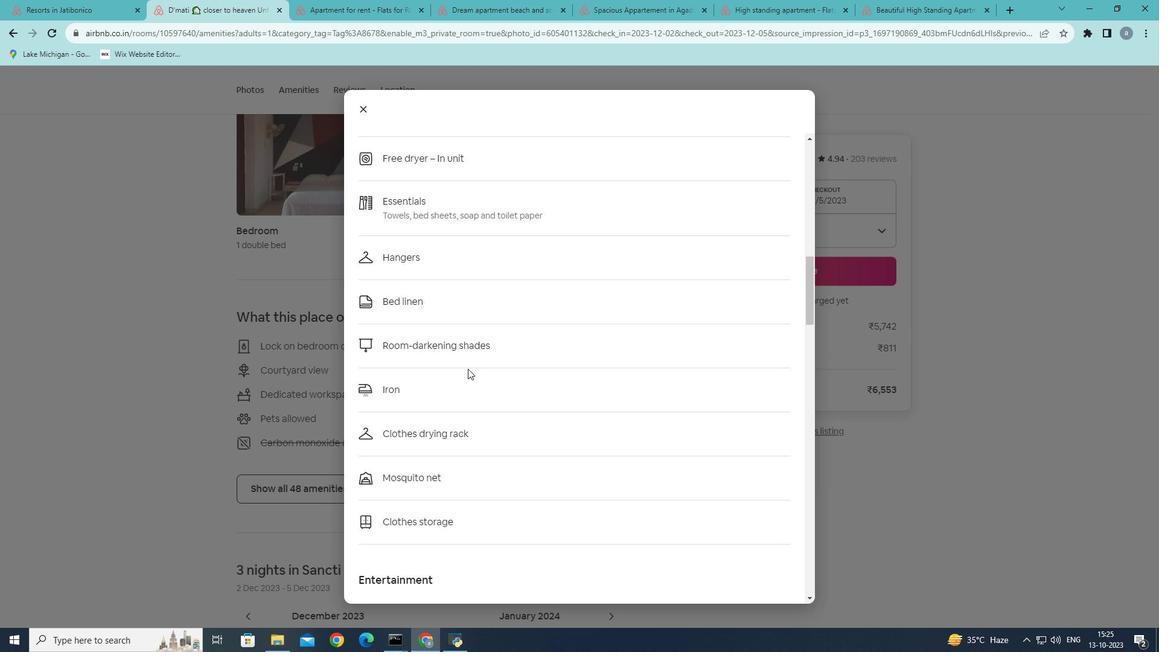 
Action: Mouse scrolled (468, 368) with delta (0, 0)
Screenshot: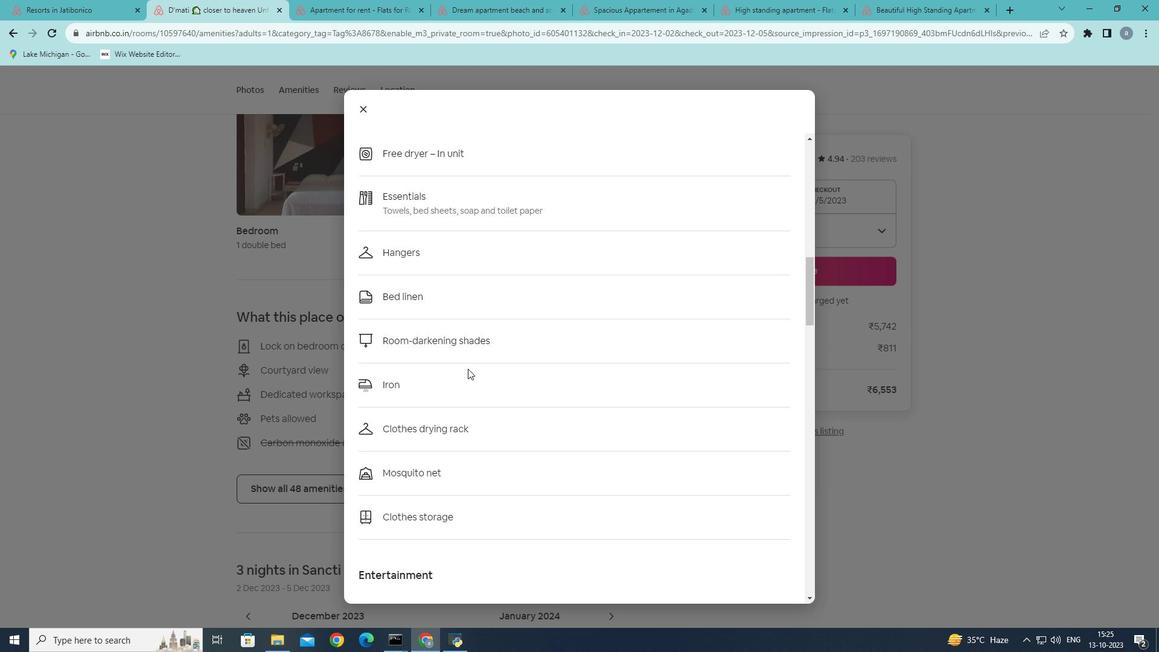 
Action: Mouse scrolled (468, 368) with delta (0, 0)
Screenshot: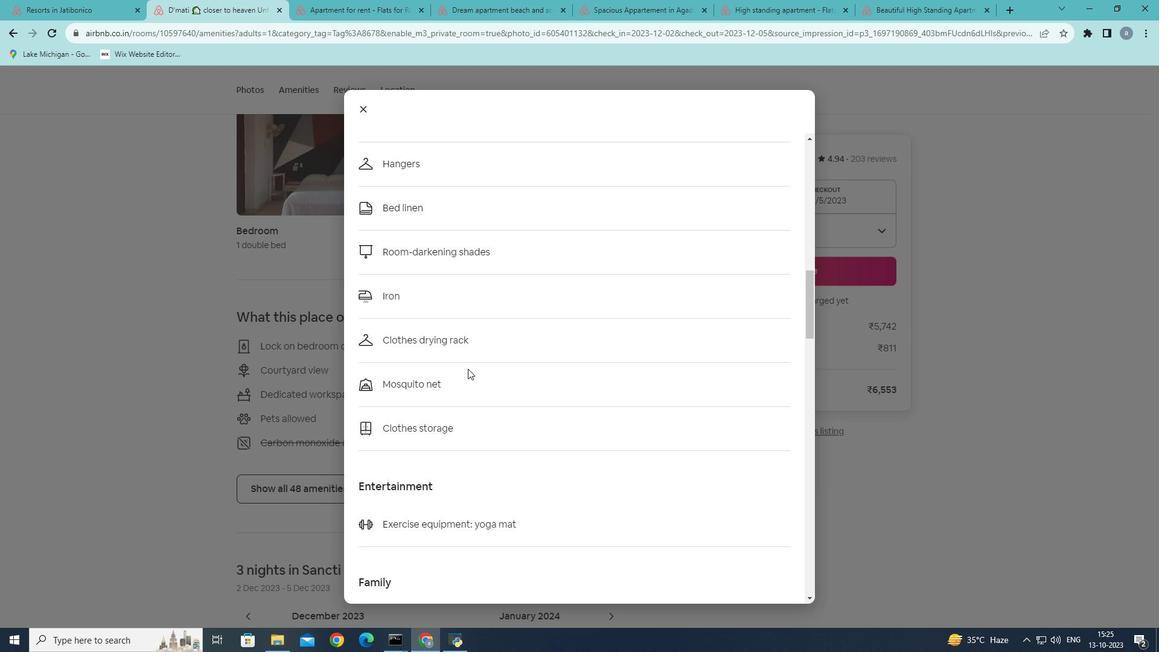 
Action: Mouse scrolled (468, 368) with delta (0, 0)
Screenshot: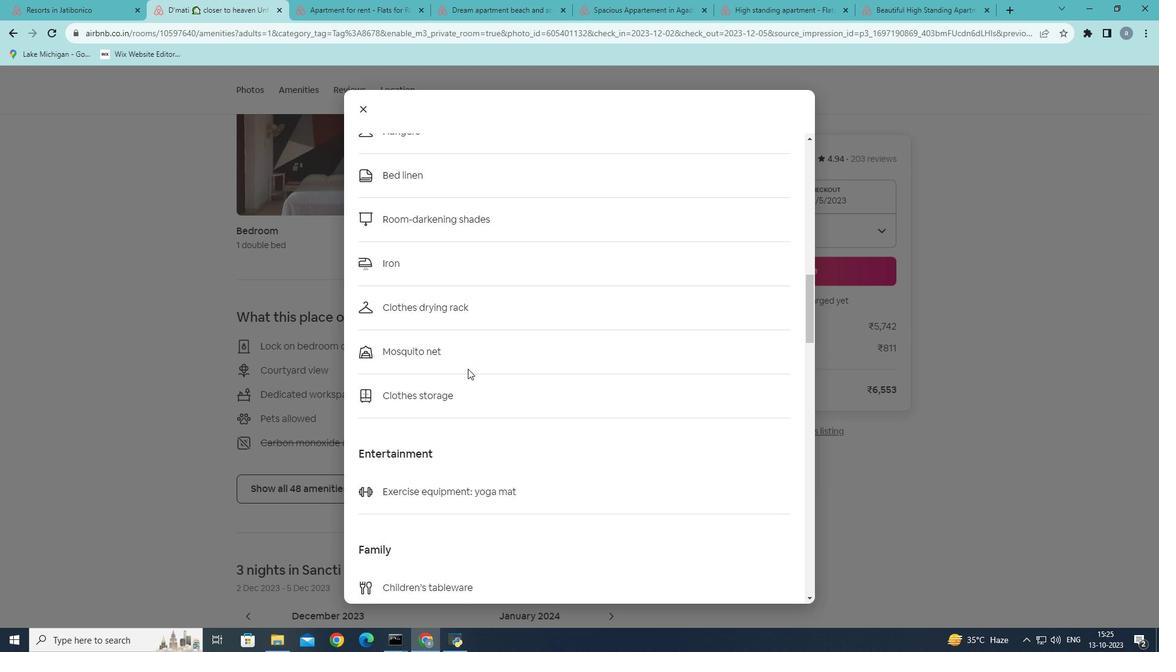 
Action: Mouse scrolled (468, 368) with delta (0, 0)
Screenshot: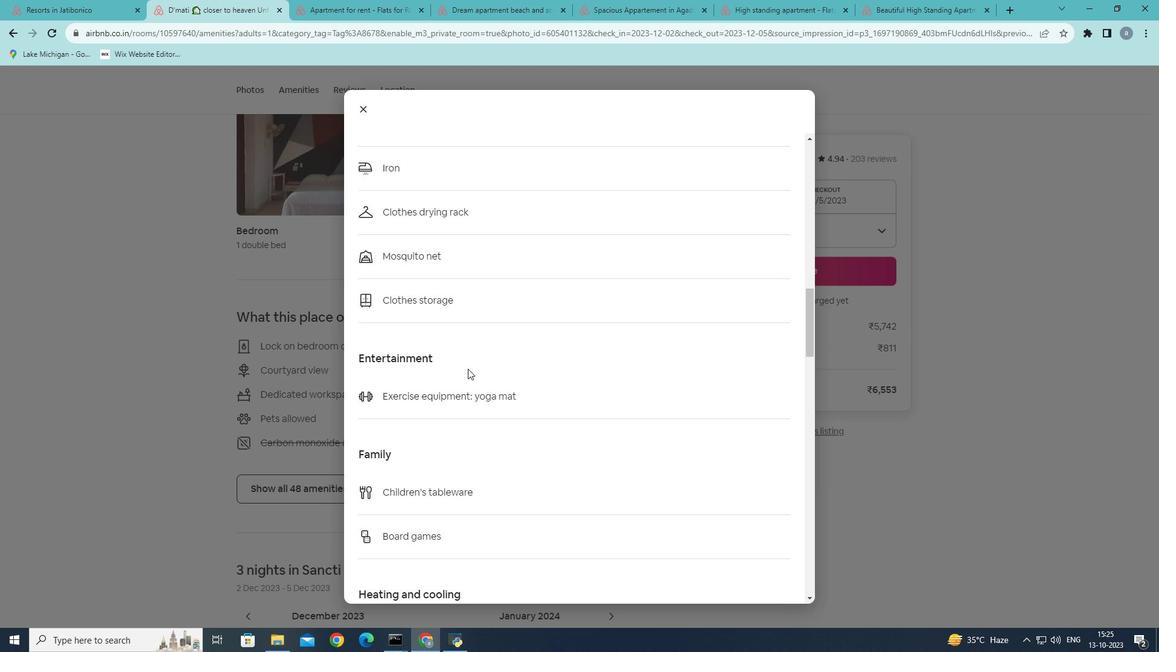 
Action: Mouse scrolled (468, 368) with delta (0, 0)
Screenshot: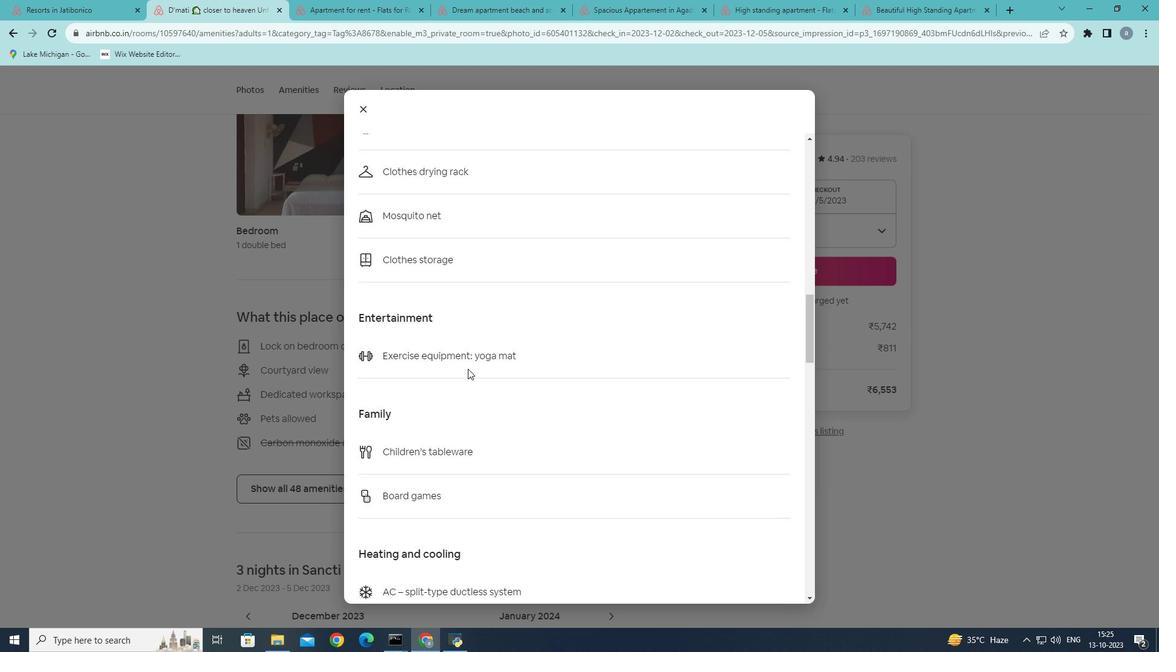 
Action: Mouse scrolled (468, 368) with delta (0, 0)
Screenshot: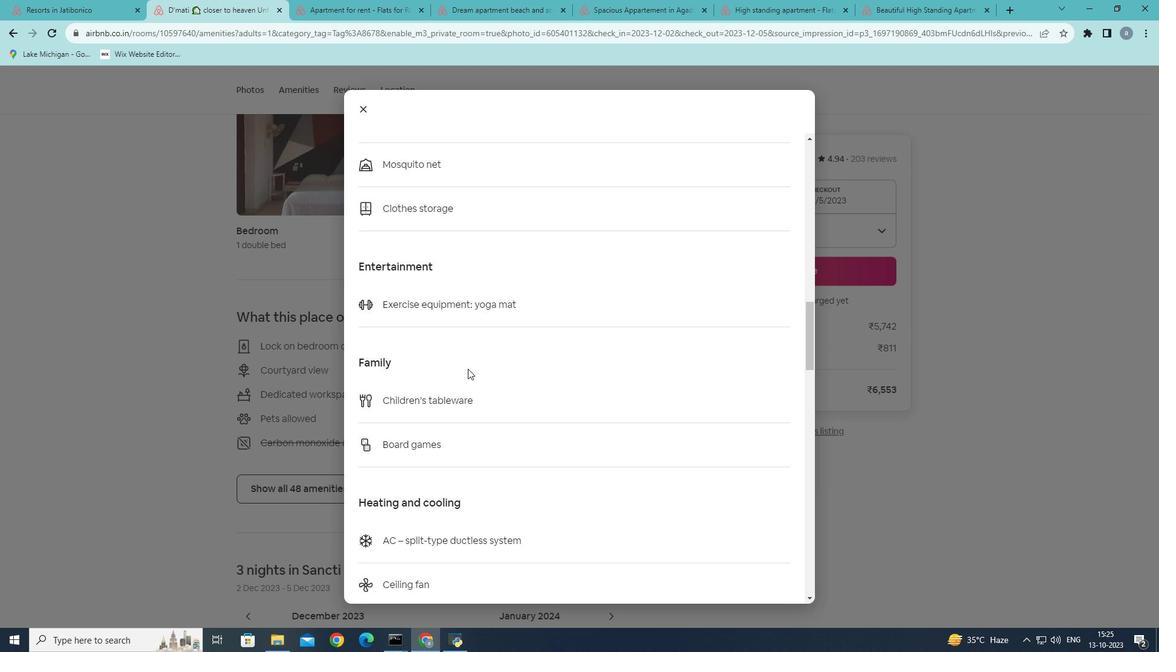 
Action: Mouse scrolled (468, 368) with delta (0, 0)
Screenshot: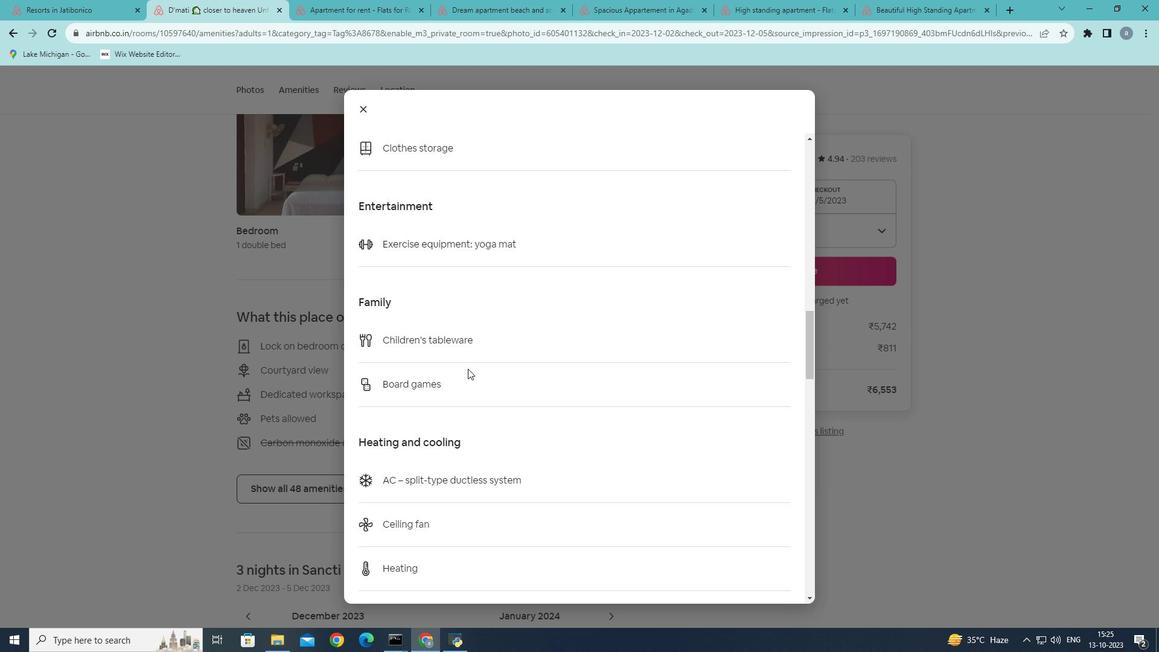 
Action: Mouse scrolled (468, 368) with delta (0, 0)
Screenshot: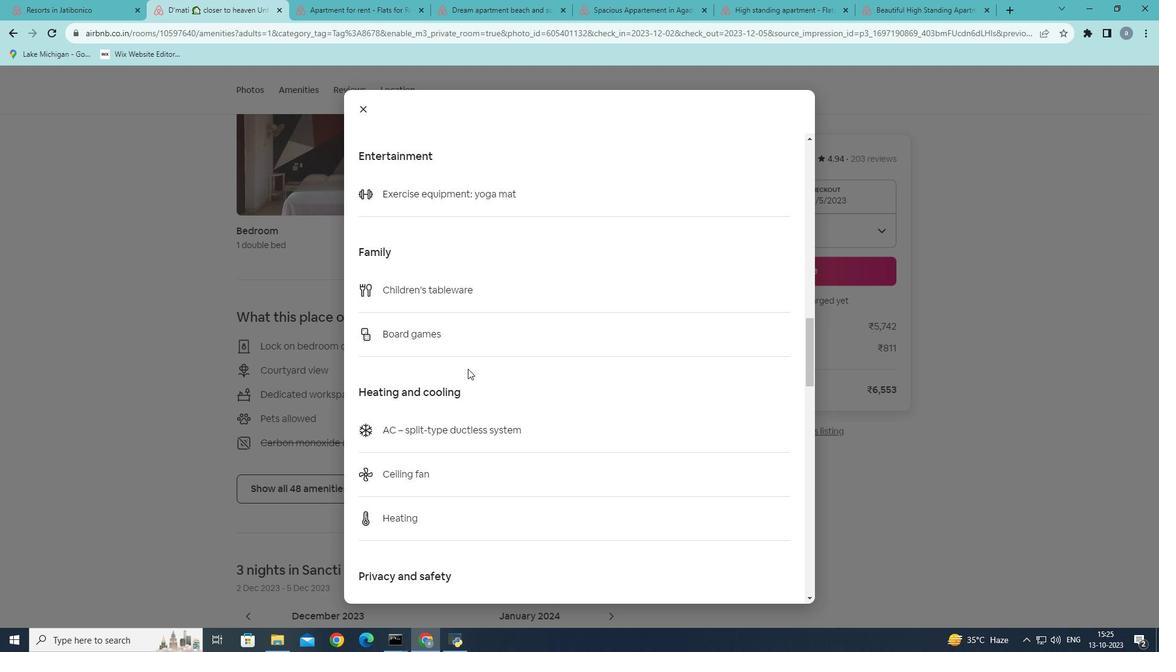
Action: Mouse scrolled (468, 368) with delta (0, 0)
Screenshot: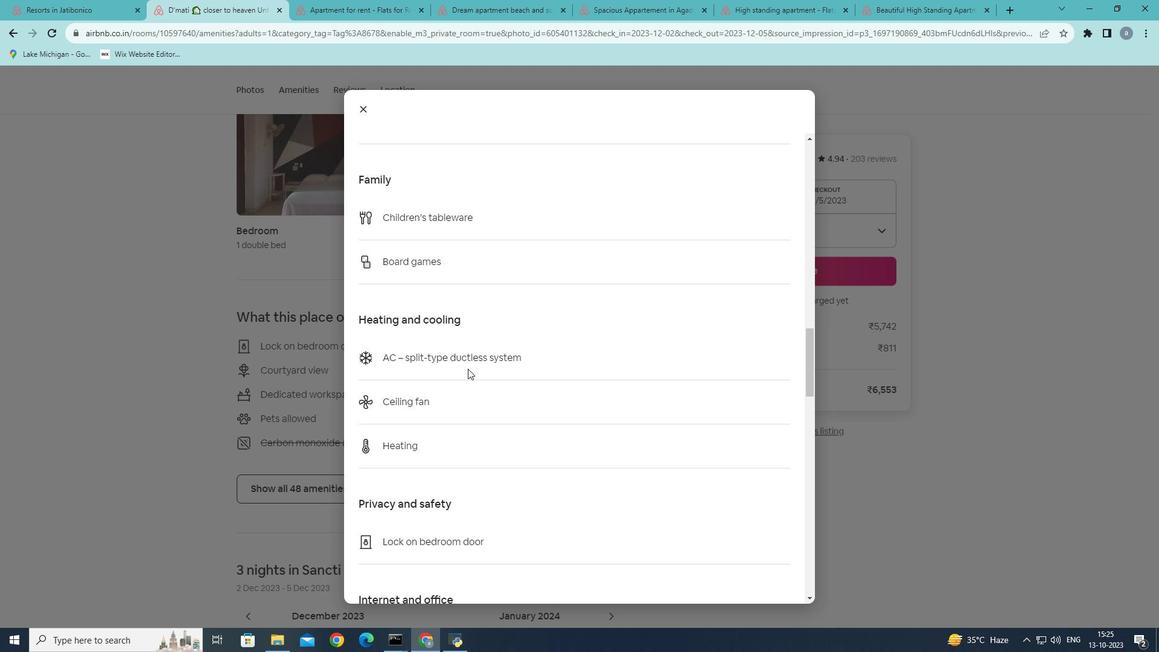 
Action: Mouse scrolled (468, 368) with delta (0, 0)
Screenshot: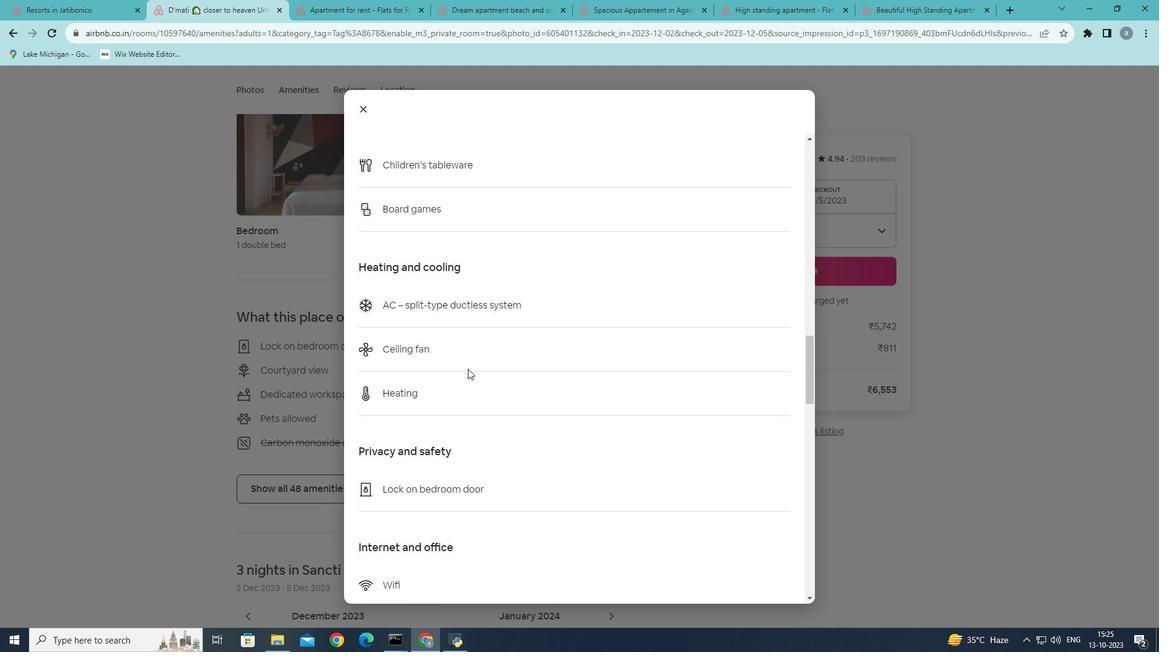 
Action: Mouse scrolled (468, 368) with delta (0, 0)
Screenshot: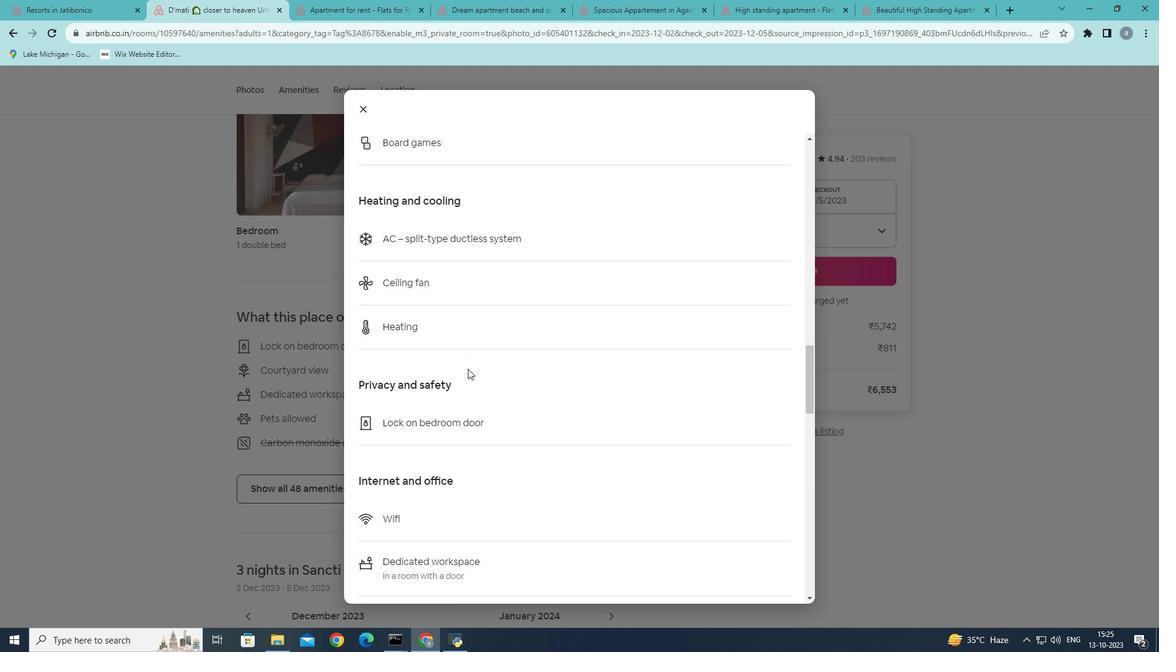 
Action: Mouse scrolled (468, 368) with delta (0, 0)
Screenshot: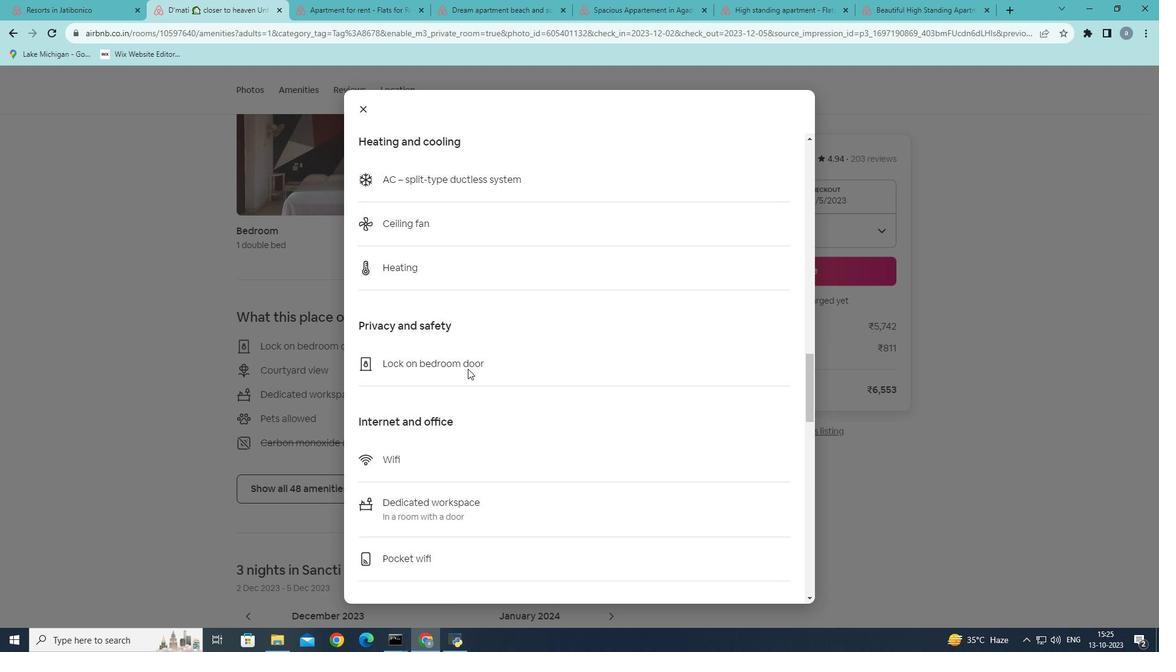 
Action: Mouse scrolled (468, 368) with delta (0, 0)
Screenshot: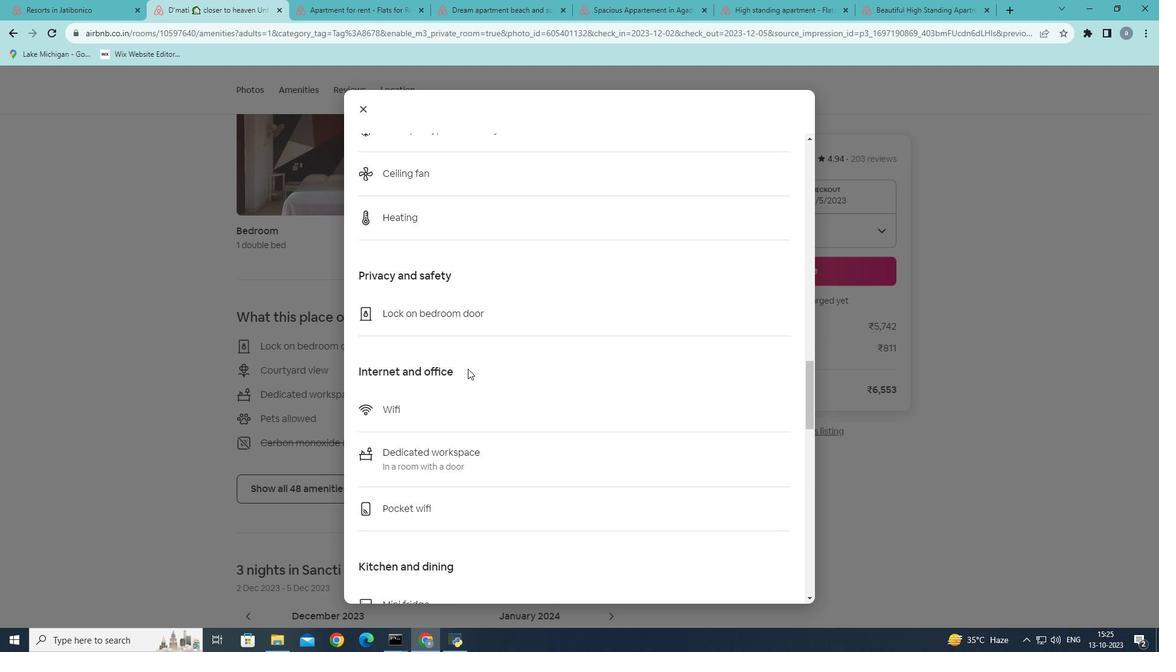
Action: Mouse scrolled (468, 368) with delta (0, 0)
Screenshot: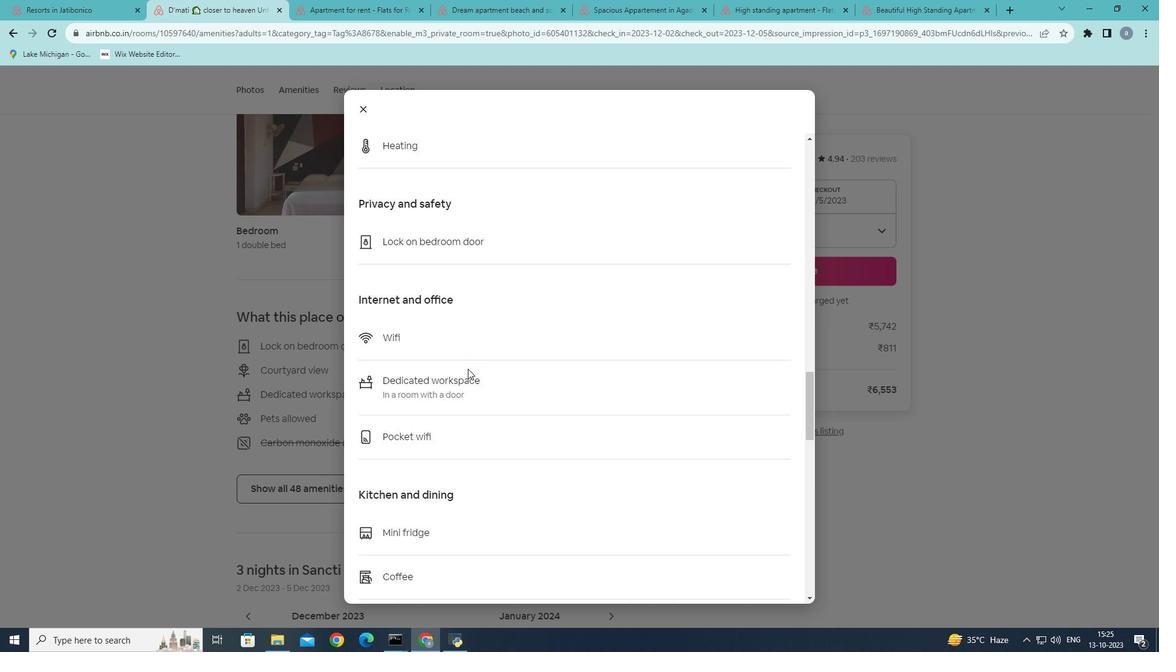 
Action: Mouse scrolled (468, 368) with delta (0, 0)
Screenshot: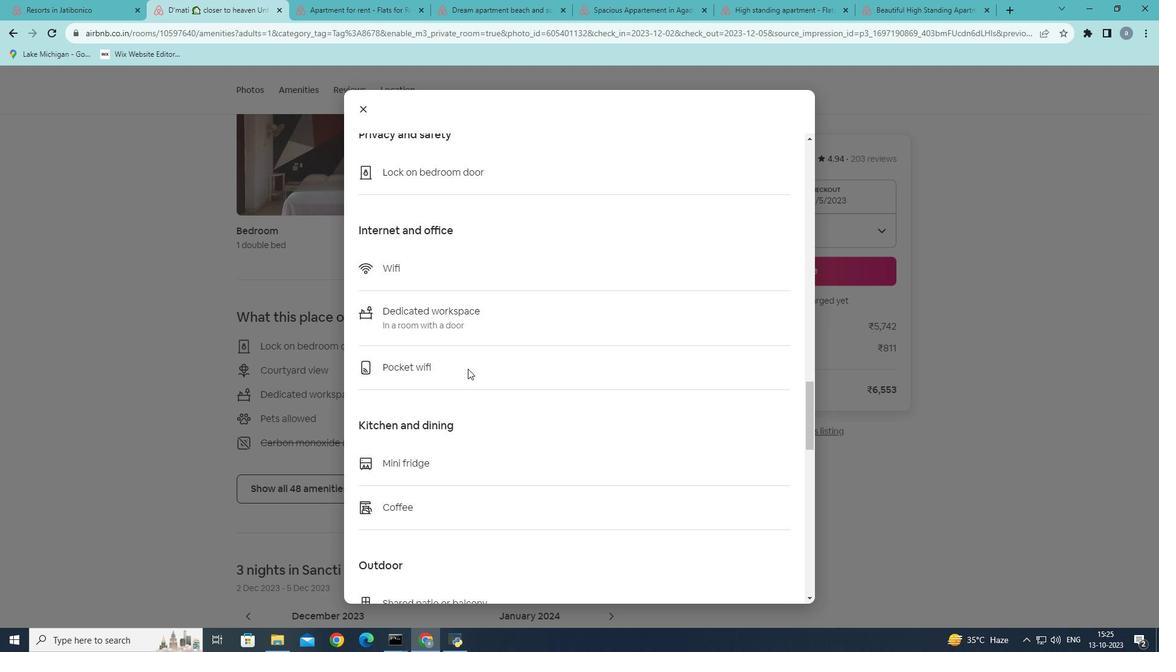 
Action: Mouse scrolled (468, 368) with delta (0, 0)
Screenshot: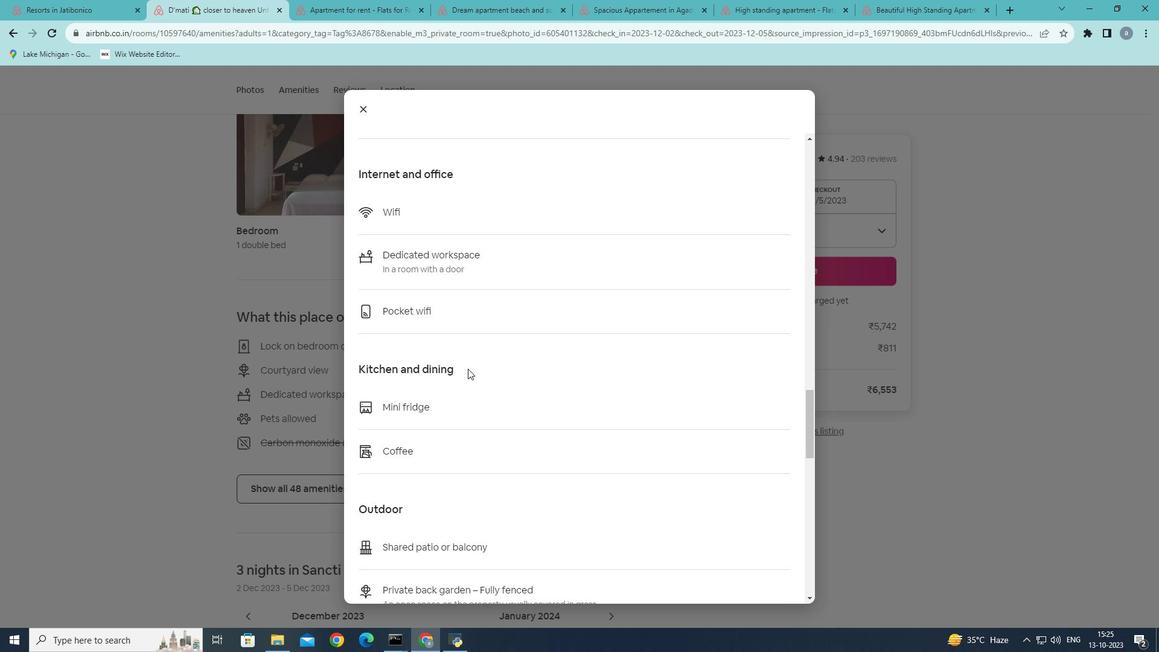 
Action: Mouse scrolled (468, 368) with delta (0, 0)
Screenshot: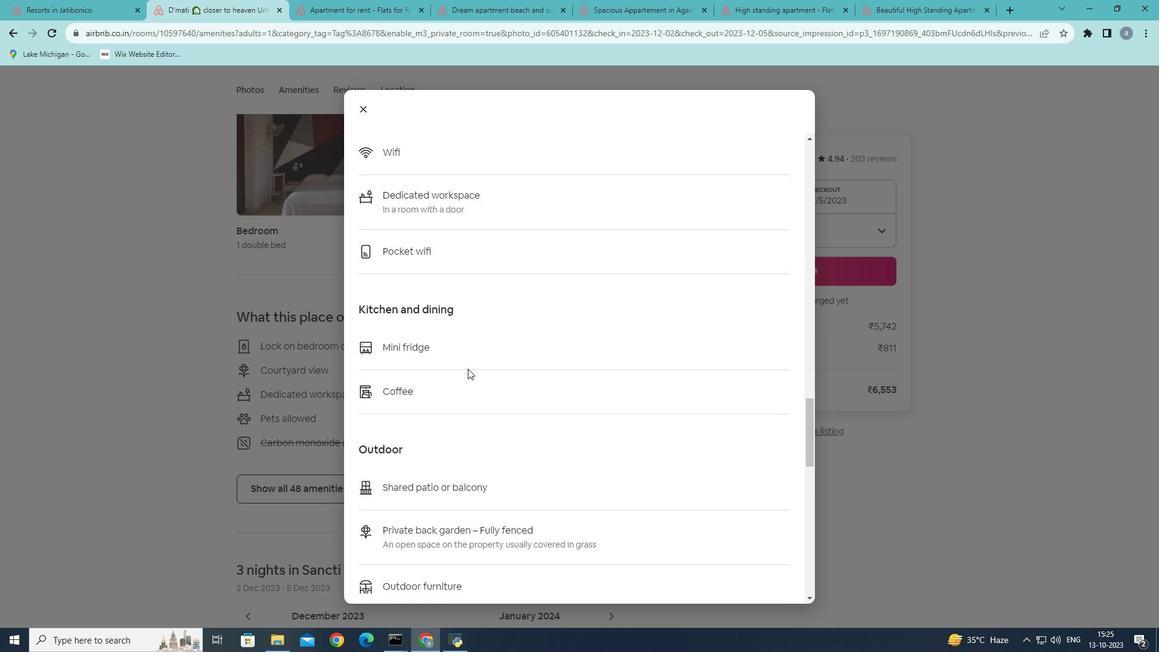 
Action: Mouse scrolled (468, 368) with delta (0, 0)
Screenshot: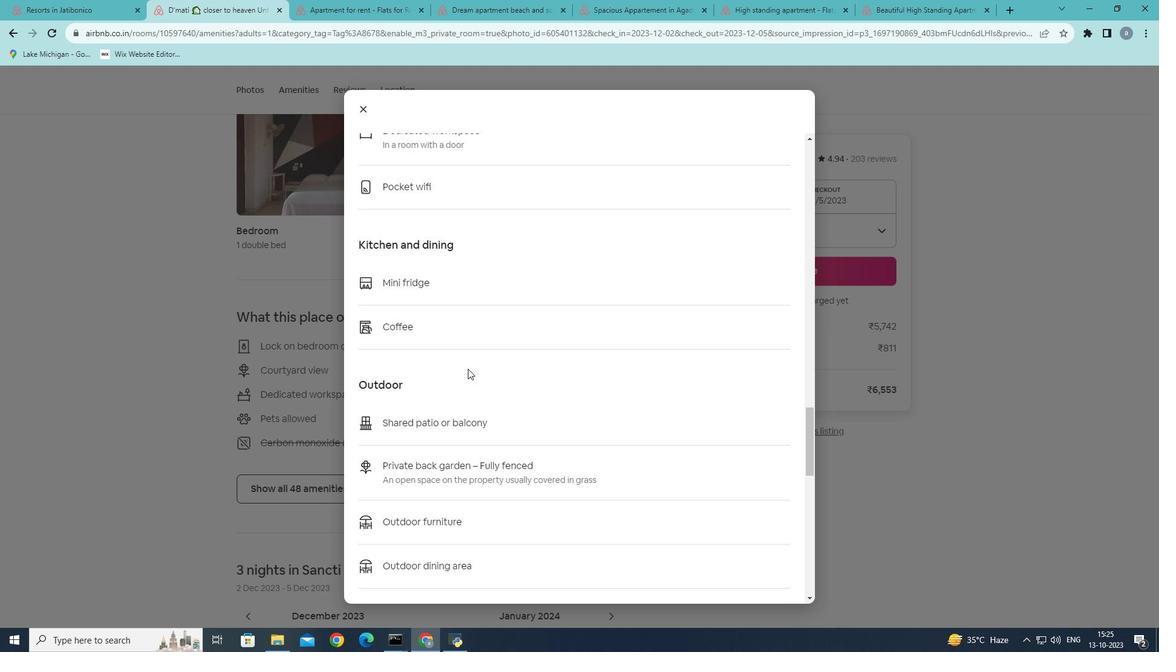 
Action: Mouse scrolled (468, 368) with delta (0, 0)
Screenshot: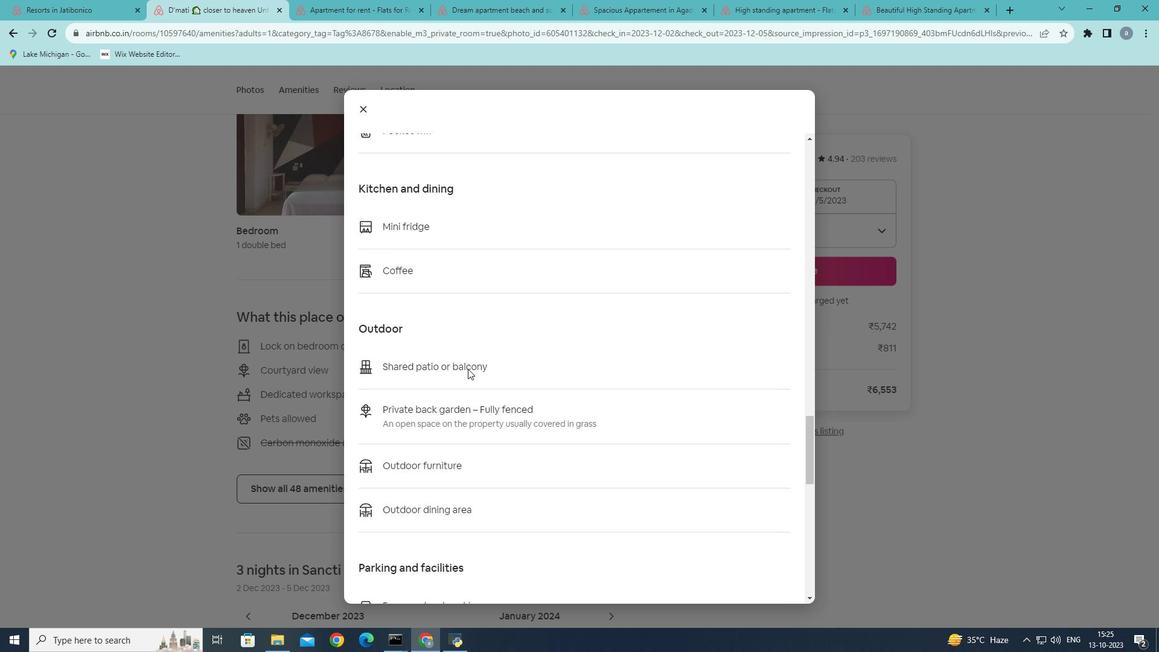 
Action: Mouse scrolled (468, 368) with delta (0, 0)
Screenshot: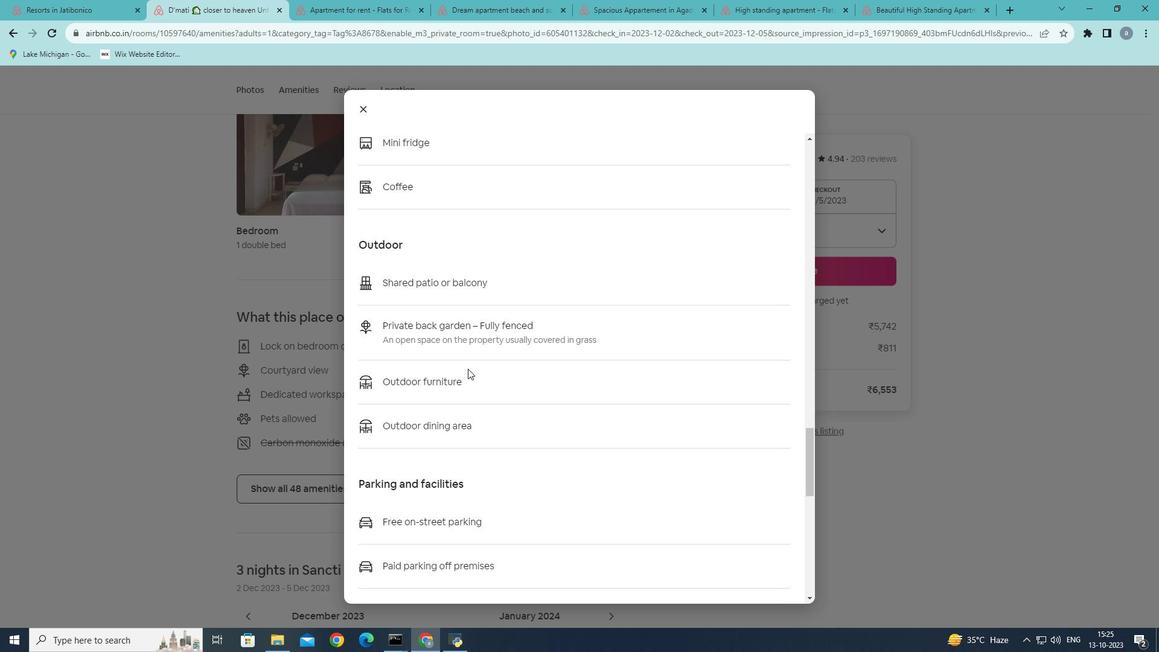 
Action: Mouse scrolled (468, 368) with delta (0, 0)
Screenshot: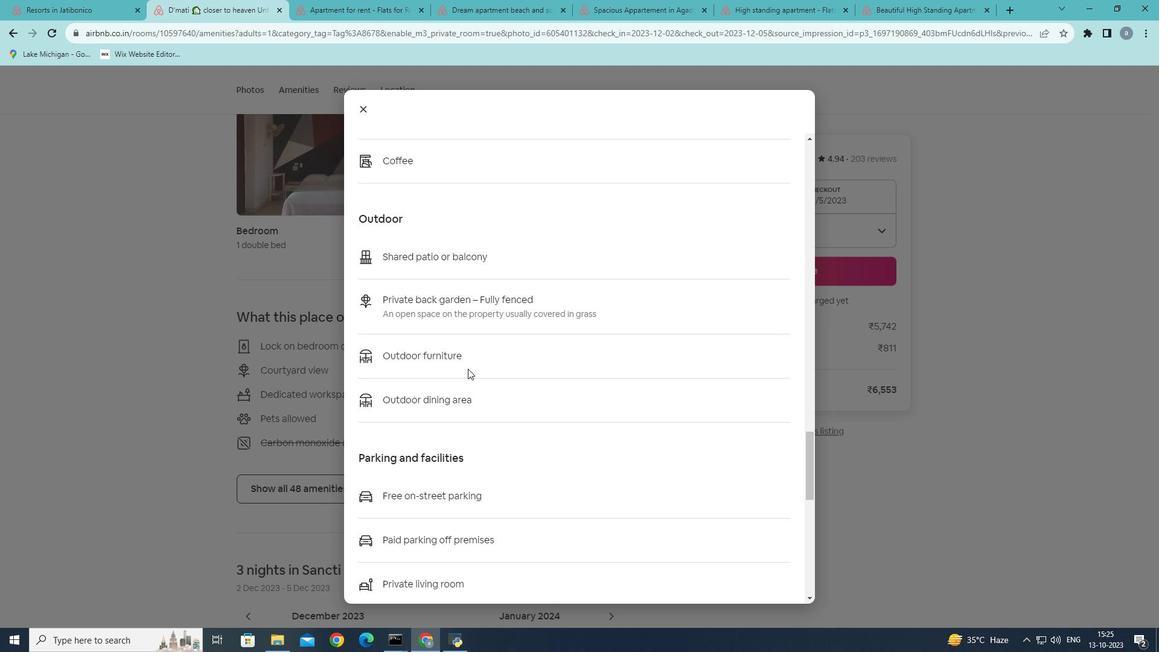 
Action: Mouse scrolled (468, 368) with delta (0, 0)
Screenshot: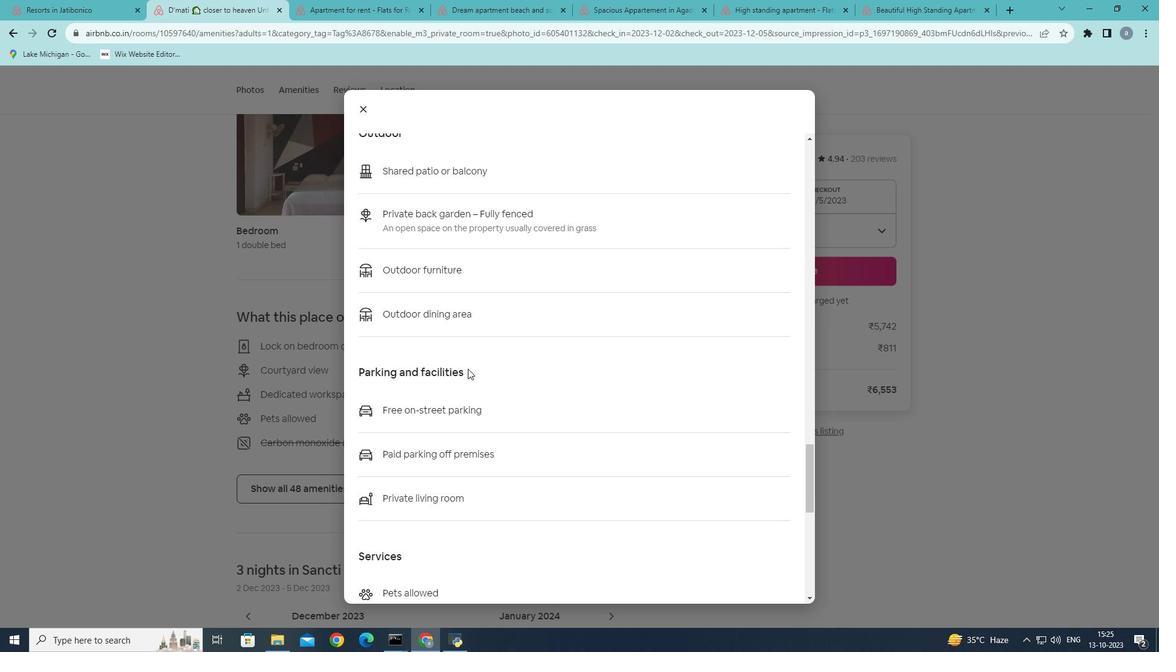 
Action: Mouse scrolled (468, 368) with delta (0, 0)
Screenshot: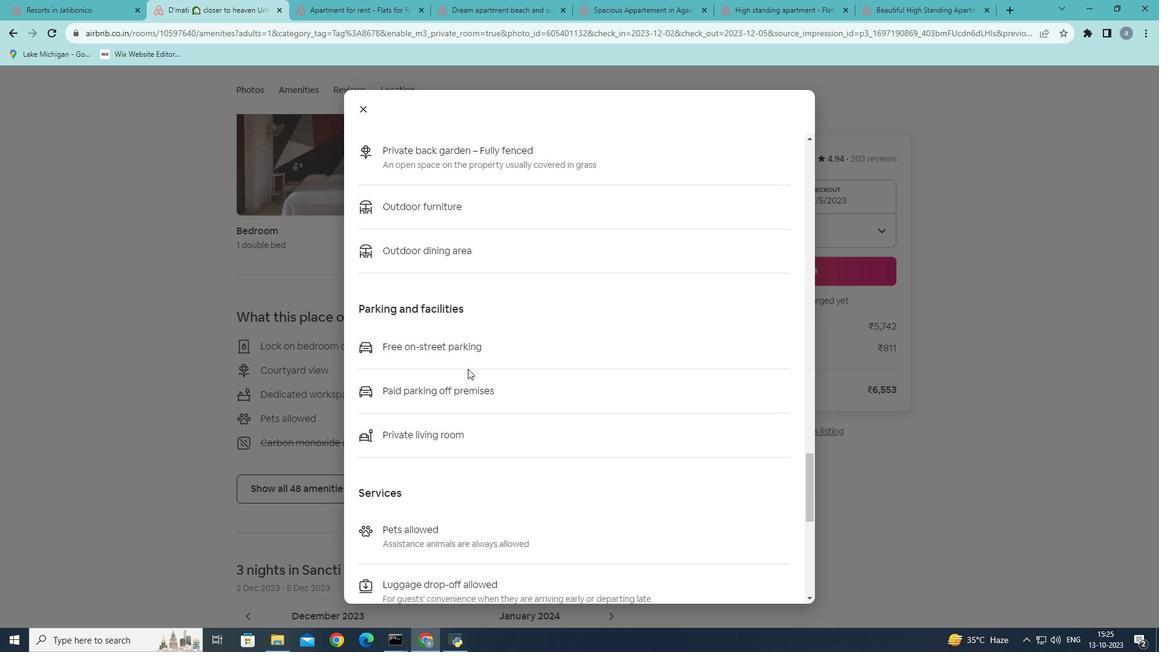 
Action: Mouse scrolled (468, 368) with delta (0, 0)
Screenshot: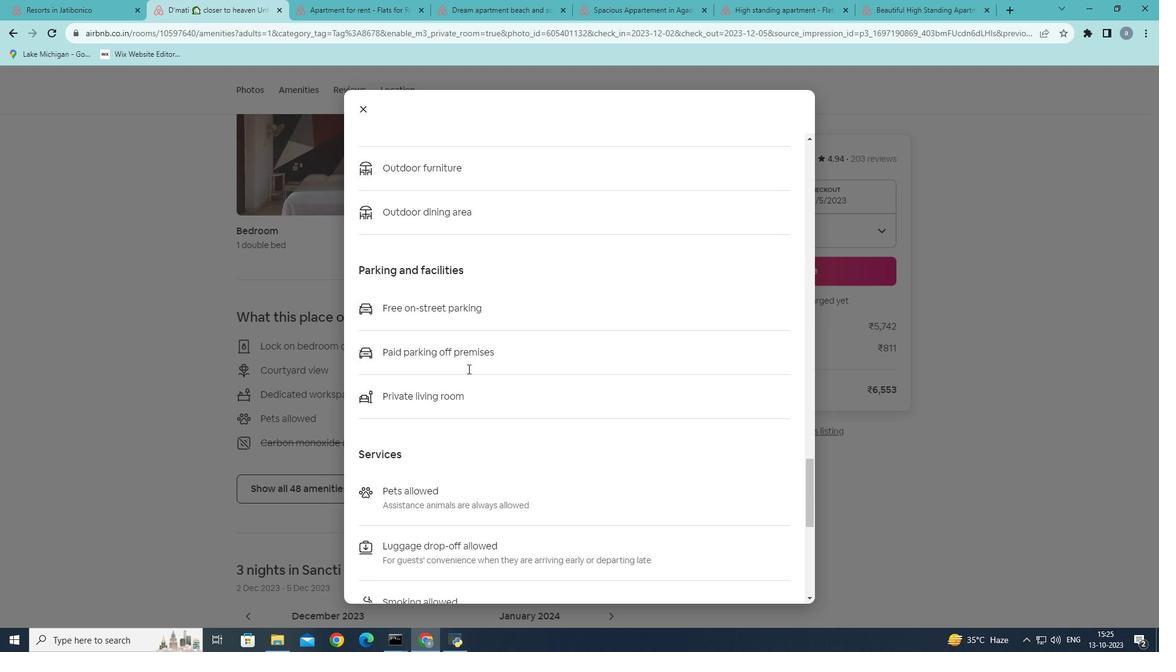 
Action: Mouse scrolled (468, 368) with delta (0, 0)
Screenshot: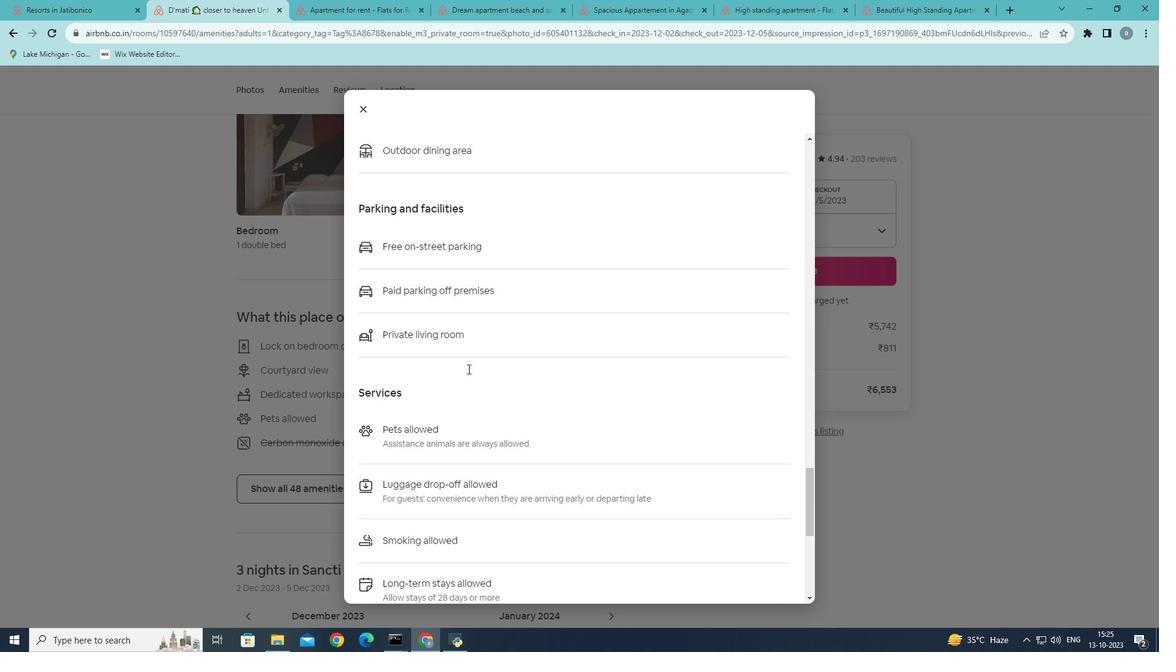 
Action: Mouse scrolled (468, 368) with delta (0, 0)
Screenshot: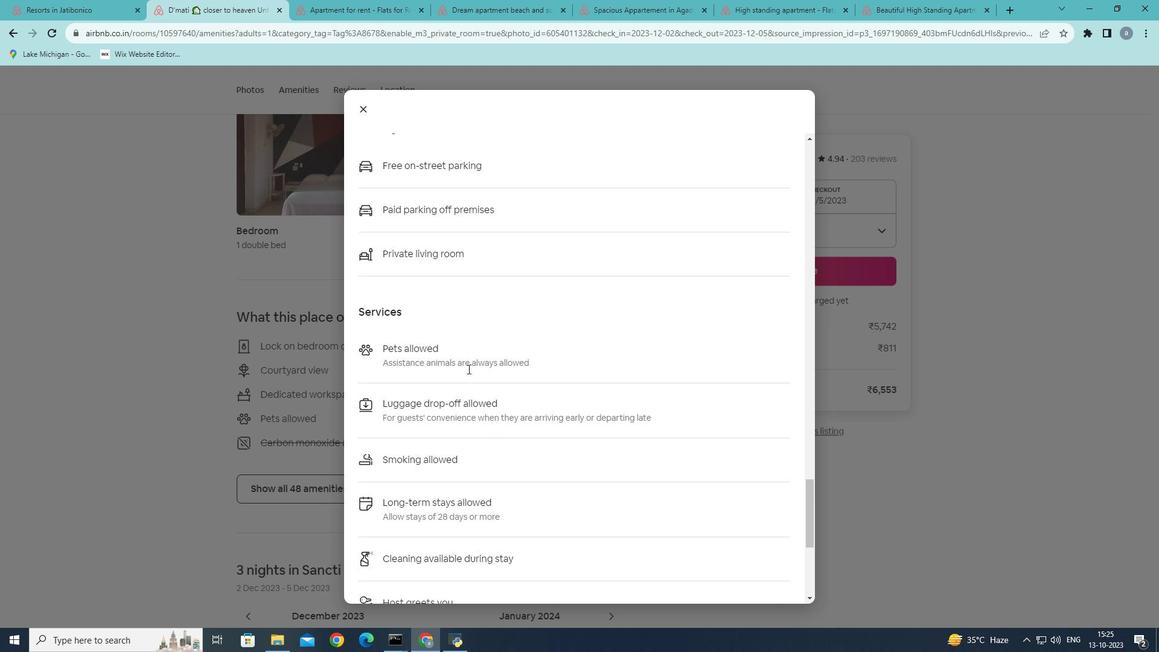 
Action: Mouse scrolled (468, 368) with delta (0, 0)
Screenshot: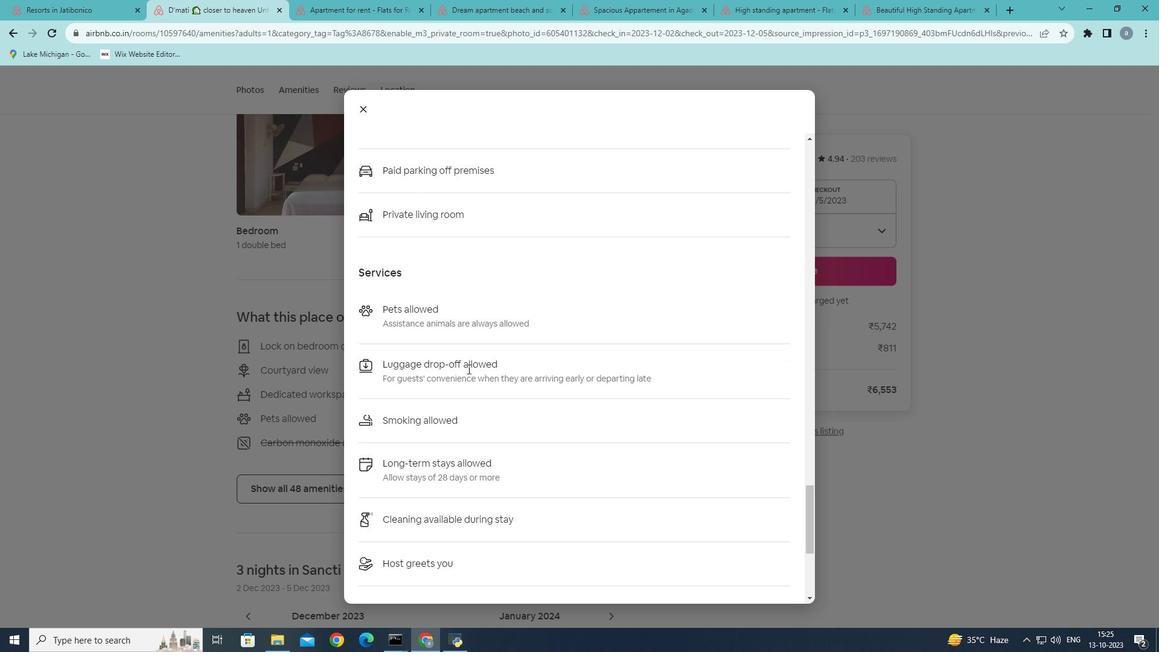 
Action: Mouse scrolled (468, 368) with delta (0, 0)
Screenshot: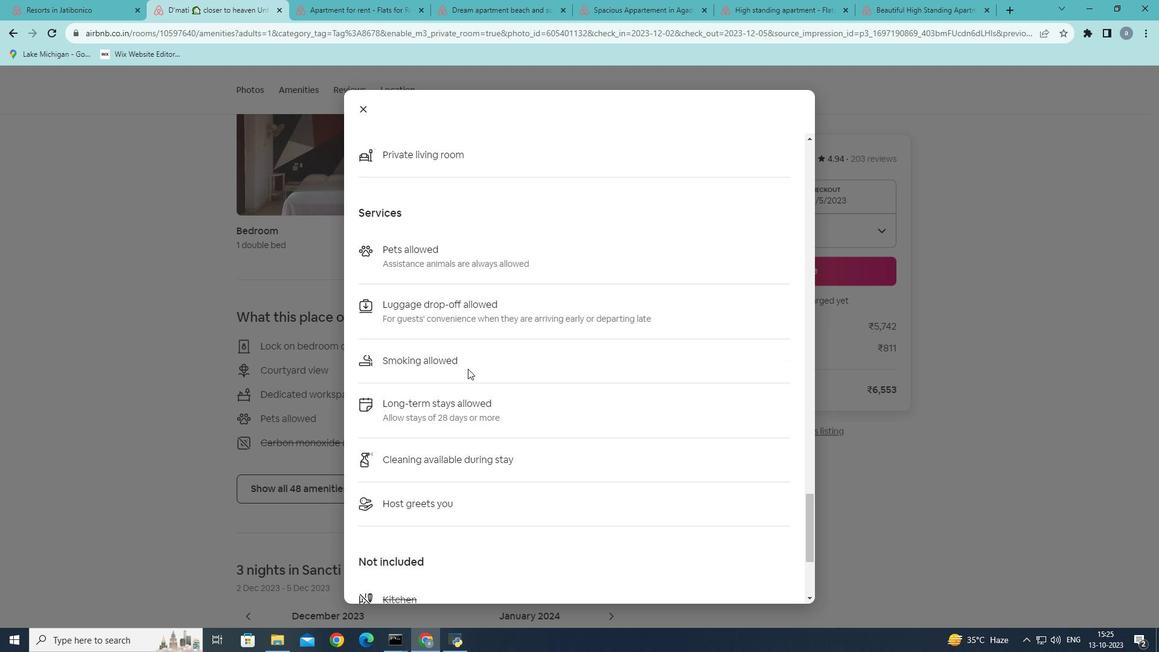 
Action: Mouse scrolled (468, 368) with delta (0, 0)
Screenshot: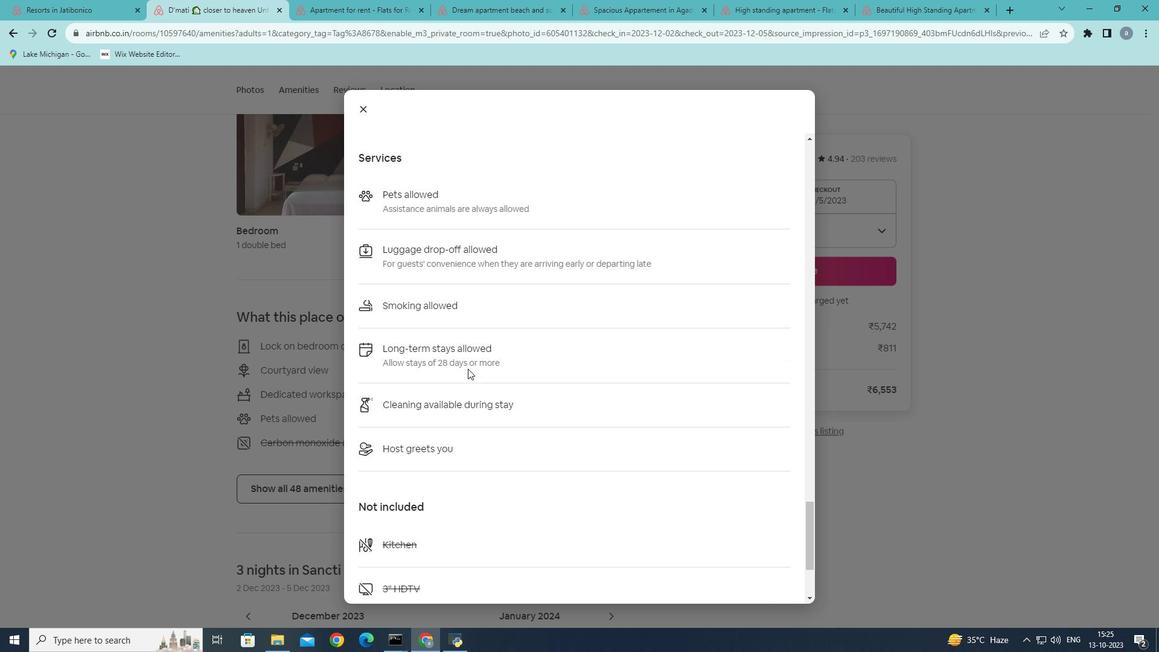 
Action: Mouse scrolled (468, 368) with delta (0, 0)
Screenshot: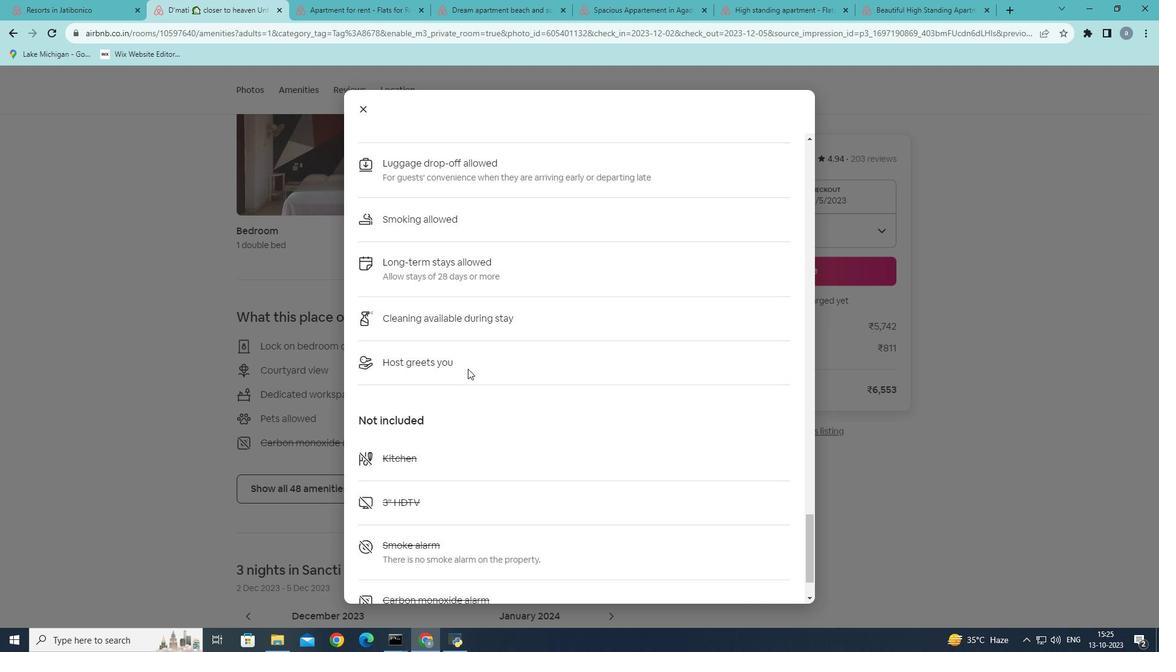 
Action: Mouse scrolled (468, 368) with delta (0, 0)
Screenshot: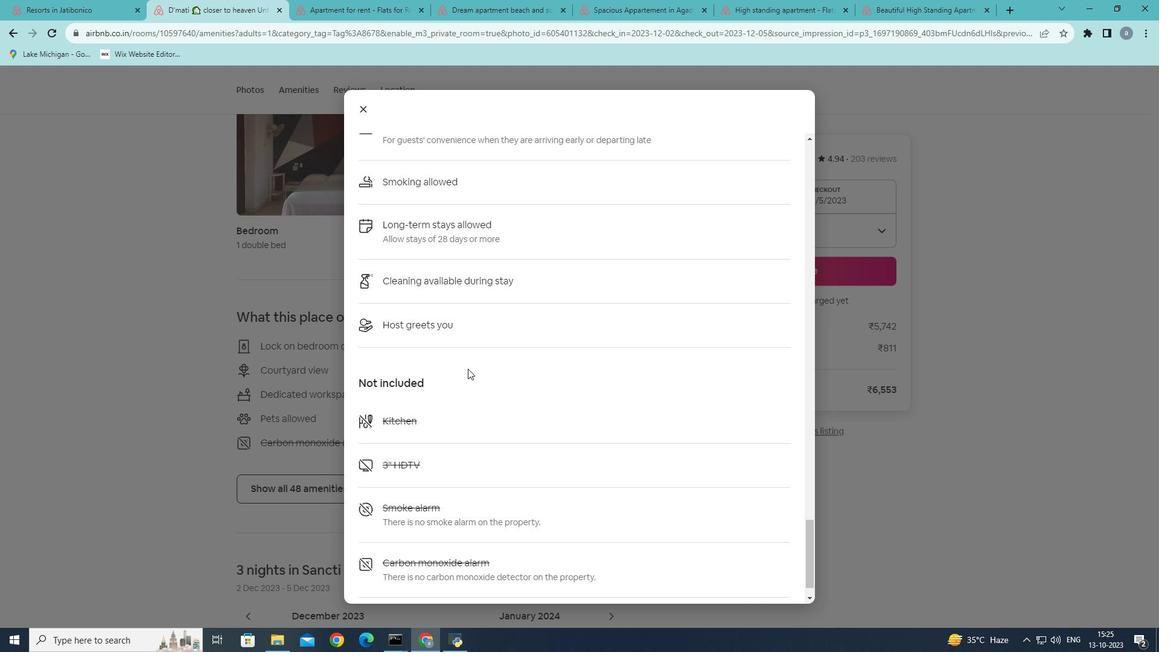 
Action: Mouse scrolled (468, 368) with delta (0, 0)
Screenshot: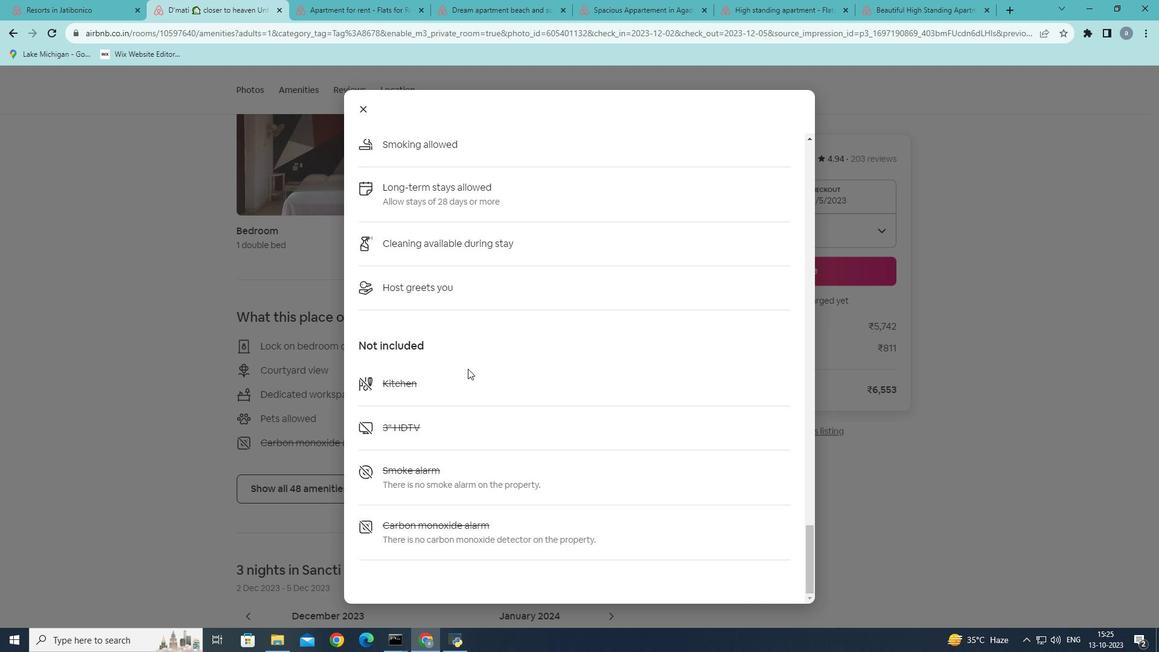 
Action: Mouse scrolled (468, 368) with delta (0, 0)
Screenshot: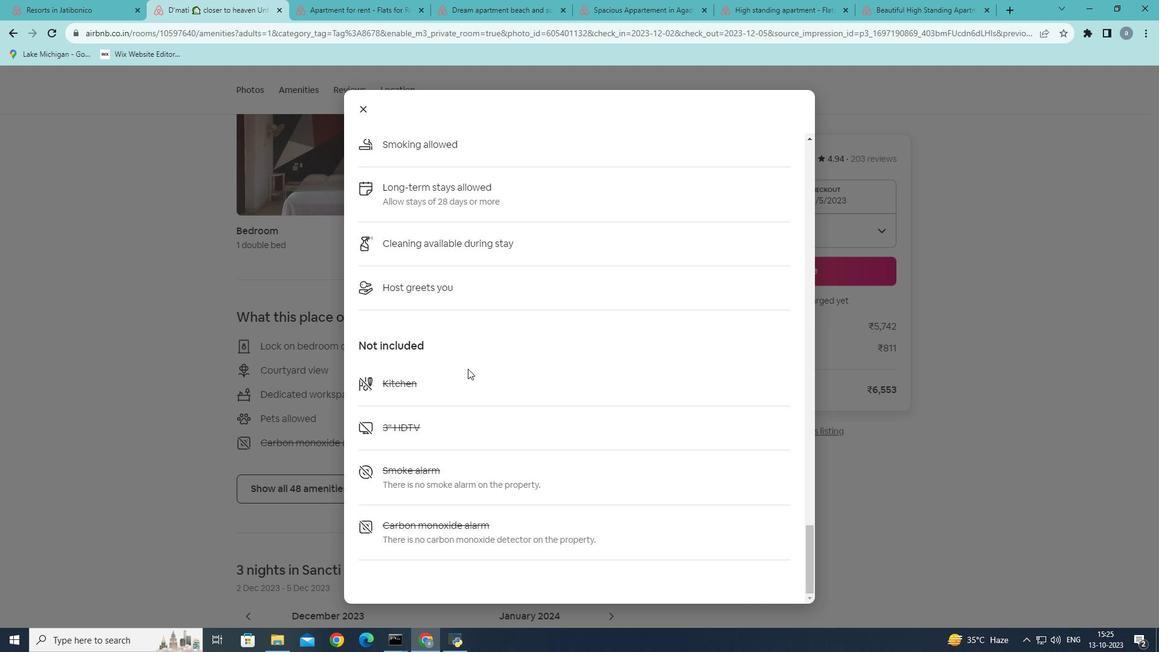 
Action: Mouse scrolled (468, 368) with delta (0, 0)
Screenshot: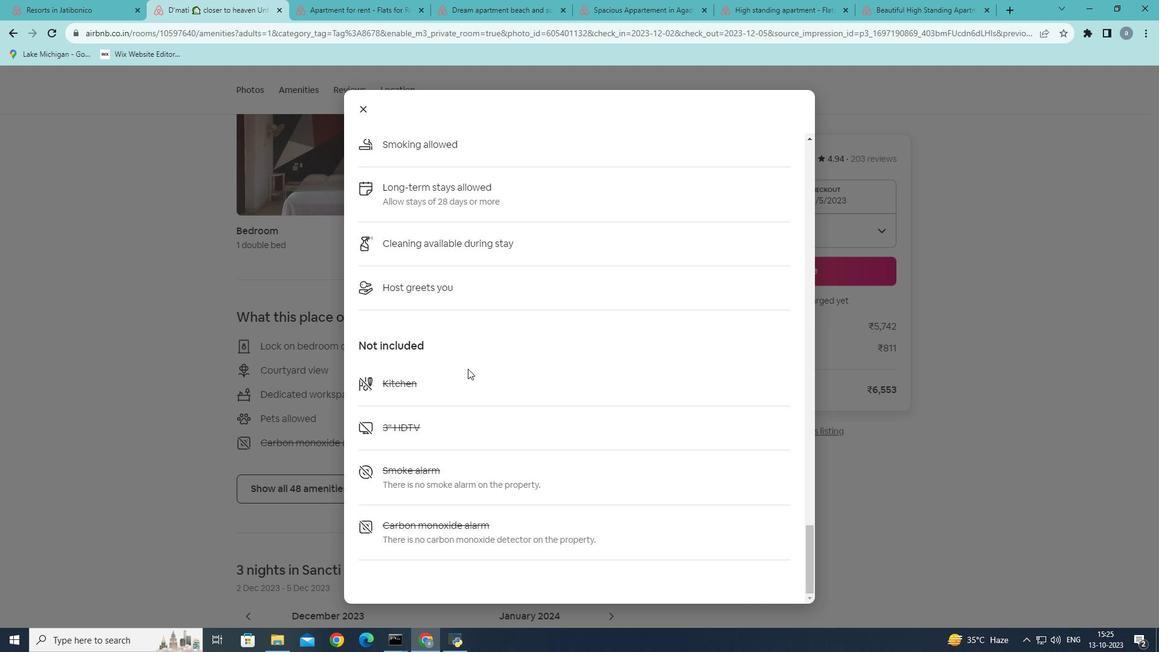 
Action: Mouse scrolled (468, 368) with delta (0, 0)
Screenshot: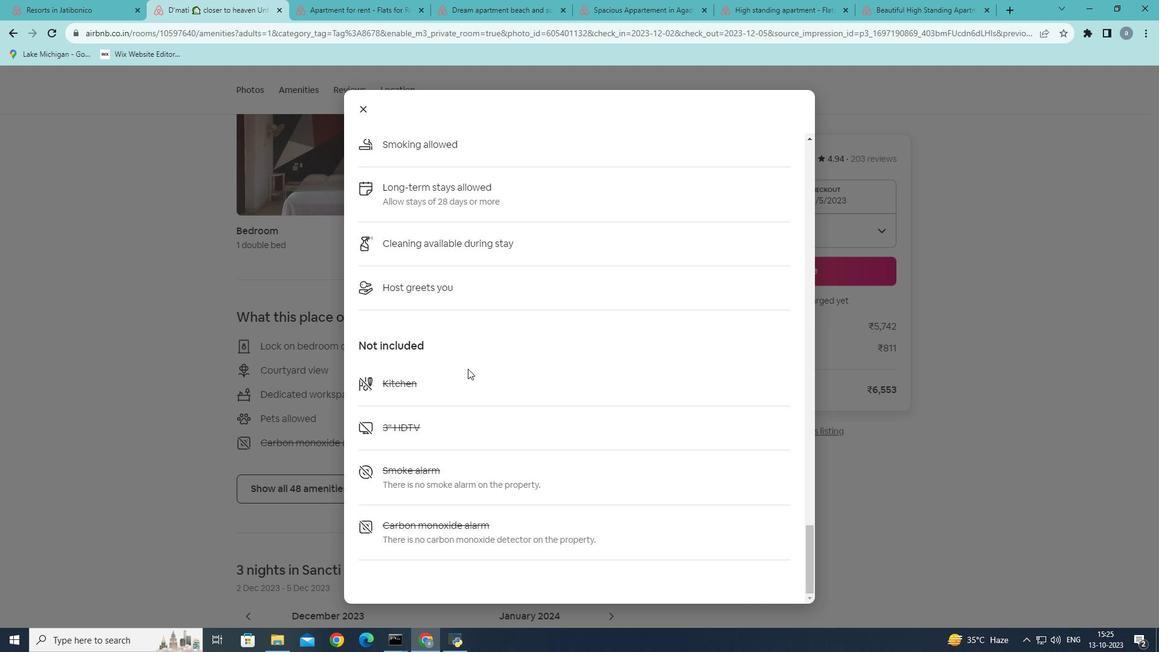 
Action: Mouse scrolled (468, 368) with delta (0, 0)
Screenshot: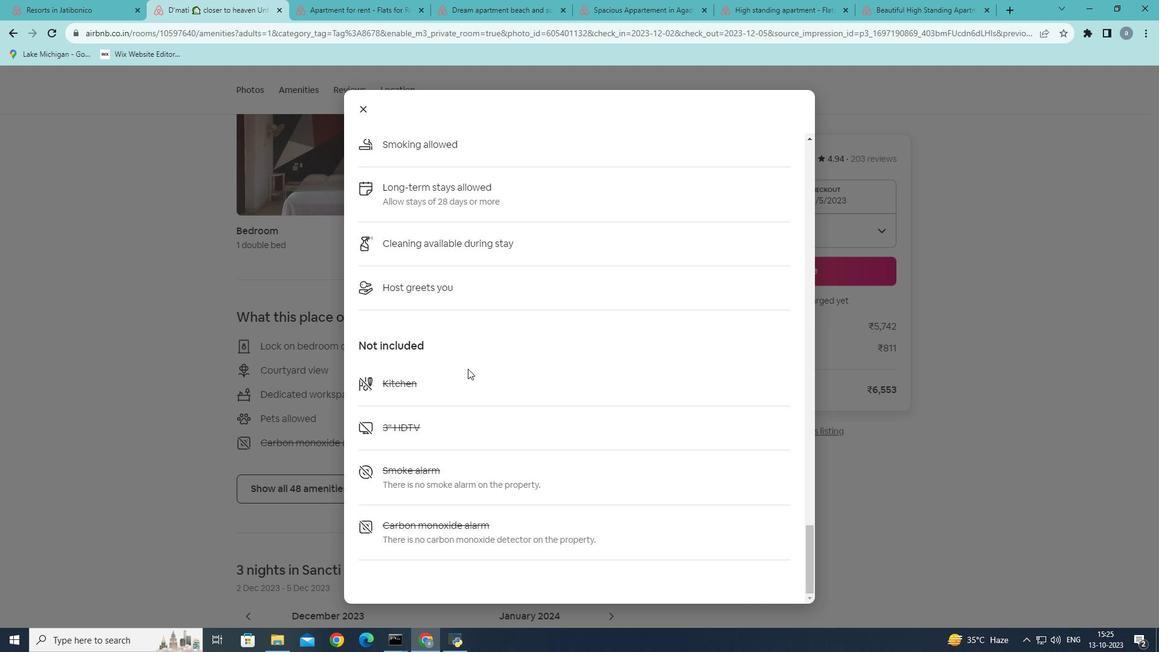 
Action: Mouse moved to (355, 109)
Screenshot: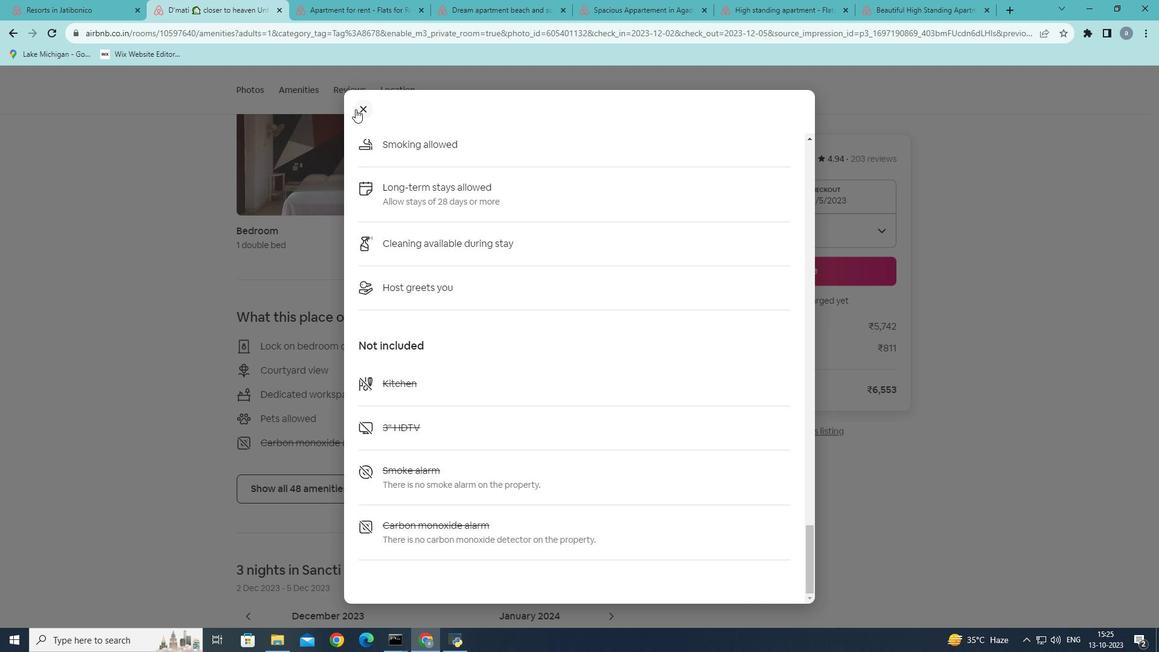 
Action: Mouse pressed left at (355, 109)
Screenshot: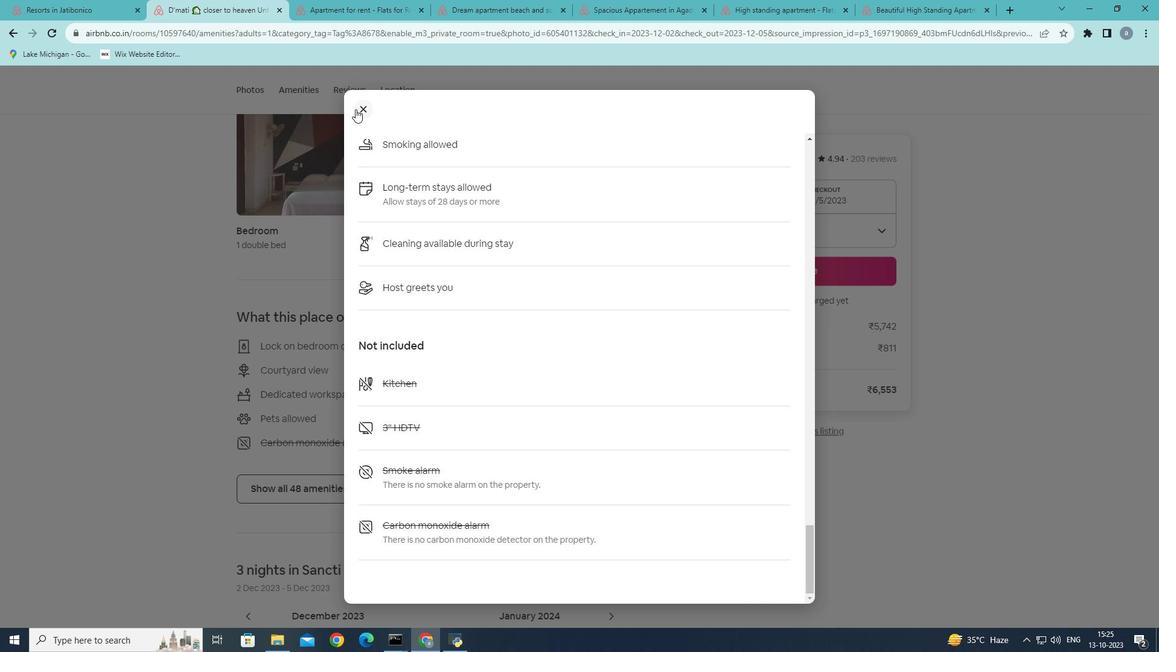 
Action: Mouse moved to (342, 355)
Screenshot: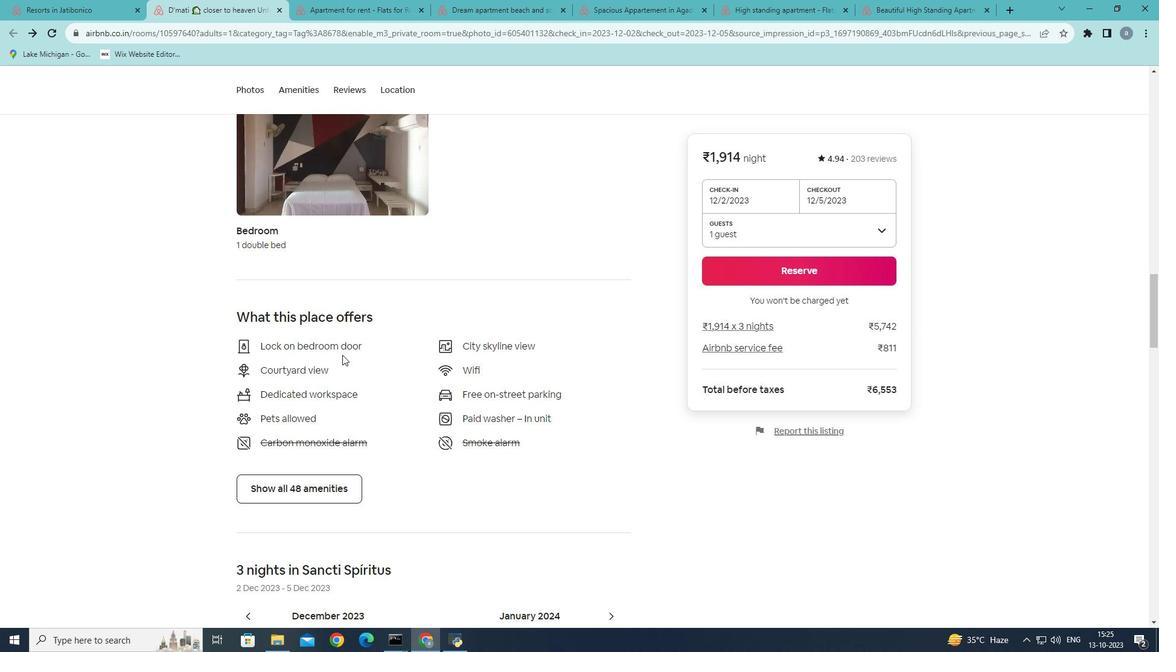 
Action: Mouse scrolled (342, 354) with delta (0, 0)
Screenshot: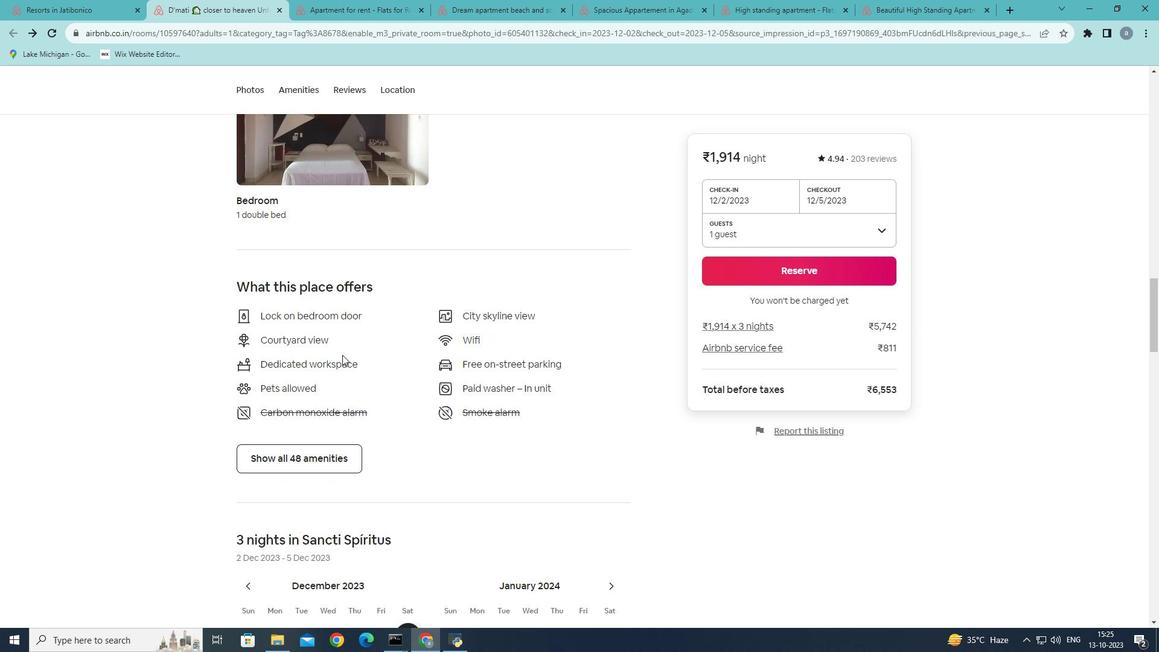 
Action: Mouse scrolled (342, 354) with delta (0, 0)
Screenshot: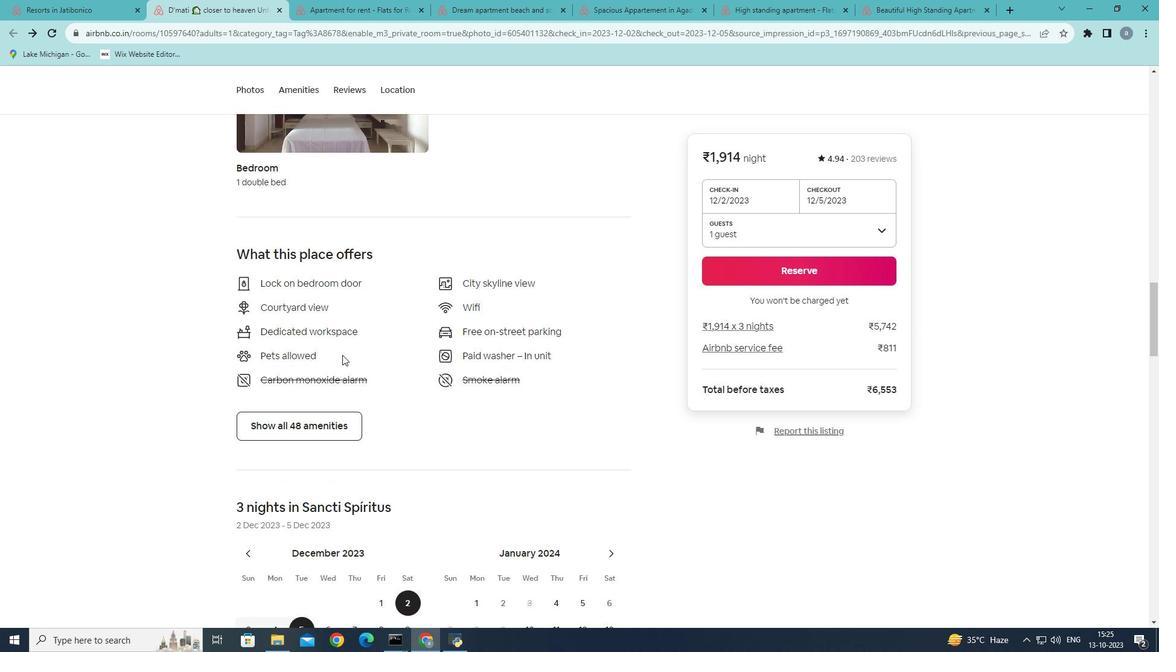 
Action: Mouse scrolled (342, 354) with delta (0, 0)
Screenshot: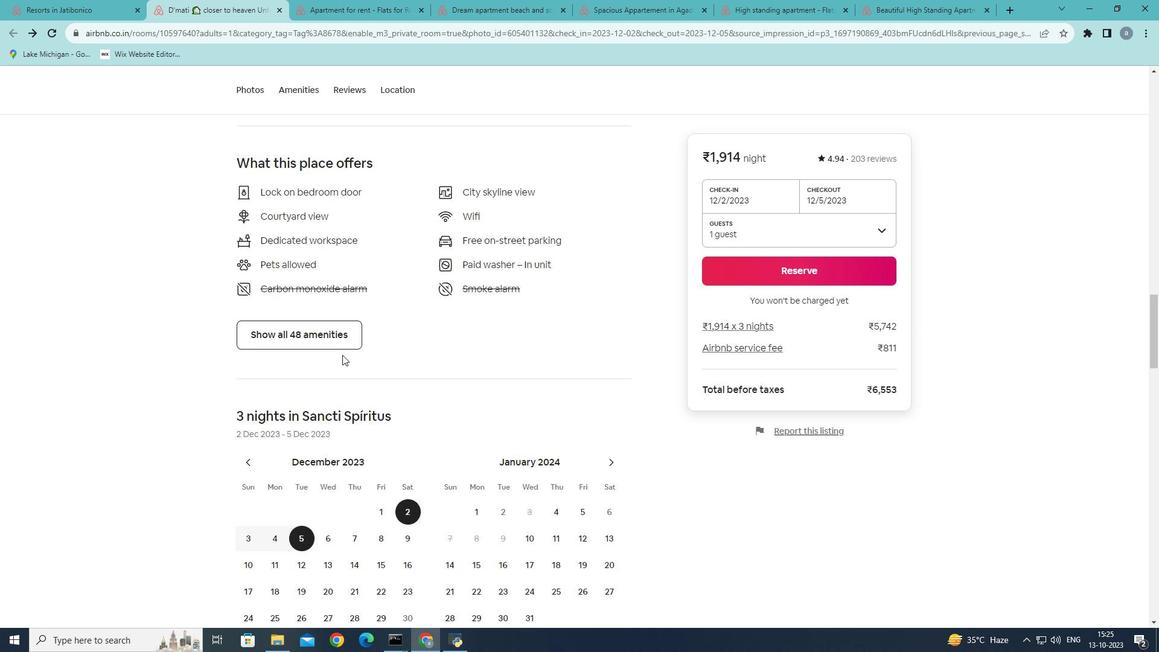 
Action: Mouse scrolled (342, 354) with delta (0, 0)
Screenshot: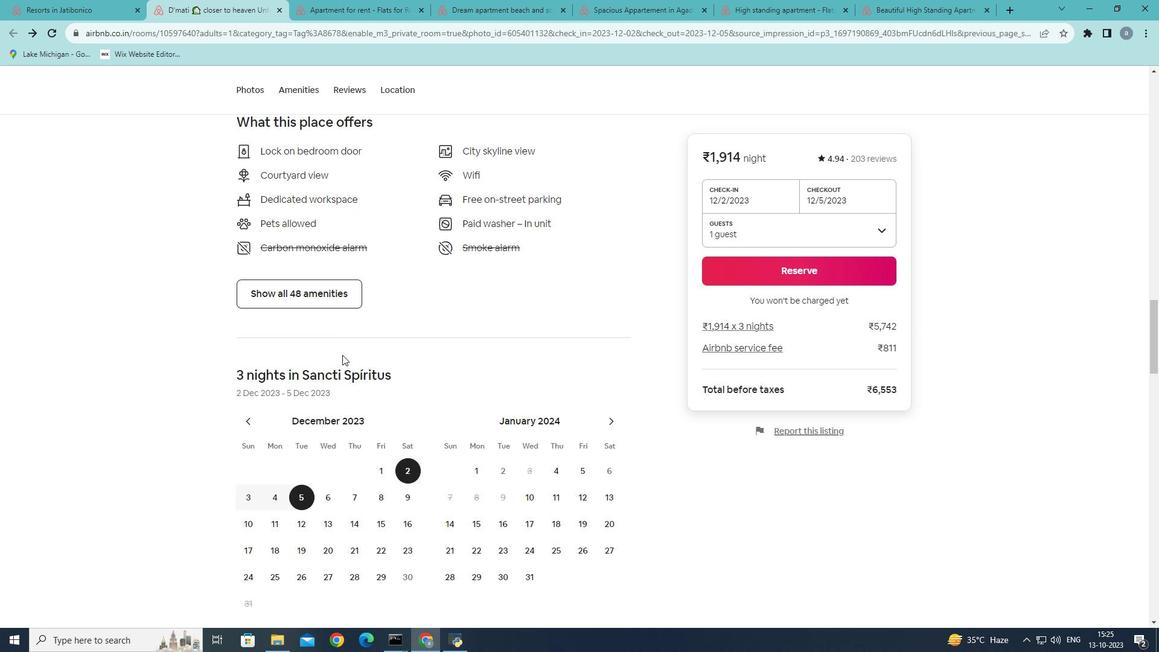
Action: Mouse scrolled (342, 354) with delta (0, 0)
Screenshot: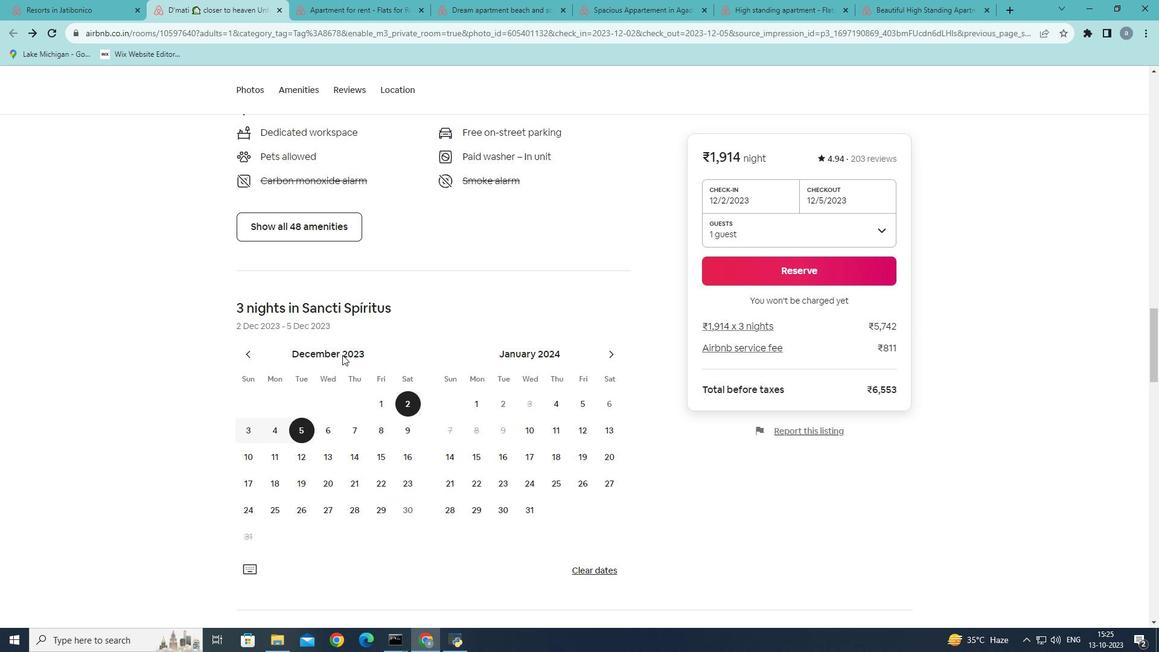 
Action: Mouse scrolled (342, 354) with delta (0, 0)
Screenshot: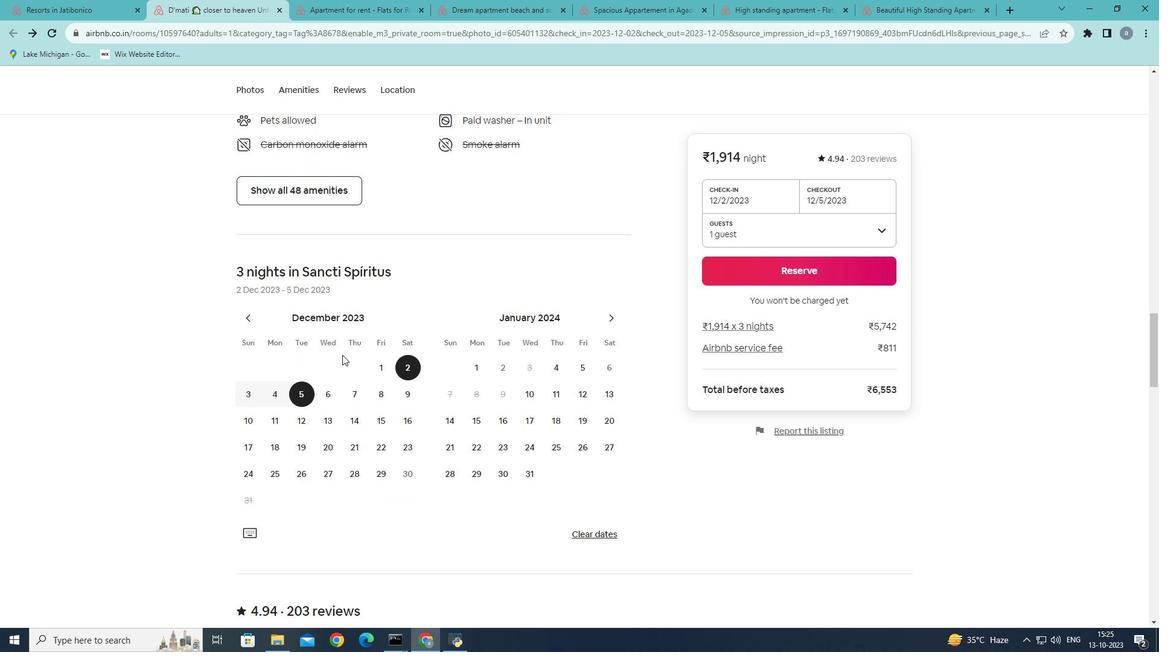 
Action: Mouse scrolled (342, 354) with delta (0, 0)
Screenshot: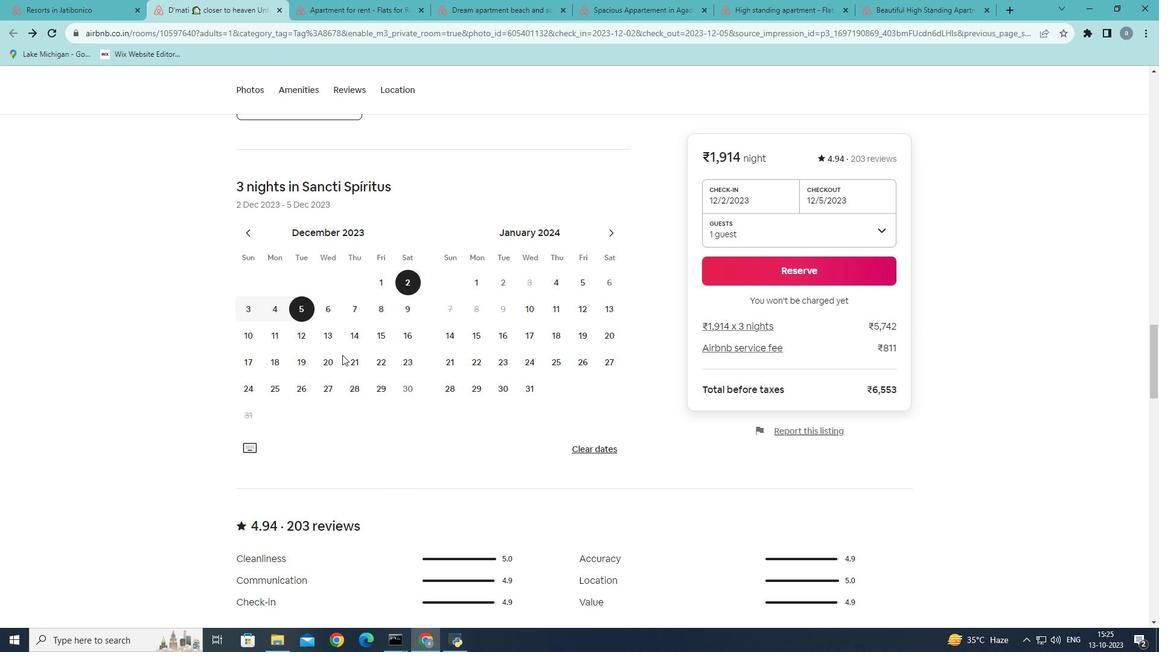 
Action: Mouse scrolled (342, 354) with delta (0, 0)
Screenshot: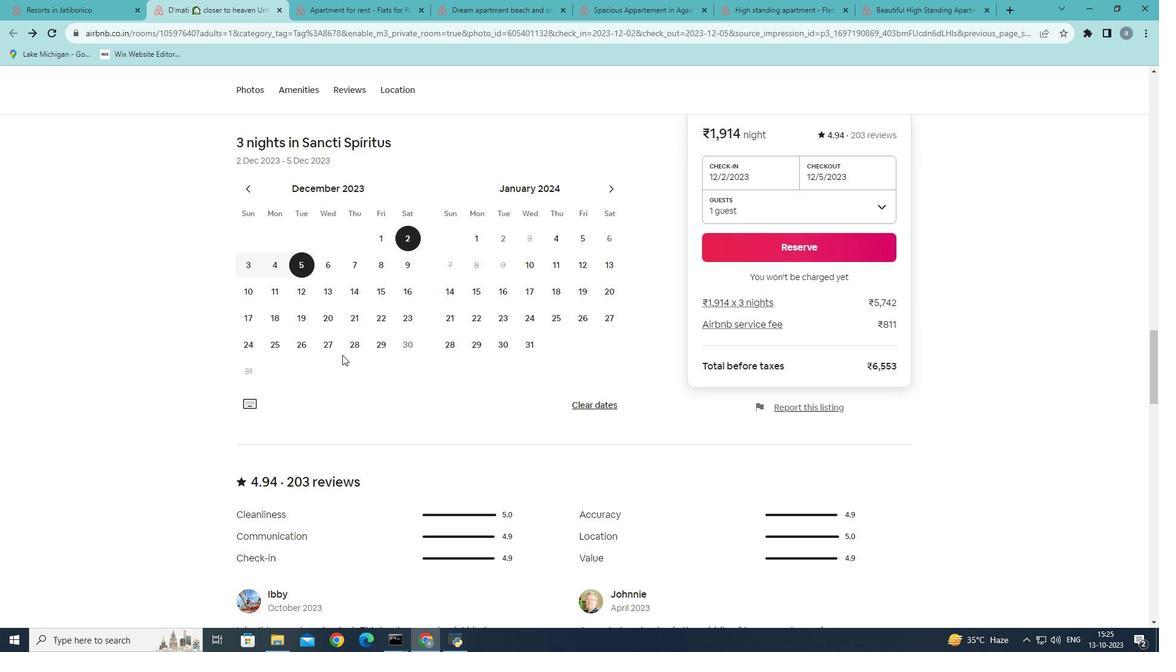
Action: Mouse scrolled (342, 354) with delta (0, 0)
Screenshot: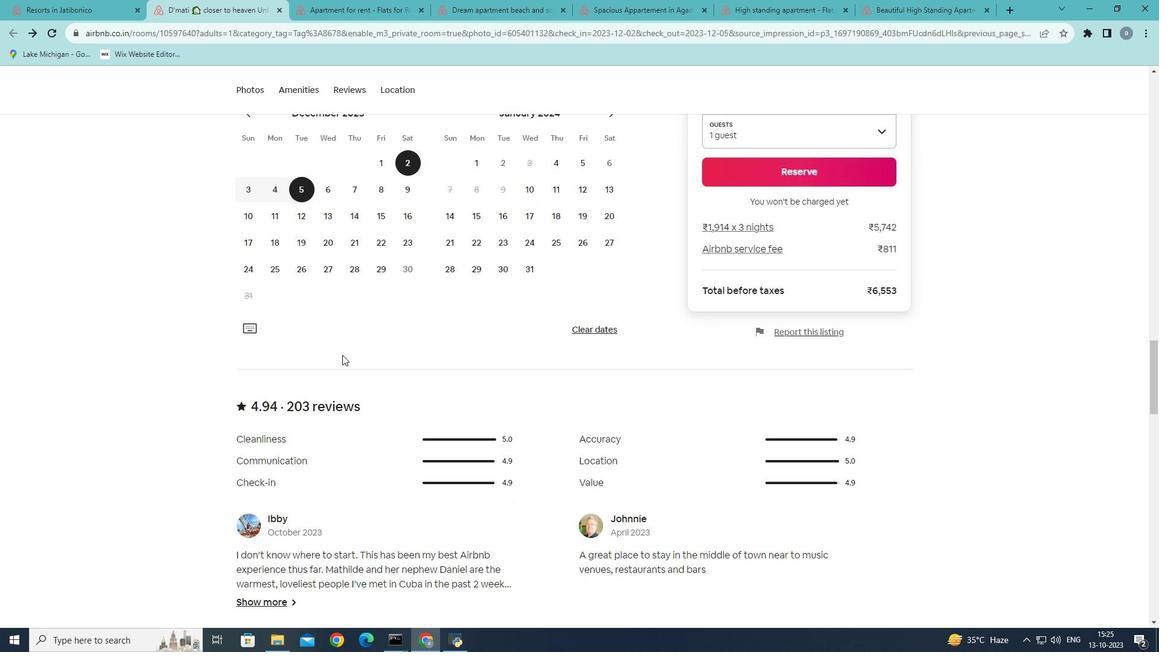 
Action: Mouse scrolled (342, 354) with delta (0, 0)
Screenshot: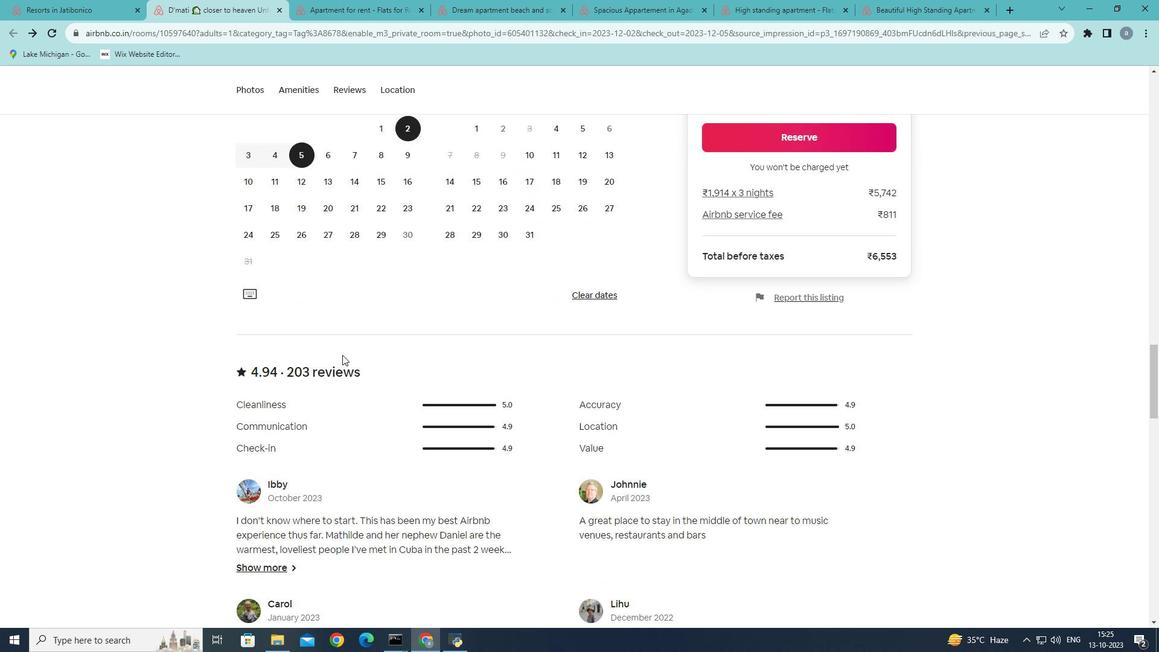 
Action: Mouse scrolled (342, 354) with delta (0, 0)
Screenshot: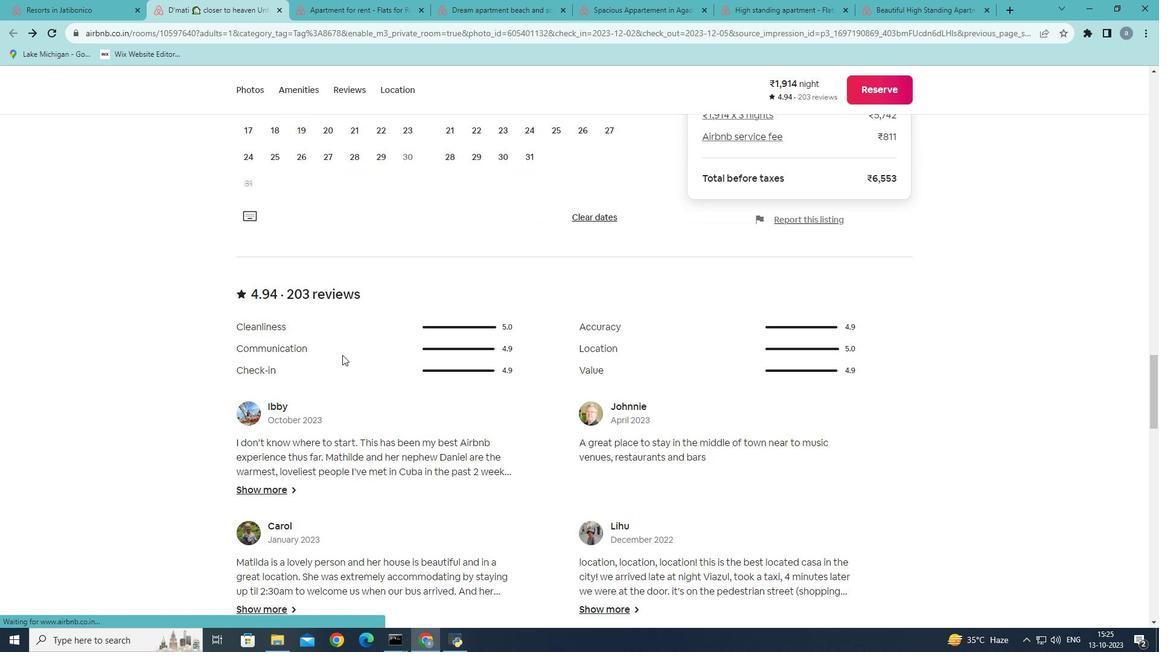 
Action: Mouse scrolled (342, 354) with delta (0, 0)
Screenshot: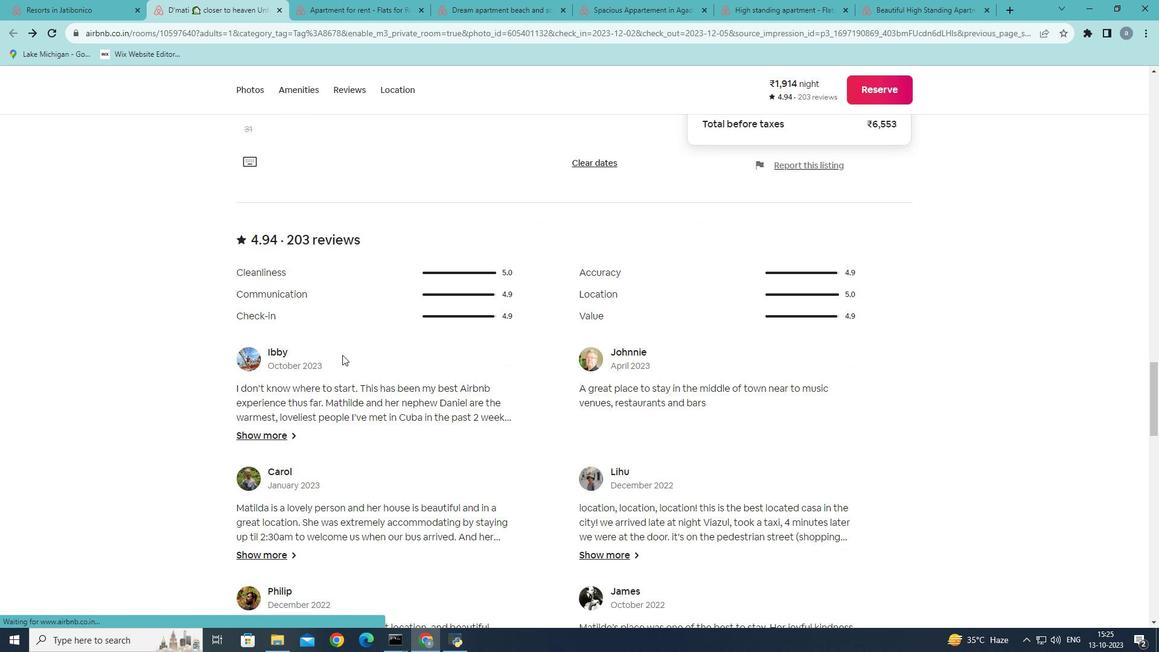 
Action: Mouse scrolled (342, 354) with delta (0, 0)
Screenshot: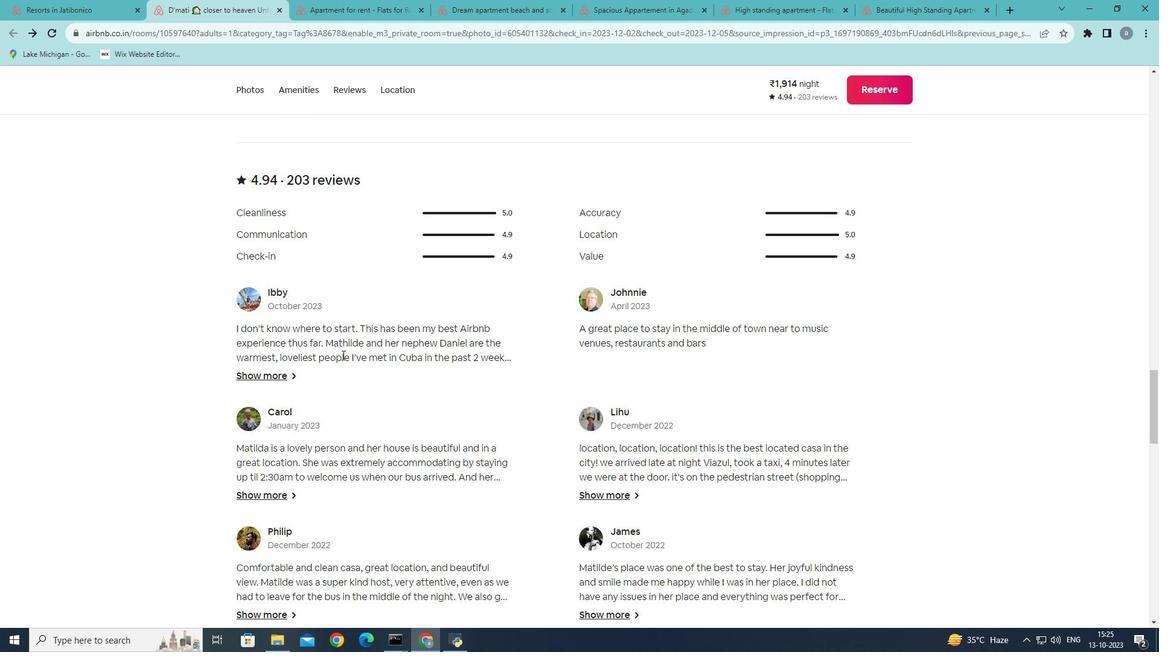 
Action: Mouse scrolled (342, 354) with delta (0, 0)
Screenshot: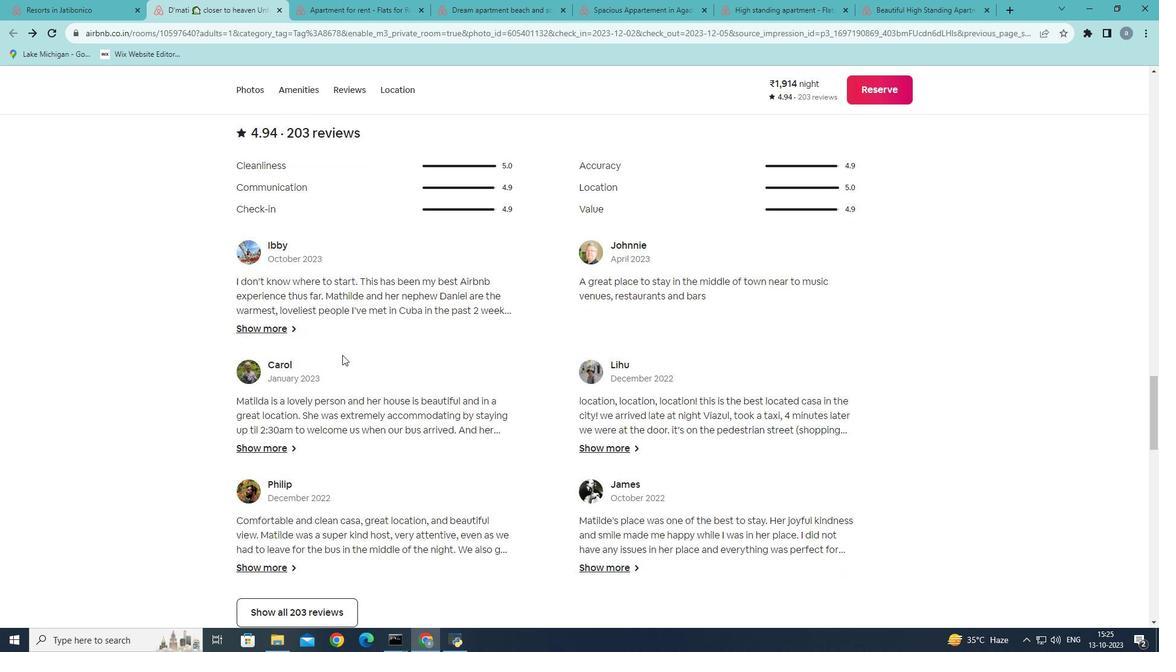 
Action: Mouse scrolled (342, 354) with delta (0, 0)
Screenshot: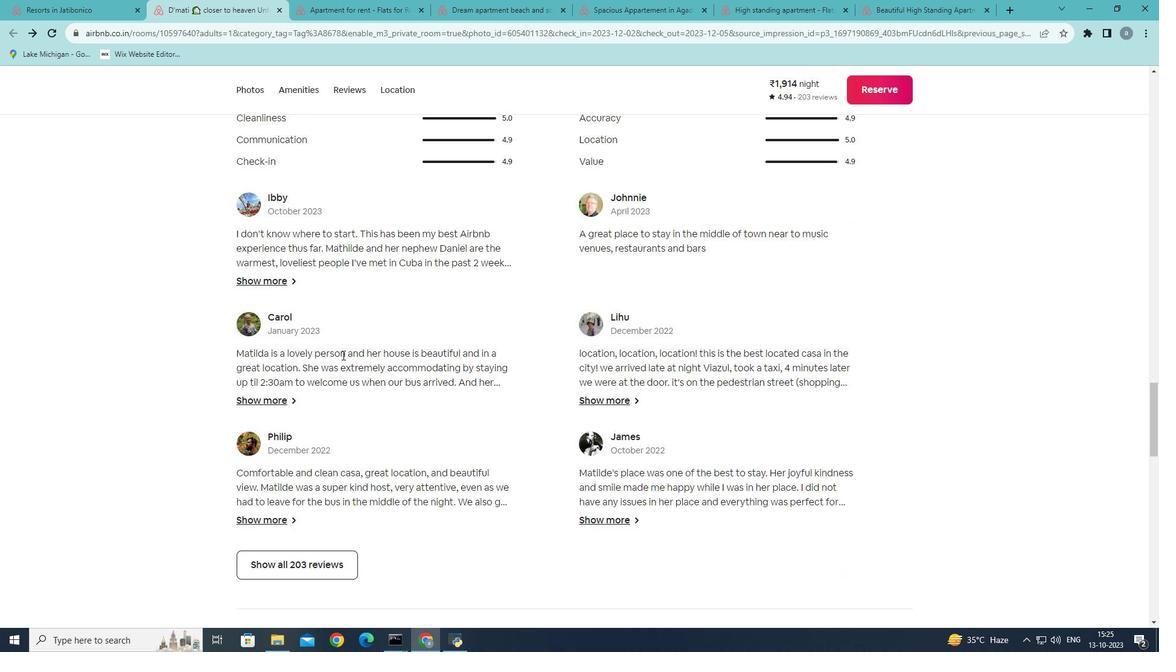 
Action: Mouse moved to (330, 371)
Screenshot: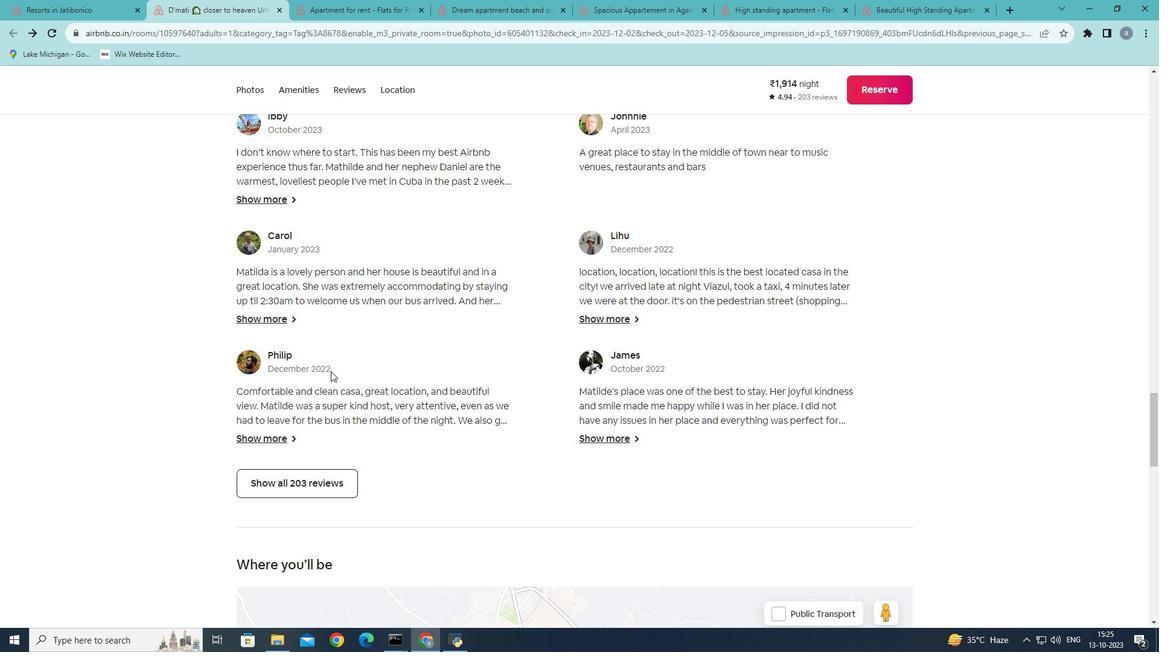 
Action: Mouse scrolled (330, 370) with delta (0, 0)
Screenshot: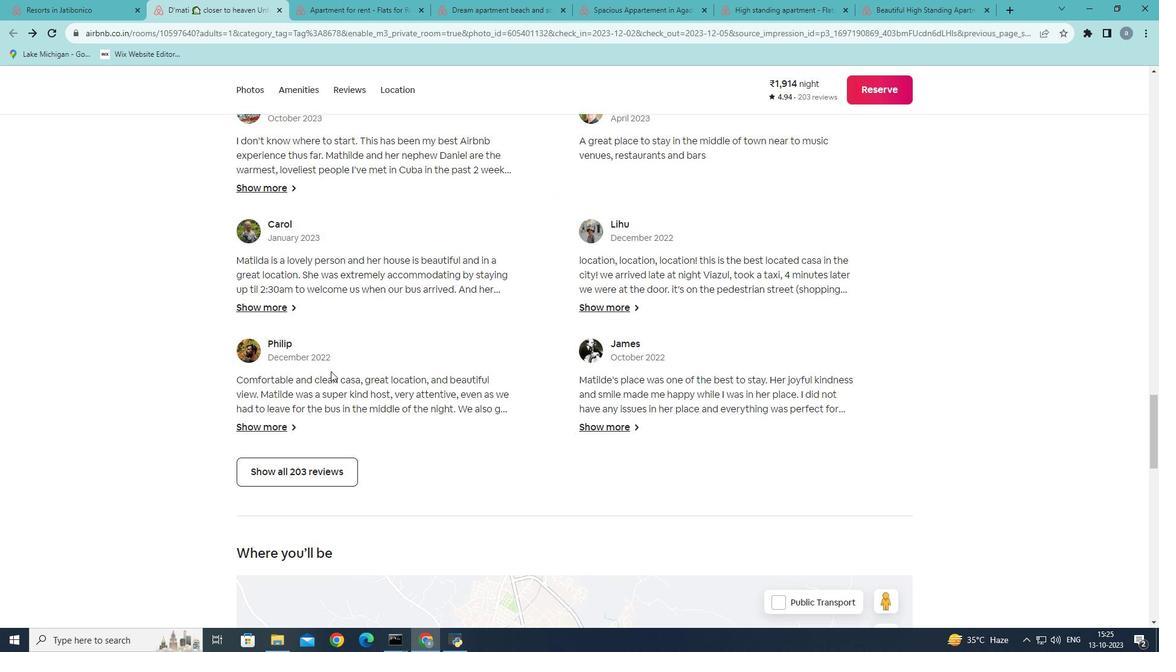 
Action: Mouse scrolled (330, 370) with delta (0, 0)
Screenshot: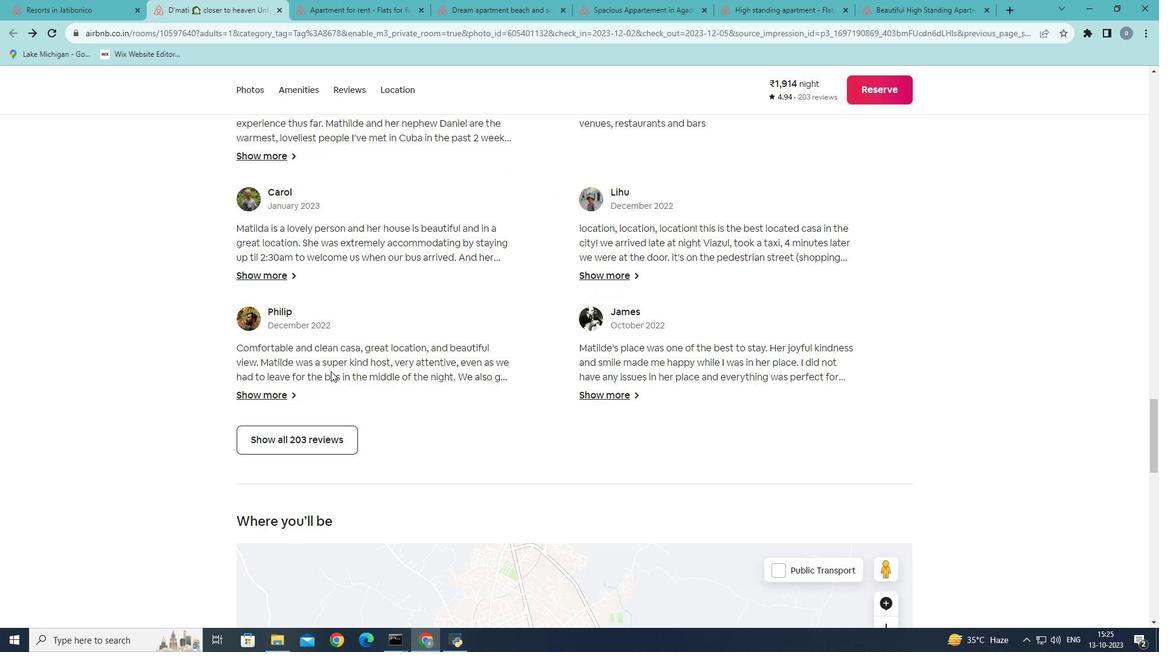 
Action: Mouse pressed left at (330, 371)
Screenshot: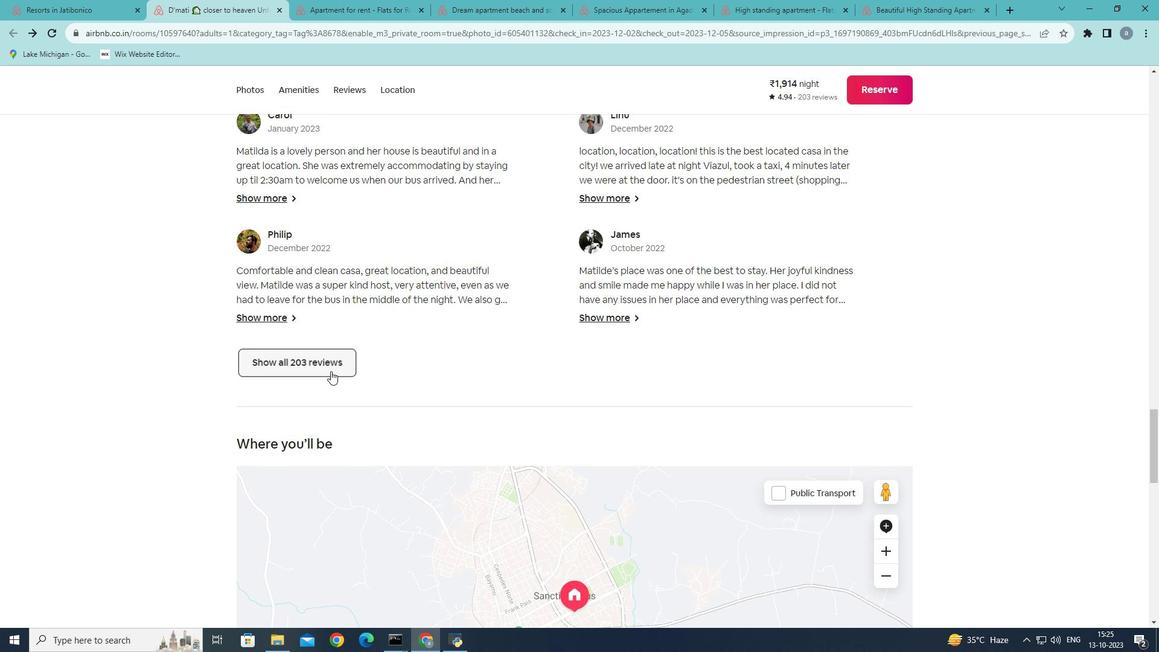 
Action: Mouse moved to (728, 208)
Screenshot: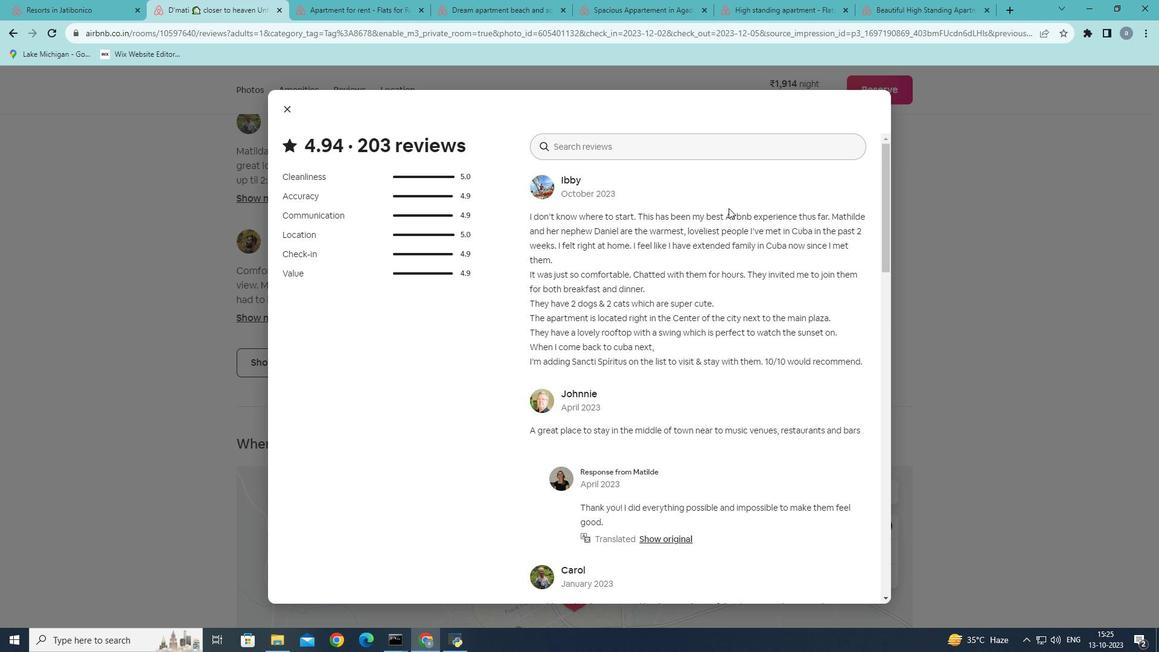 
Action: Mouse scrolled (728, 207) with delta (0, 0)
Screenshot: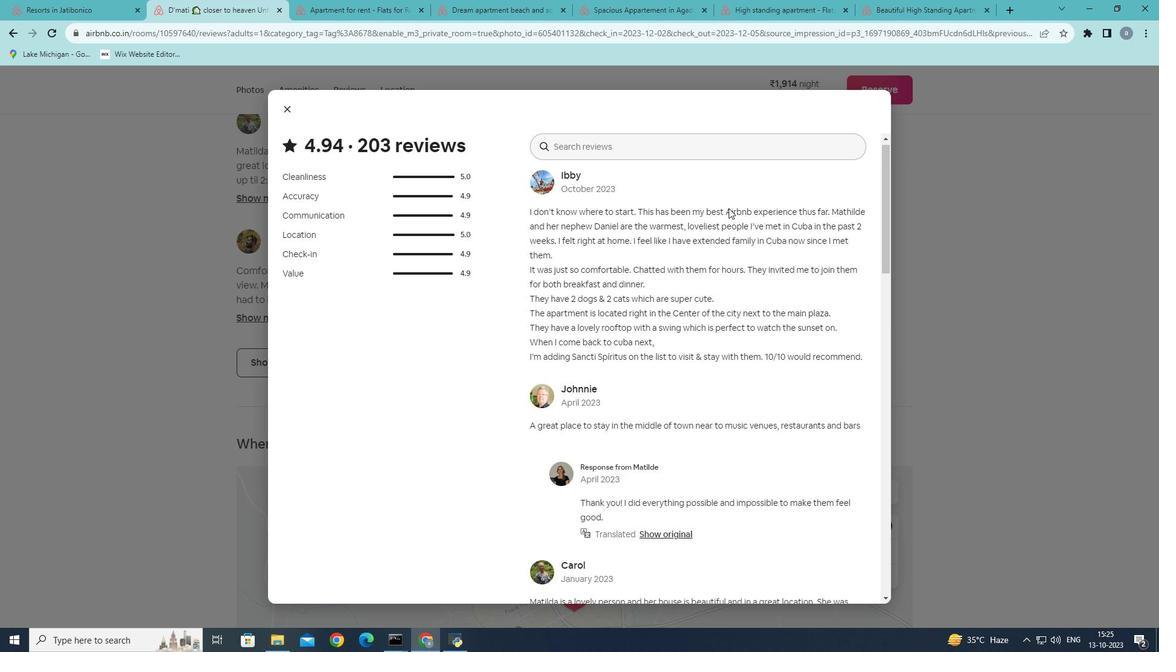 
Action: Mouse scrolled (728, 207) with delta (0, 0)
Screenshot: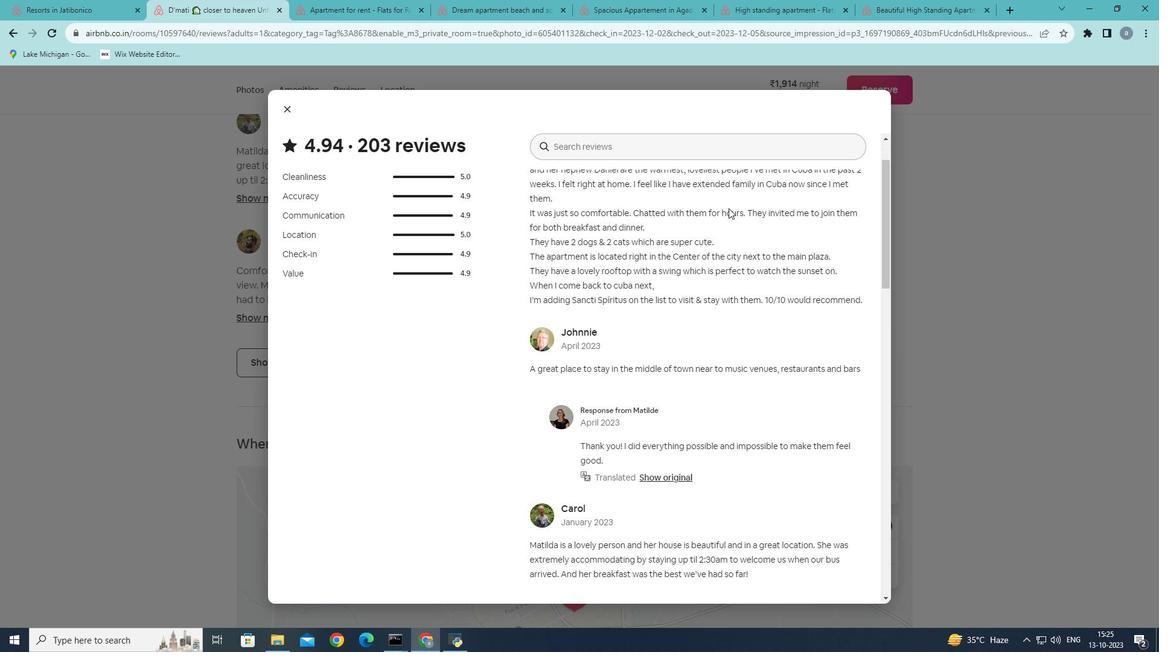 
Action: Mouse scrolled (728, 207) with delta (0, 0)
Screenshot: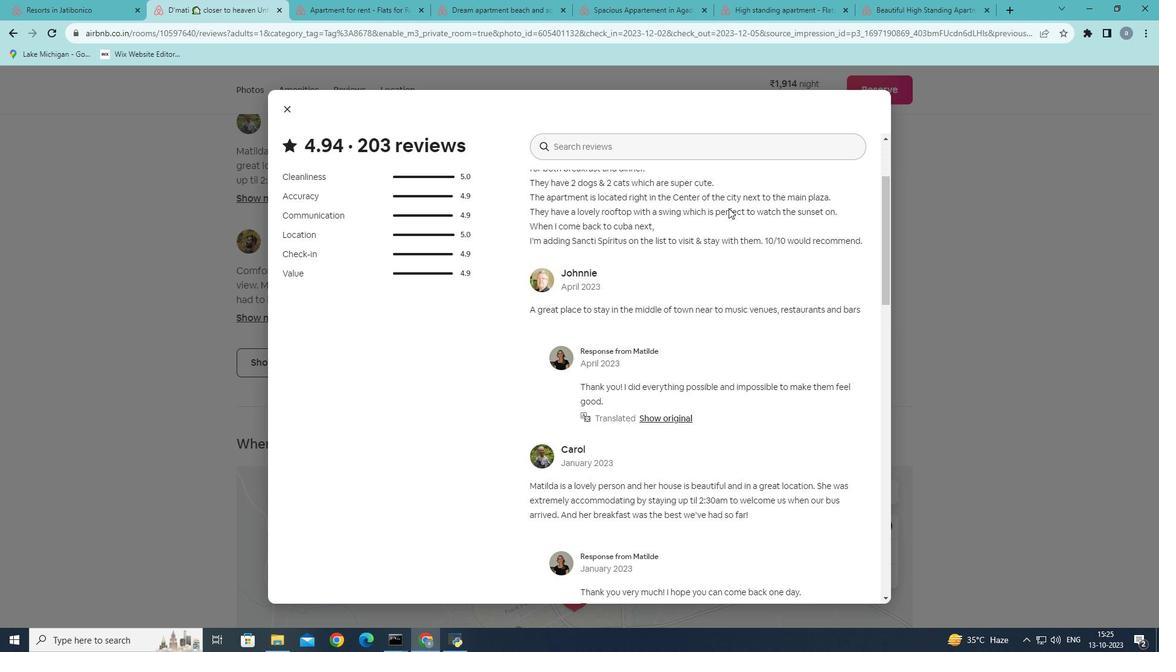 
Action: Mouse scrolled (728, 207) with delta (0, 0)
Screenshot: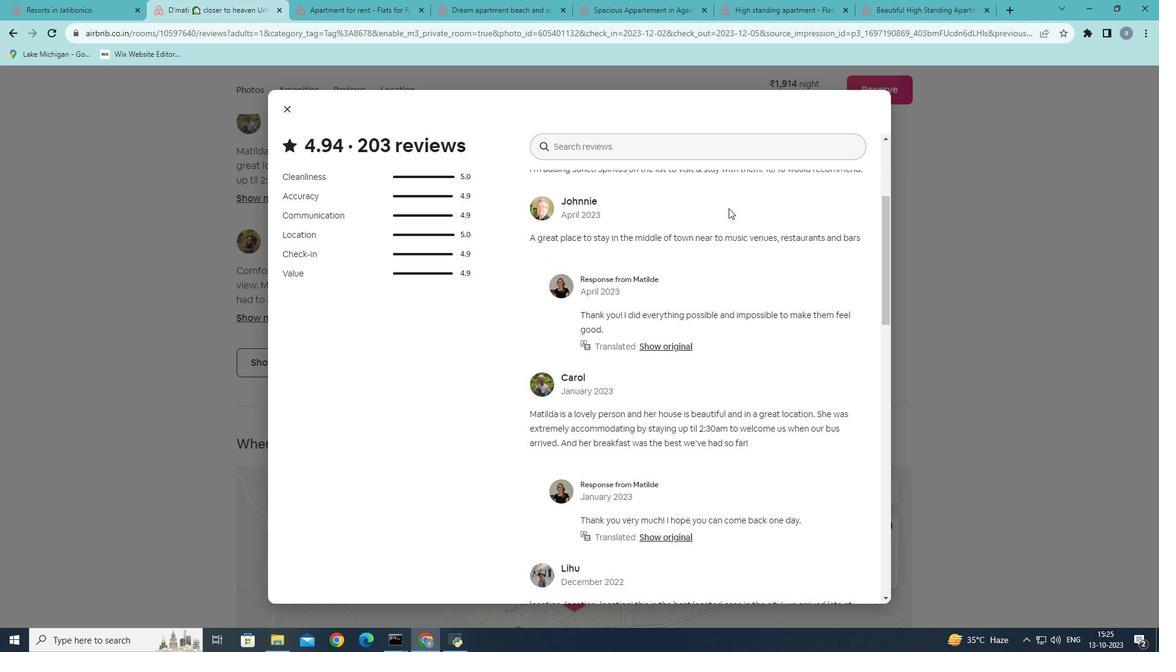 
Action: Mouse scrolled (728, 207) with delta (0, 0)
Screenshot: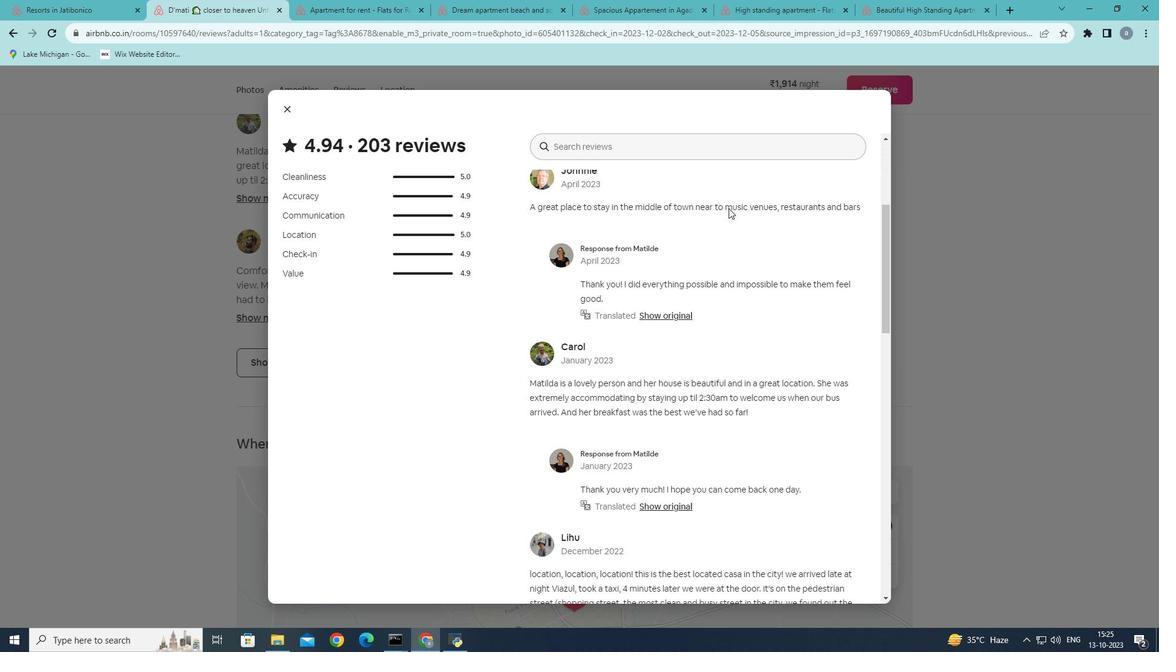 
Action: Mouse scrolled (728, 207) with delta (0, 0)
Screenshot: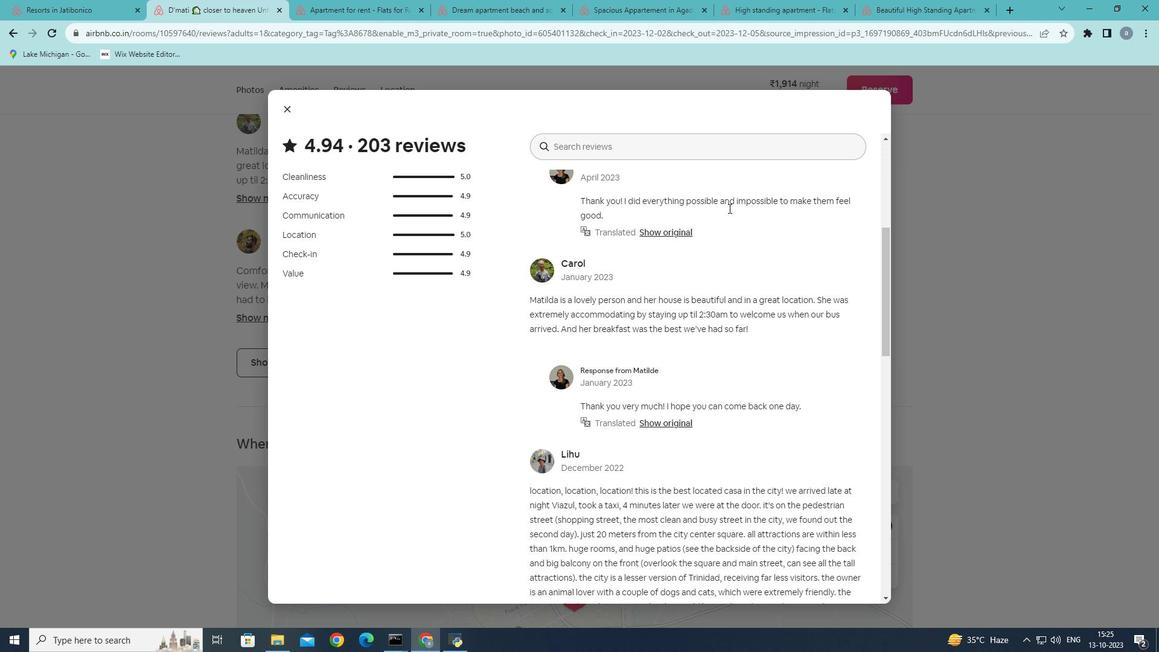 
Action: Mouse scrolled (728, 207) with delta (0, 0)
Screenshot: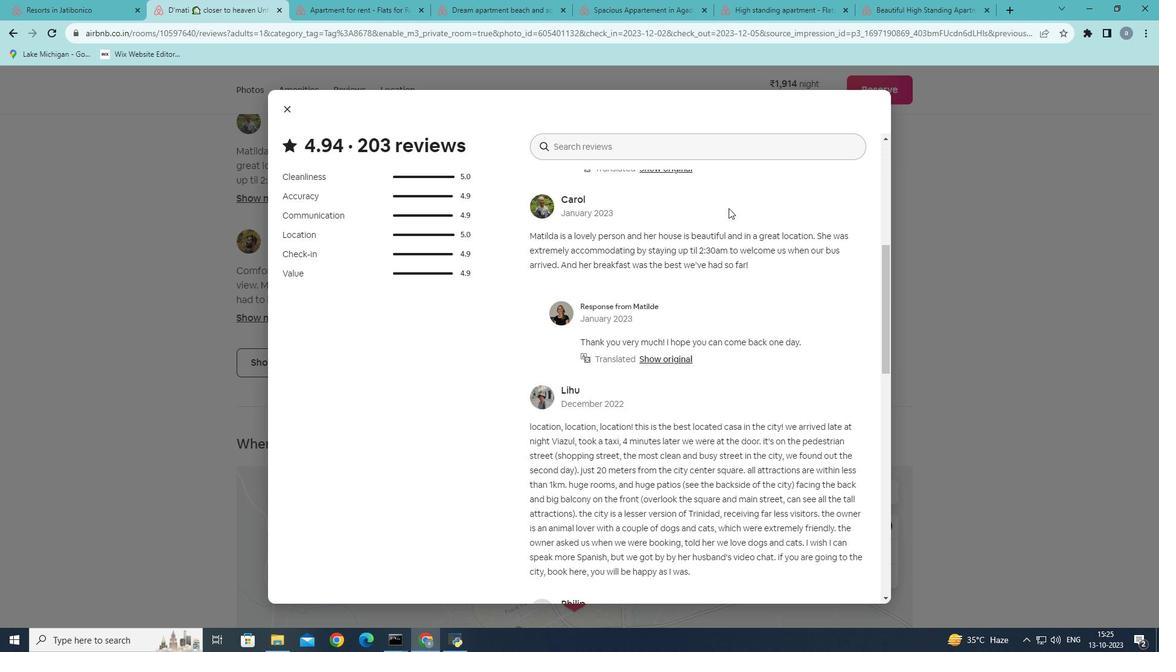 
Action: Mouse scrolled (728, 207) with delta (0, 0)
Screenshot: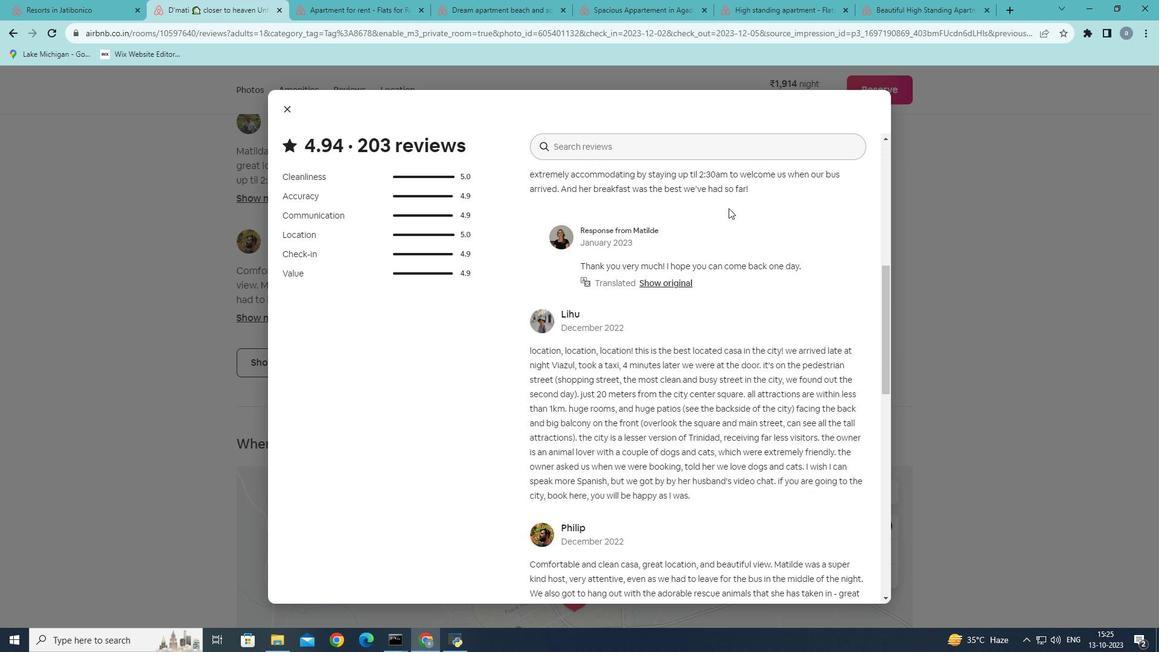 
Action: Mouse scrolled (728, 207) with delta (0, 0)
Screenshot: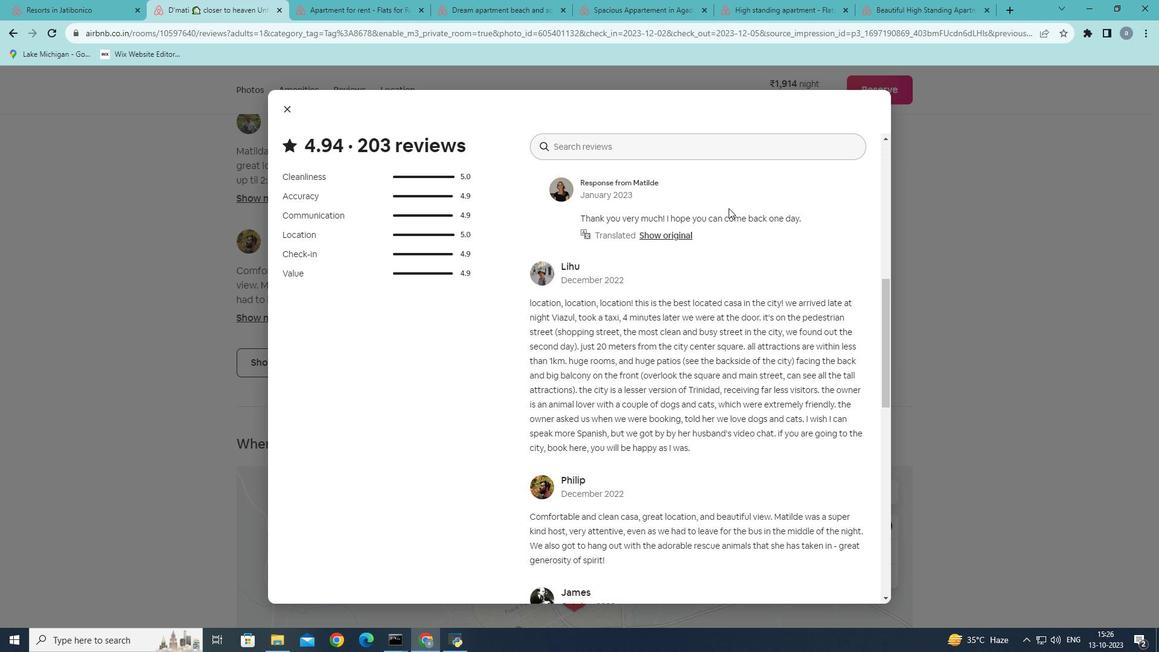 
Action: Mouse scrolled (728, 207) with delta (0, 0)
